 Task: Buy 1 Jackets of size 12 -15 months for Baby Girls from Clothing section under best seller category for shipping address: Garrett Sanchez, 1401 Camden Street, Reno, Nevada 89501, Cell Number 7752551231. Pay from credit card ending with 2005, CVV 3321
Action: Mouse moved to (361, 97)
Screenshot: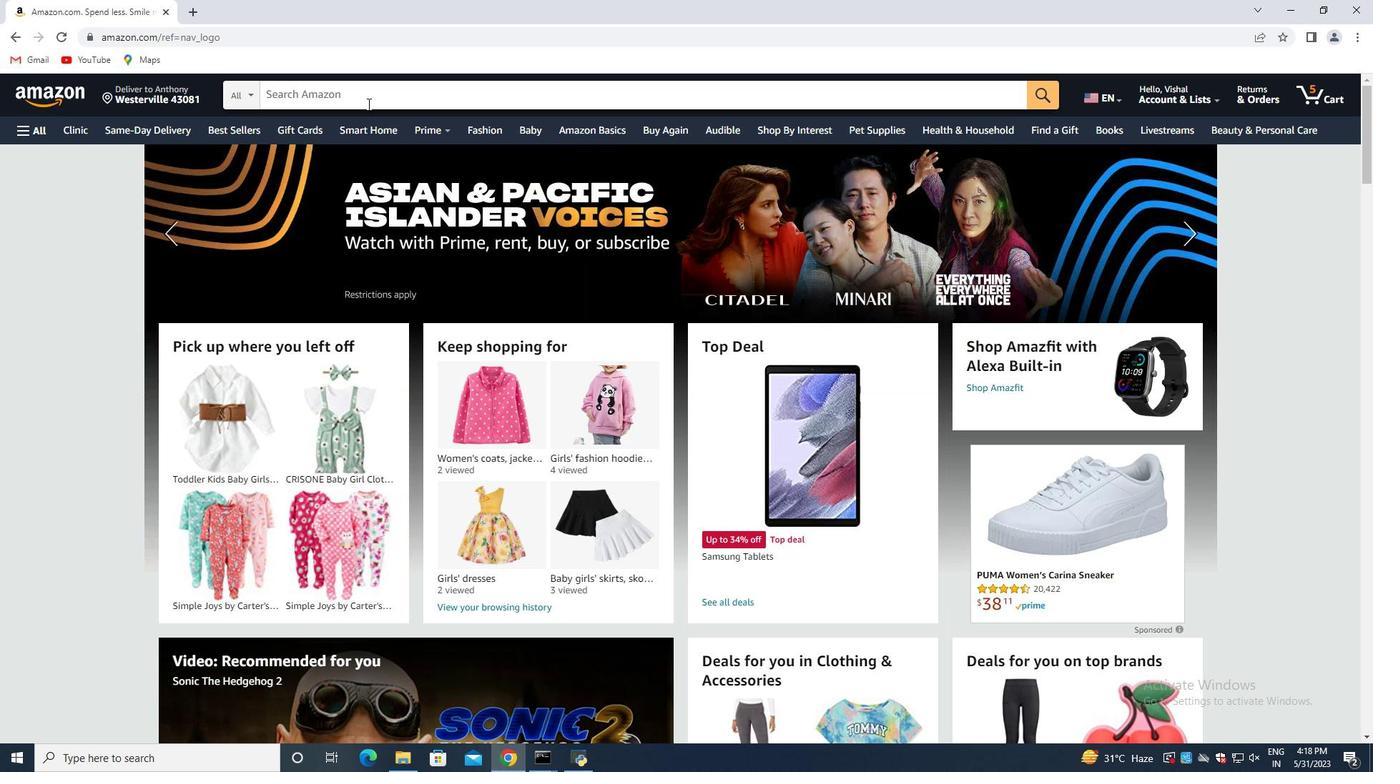 
Action: Mouse pressed left at (361, 97)
Screenshot: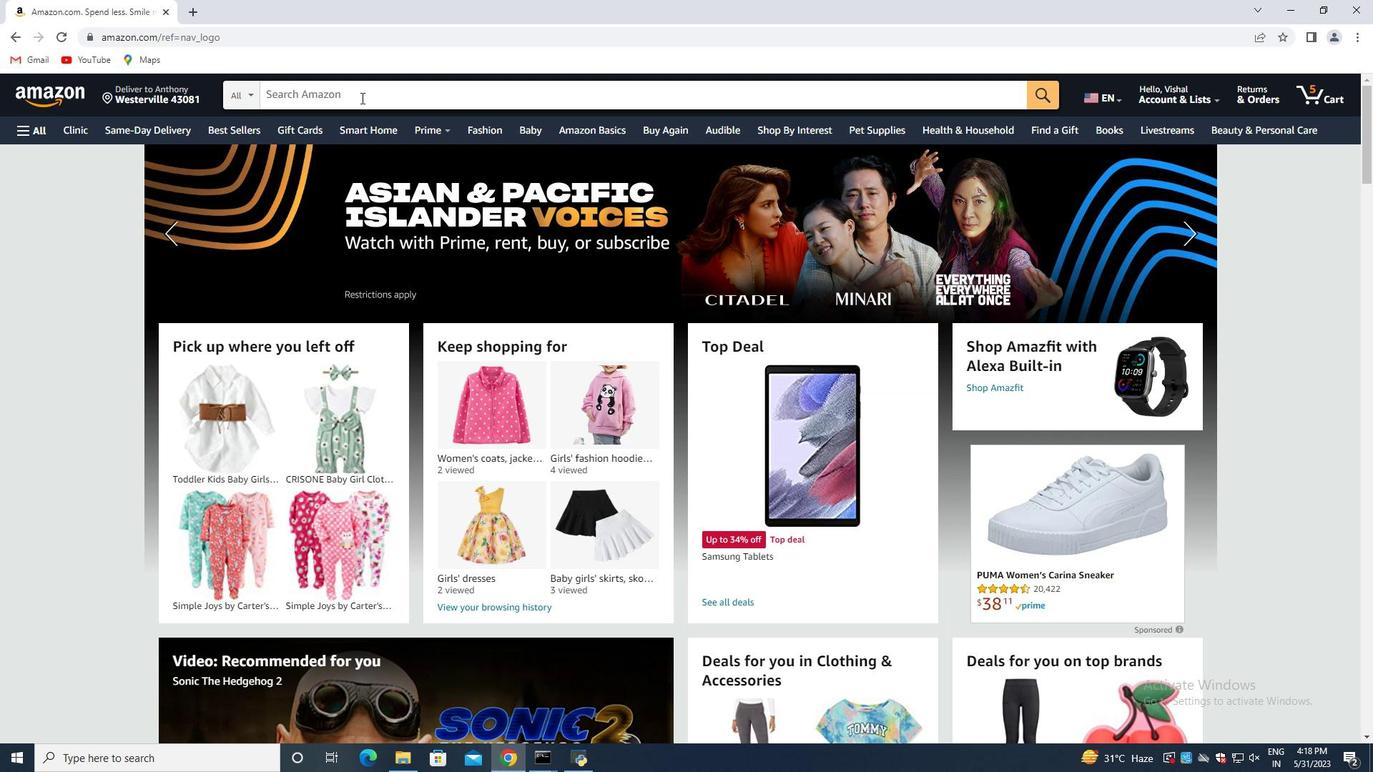 
Action: Mouse moved to (360, 97)
Screenshot: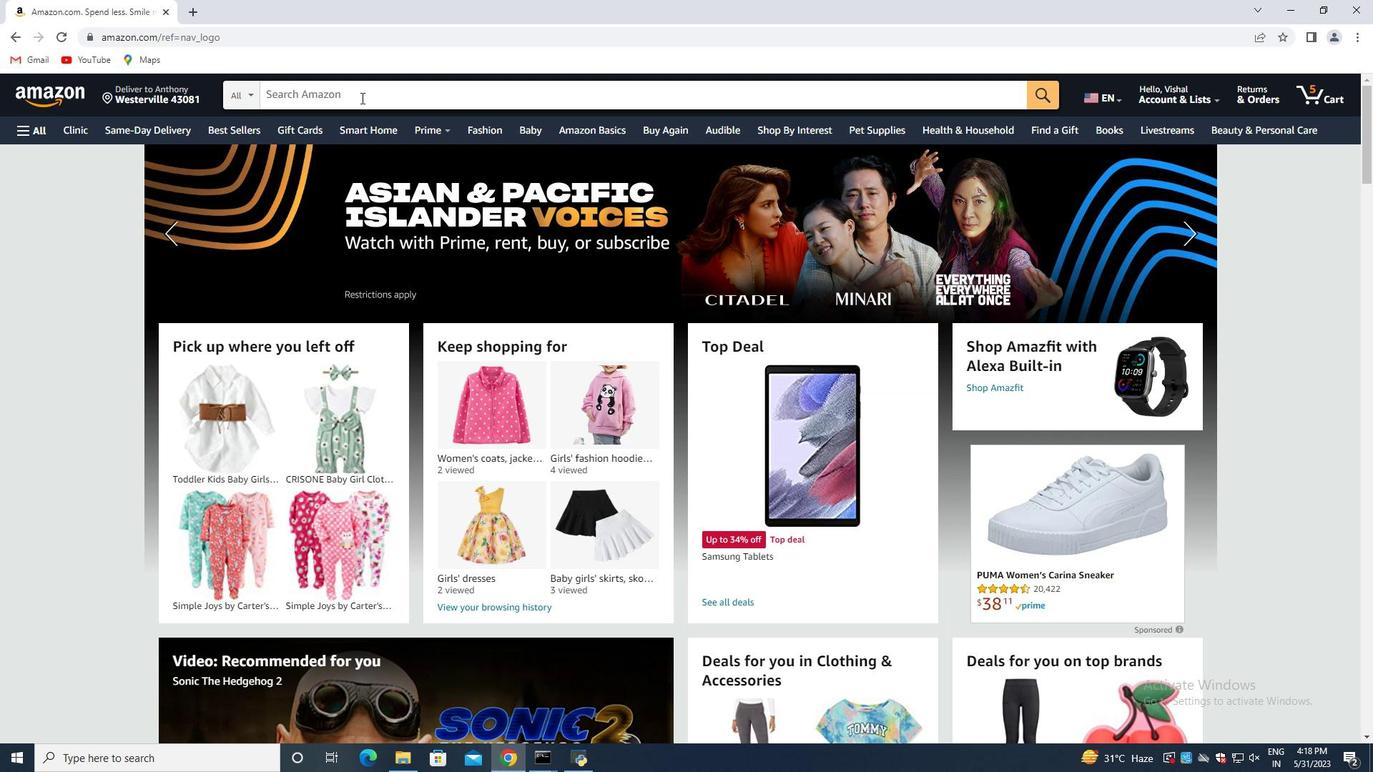 
Action: Key pressed <Key.shift>Jackets<Key.space>of<Key.space>size<Key.space>12-15<Key.space>,<Key.backspace>months<Key.space>for<Key.space><Key.shift>Baby<Key.space><Key.shift>Girls<Key.enter>
Screenshot: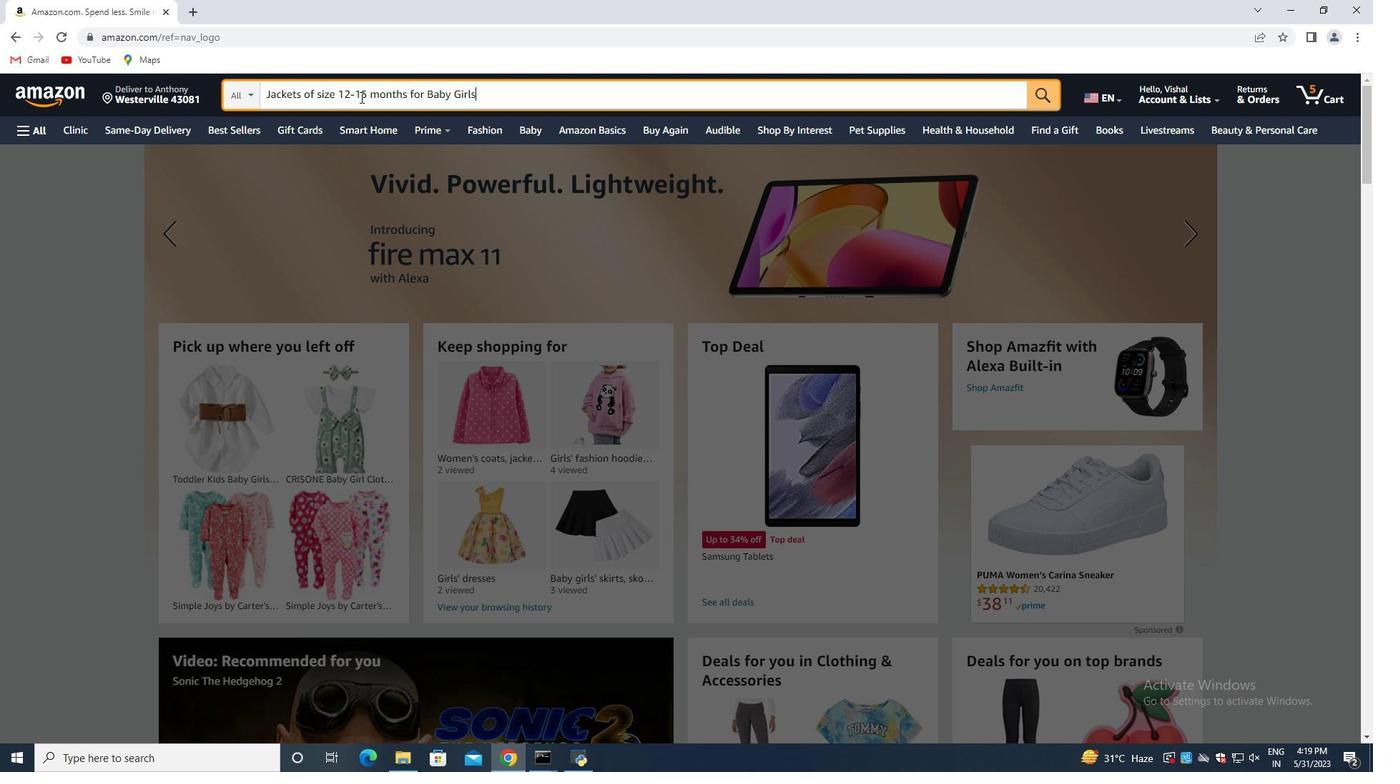 
Action: Mouse moved to (204, 307)
Screenshot: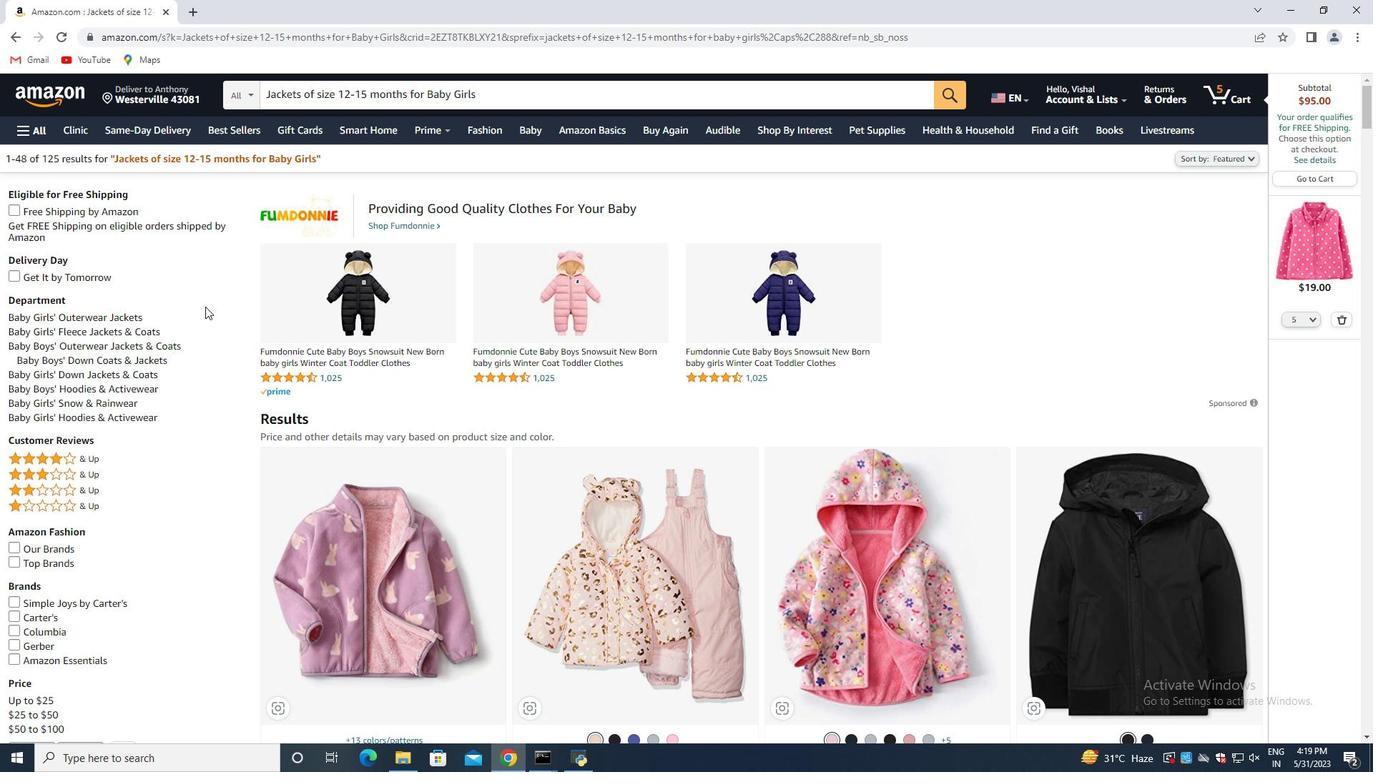 
Action: Mouse scrolled (204, 306) with delta (0, 0)
Screenshot: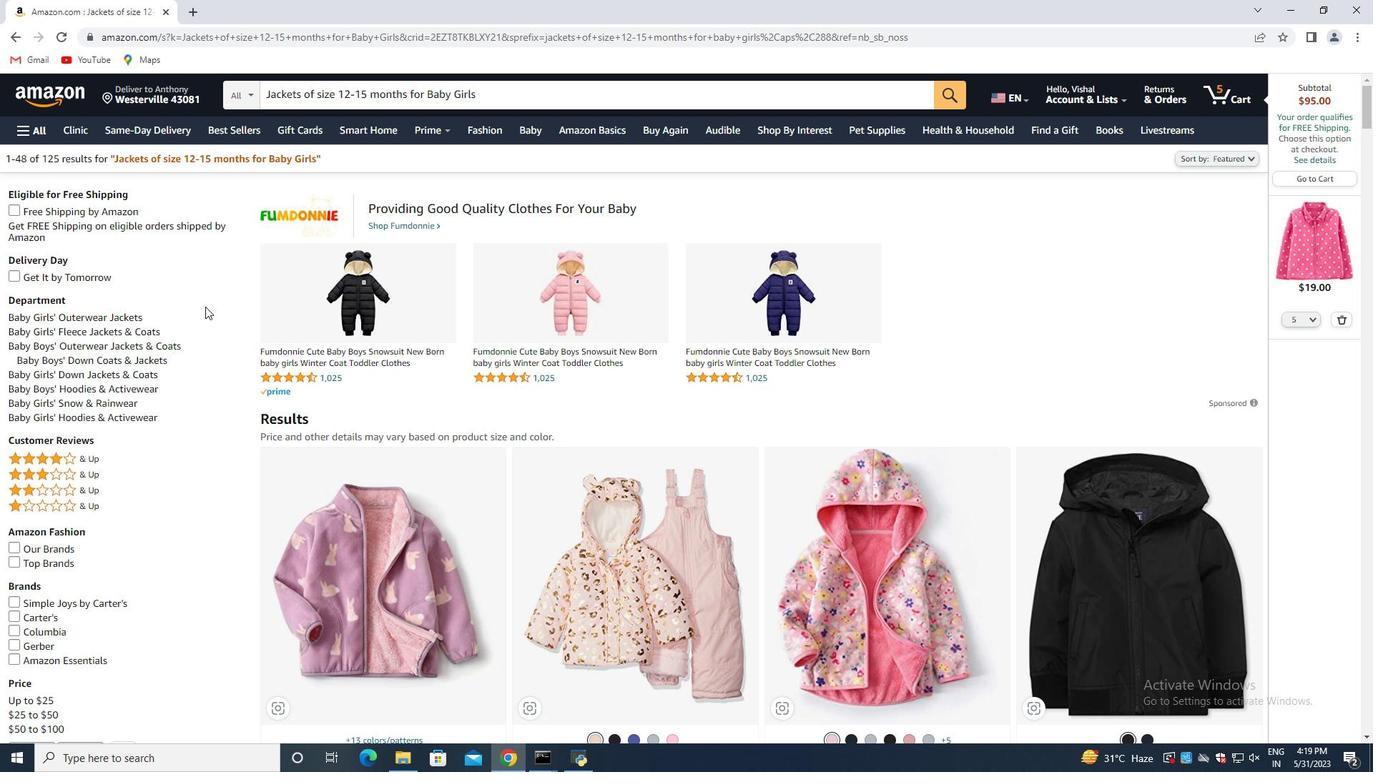
Action: Mouse scrolled (204, 306) with delta (0, 0)
Screenshot: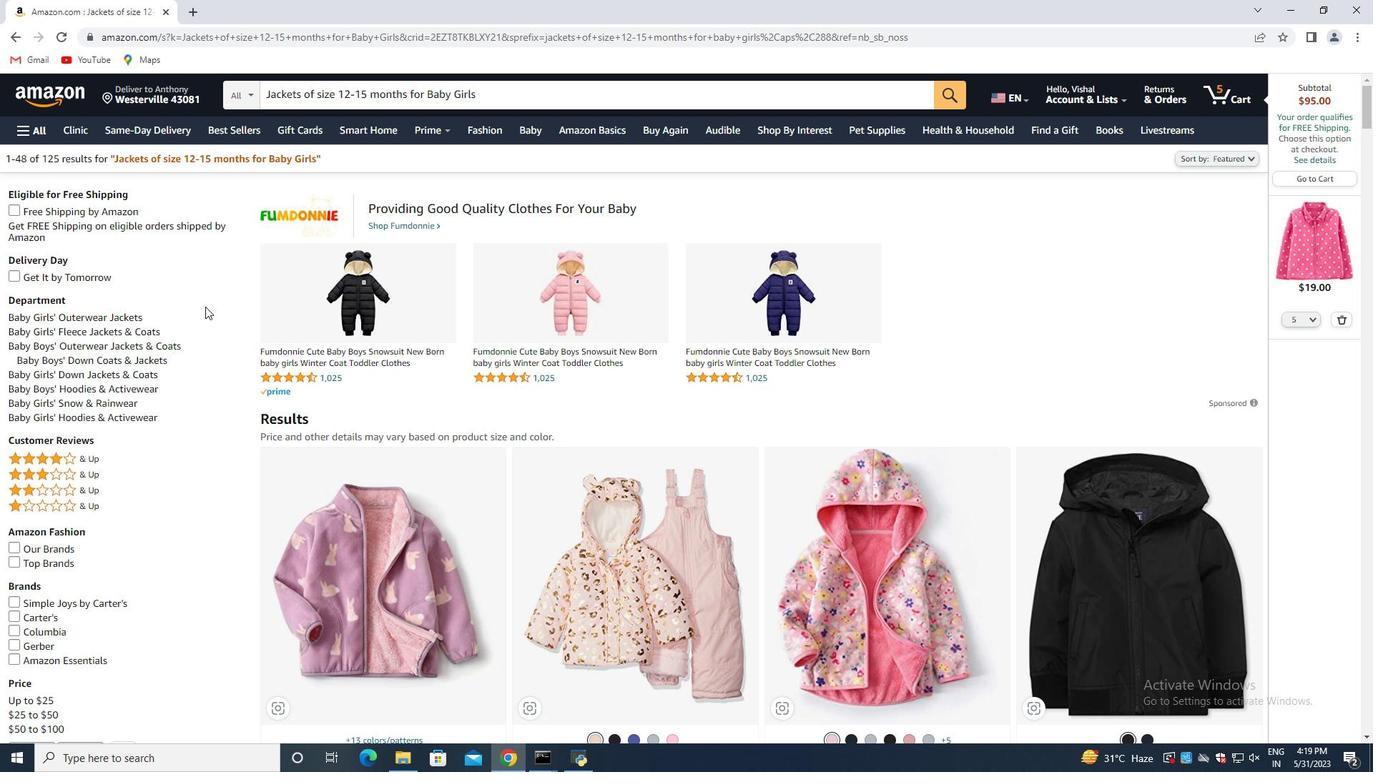 
Action: Mouse scrolled (204, 306) with delta (0, 0)
Screenshot: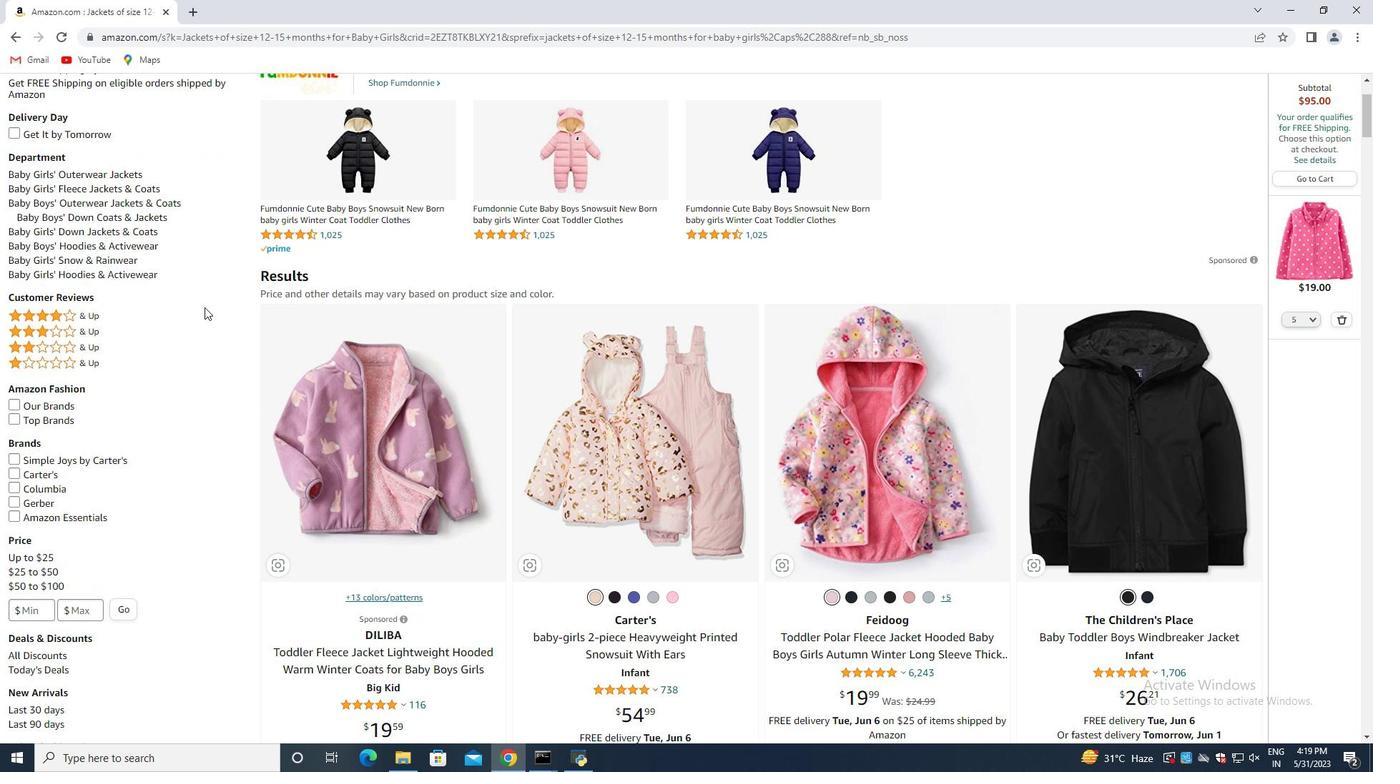 
Action: Mouse moved to (204, 308)
Screenshot: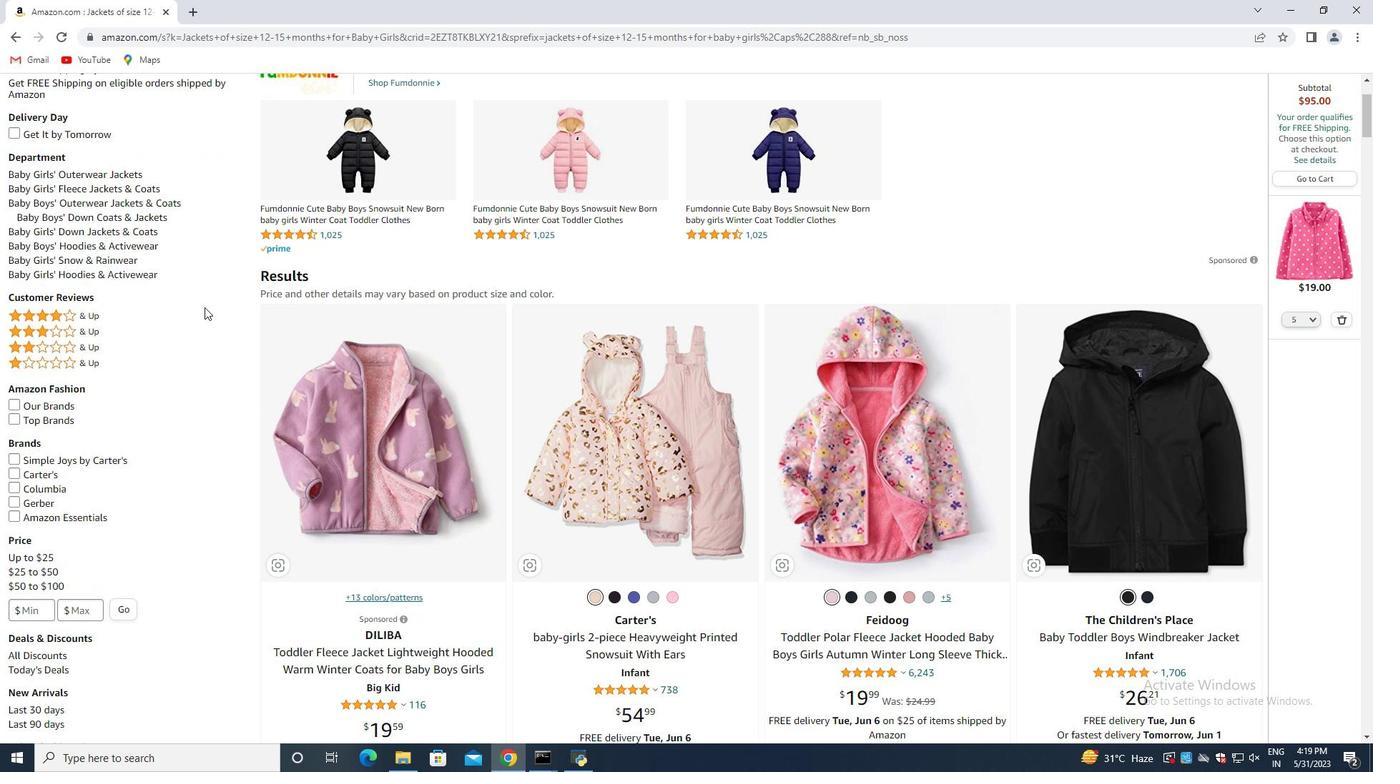 
Action: Mouse scrolled (204, 307) with delta (0, 0)
Screenshot: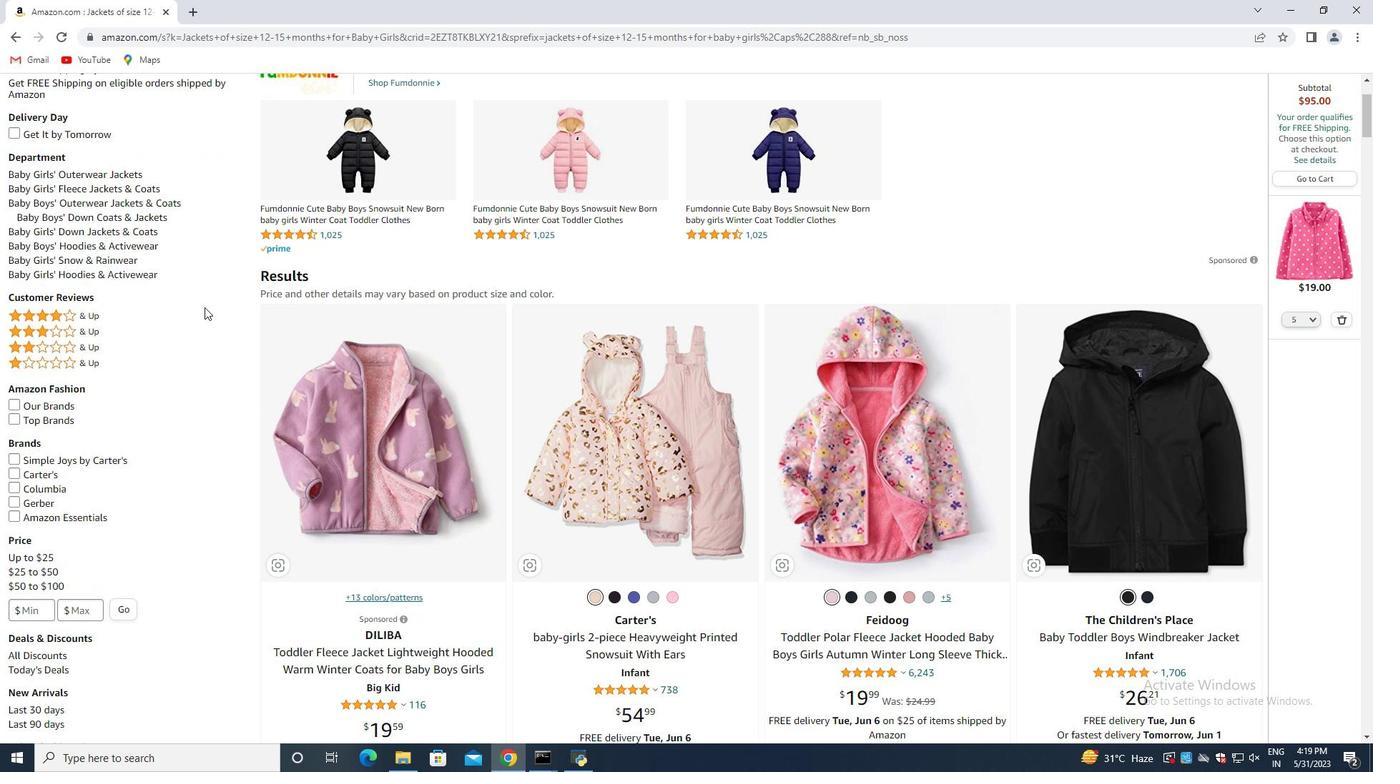 
Action: Mouse moved to (1340, 315)
Screenshot: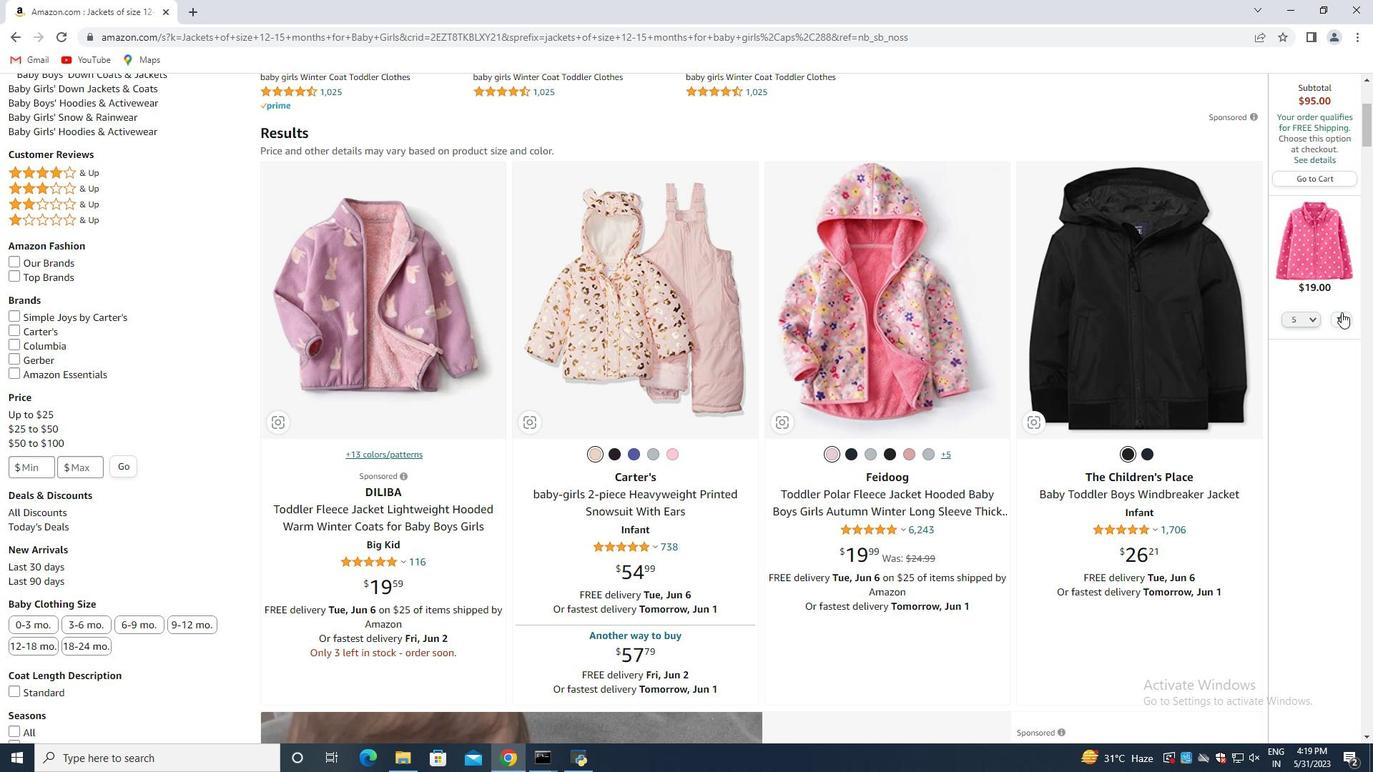 
Action: Mouse pressed left at (1340, 315)
Screenshot: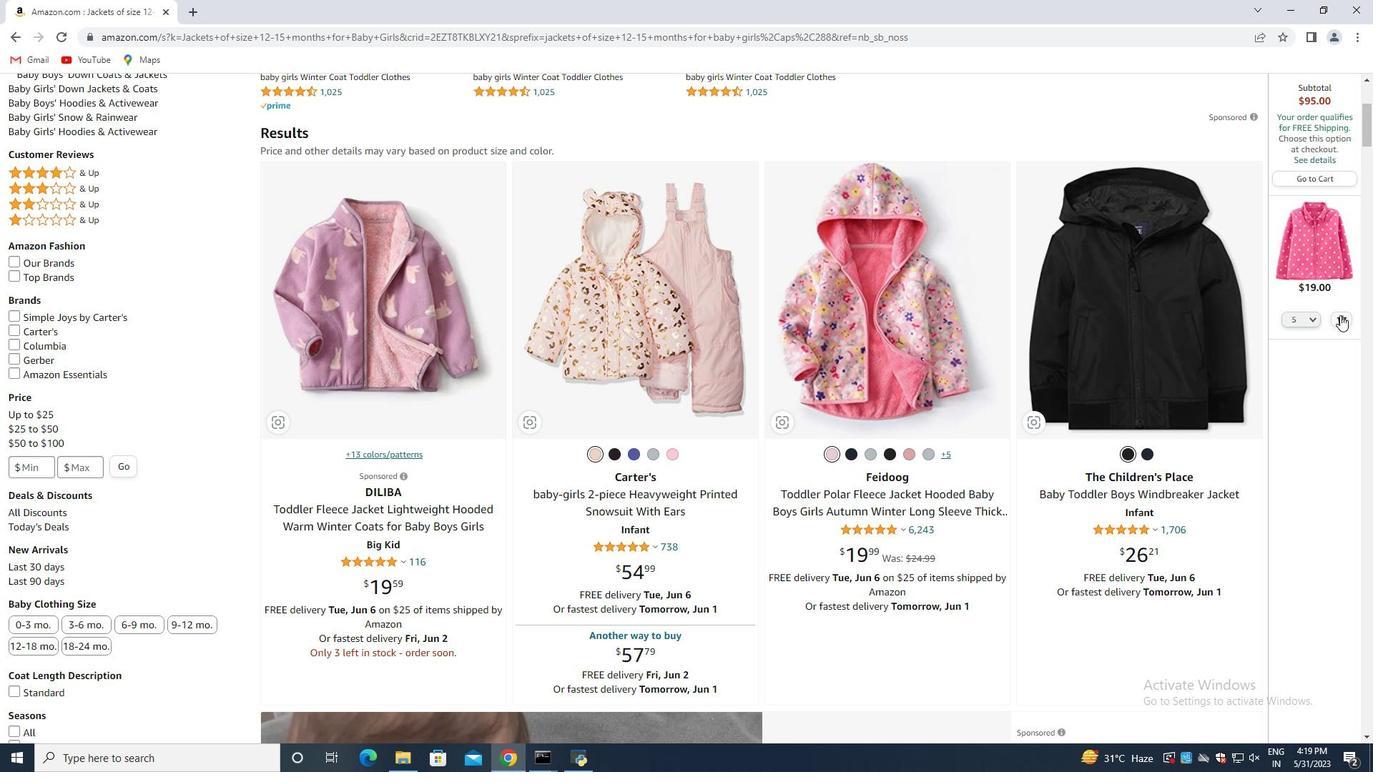 
Action: Mouse moved to (787, 524)
Screenshot: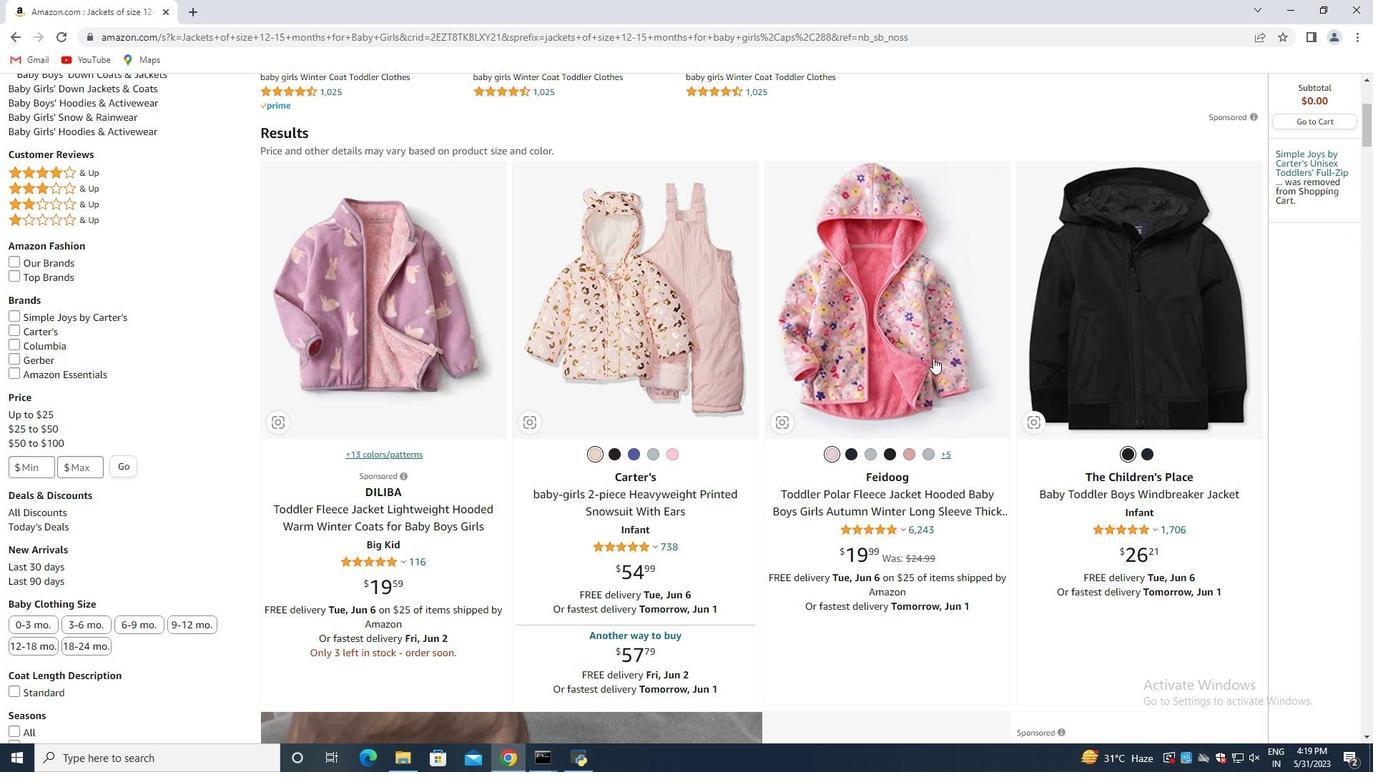 
Action: Mouse scrolled (787, 523) with delta (0, 0)
Screenshot: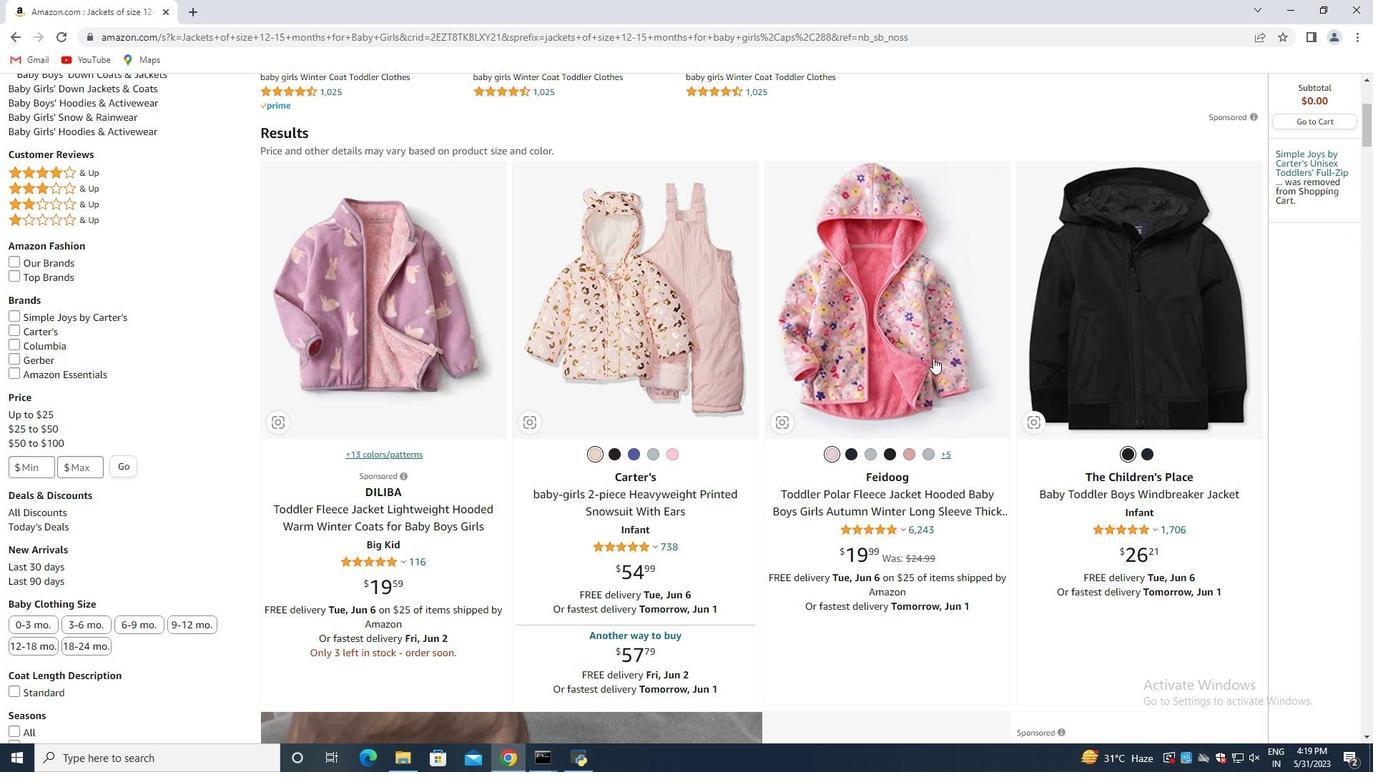 
Action: Mouse moved to (746, 542)
Screenshot: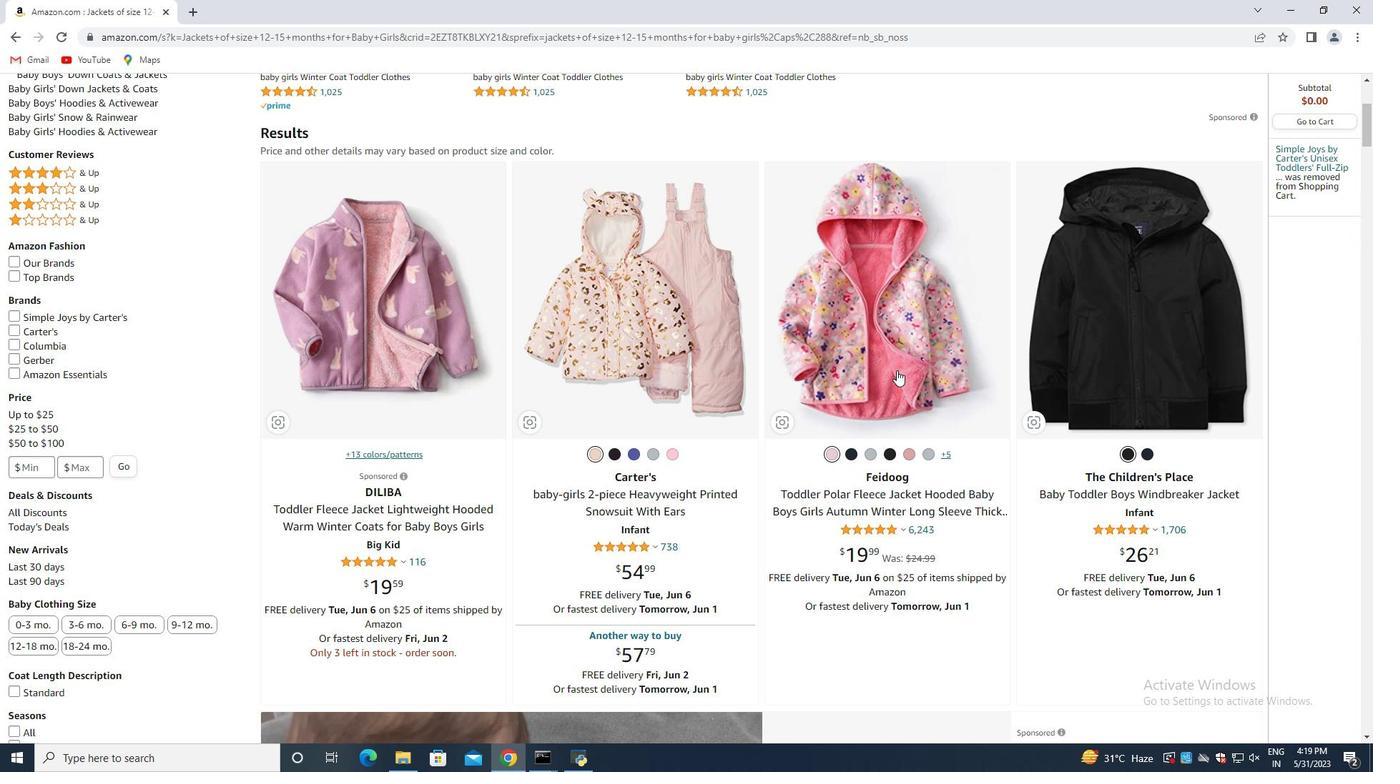 
Action: Mouse scrolled (746, 541) with delta (0, 0)
Screenshot: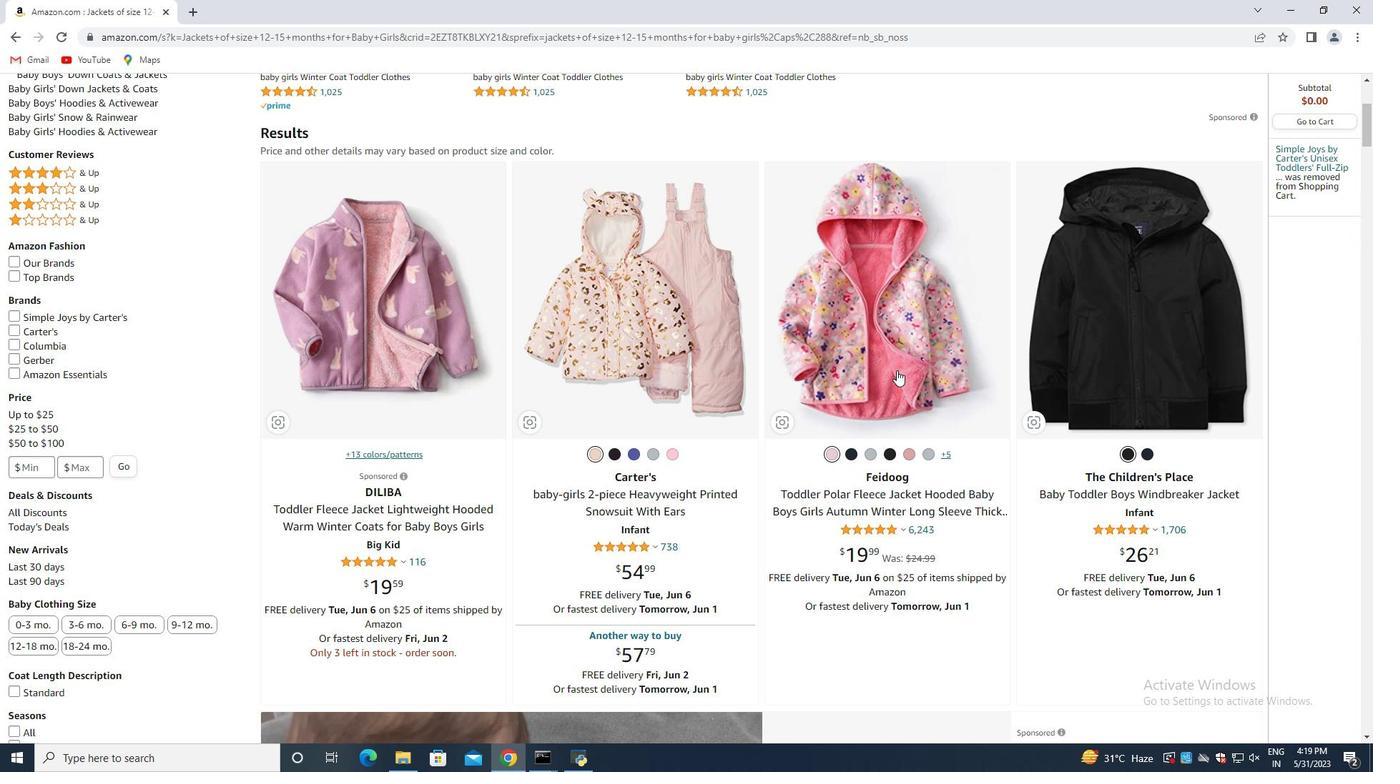 
Action: Mouse moved to (707, 550)
Screenshot: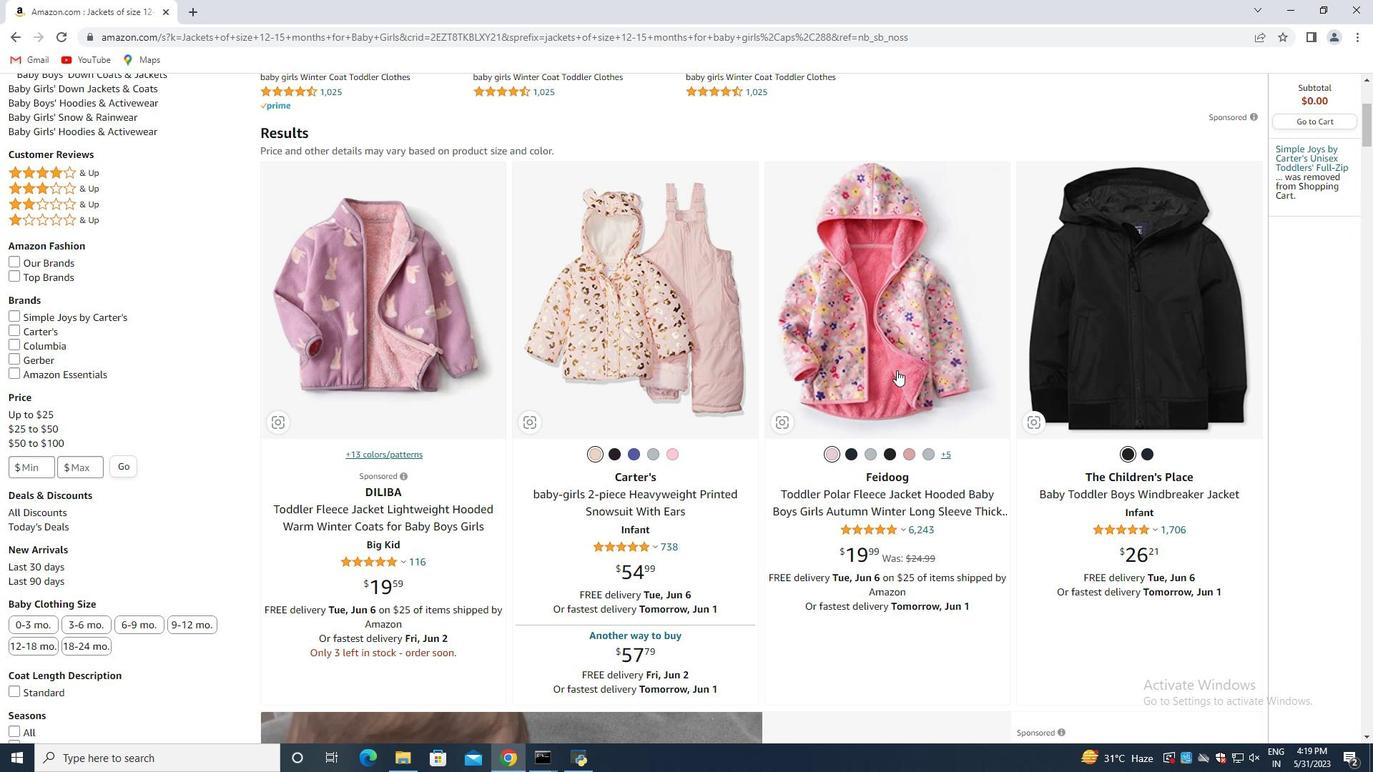 
Action: Mouse scrolled (707, 549) with delta (0, 0)
Screenshot: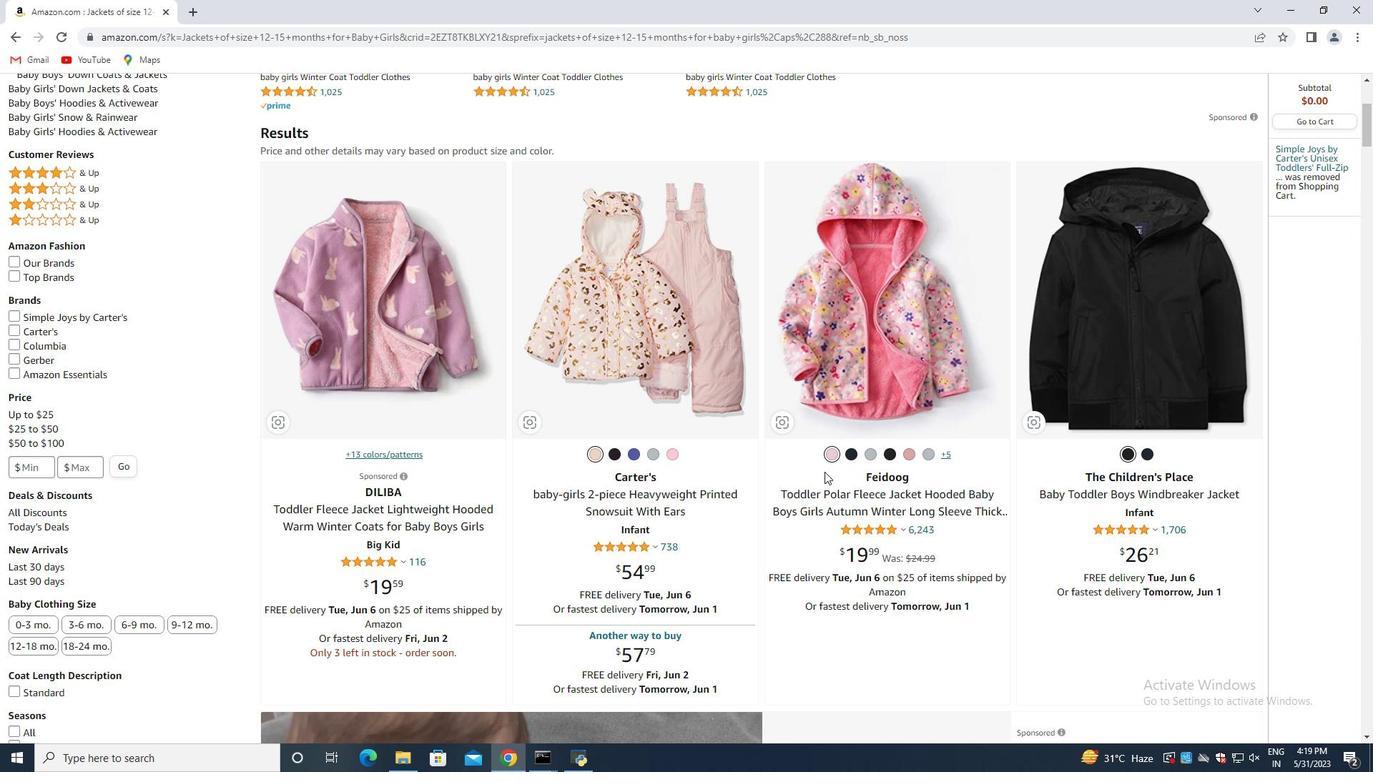 
Action: Mouse moved to (685, 555)
Screenshot: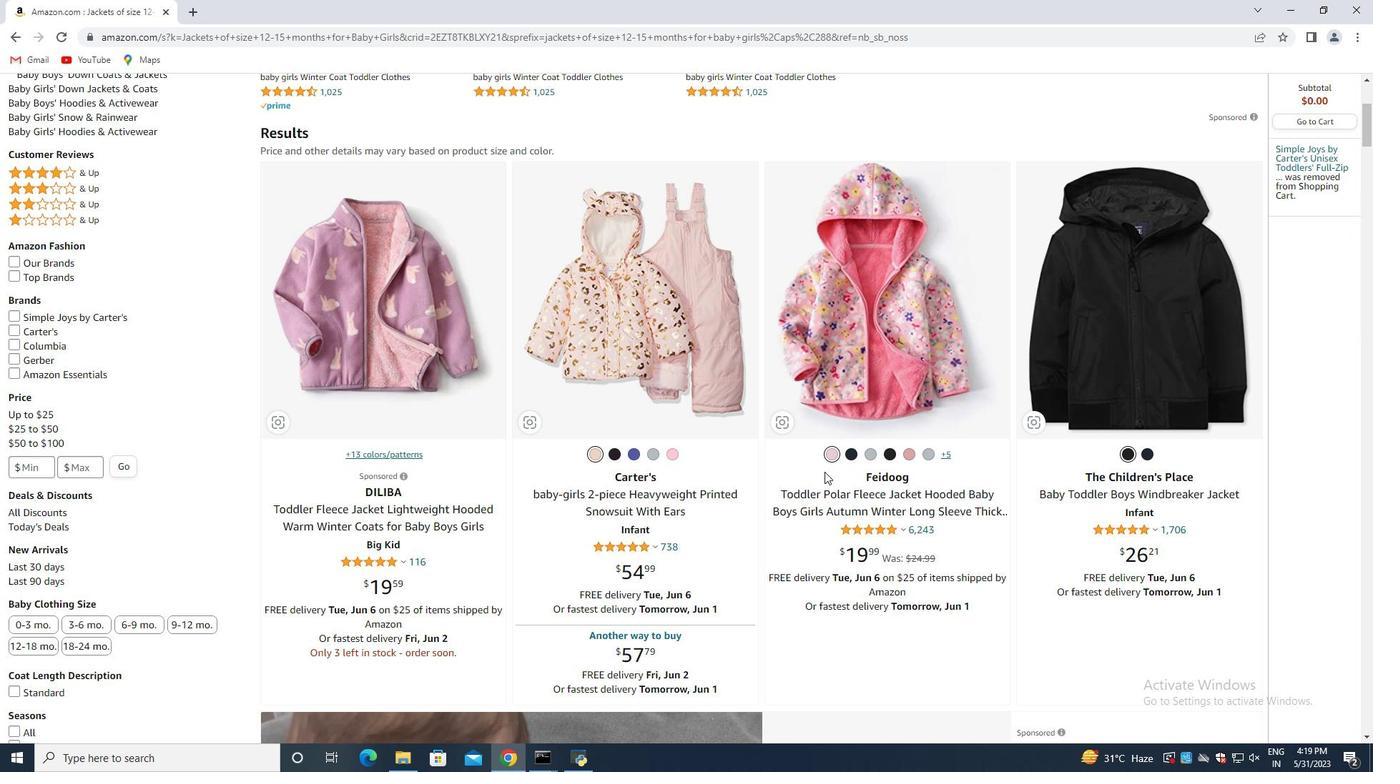 
Action: Mouse scrolled (685, 555) with delta (0, 0)
Screenshot: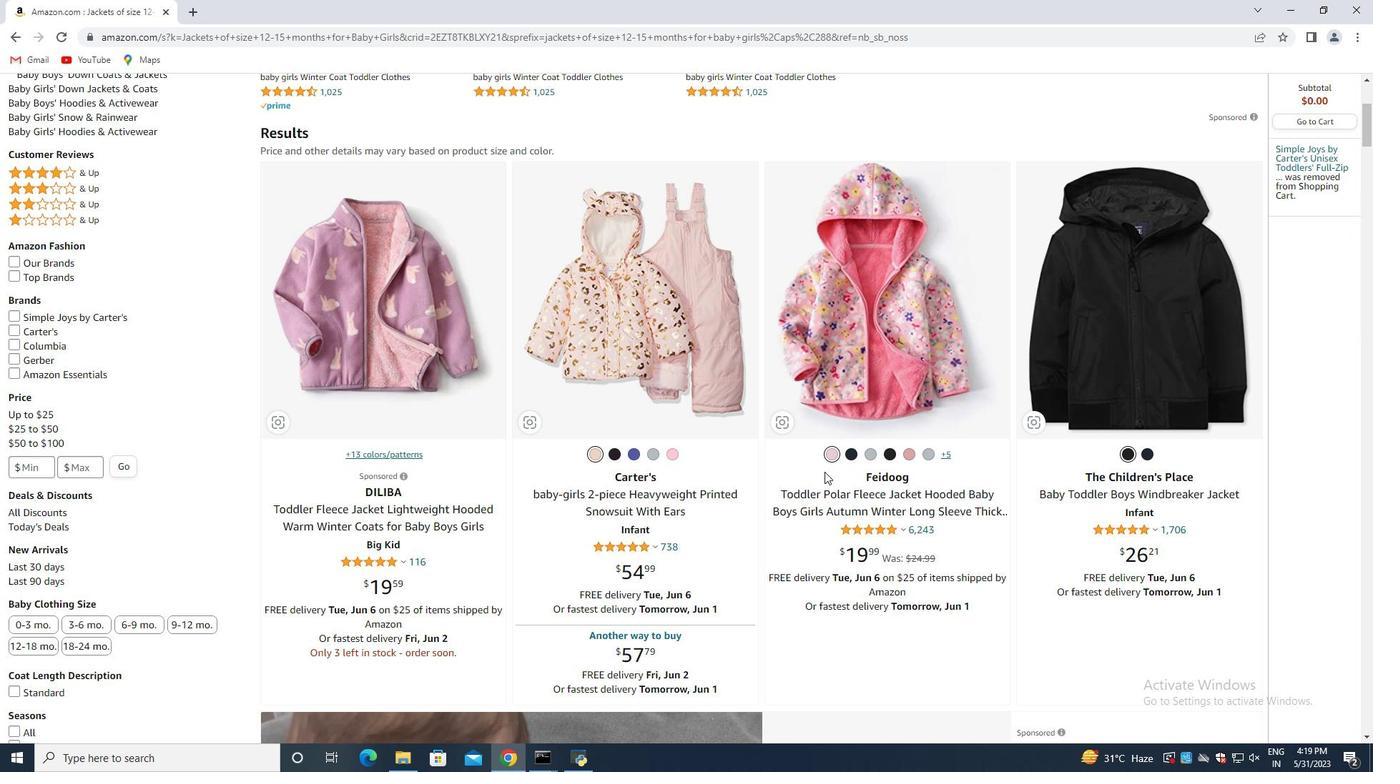
Action: Mouse moved to (522, 534)
Screenshot: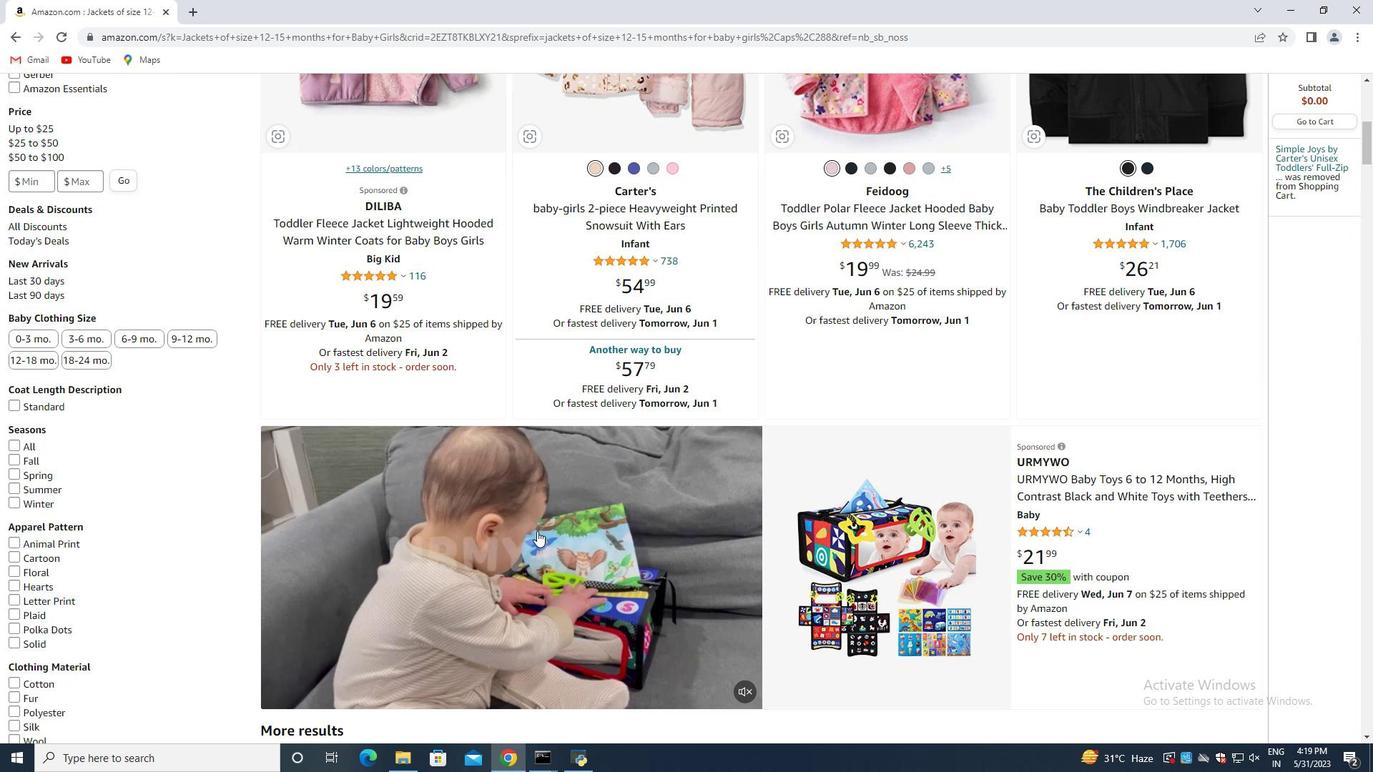 
Action: Mouse scrolled (530, 532) with delta (0, 0)
Screenshot: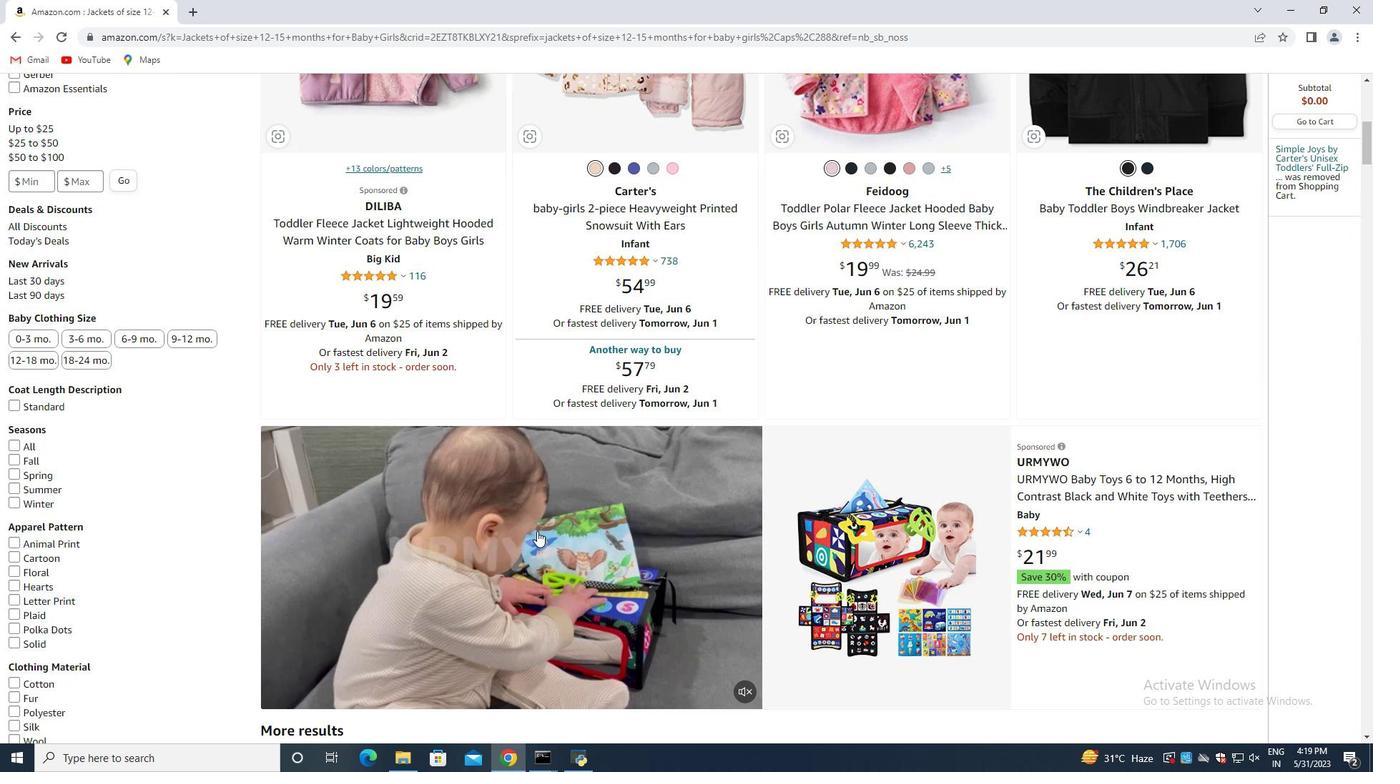 
Action: Mouse scrolled (528, 532) with delta (0, 0)
Screenshot: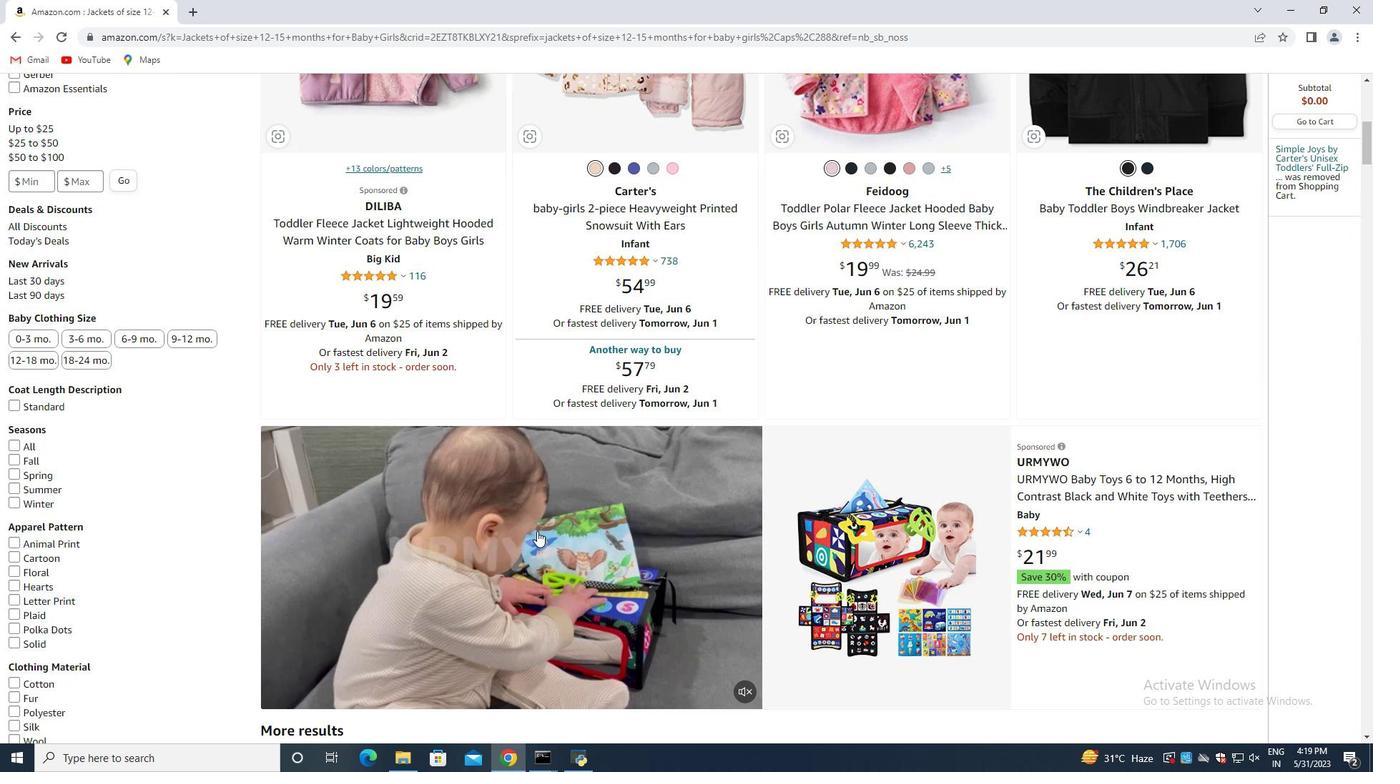 
Action: Mouse scrolled (526, 532) with delta (0, 0)
Screenshot: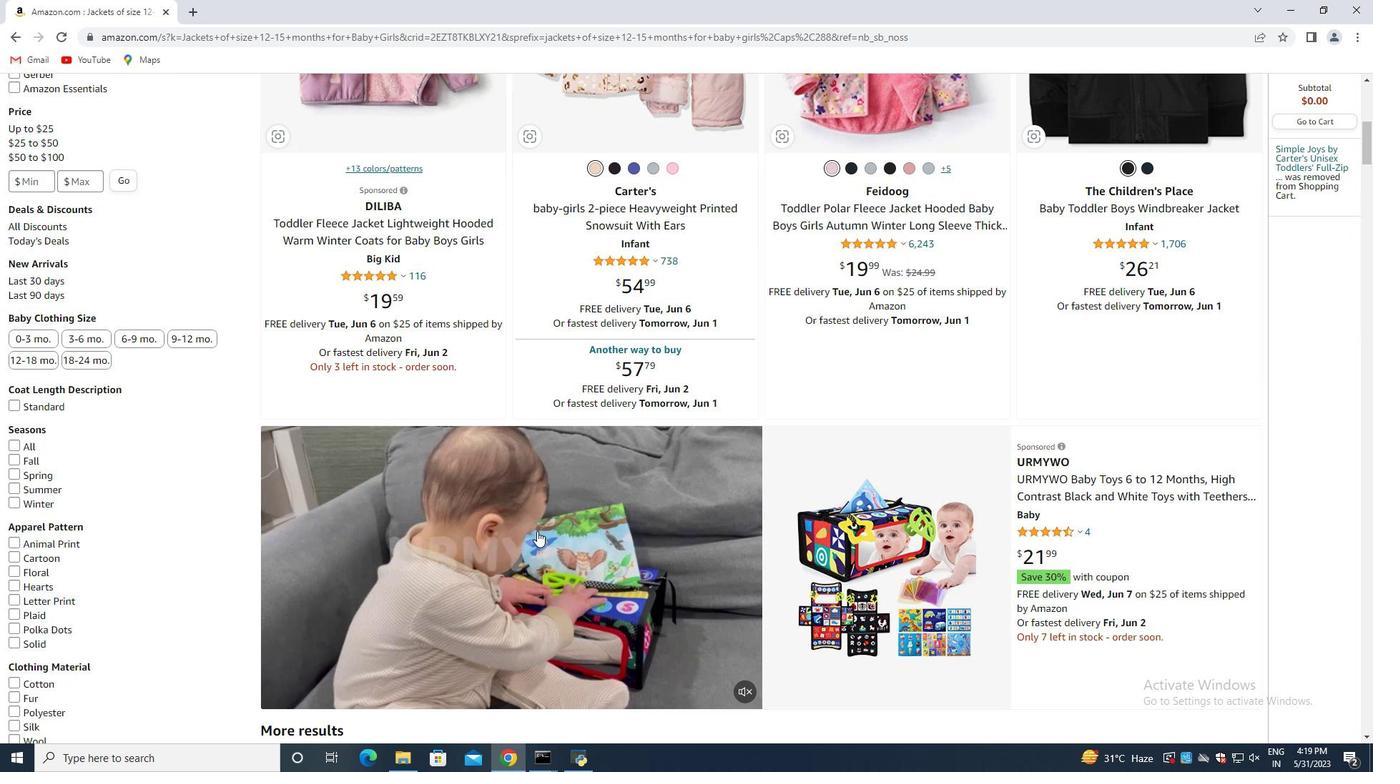
Action: Mouse scrolled (526, 533) with delta (0, 0)
Screenshot: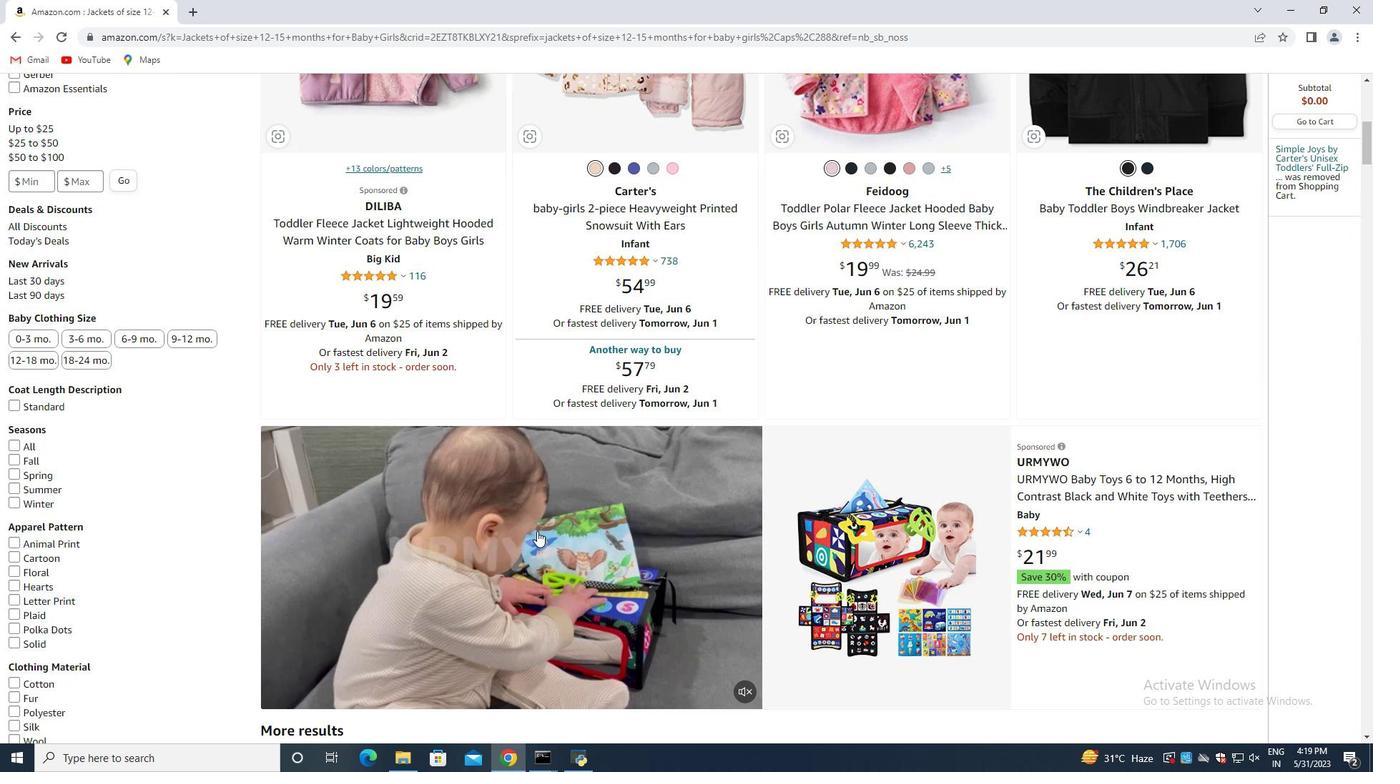 
Action: Mouse scrolled (526, 533) with delta (0, 0)
Screenshot: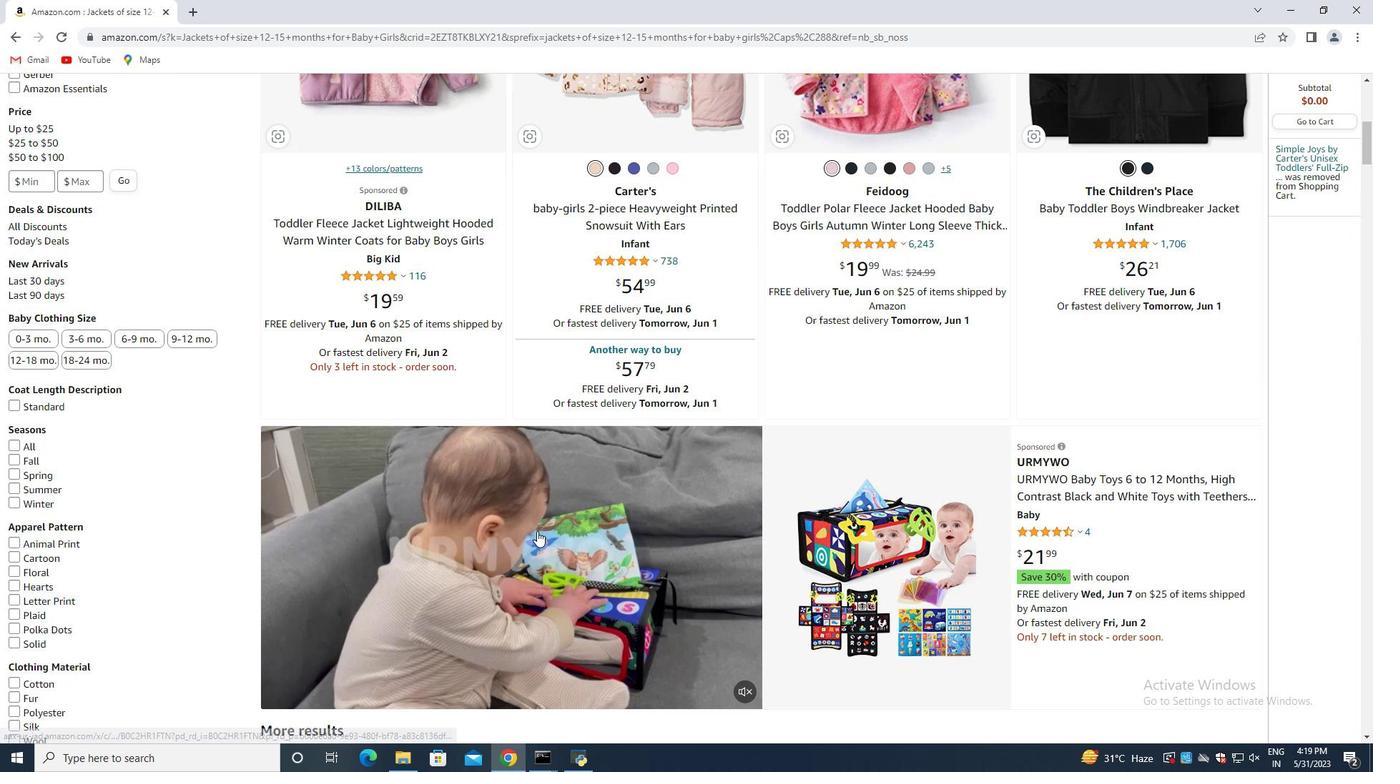 
Action: Mouse moved to (499, 533)
Screenshot: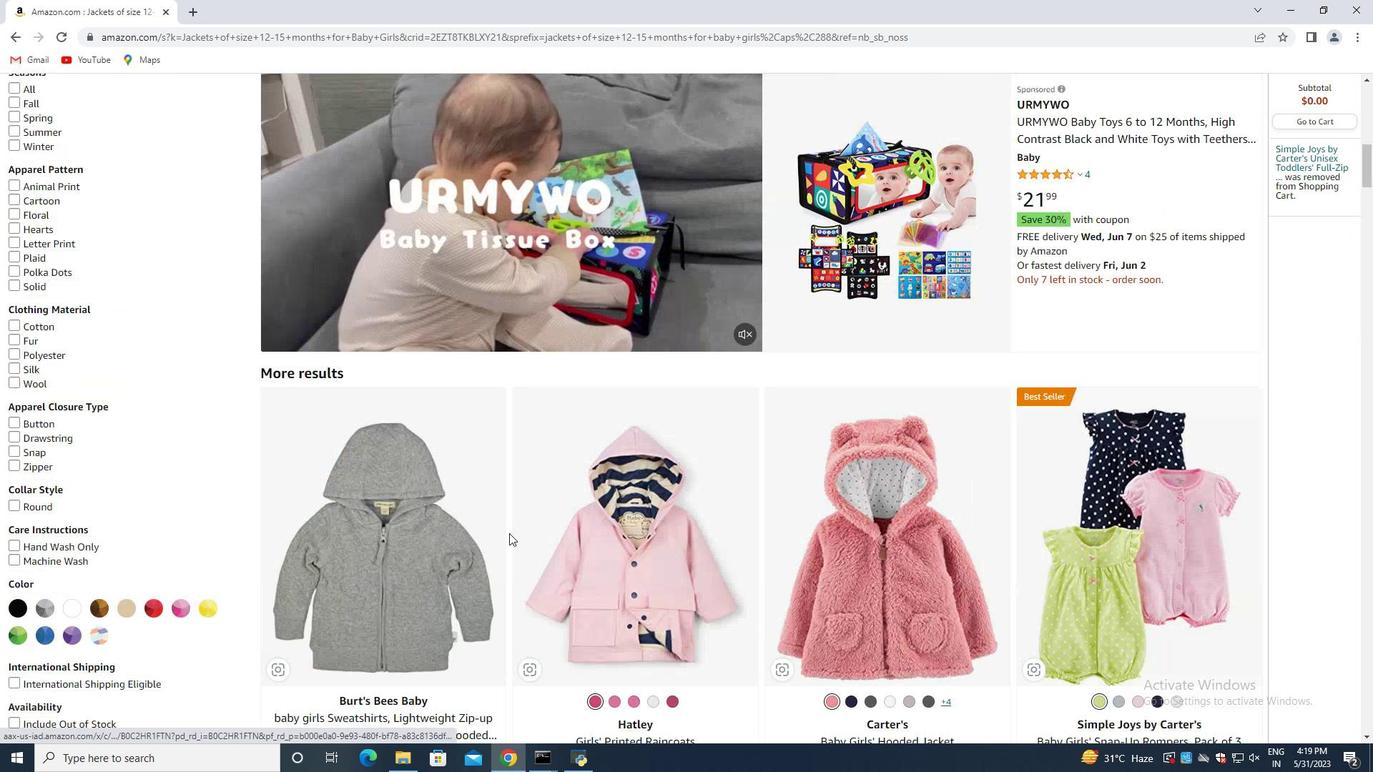 
Action: Mouse scrolled (499, 532) with delta (0, 0)
Screenshot: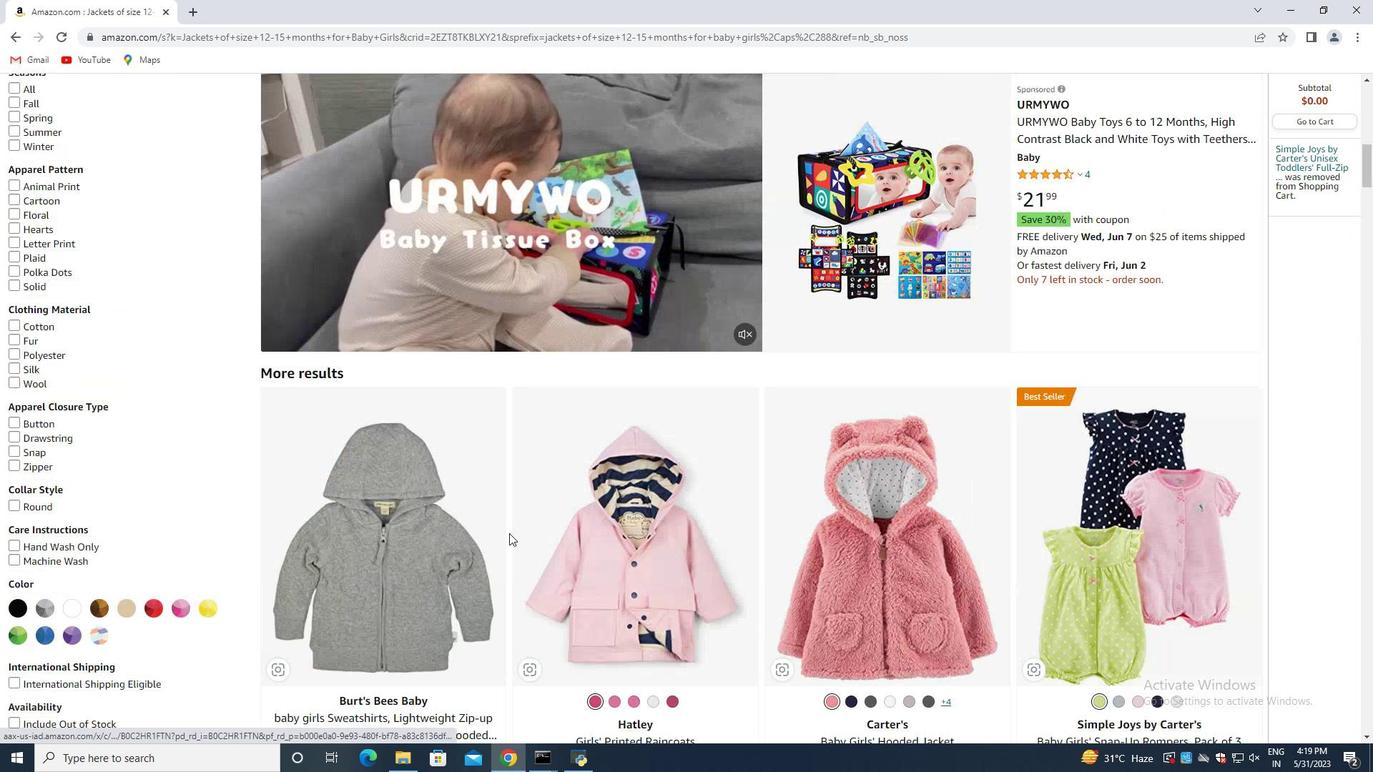 
Action: Mouse moved to (447, 495)
Screenshot: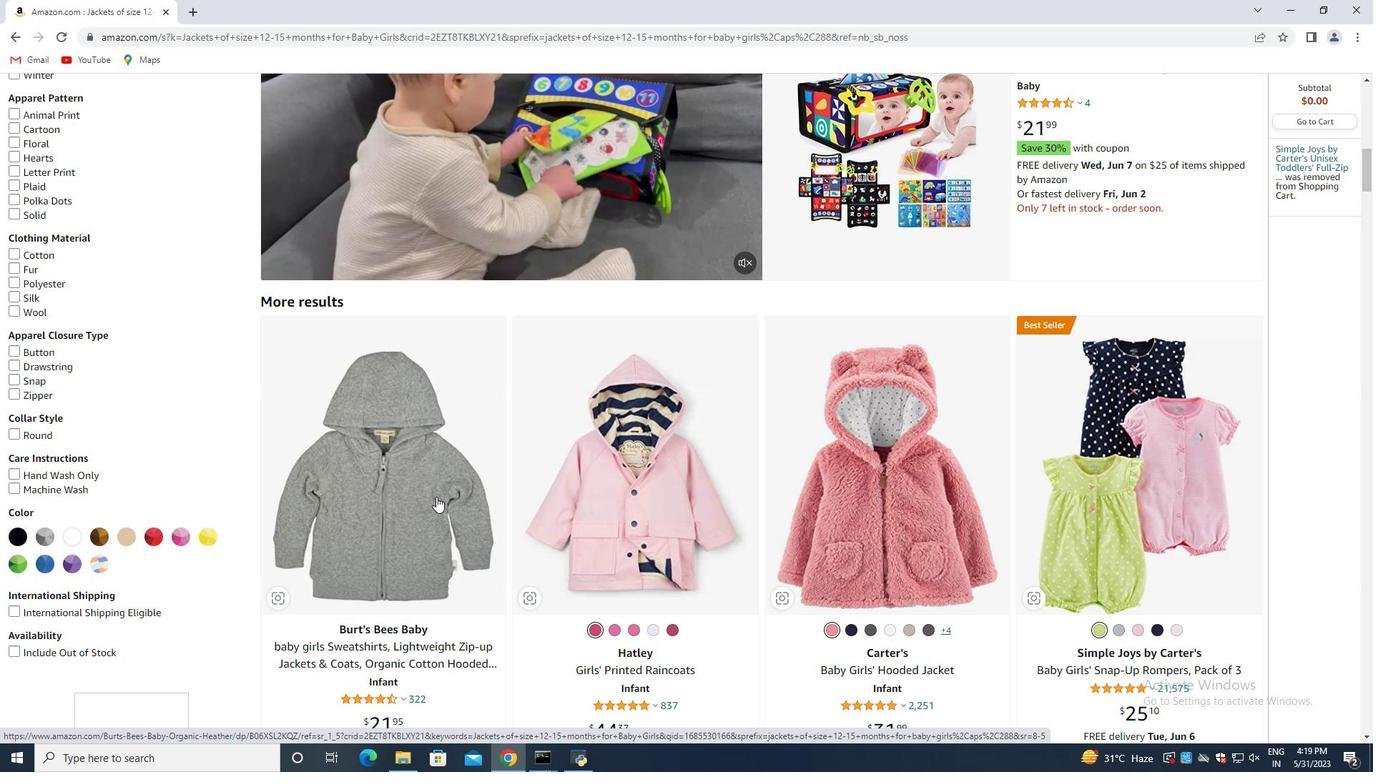 
Action: Mouse scrolled (447, 494) with delta (0, 0)
Screenshot: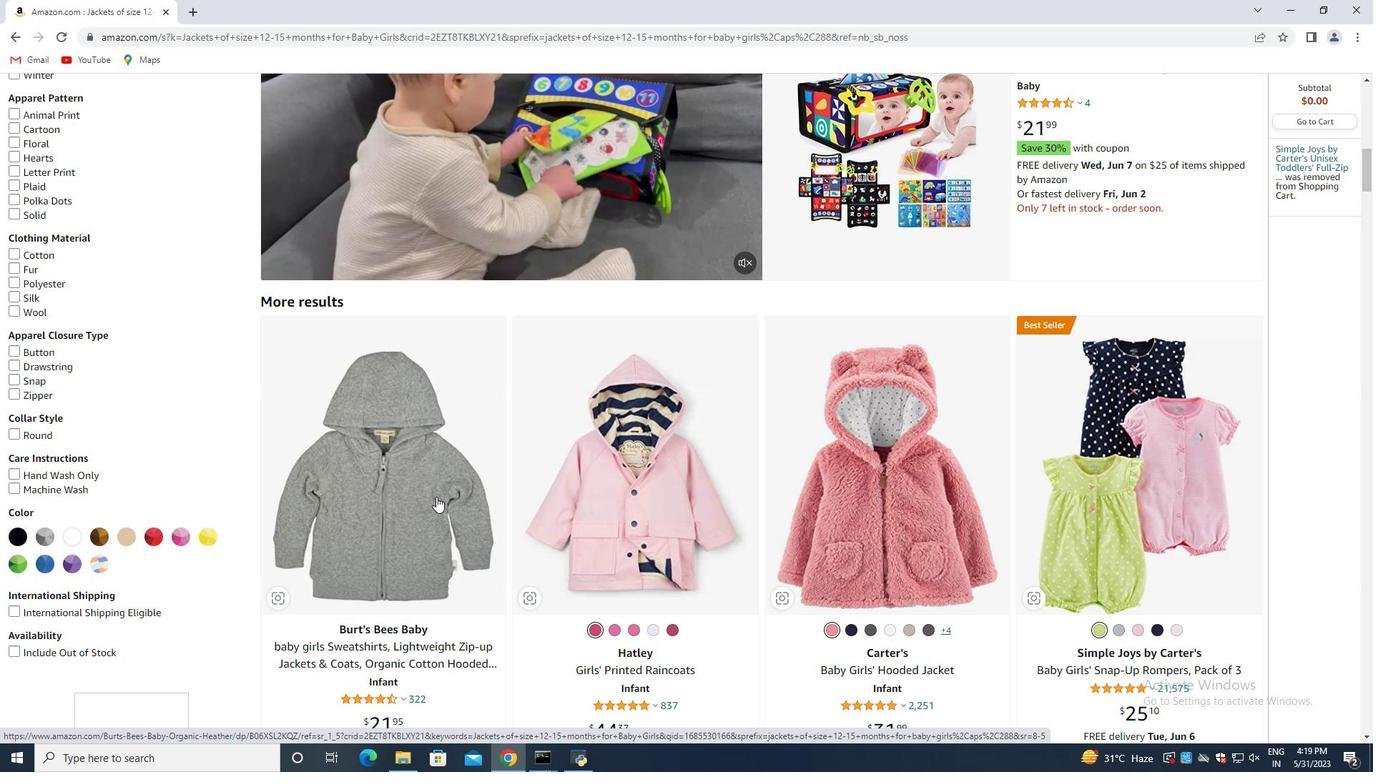 
Action: Mouse moved to (447, 495)
Screenshot: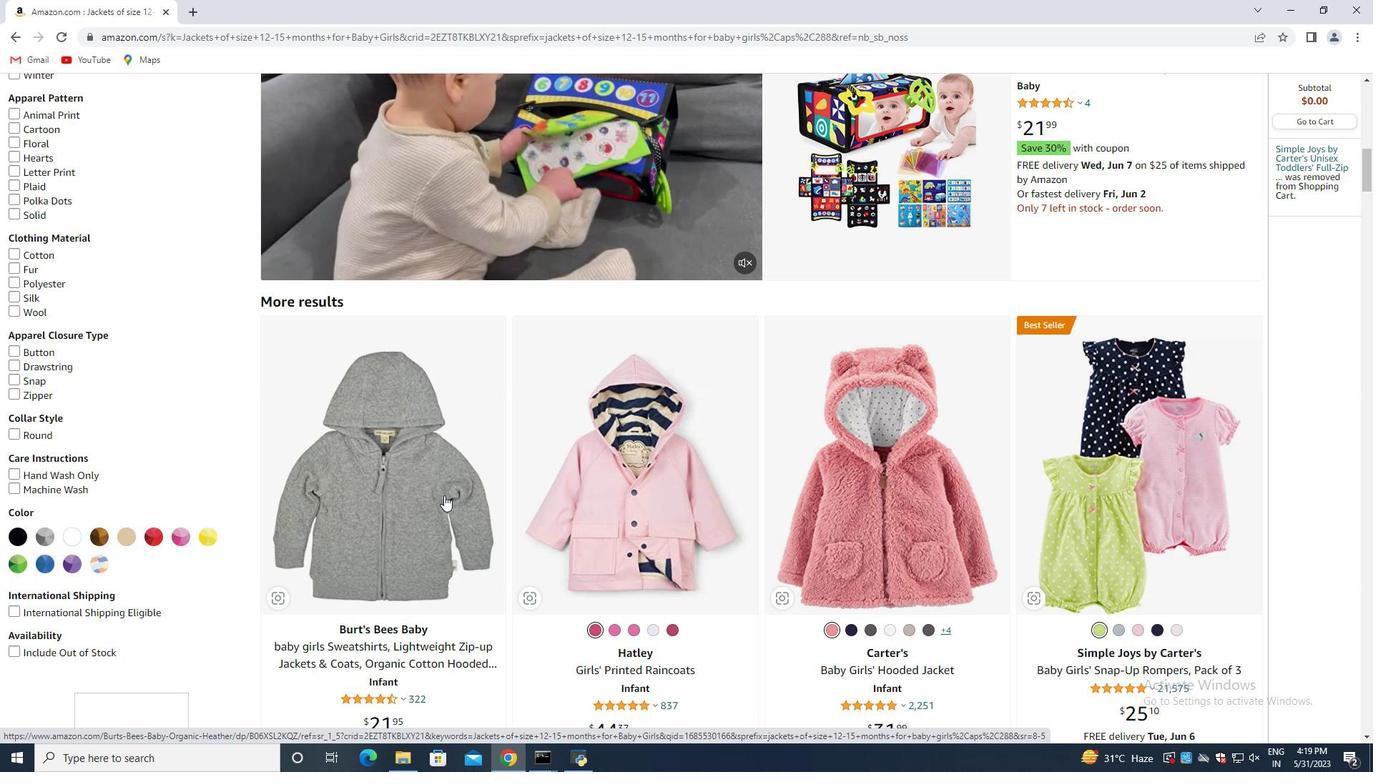 
Action: Mouse scrolled (447, 494) with delta (0, 0)
Screenshot: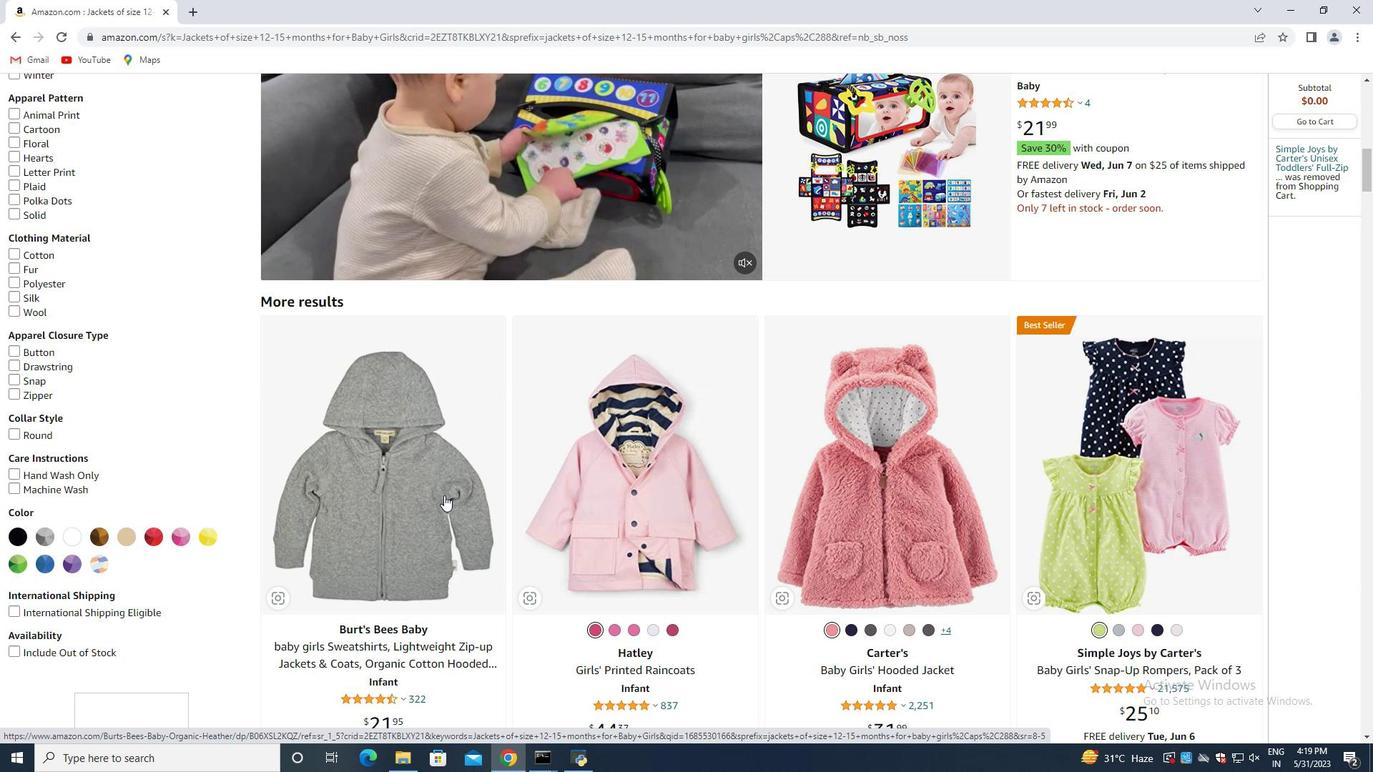 
Action: Mouse moved to (459, 487)
Screenshot: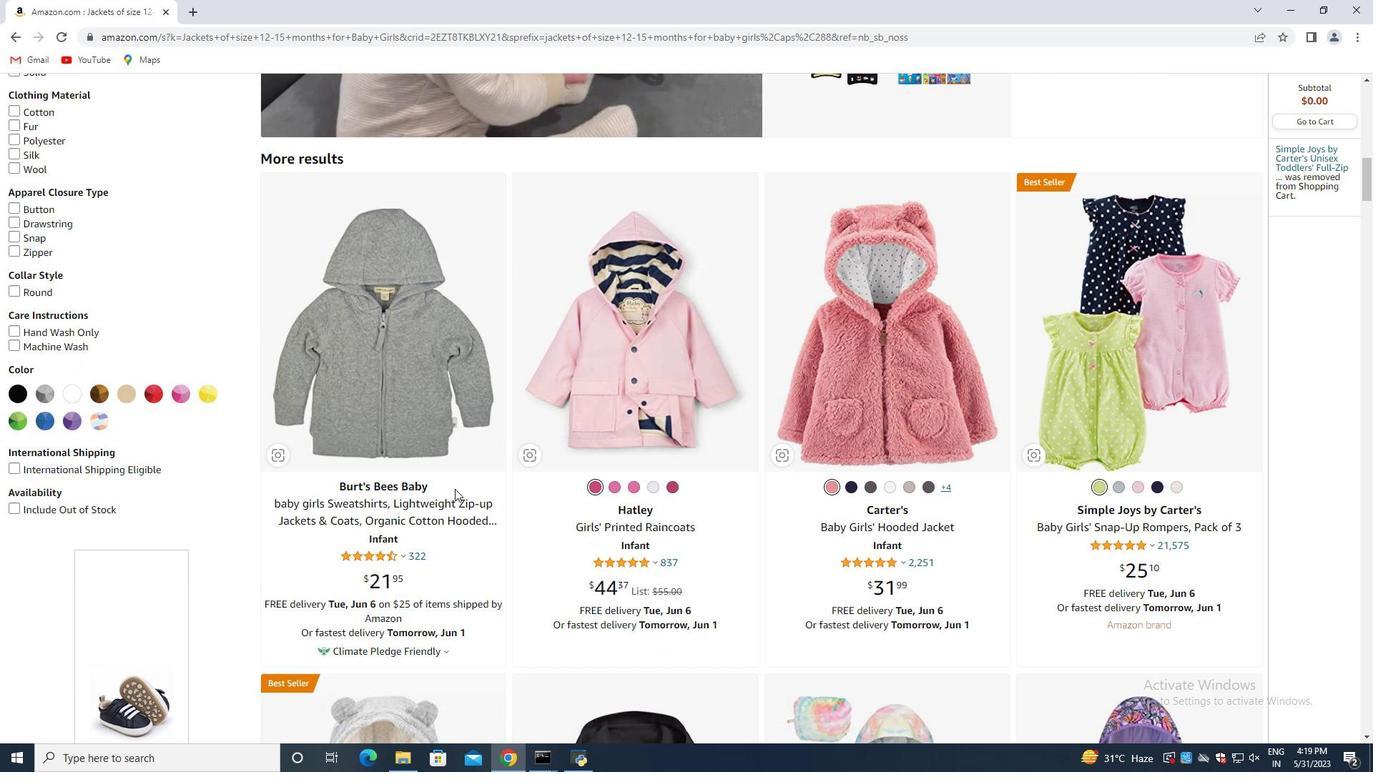 
Action: Mouse scrolled (459, 487) with delta (0, 0)
Screenshot: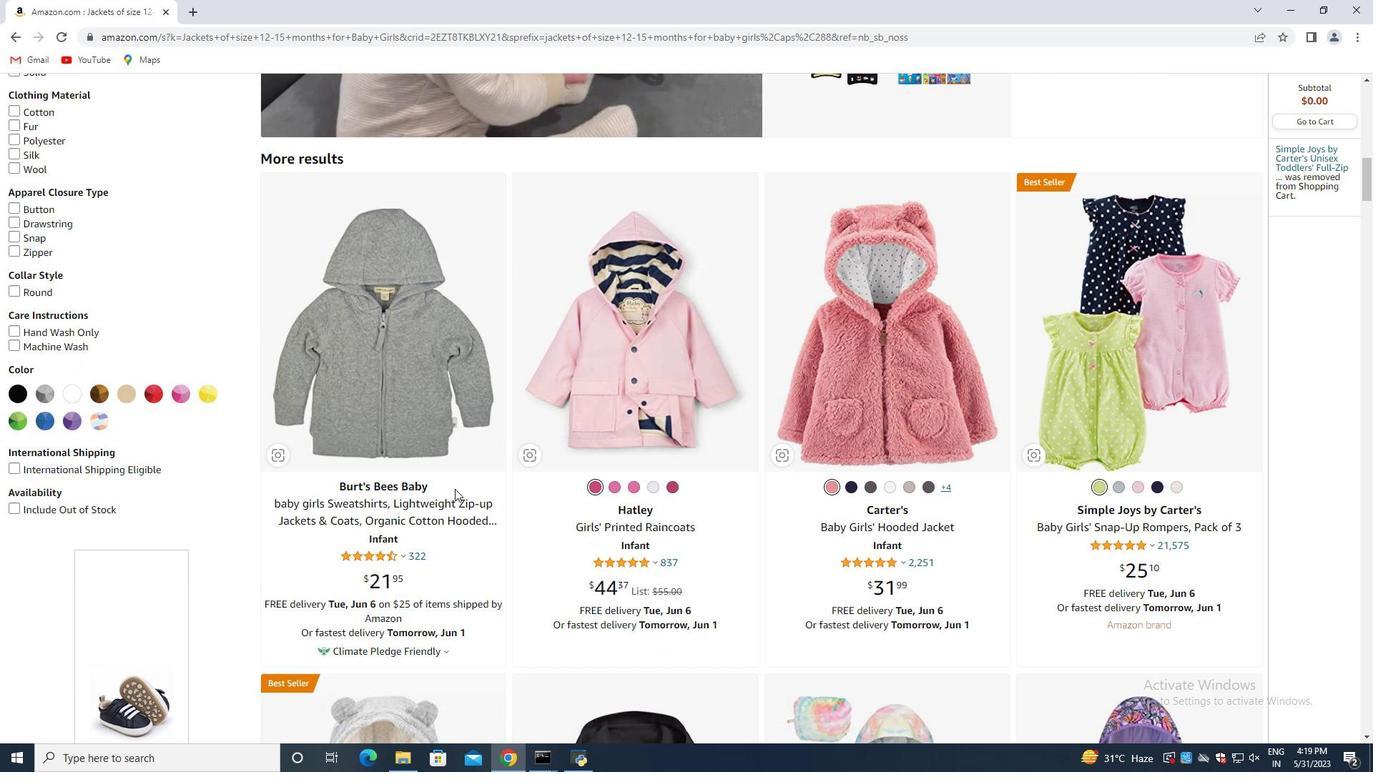 
Action: Mouse moved to (459, 487)
Screenshot: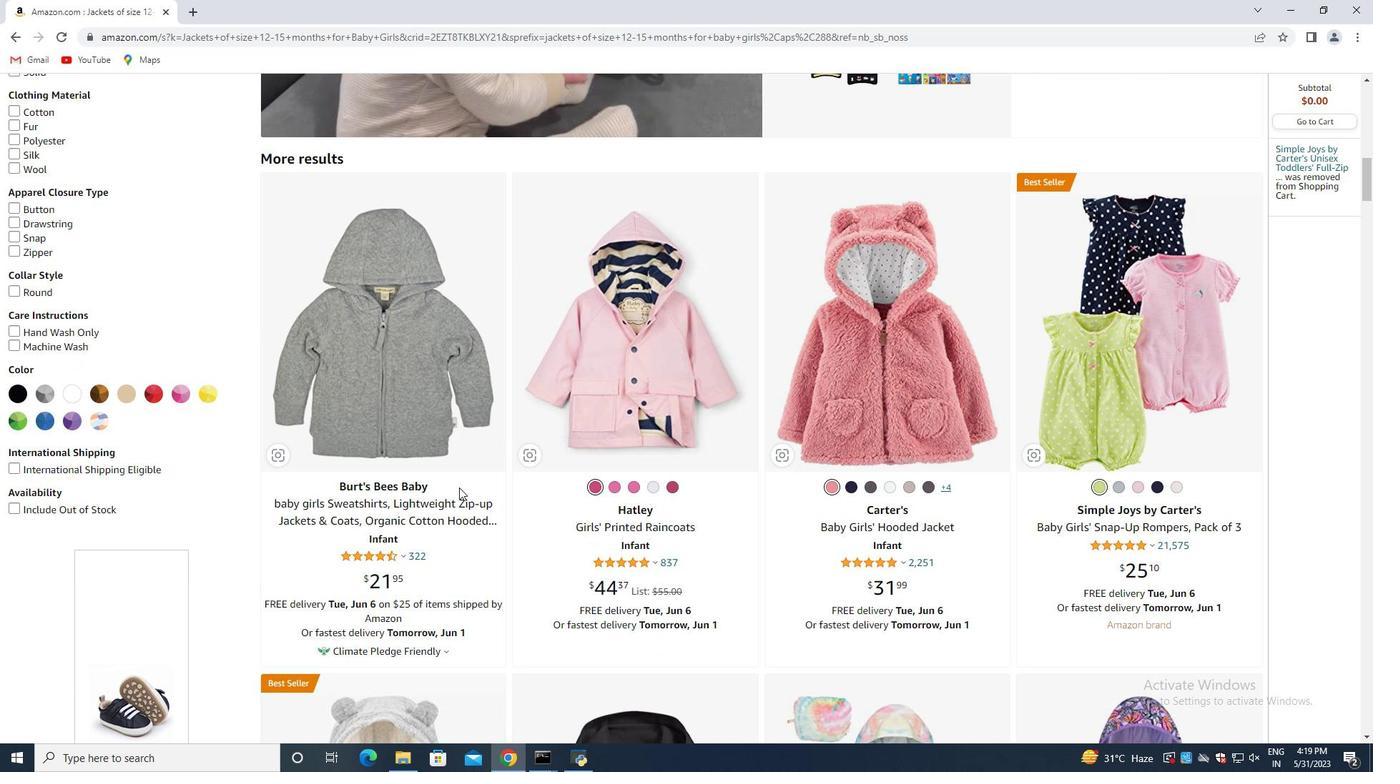 
Action: Mouse scrolled (459, 487) with delta (0, 0)
Screenshot: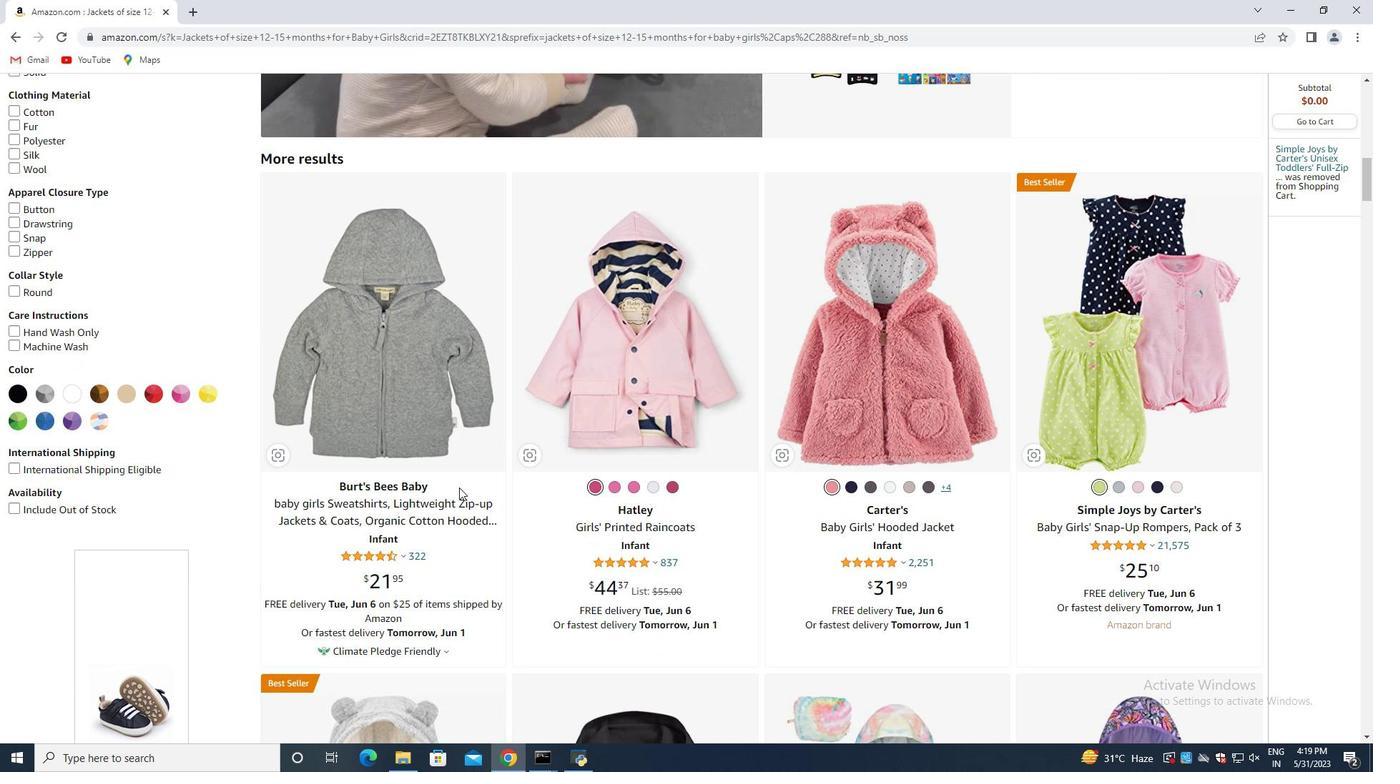 
Action: Mouse moved to (462, 487)
Screenshot: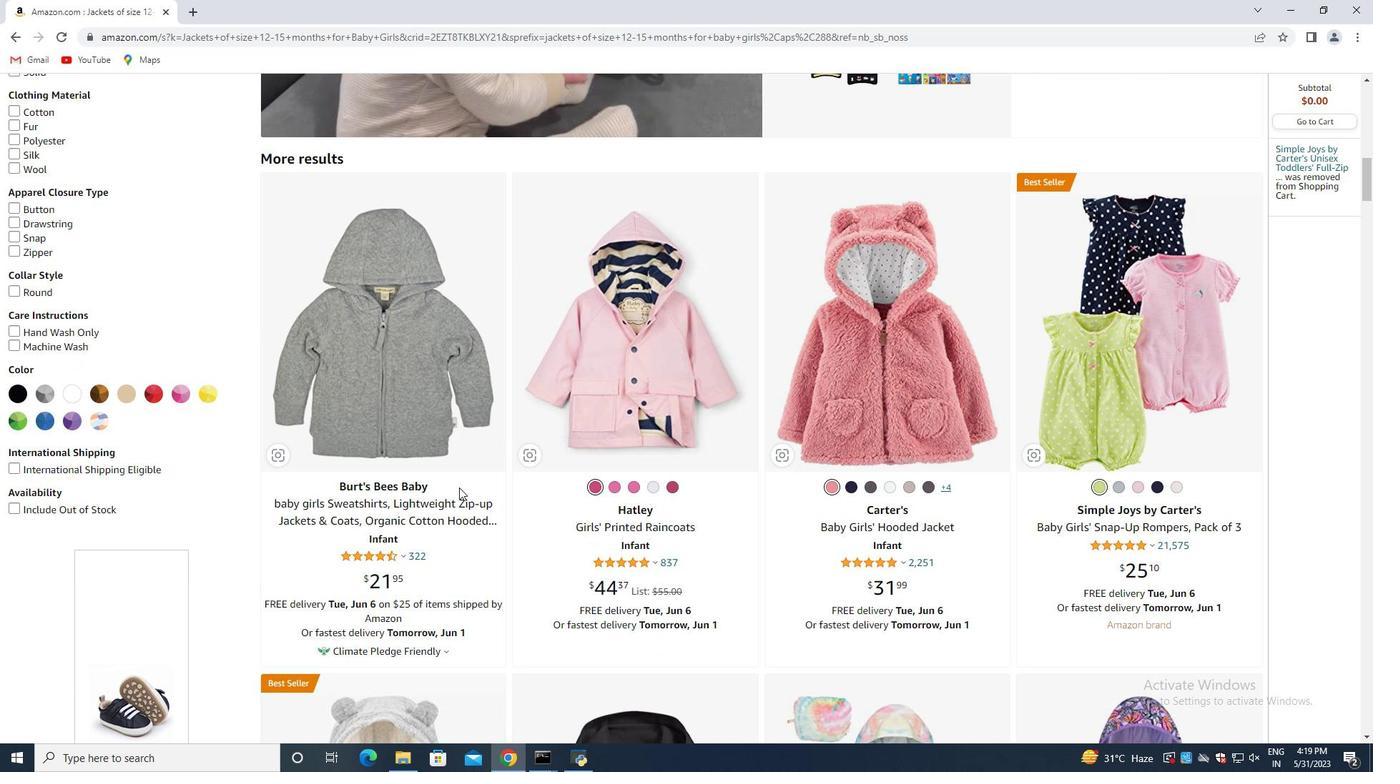 
Action: Mouse scrolled (459, 487) with delta (0, 0)
Screenshot: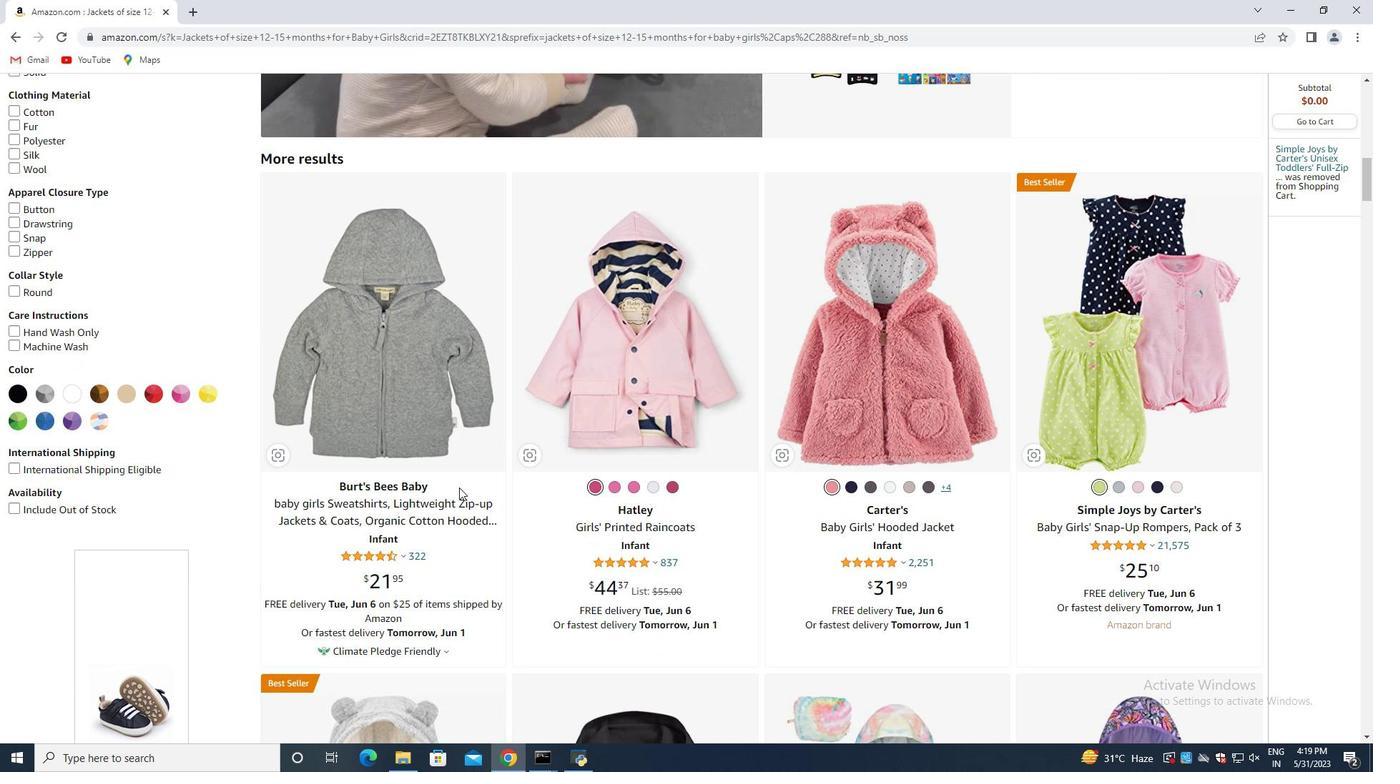 
Action: Mouse moved to (485, 487)
Screenshot: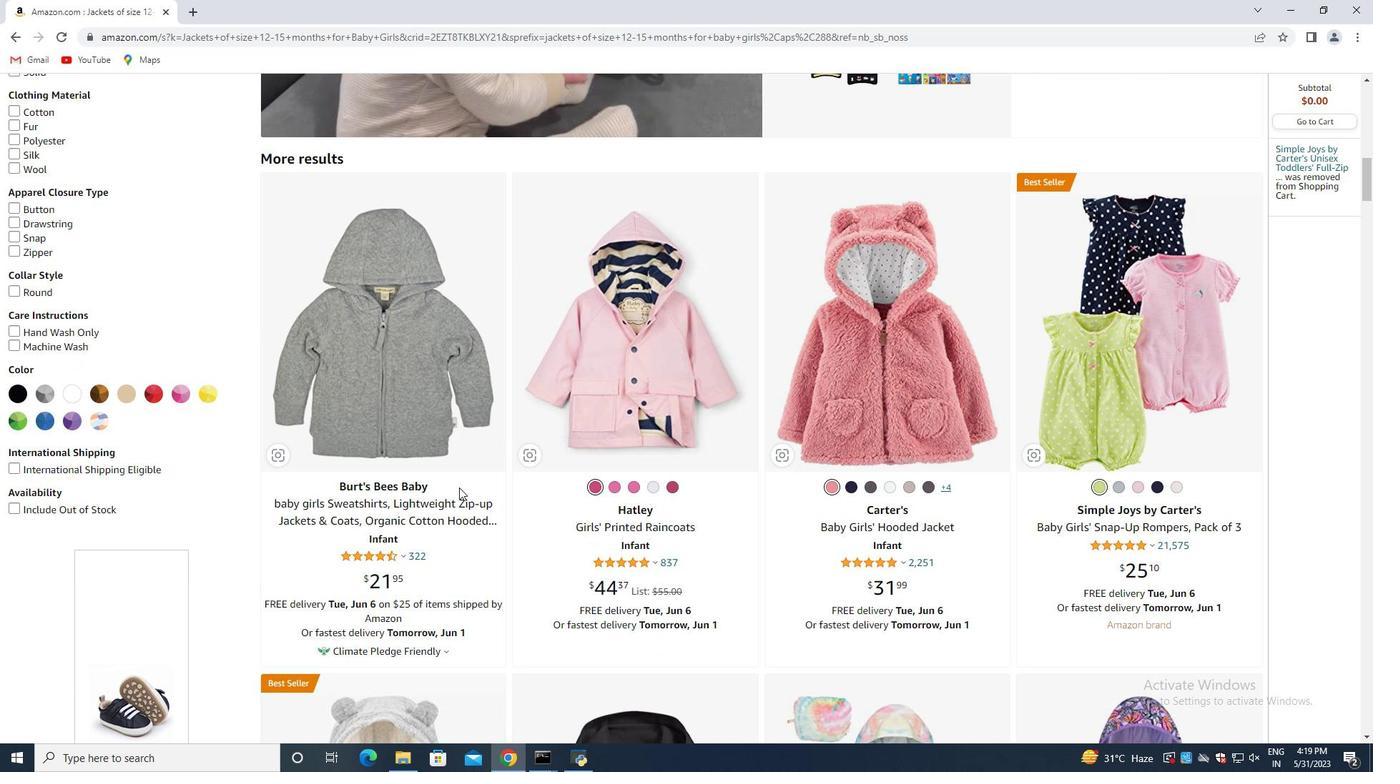 
Action: Mouse scrolled (464, 487) with delta (0, 0)
Screenshot: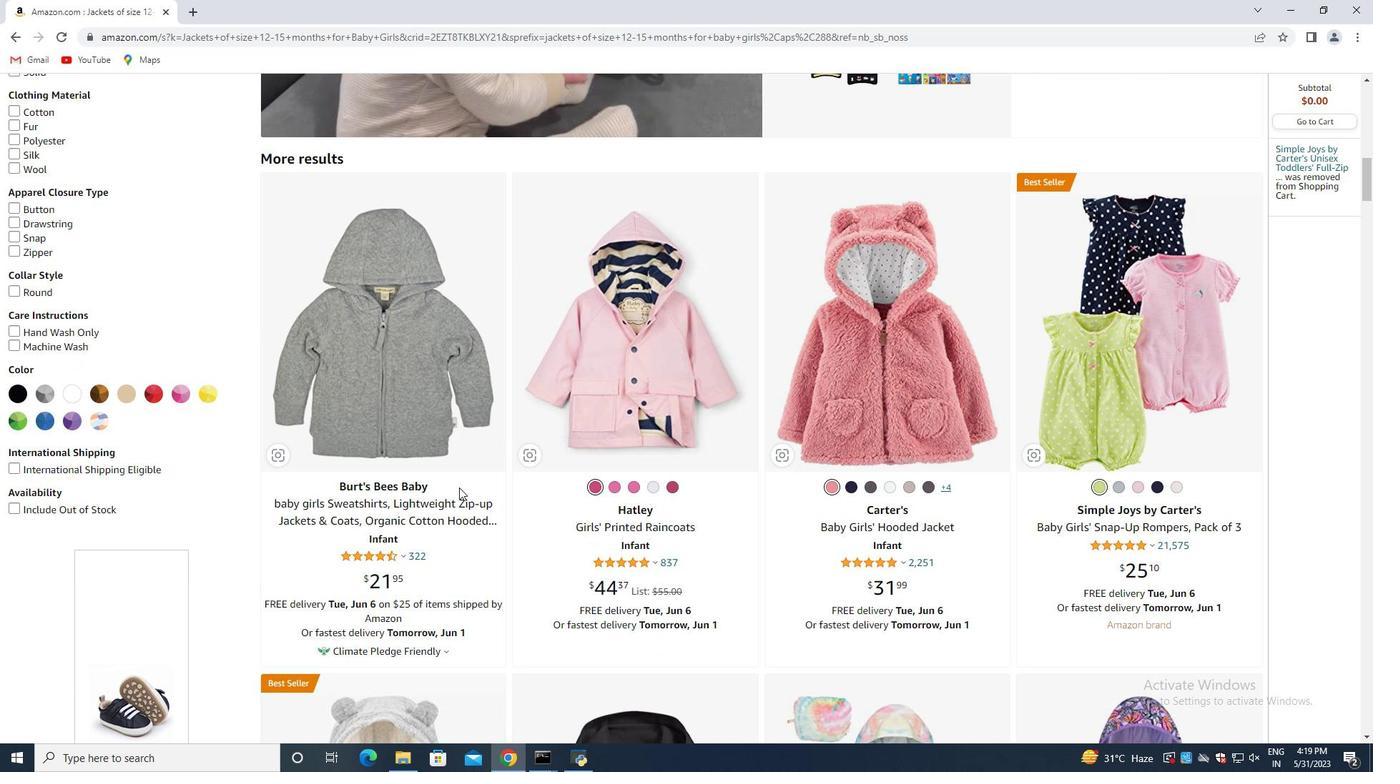 
Action: Mouse moved to (459, 491)
Screenshot: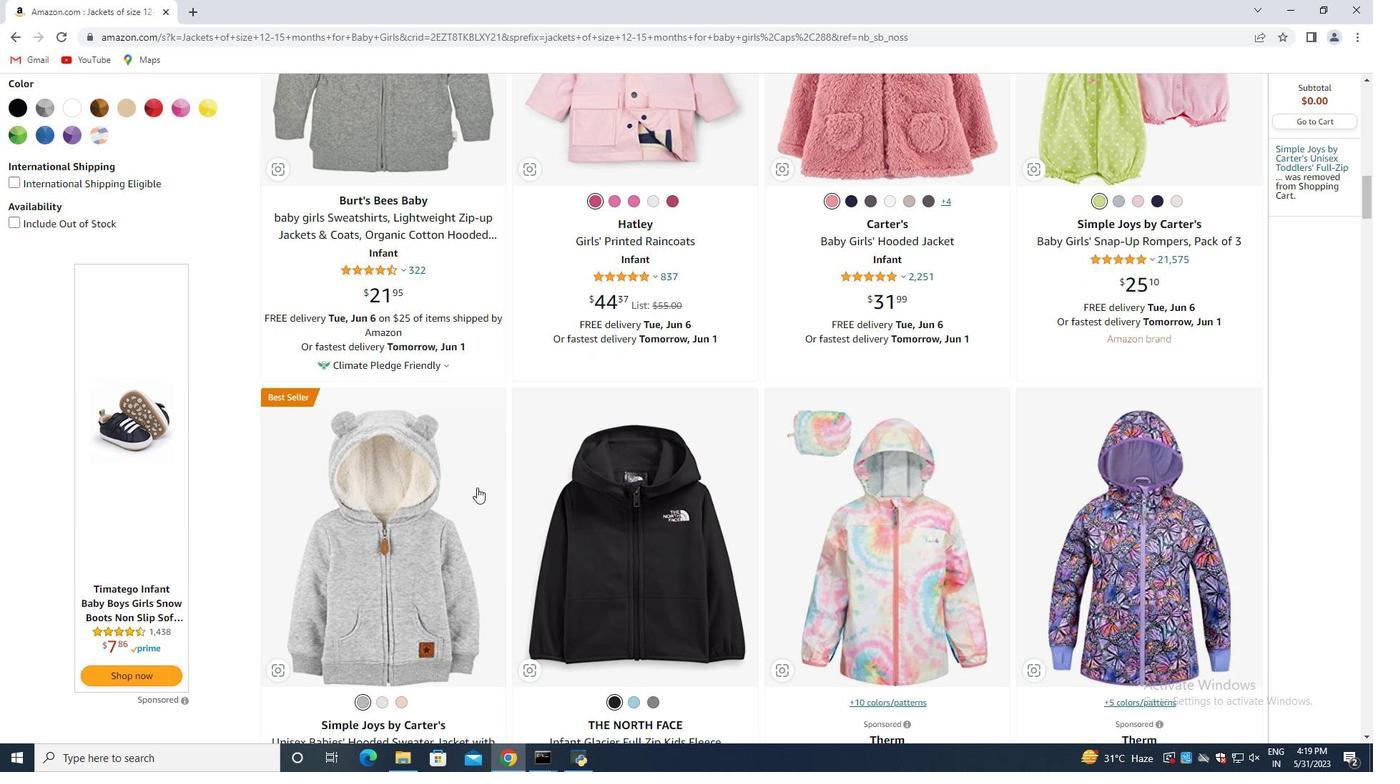 
Action: Mouse scrolled (459, 490) with delta (0, 0)
Screenshot: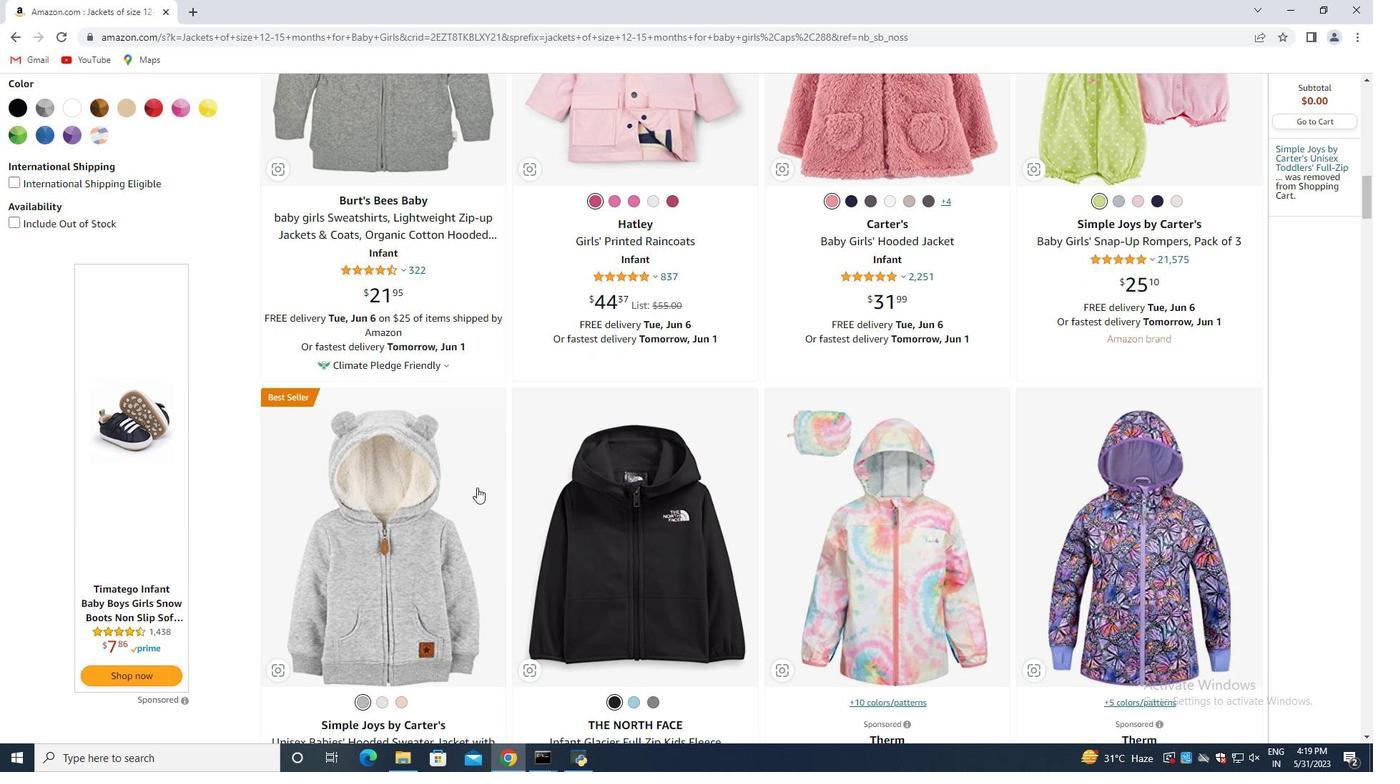 
Action: Mouse moved to (459, 492)
Screenshot: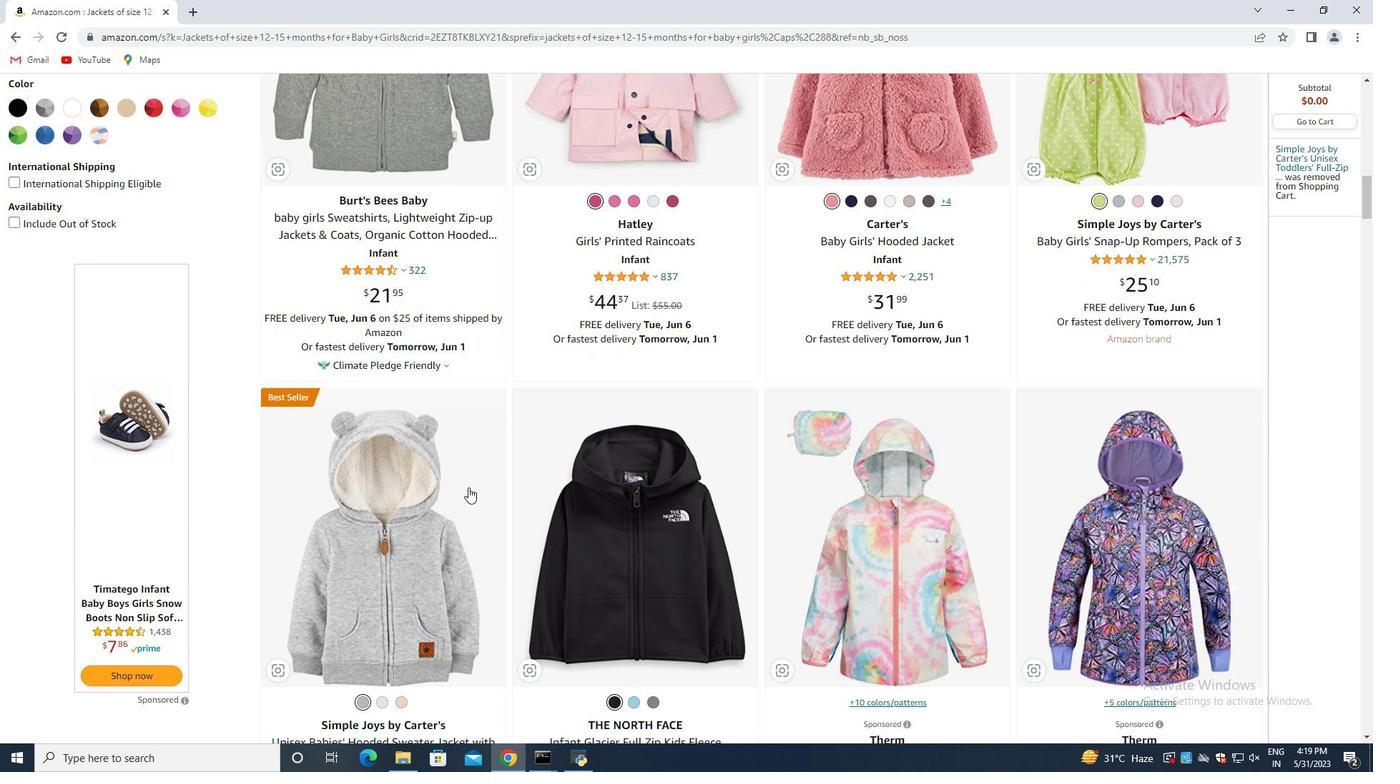 
Action: Mouse scrolled (459, 491) with delta (0, 0)
Screenshot: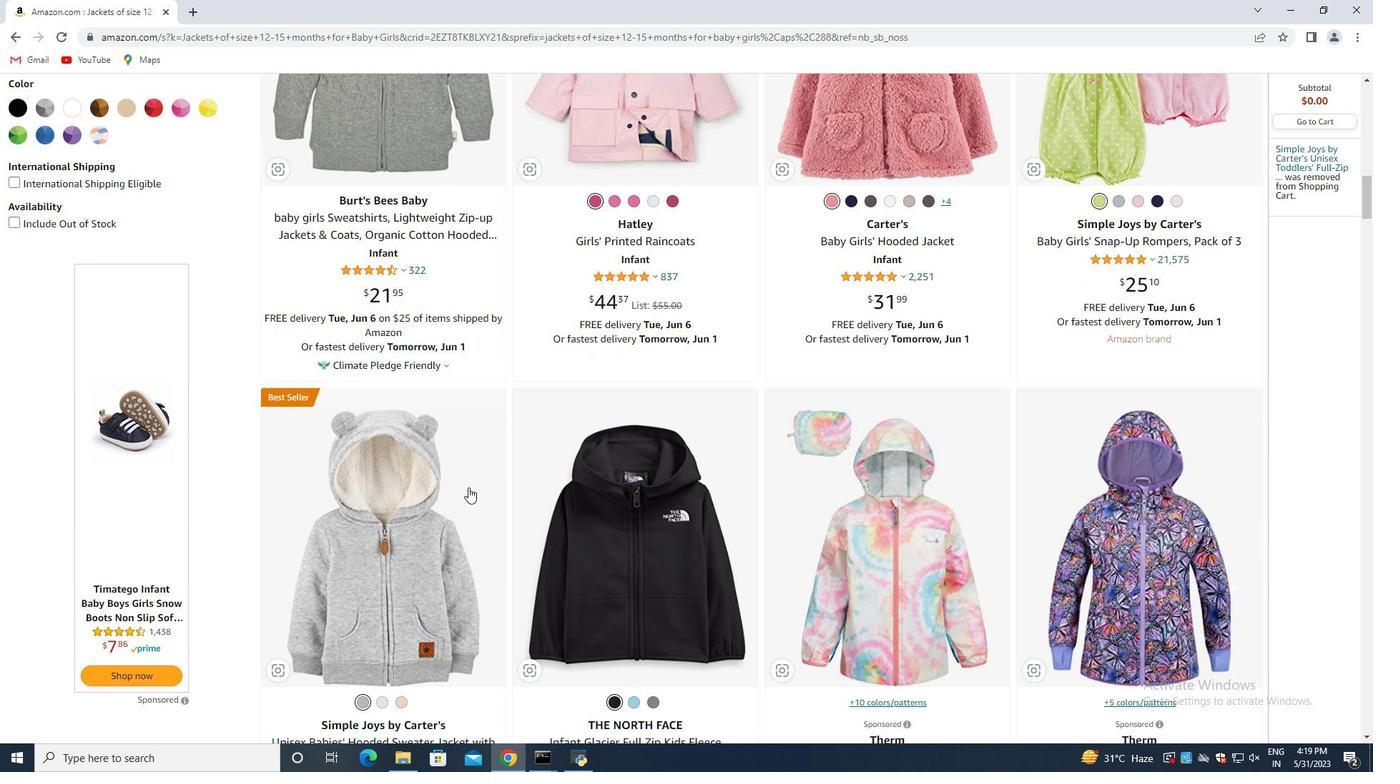 
Action: Mouse moved to (830, 479)
Screenshot: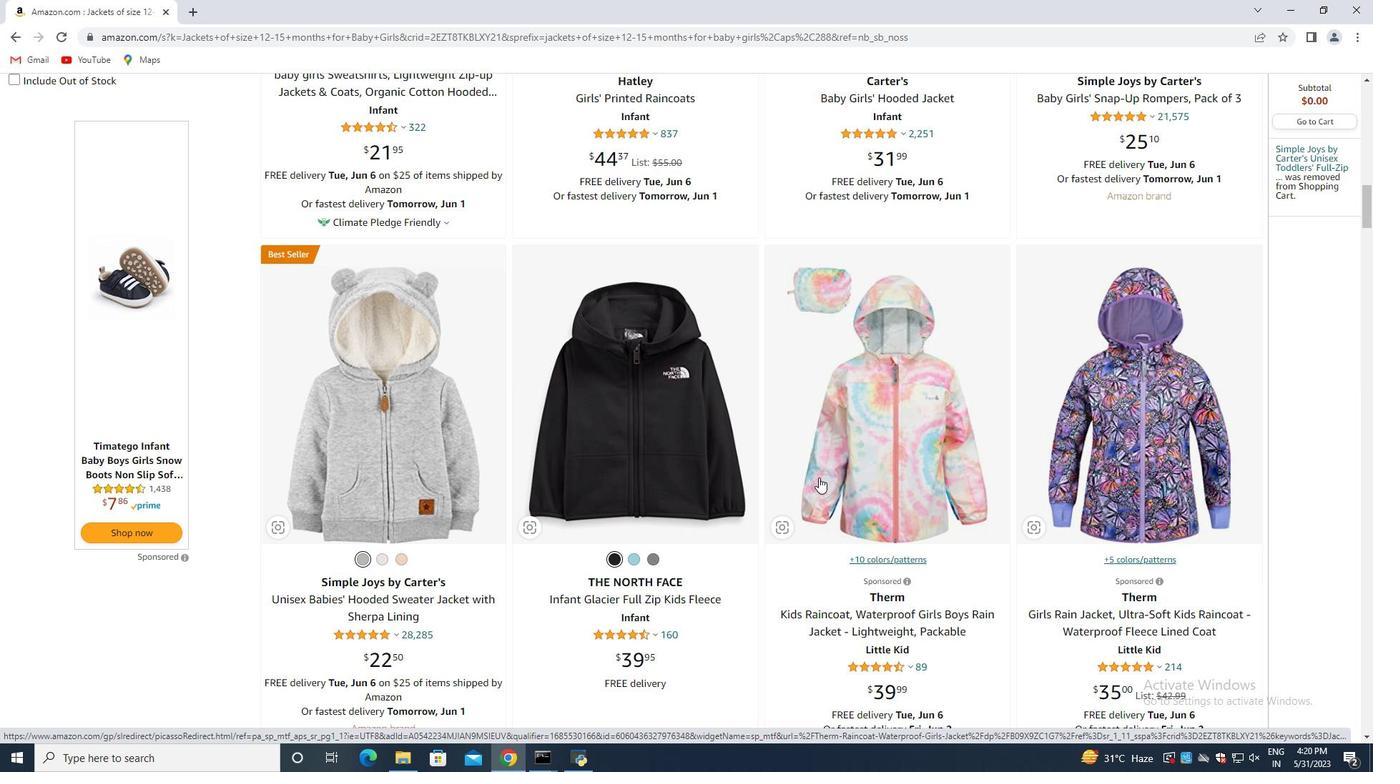 
Action: Mouse scrolled (830, 478) with delta (0, 0)
Screenshot: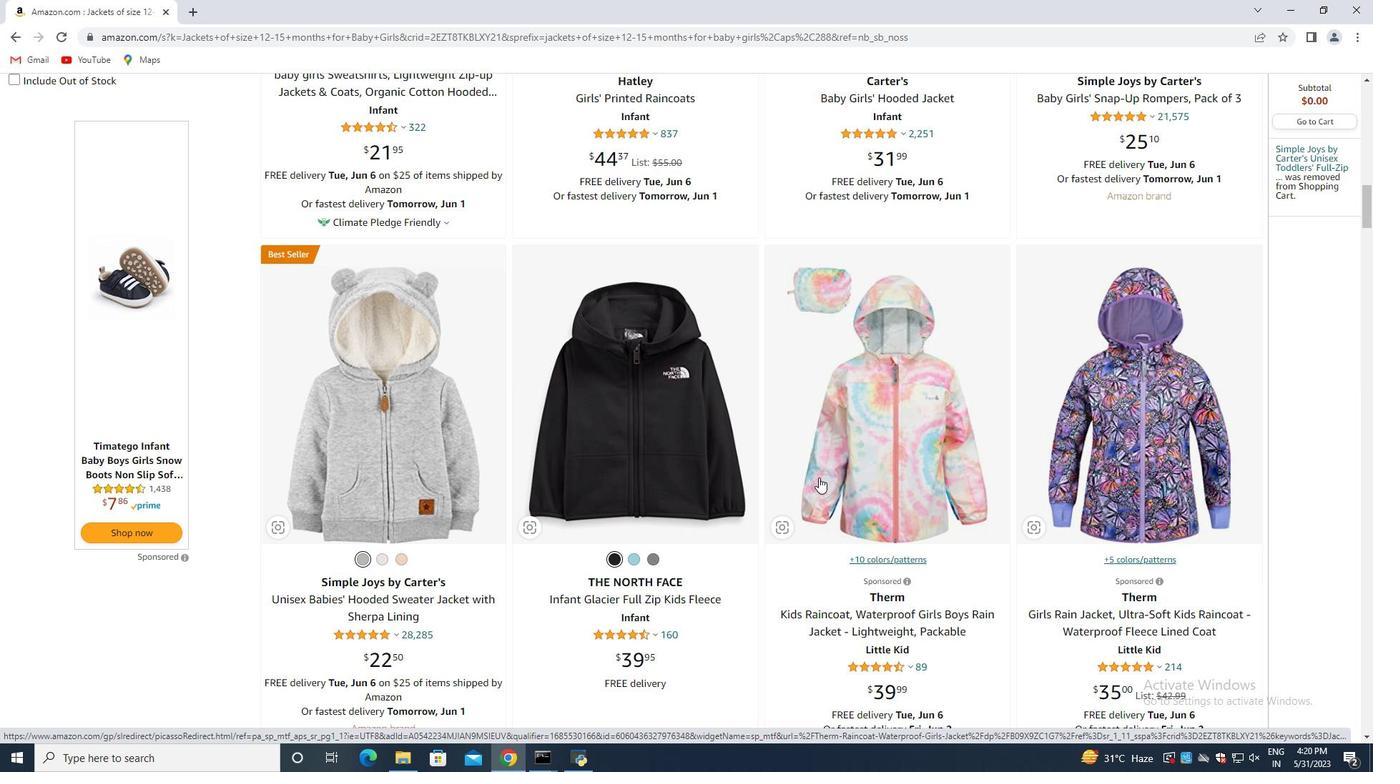 
Action: Mouse scrolled (830, 478) with delta (0, 0)
Screenshot: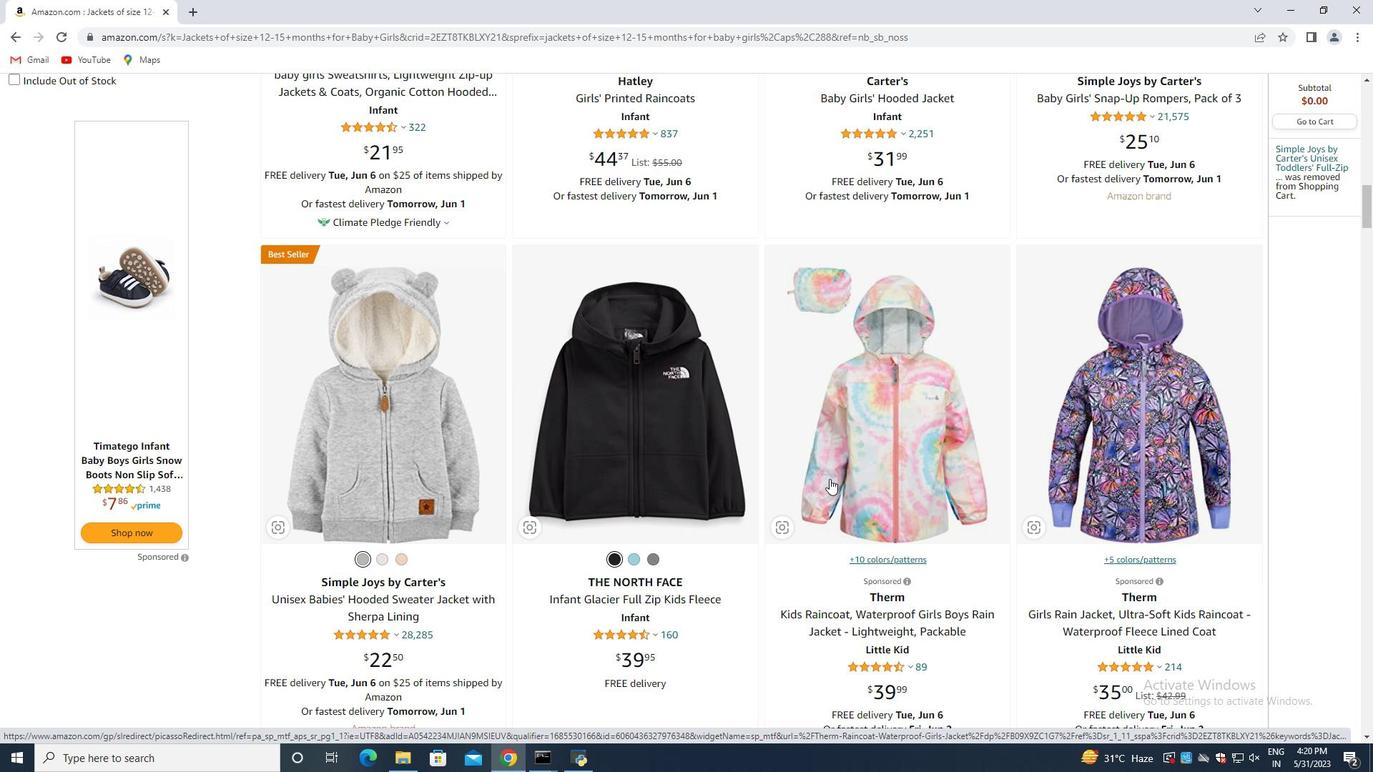 
Action: Mouse scrolled (830, 478) with delta (0, 0)
Screenshot: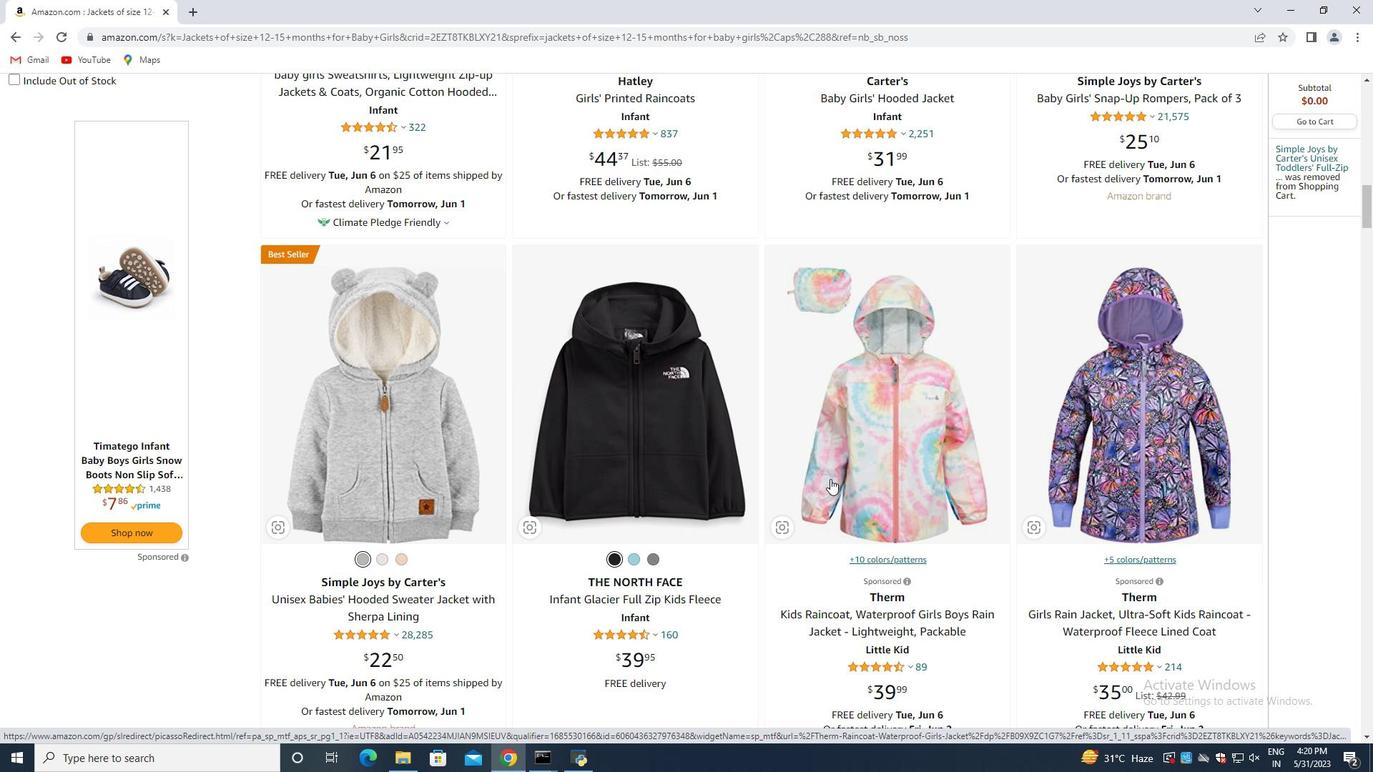 
Action: Mouse moved to (562, 514)
Screenshot: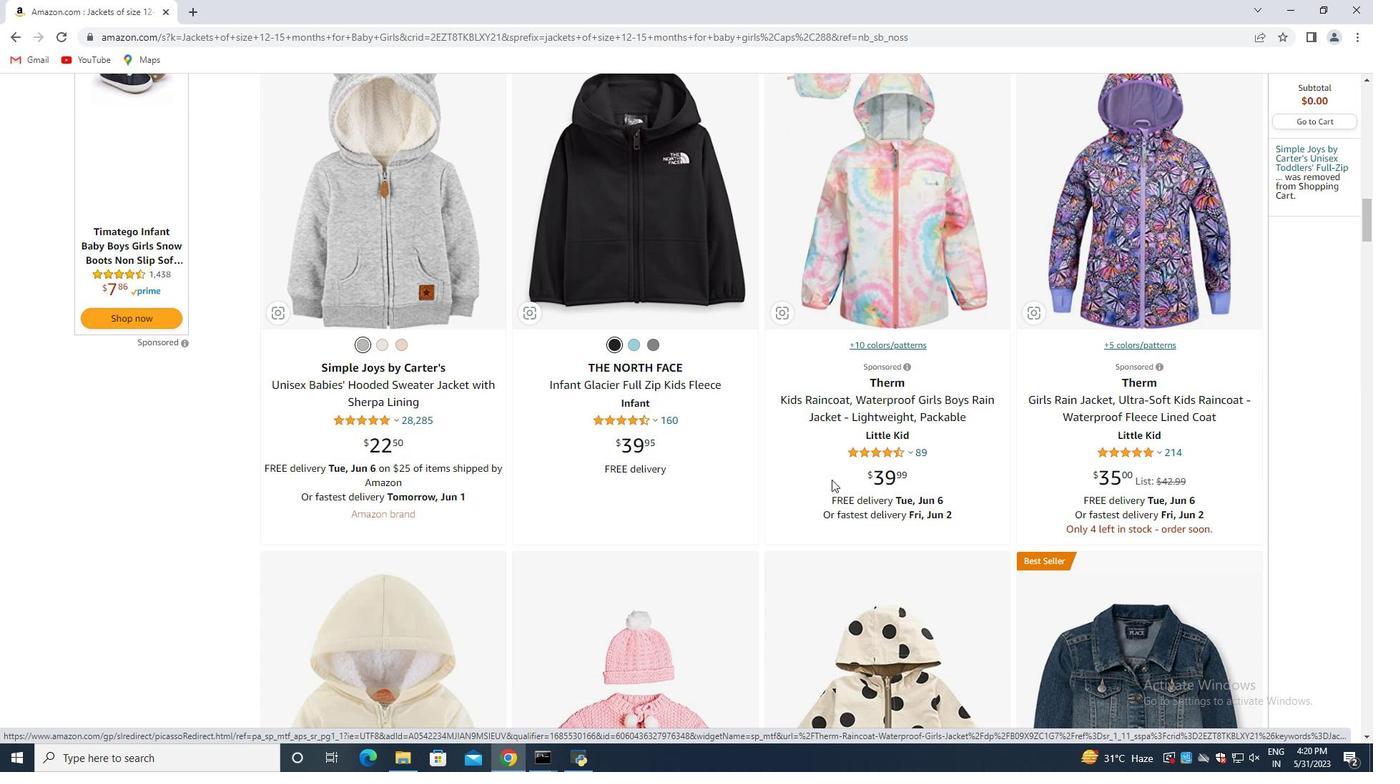 
Action: Mouse scrolled (562, 513) with delta (0, 0)
Screenshot: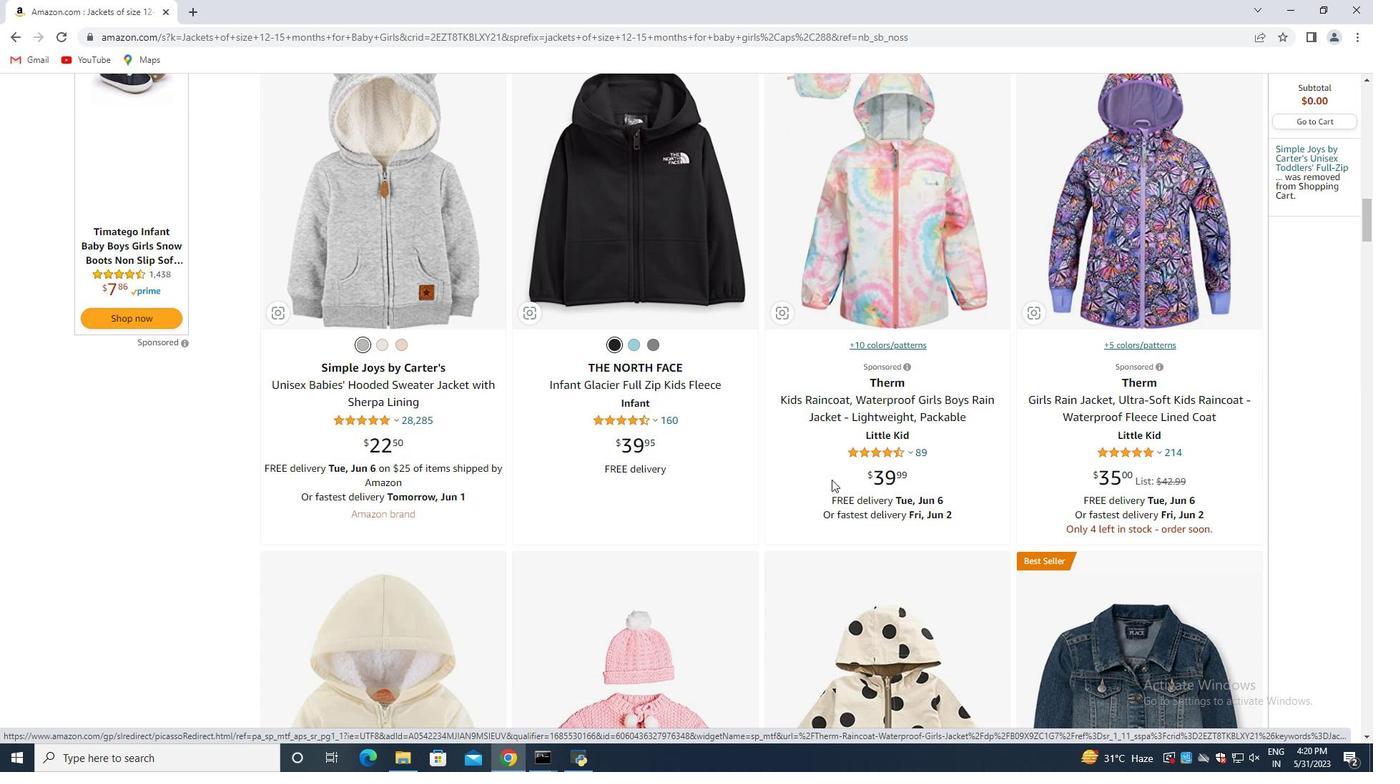 
Action: Mouse moved to (515, 519)
Screenshot: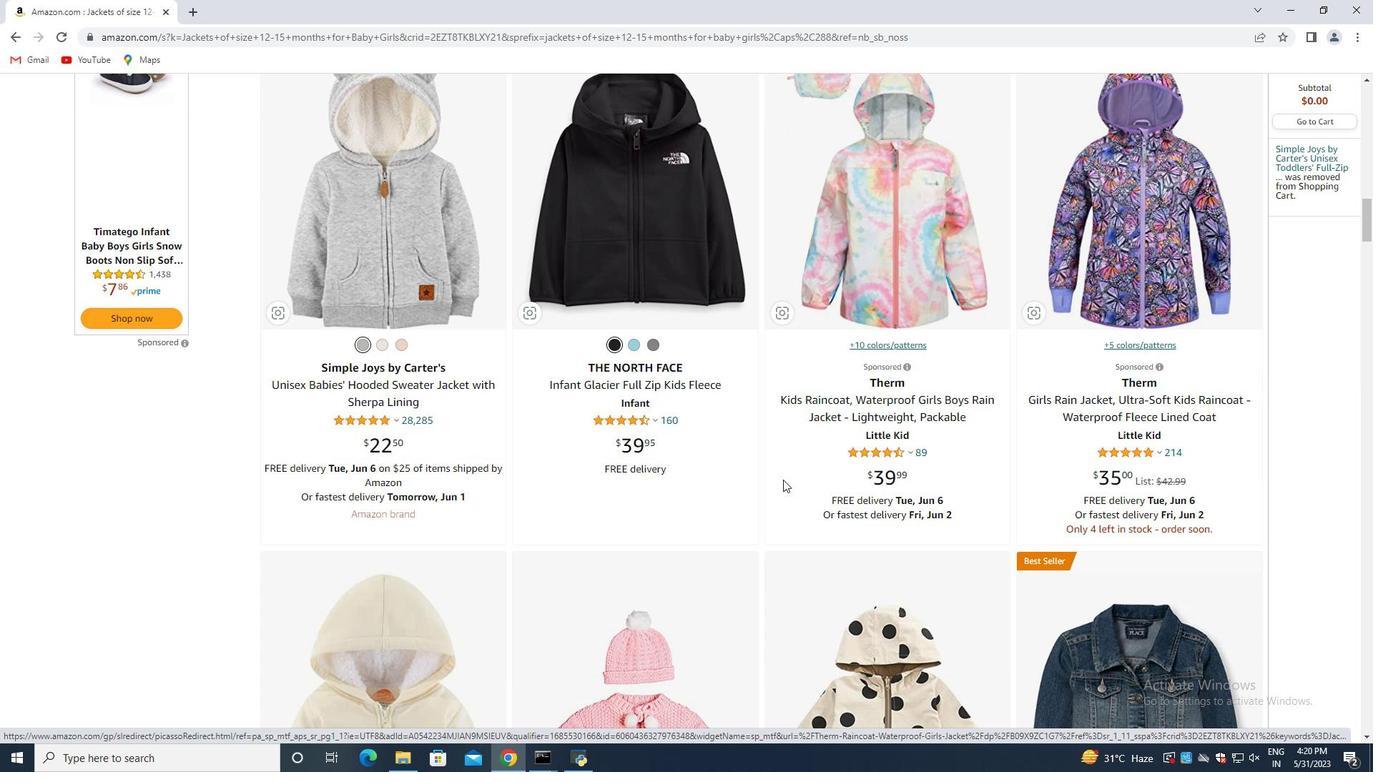 
Action: Mouse scrolled (515, 518) with delta (0, 0)
Screenshot: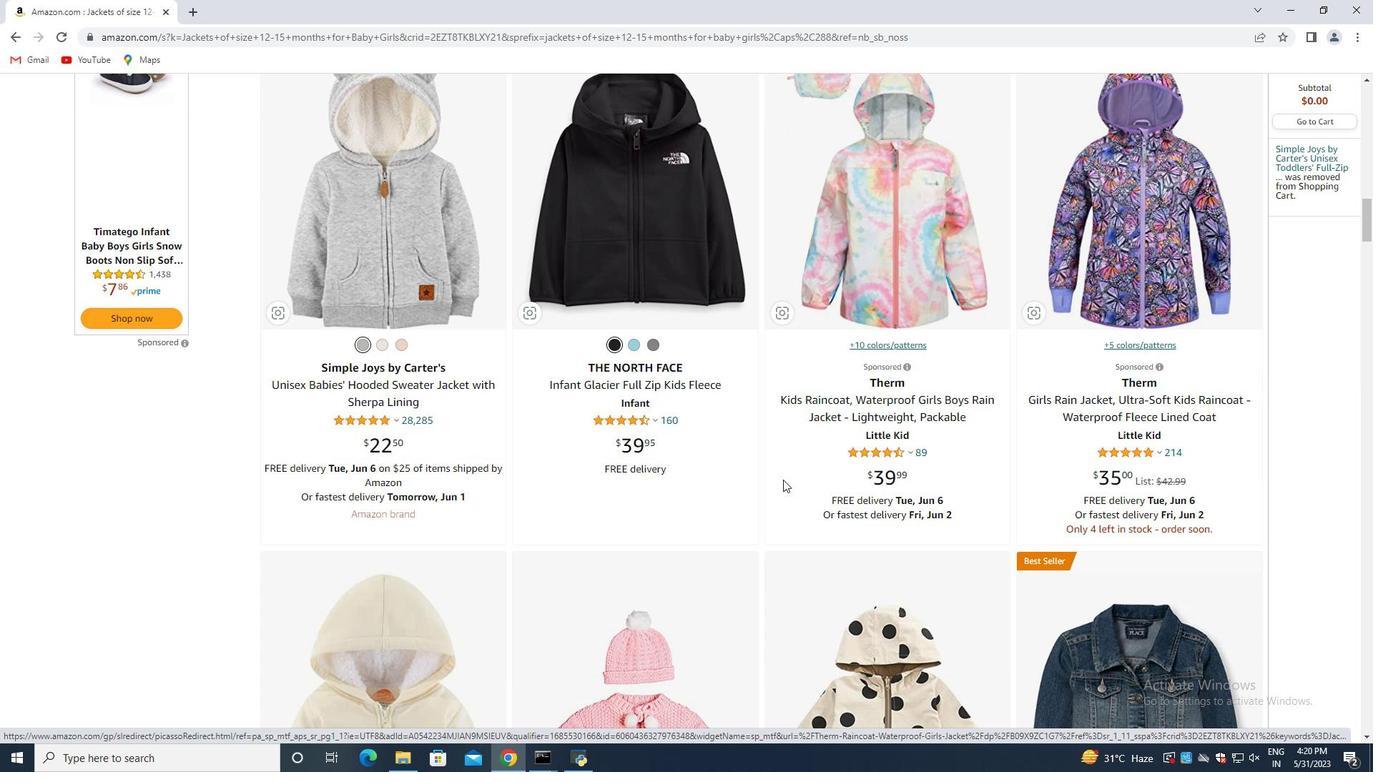 
Action: Mouse moved to (498, 519)
Screenshot: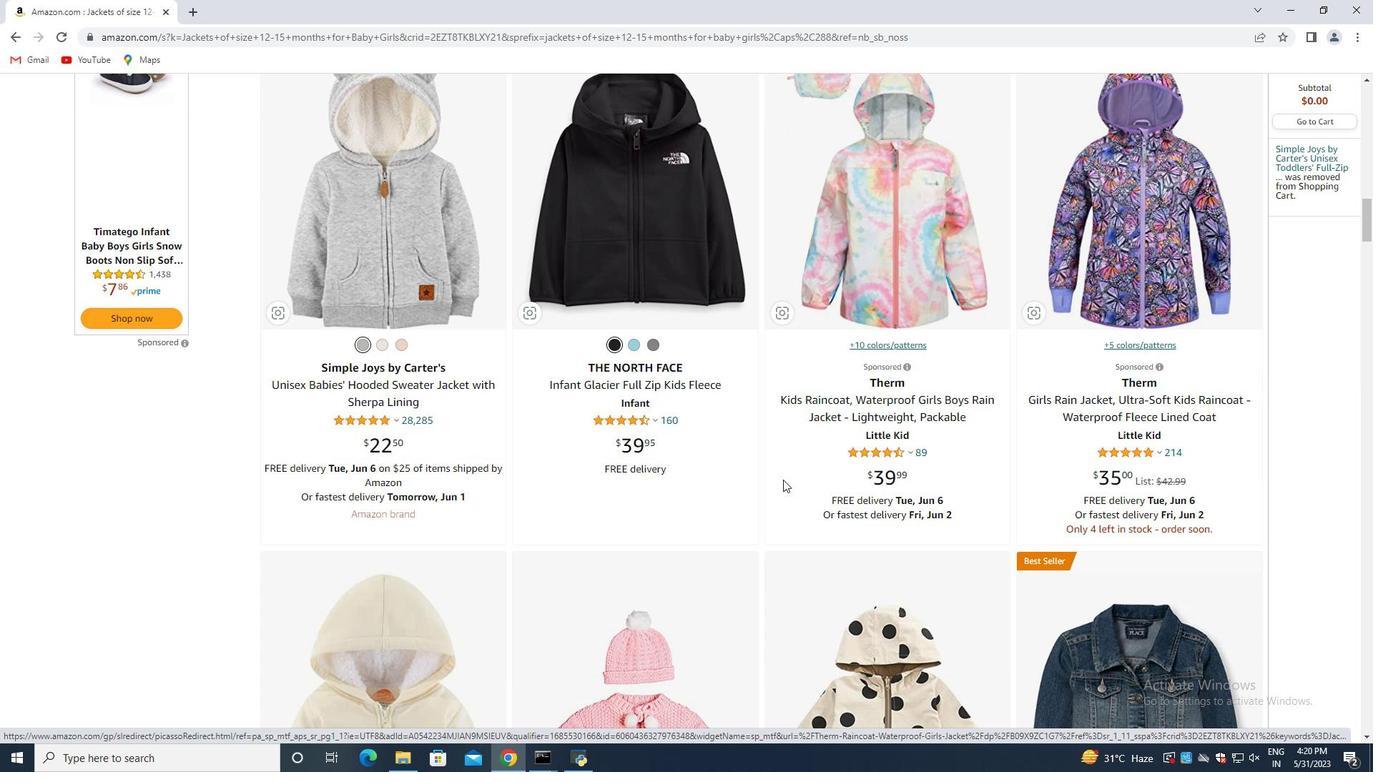 
Action: Mouse scrolled (504, 519) with delta (0, 0)
Screenshot: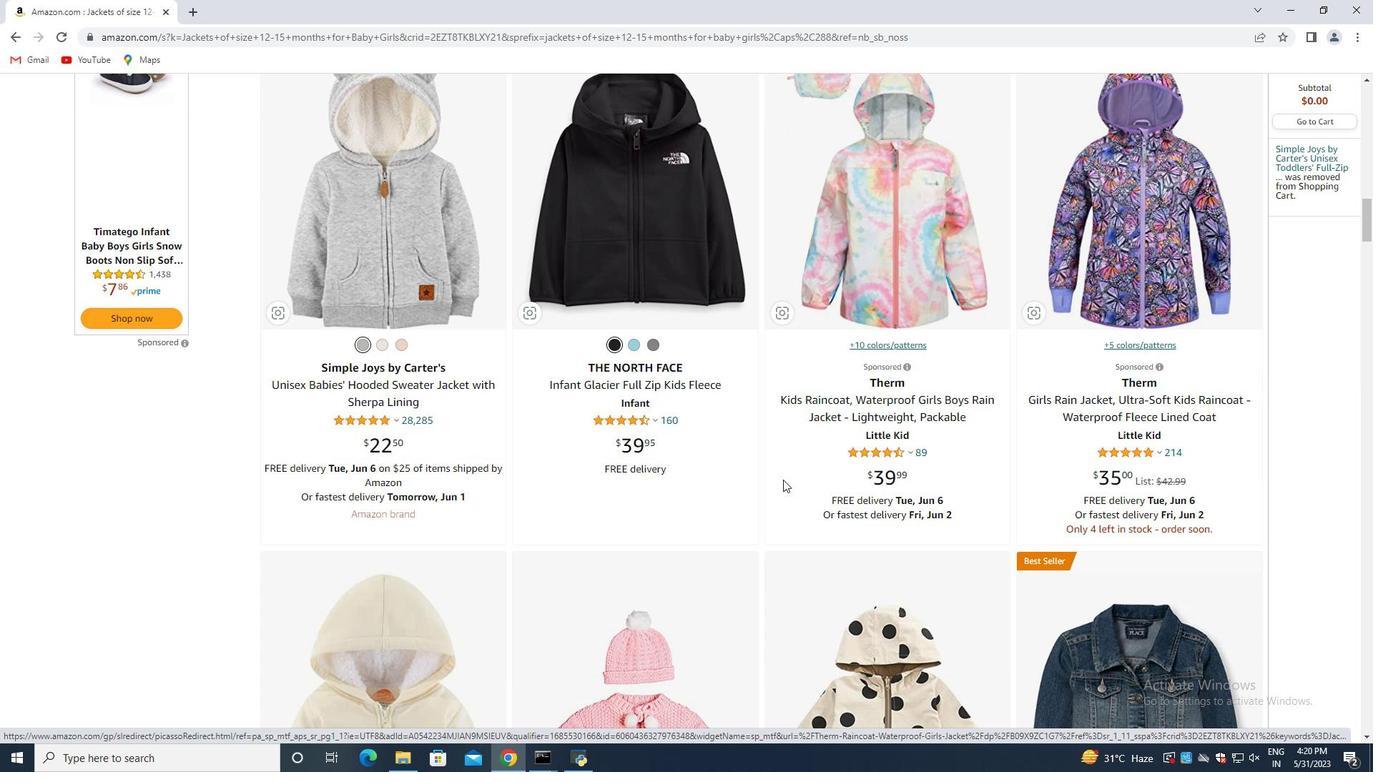 
Action: Mouse moved to (492, 519)
Screenshot: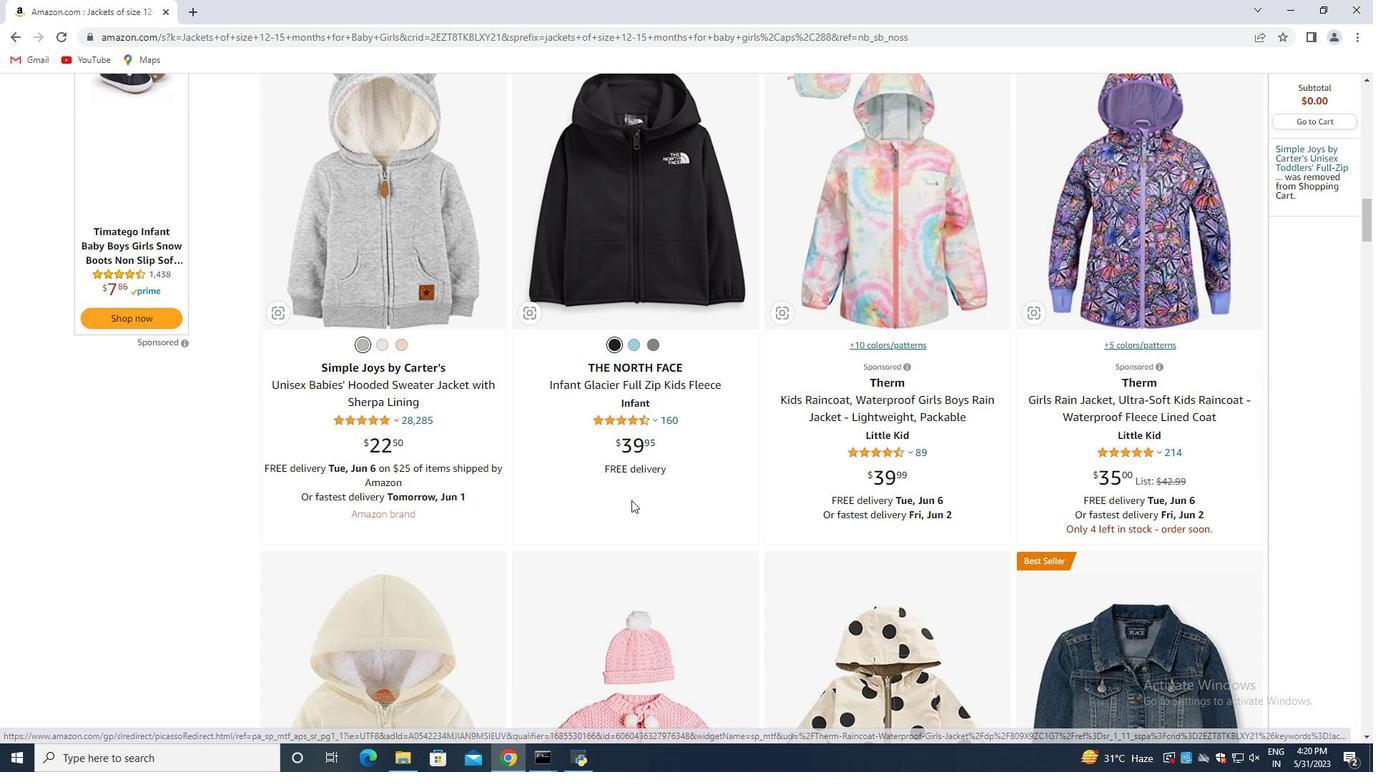
Action: Mouse scrolled (492, 519) with delta (0, 0)
Screenshot: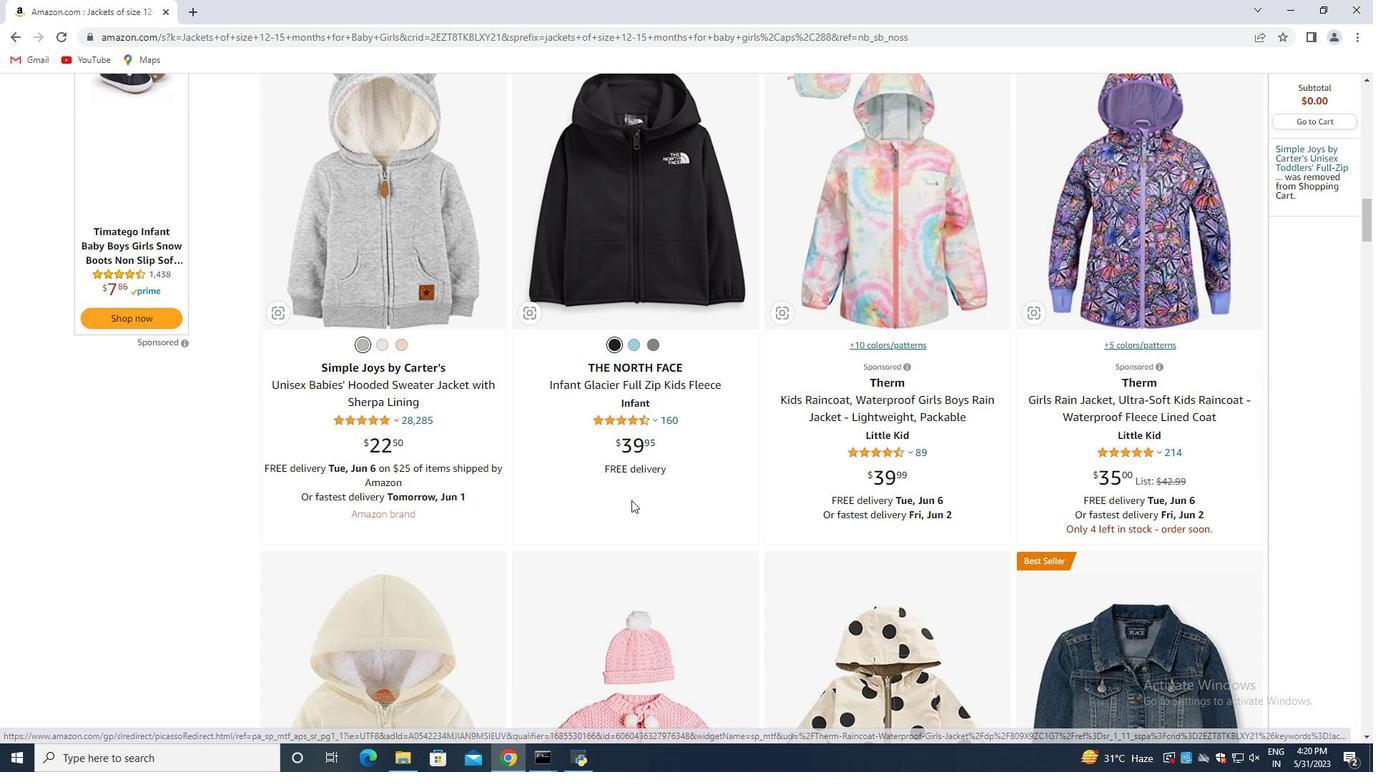 
Action: Mouse moved to (660, 504)
Screenshot: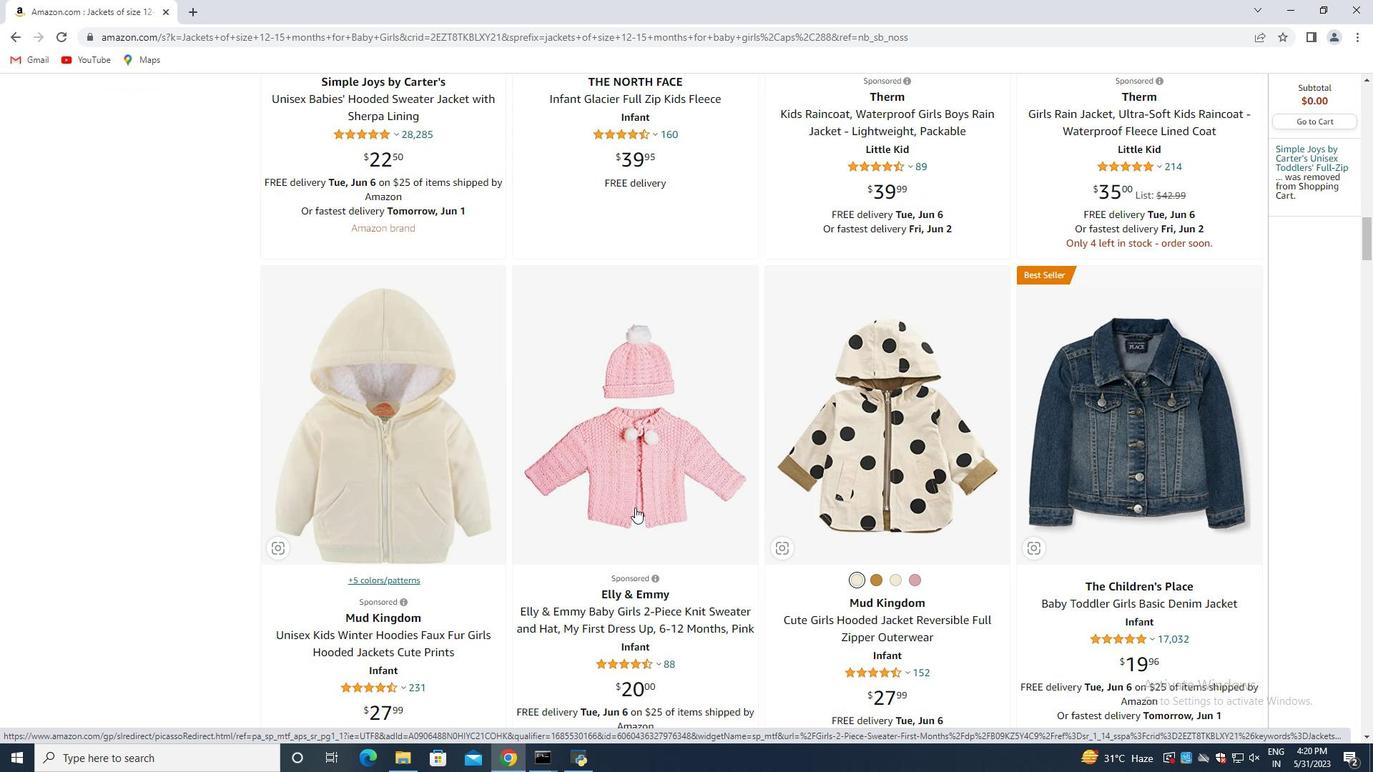 
Action: Mouse scrolled (660, 504) with delta (0, 0)
Screenshot: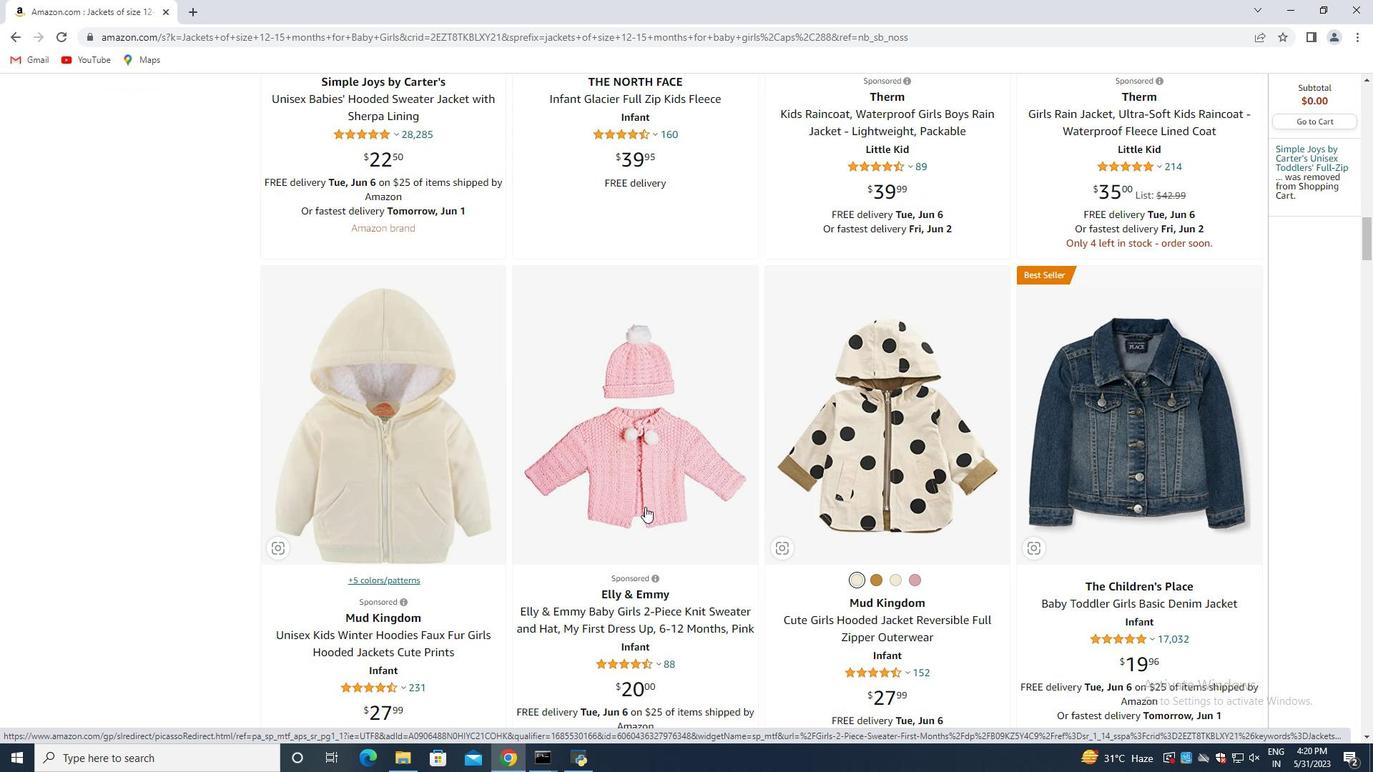 
Action: Mouse moved to (660, 504)
Screenshot: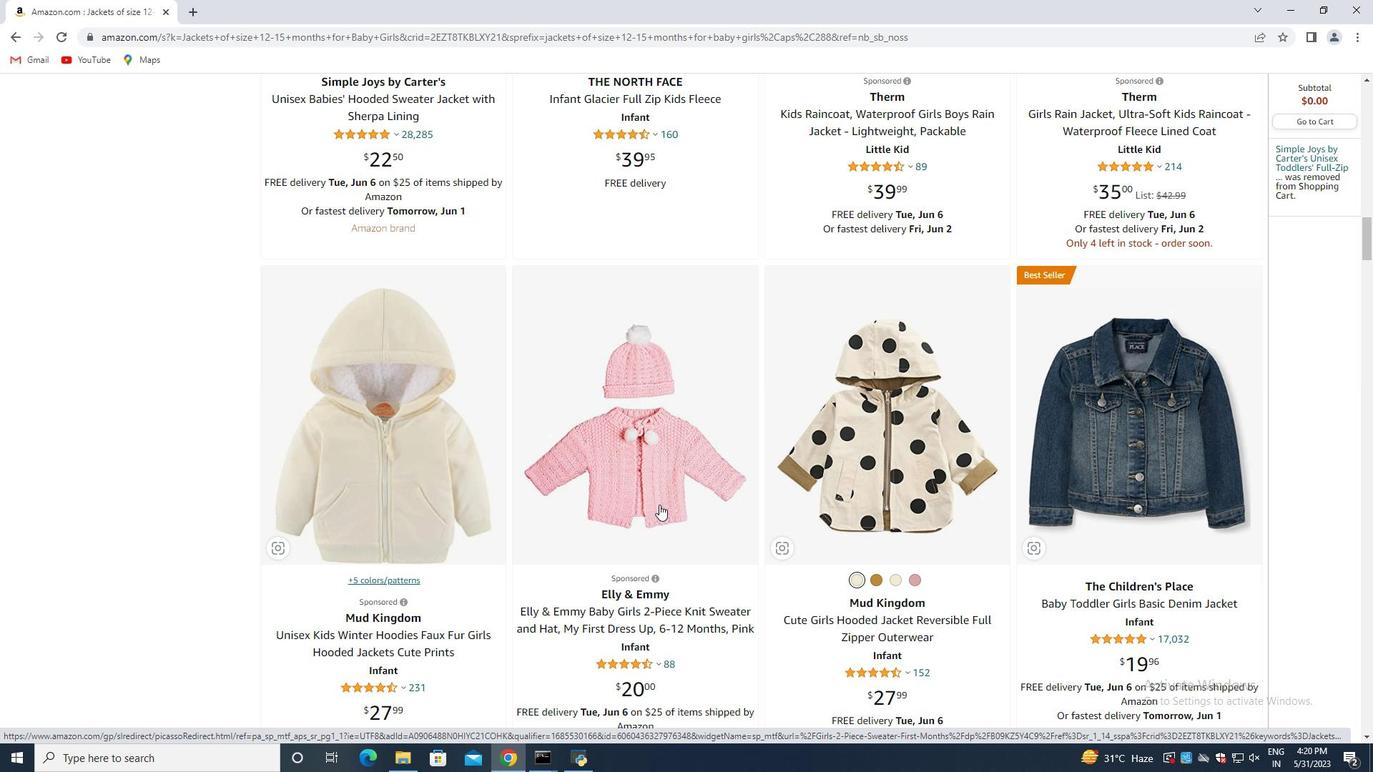 
Action: Mouse scrolled (660, 504) with delta (0, 0)
Screenshot: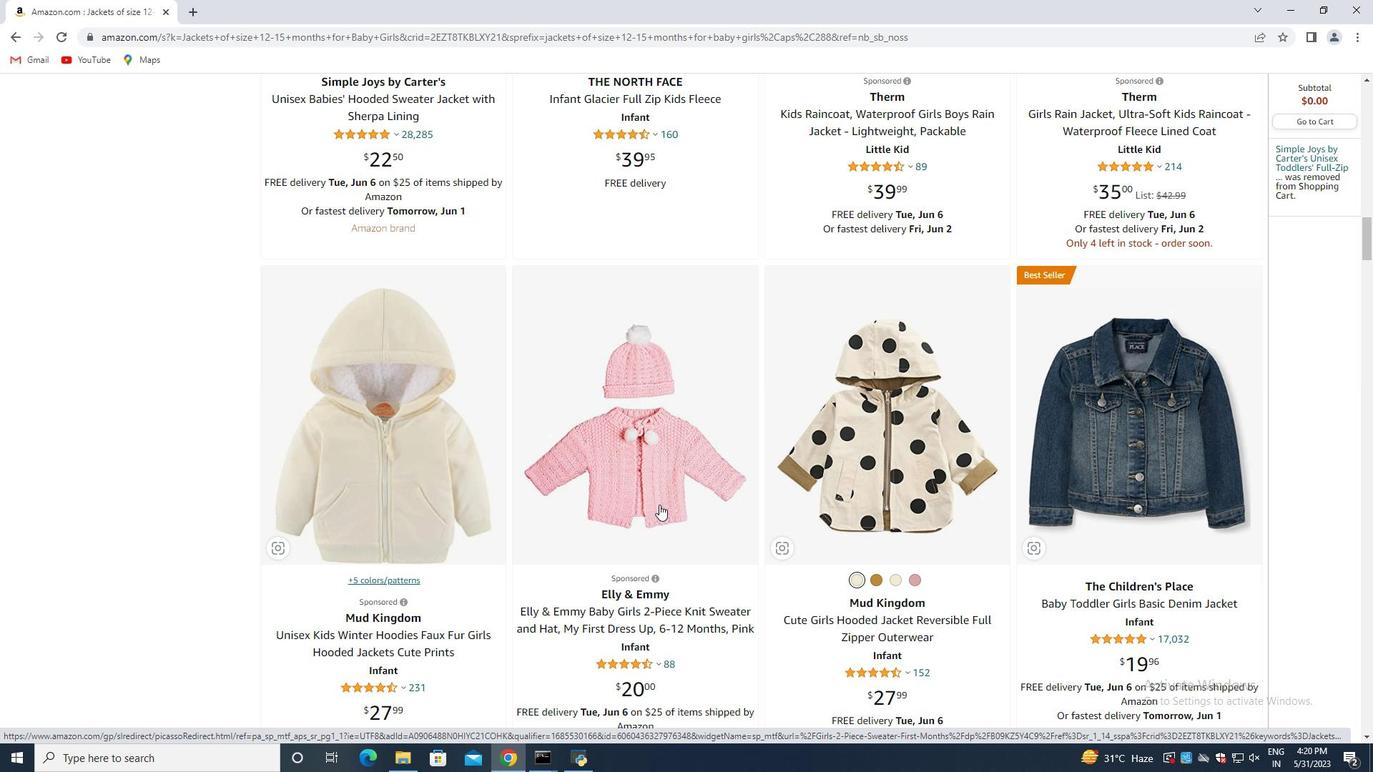 
Action: Mouse moved to (660, 504)
Screenshot: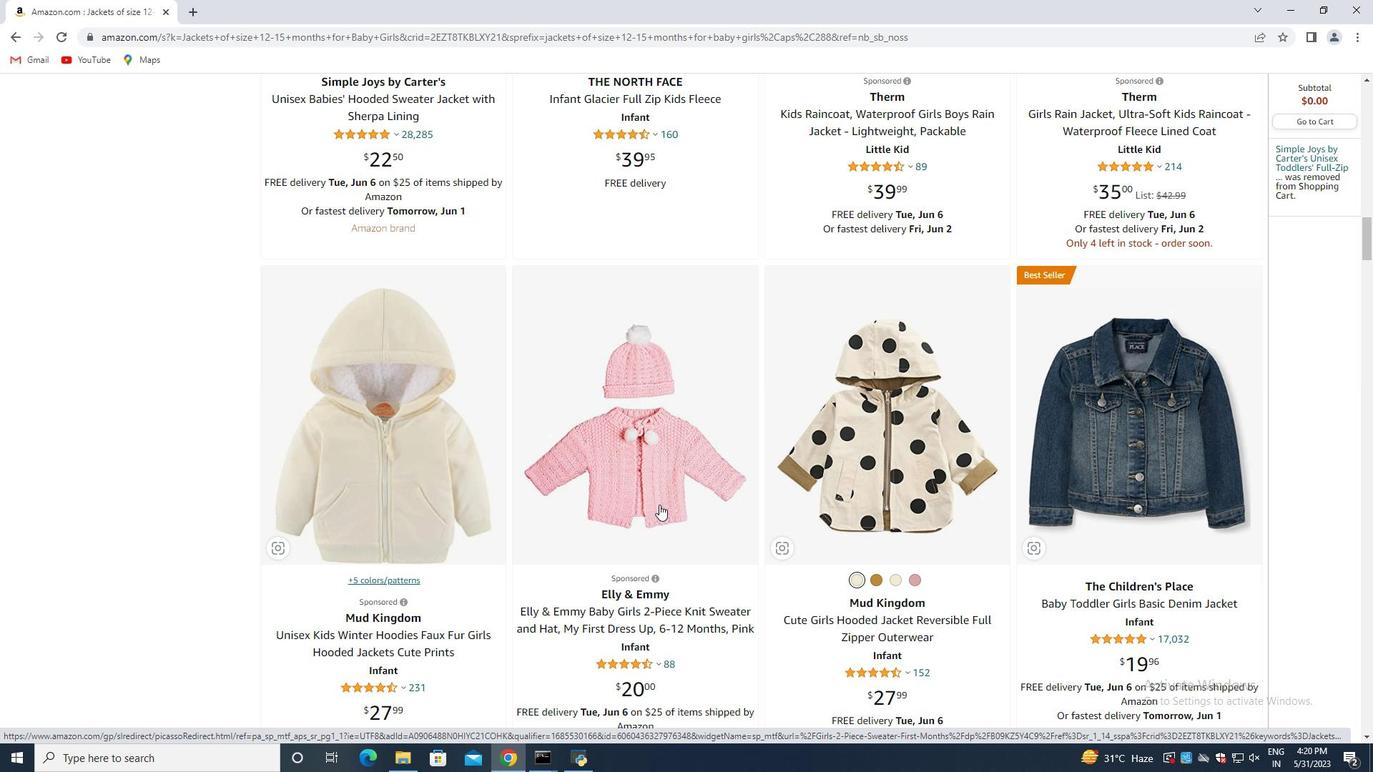 
Action: Mouse scrolled (660, 504) with delta (0, 0)
Screenshot: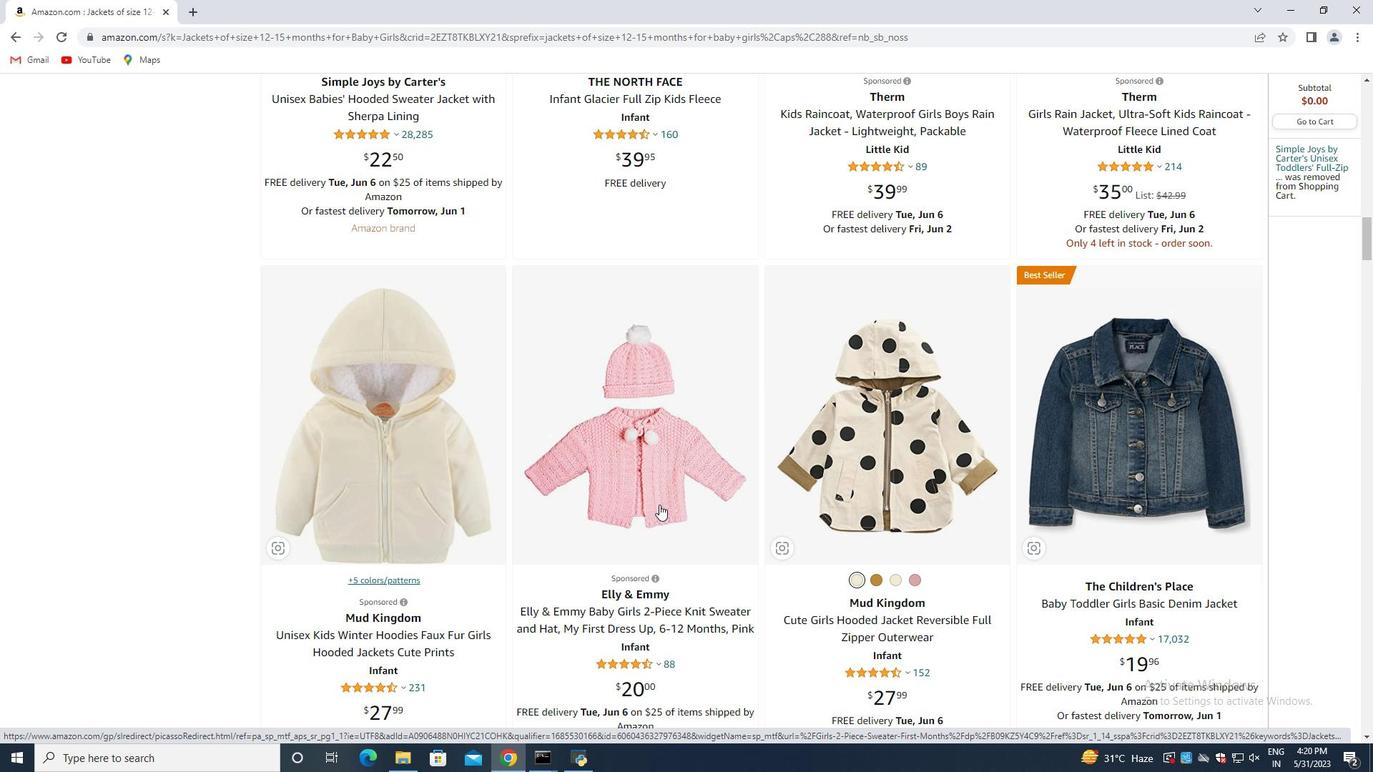 
Action: Mouse moved to (660, 505)
Screenshot: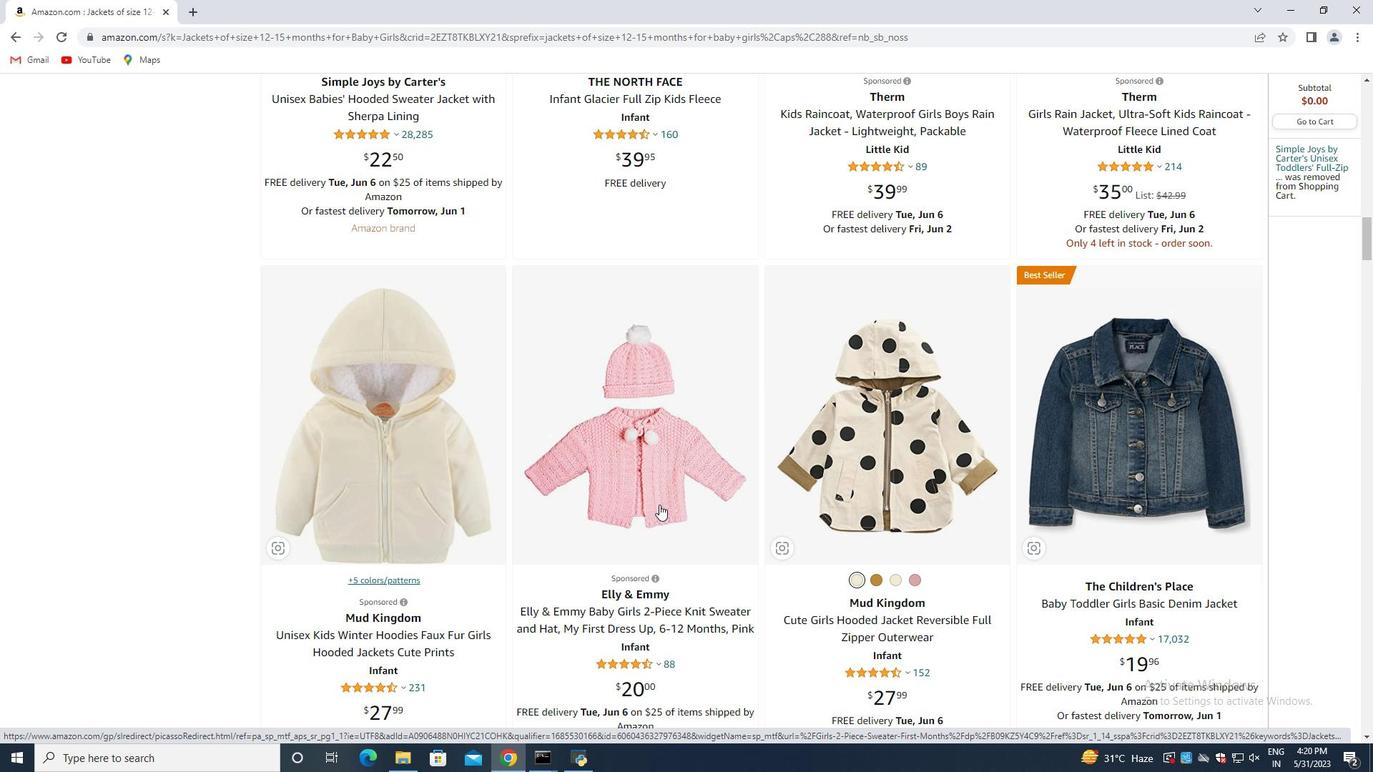 
Action: Mouse scrolled (660, 504) with delta (0, 0)
Screenshot: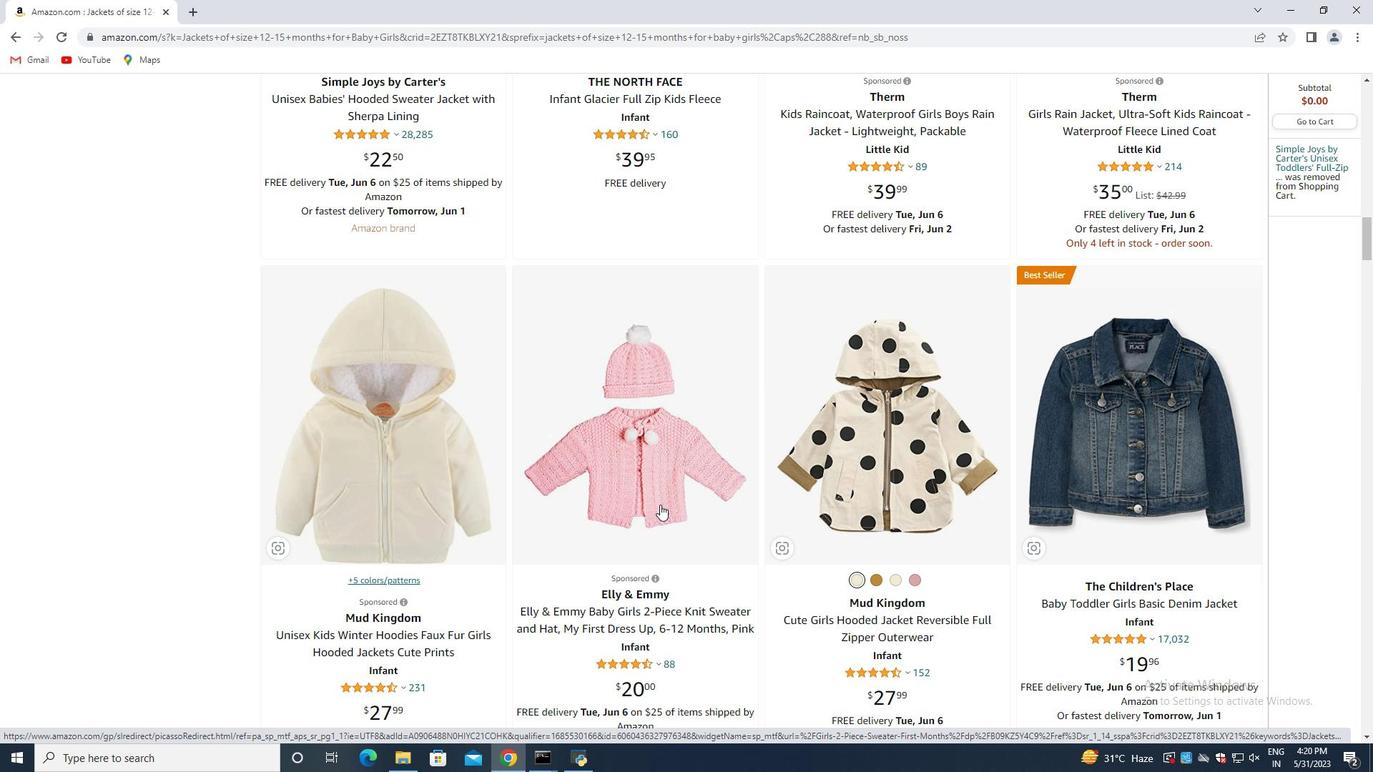 
Action: Mouse moved to (520, 516)
Screenshot: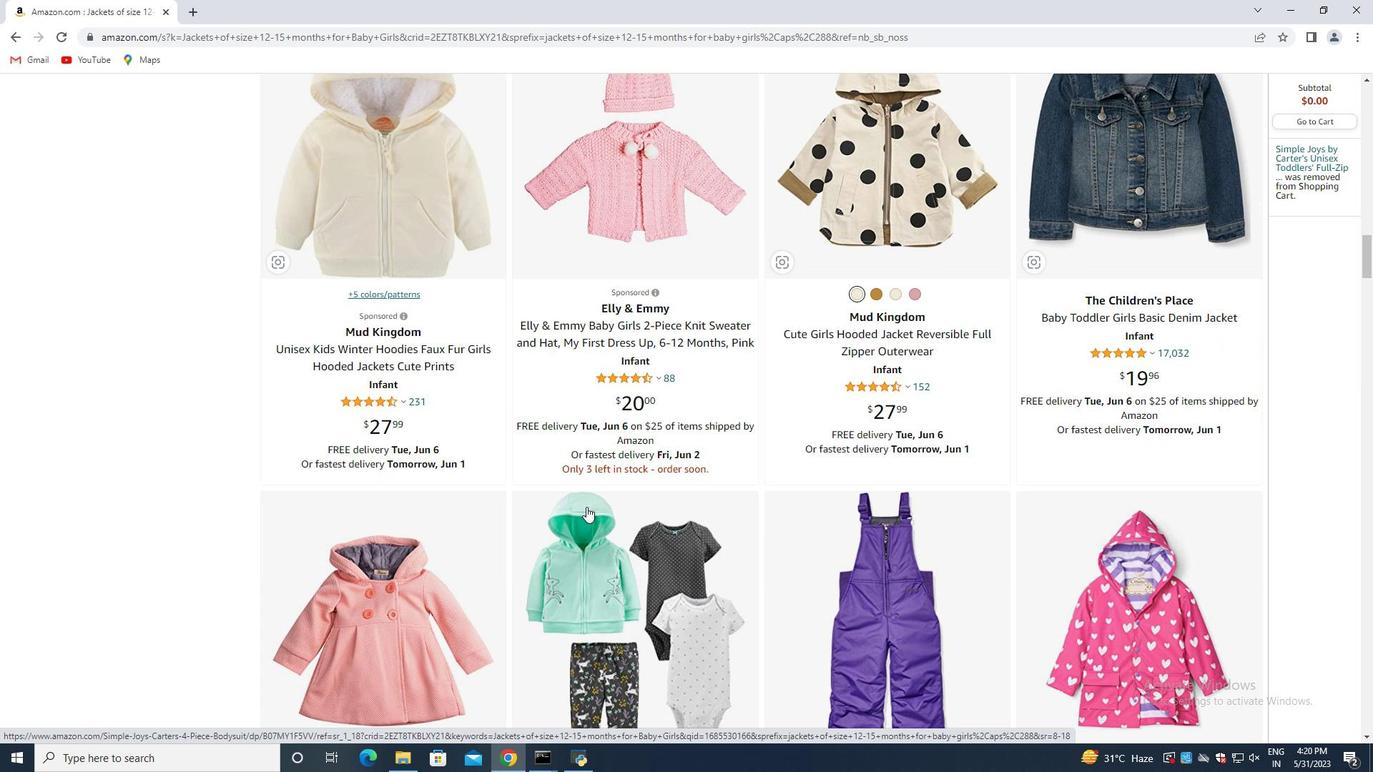 
Action: Mouse scrolled (520, 515) with delta (0, 0)
Screenshot: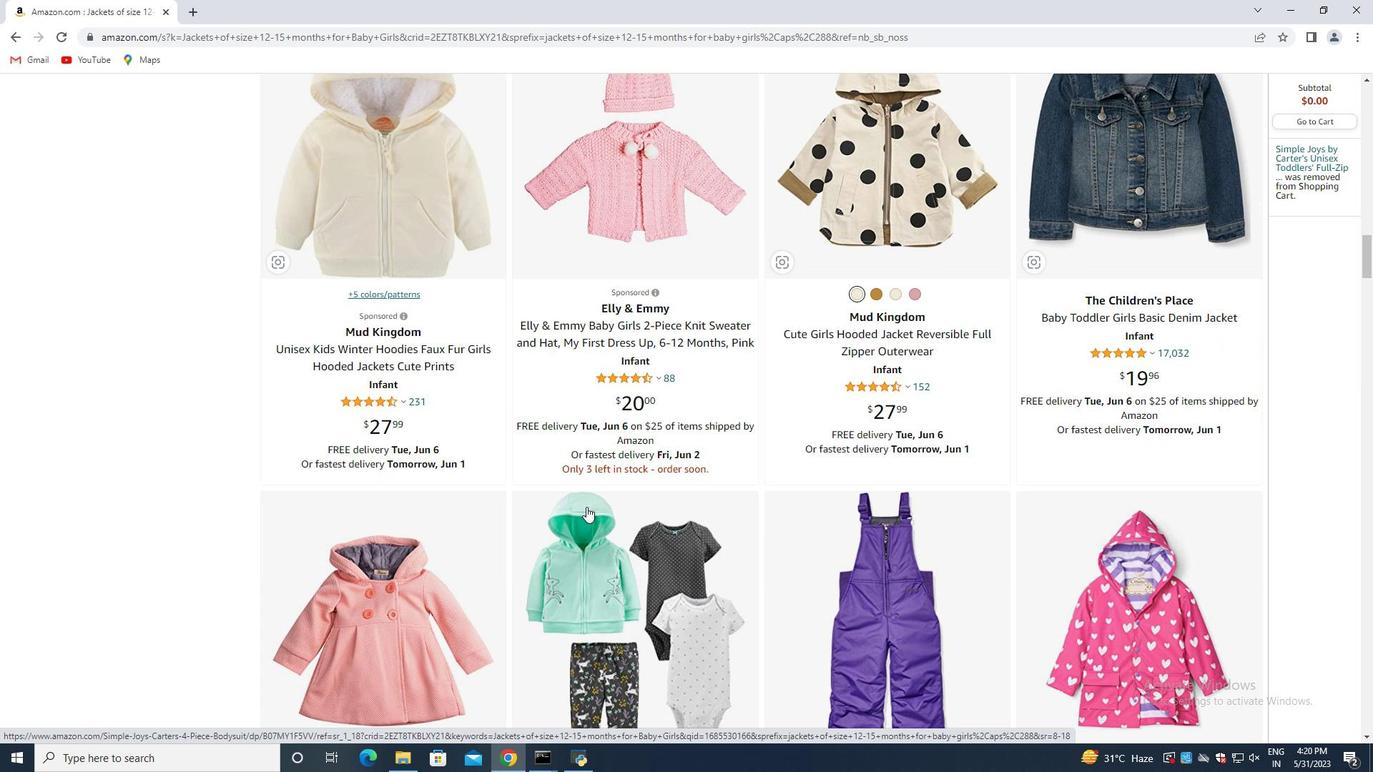 
Action: Mouse moved to (508, 522)
Screenshot: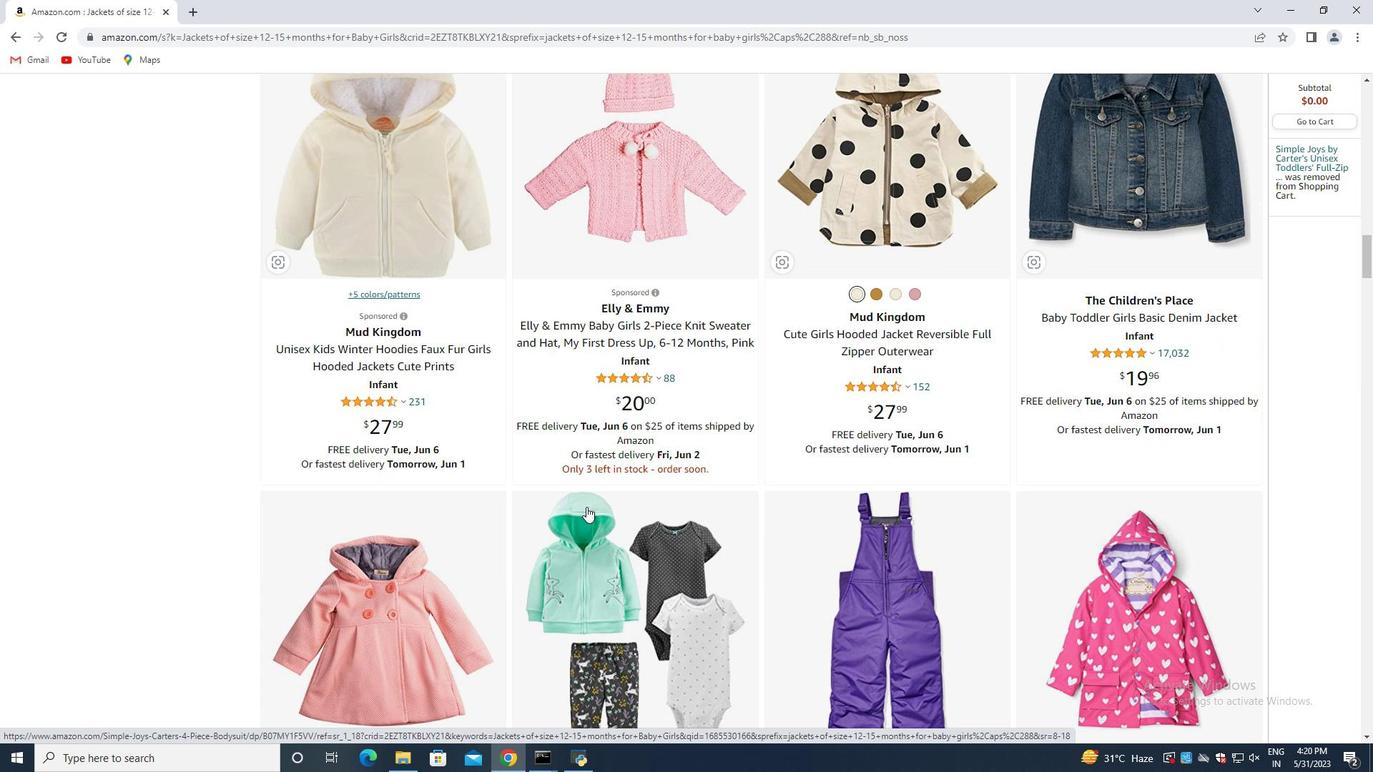 
Action: Mouse scrolled (508, 521) with delta (0, 0)
Screenshot: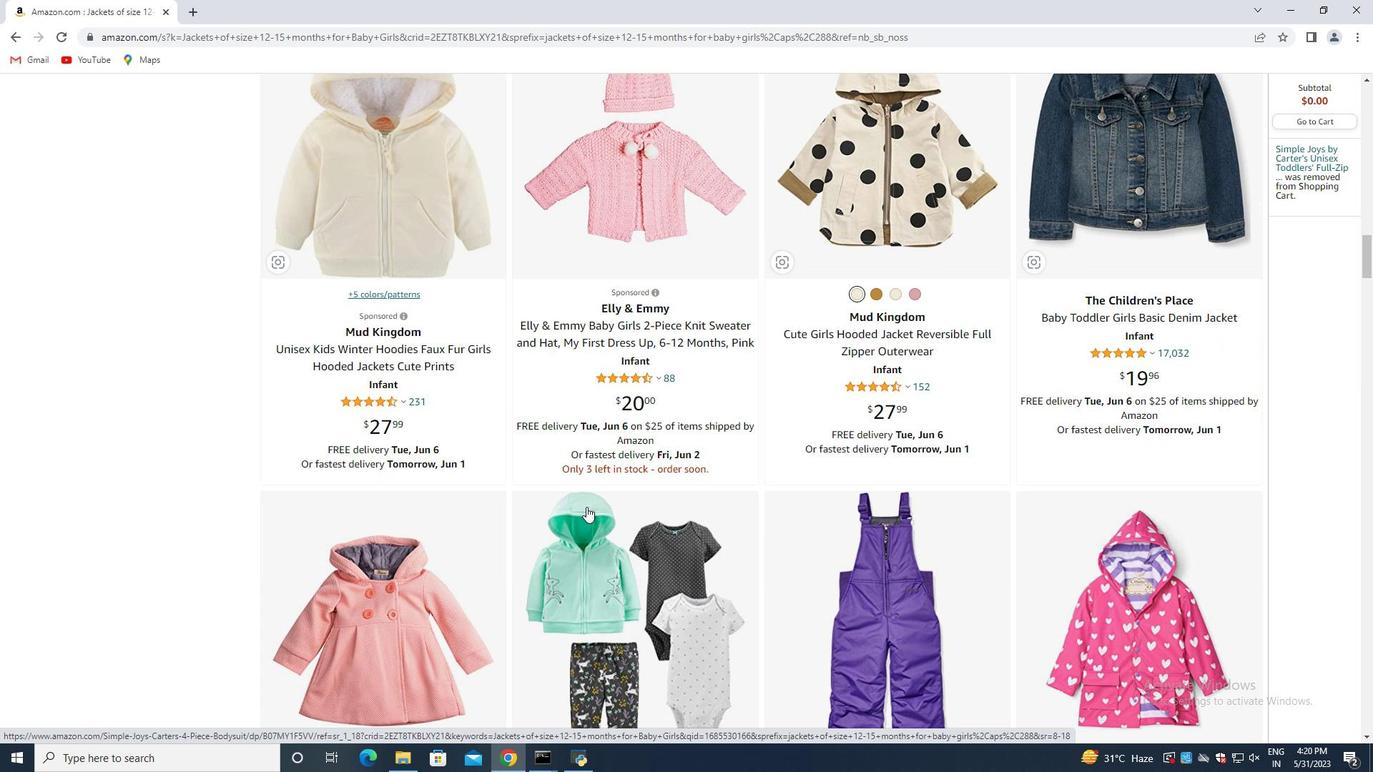 
Action: Mouse moved to (498, 527)
Screenshot: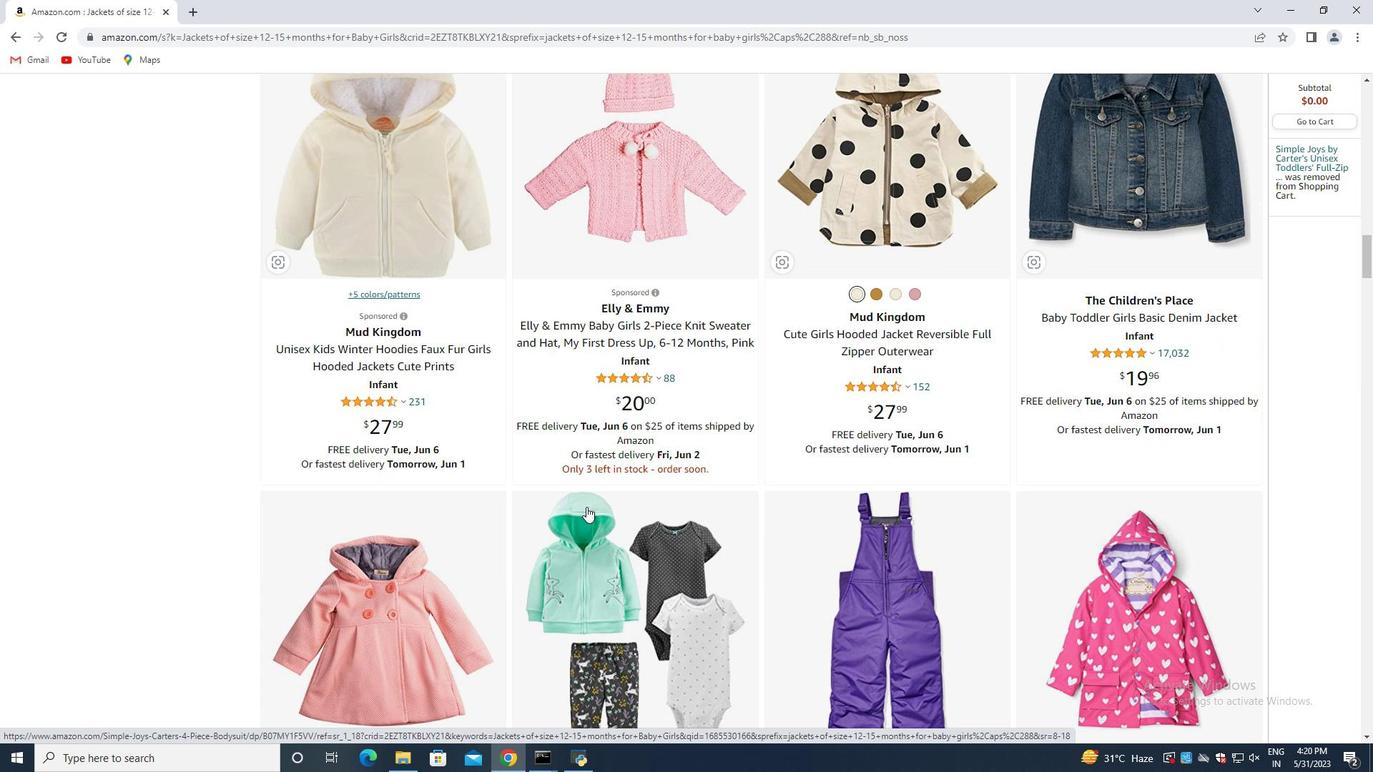
Action: Mouse scrolled (498, 527) with delta (0, 0)
Screenshot: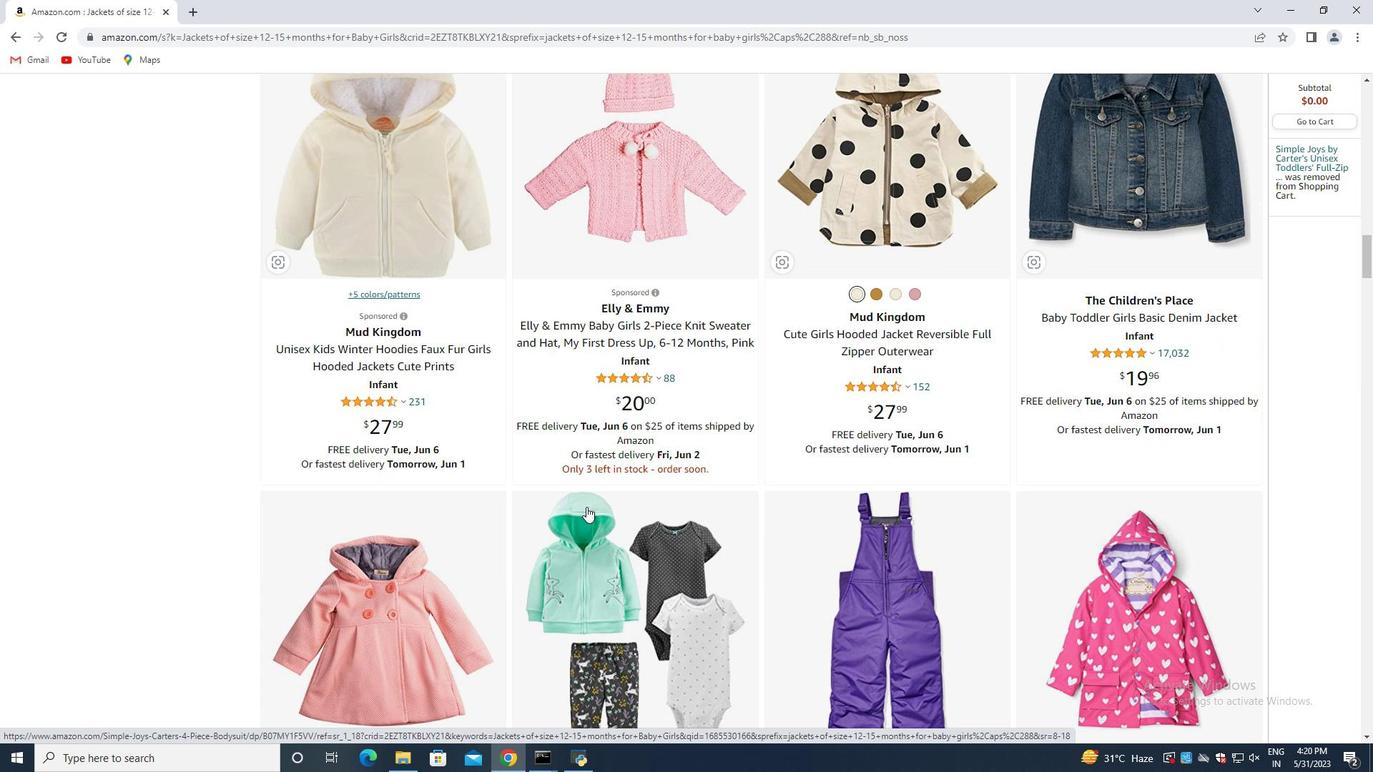 
Action: Mouse moved to (501, 512)
Screenshot: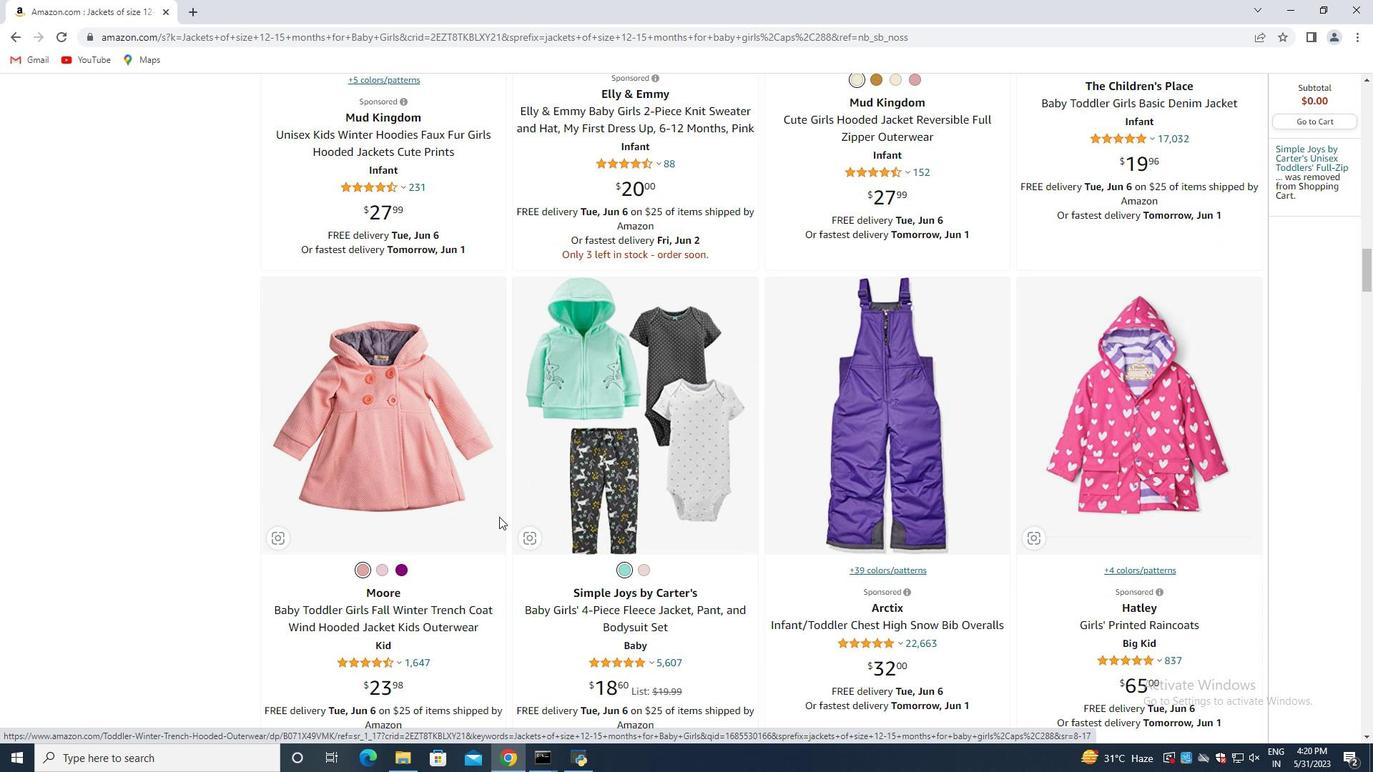 
Action: Mouse scrolled (501, 512) with delta (0, 0)
Screenshot: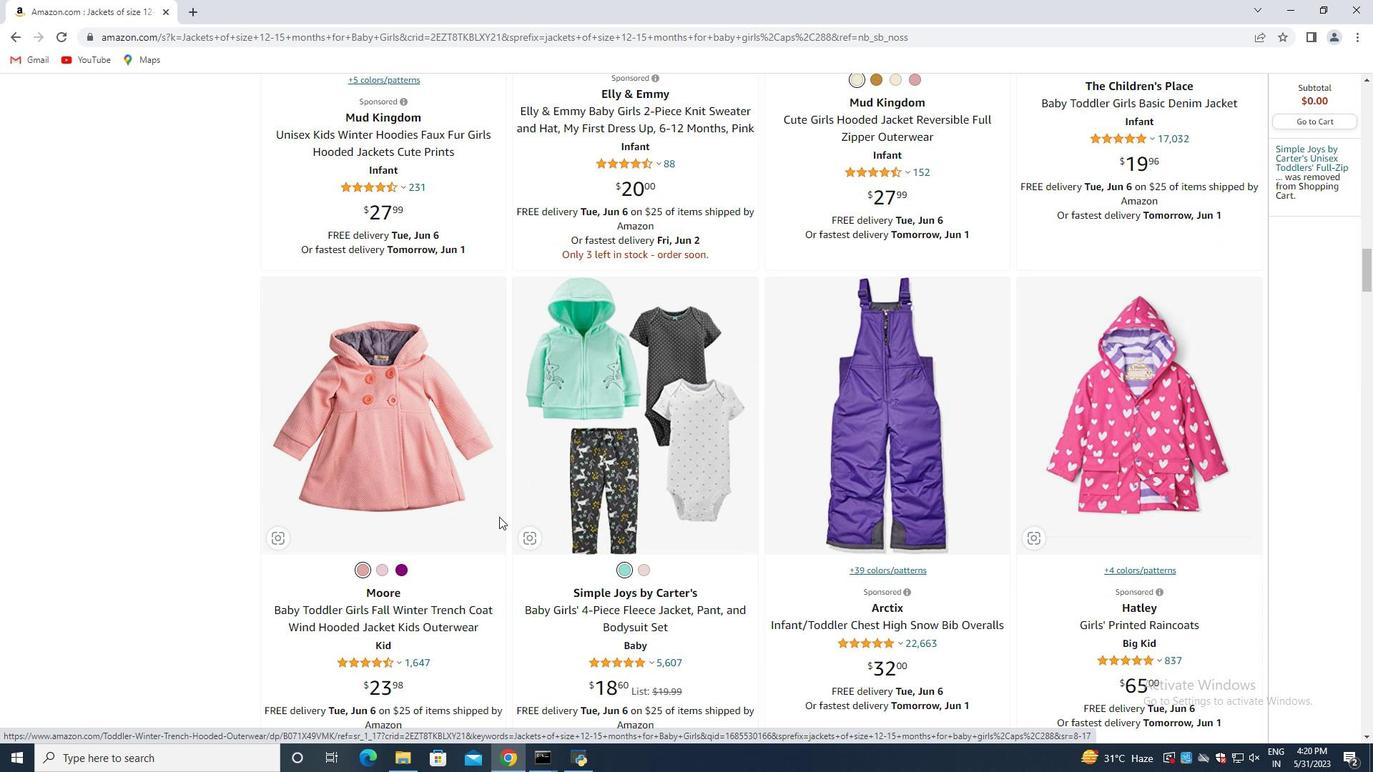 
Action: Mouse moved to (502, 512)
Screenshot: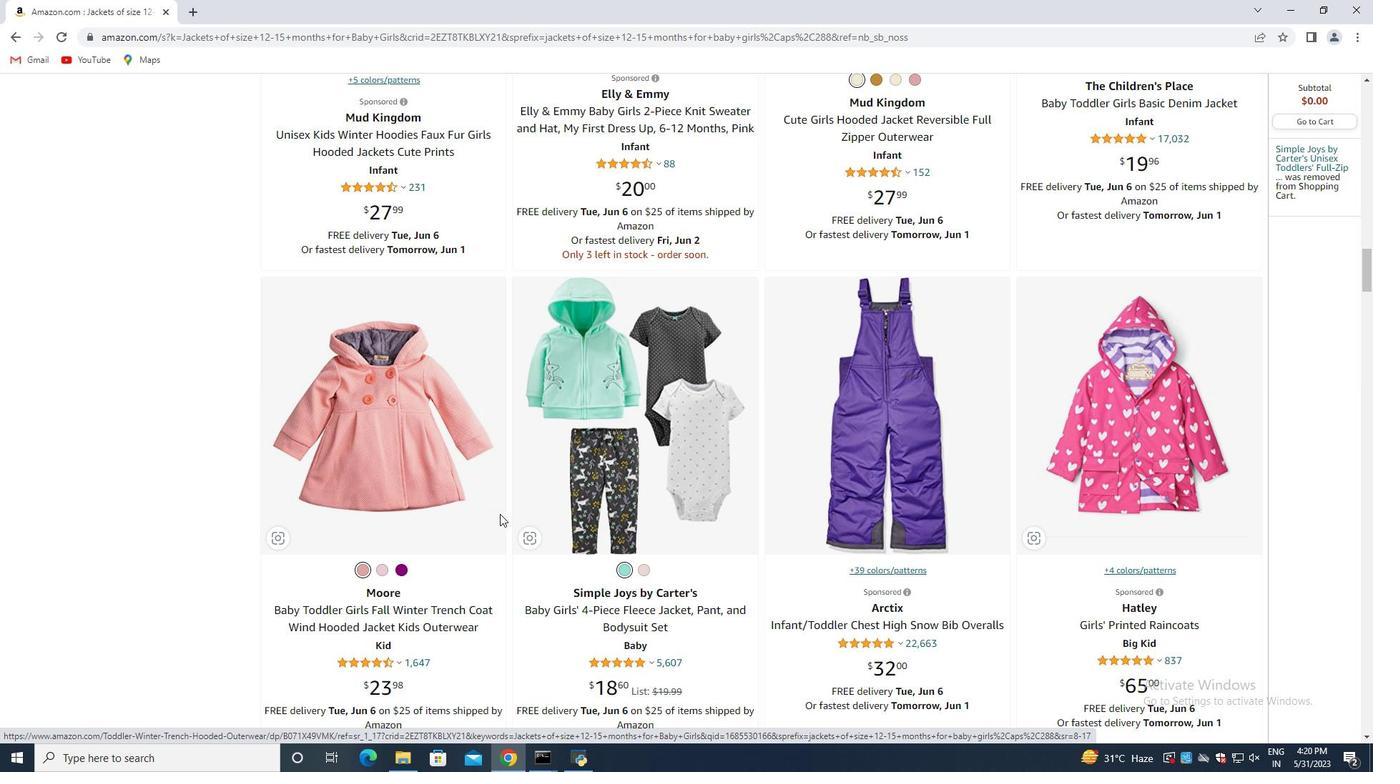 
Action: Mouse scrolled (502, 512) with delta (0, 0)
Screenshot: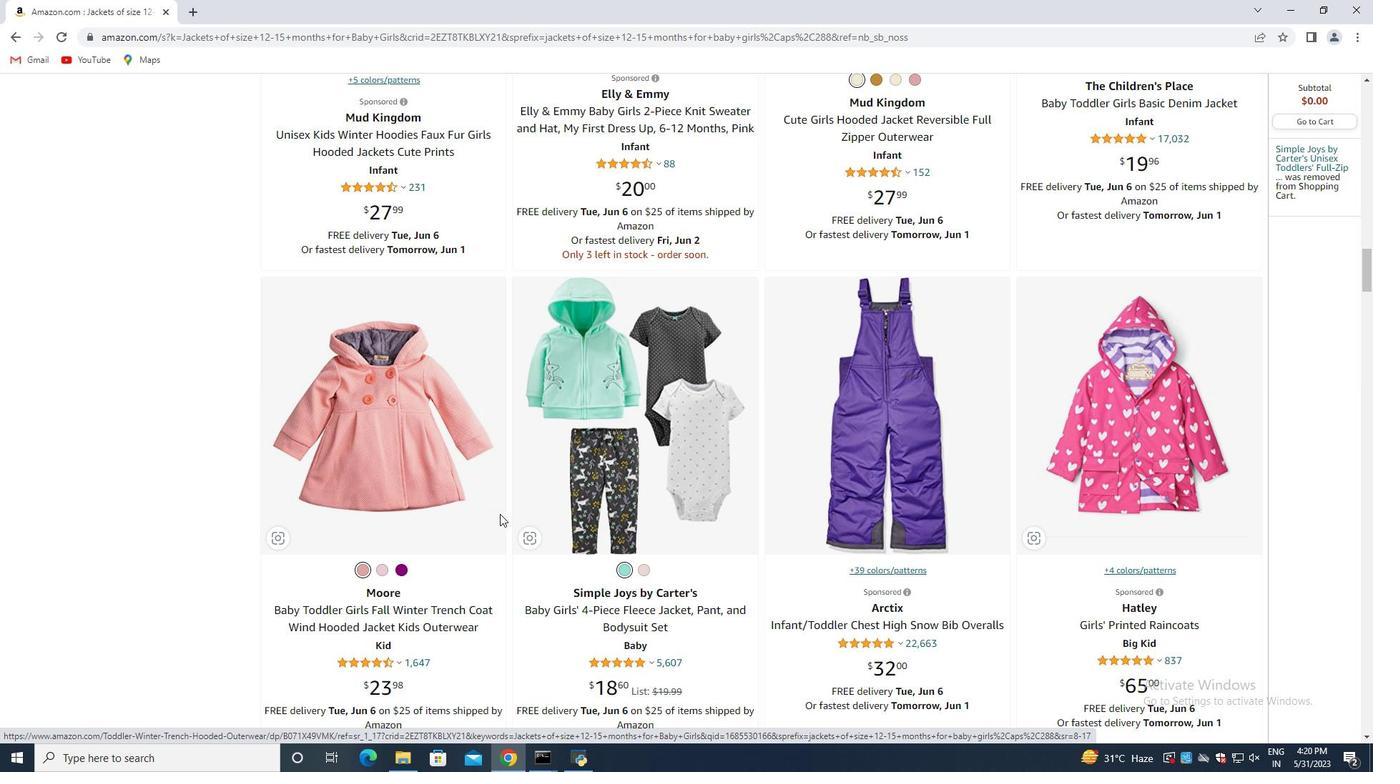 
Action: Mouse moved to (509, 515)
Screenshot: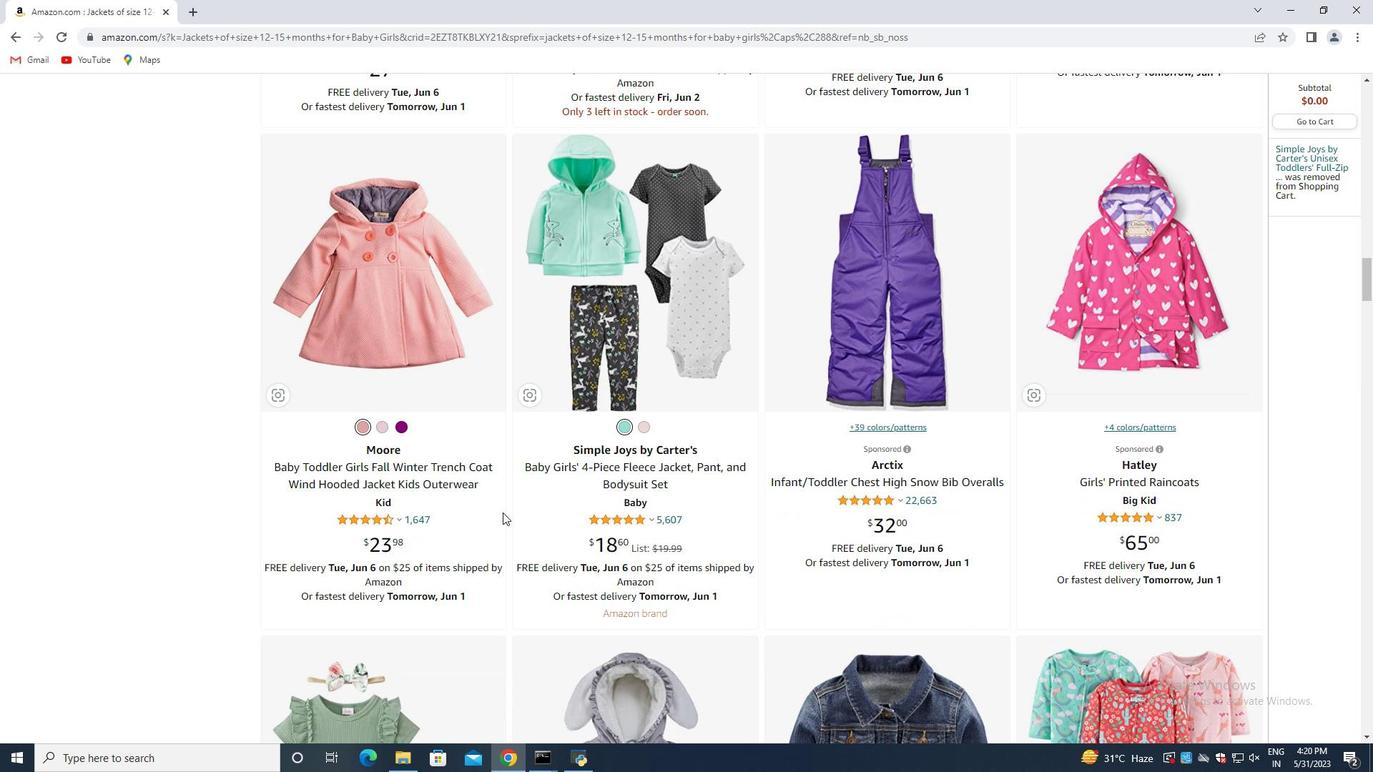 
Action: Mouse scrolled (509, 514) with delta (0, 0)
Screenshot: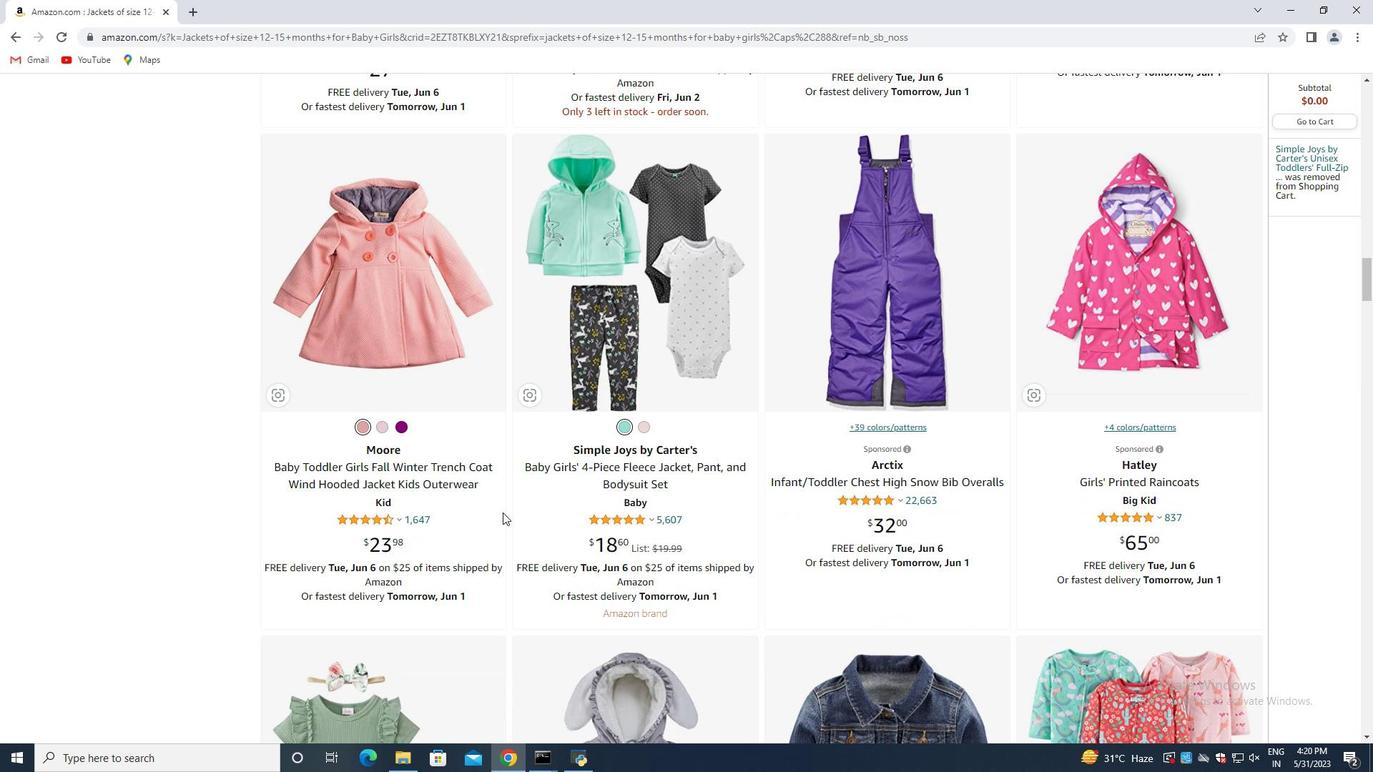 
Action: Mouse moved to (510, 515)
Screenshot: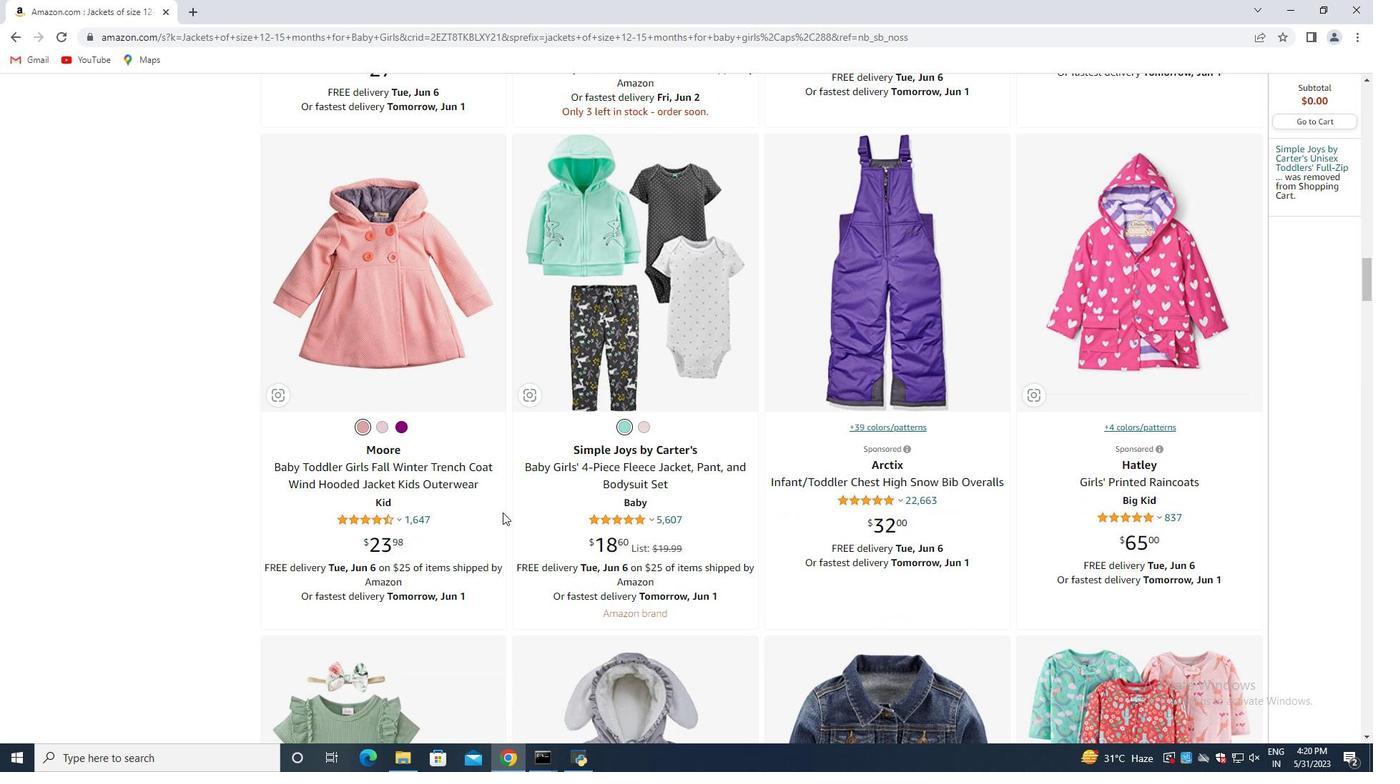 
Action: Mouse scrolled (510, 514) with delta (0, 0)
Screenshot: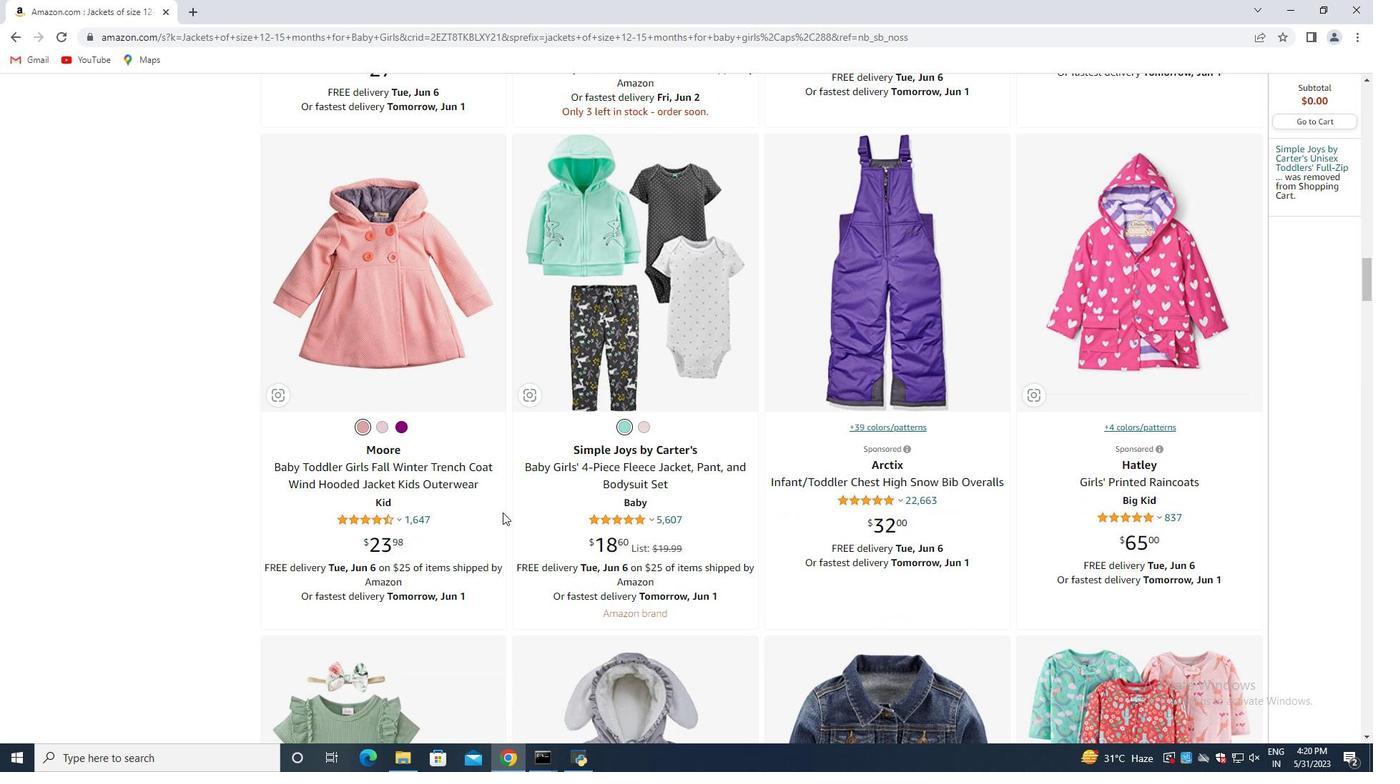 
Action: Mouse moved to (512, 514)
Screenshot: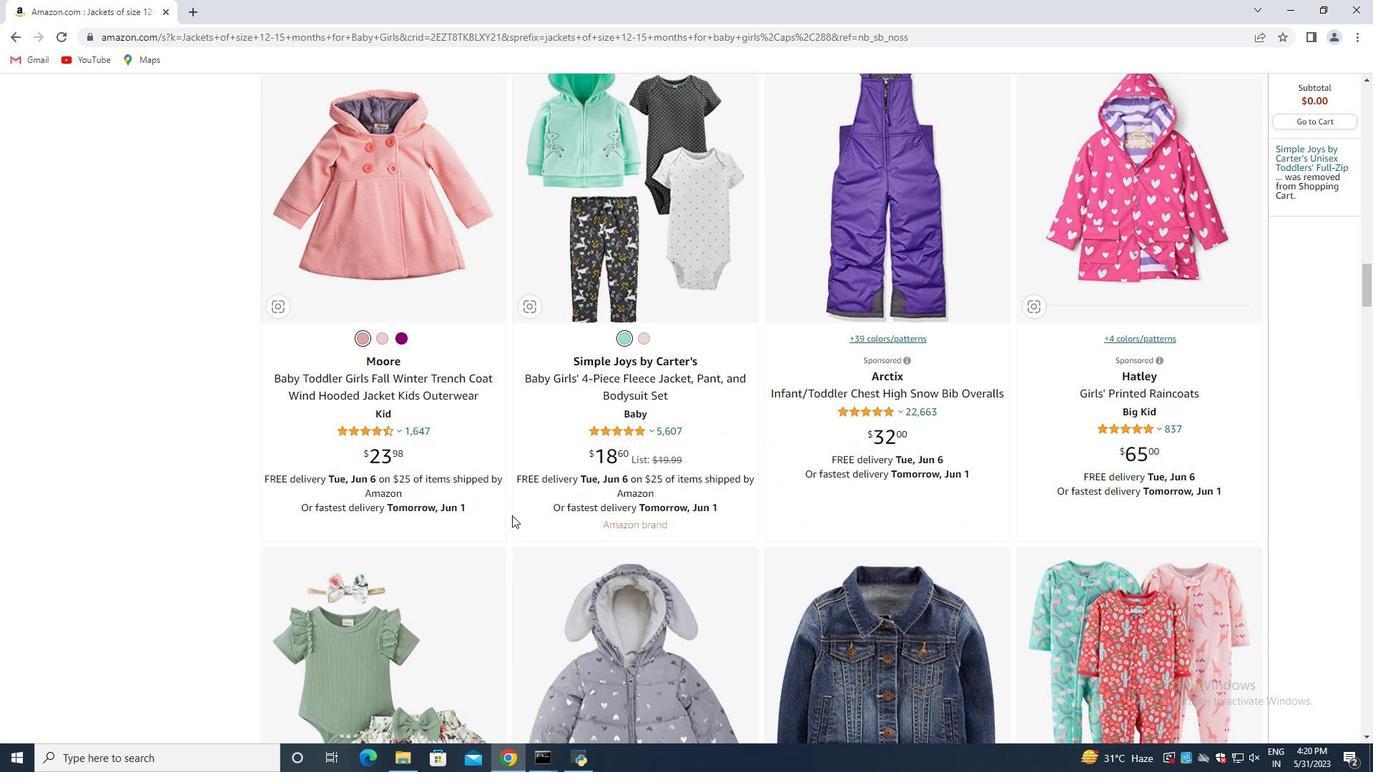
Action: Mouse scrolled (512, 513) with delta (0, 0)
Screenshot: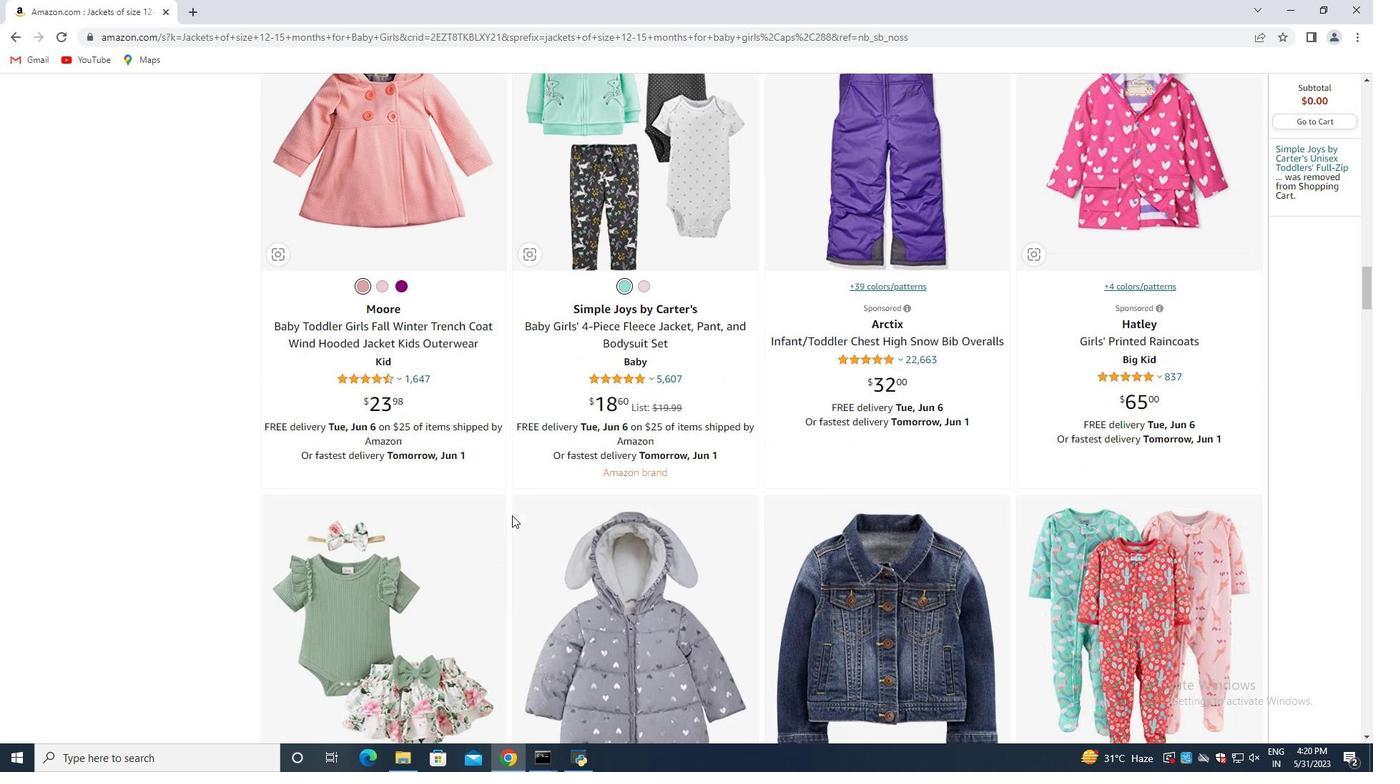 
Action: Mouse moved to (510, 514)
Screenshot: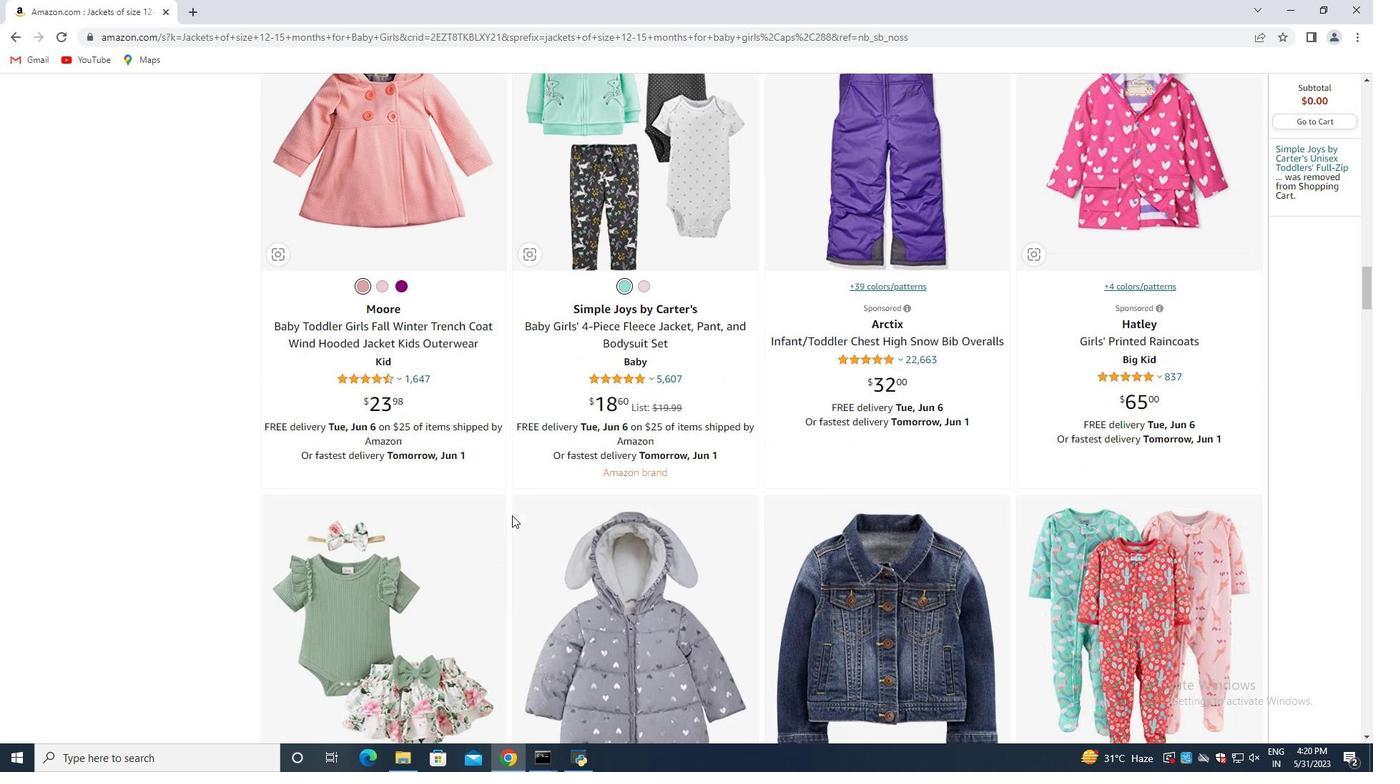 
Action: Mouse scrolled (510, 514) with delta (0, 0)
Screenshot: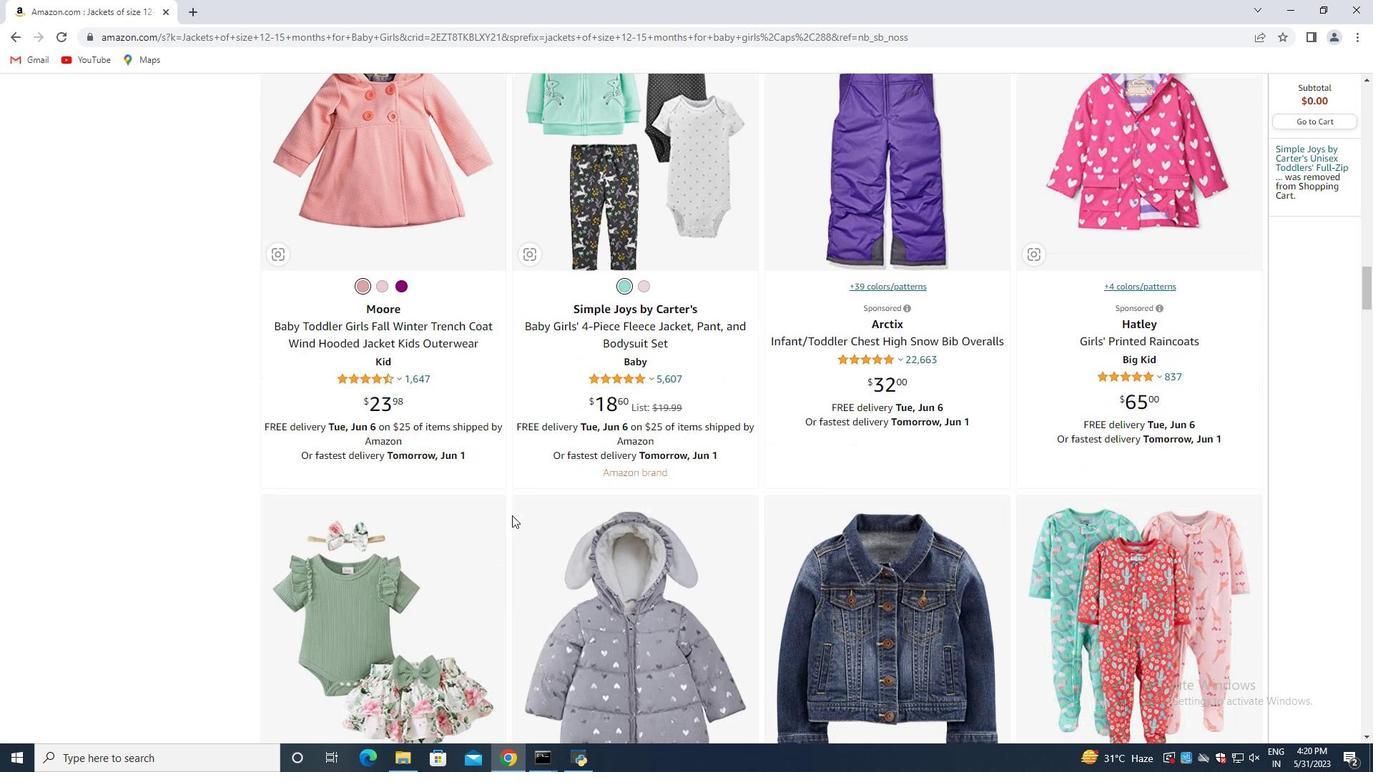 
Action: Mouse moved to (510, 517)
Screenshot: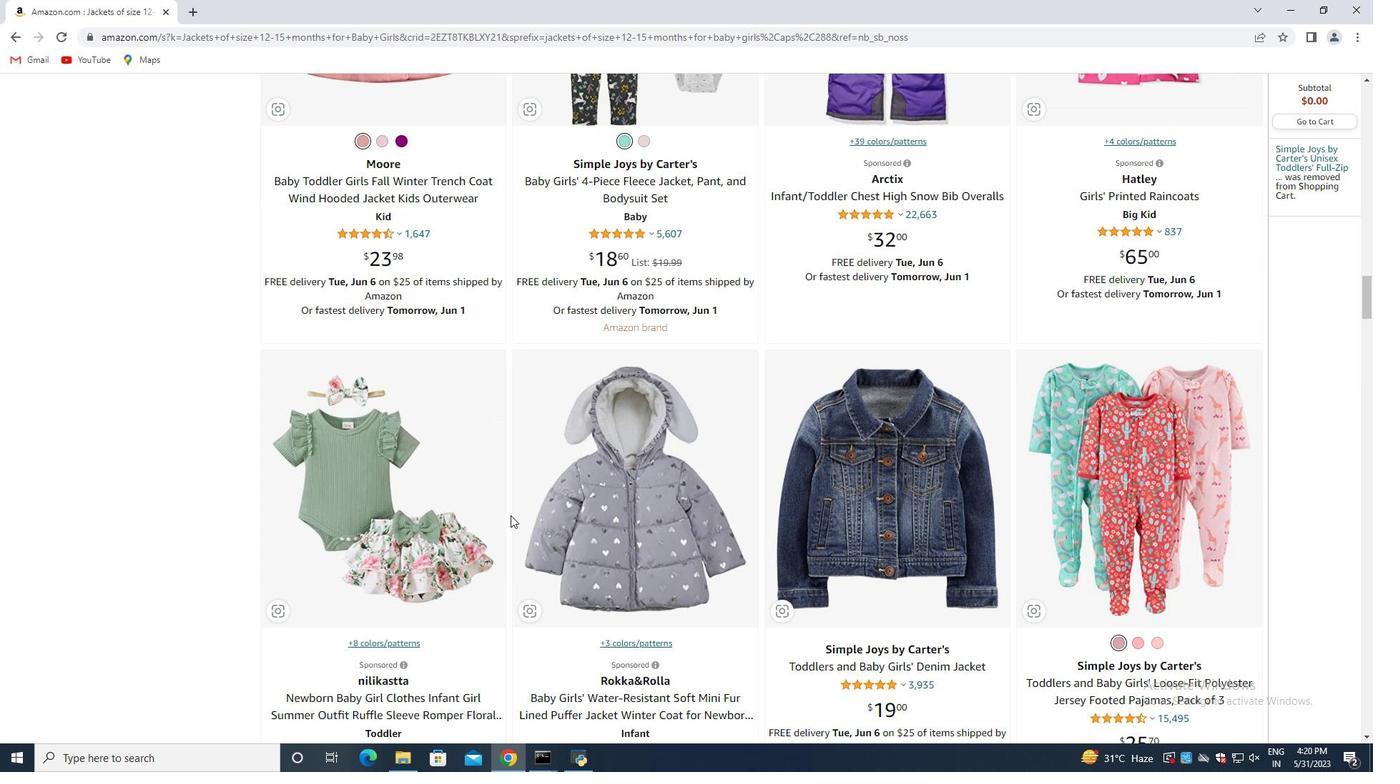
Action: Mouse scrolled (510, 516) with delta (0, 0)
Screenshot: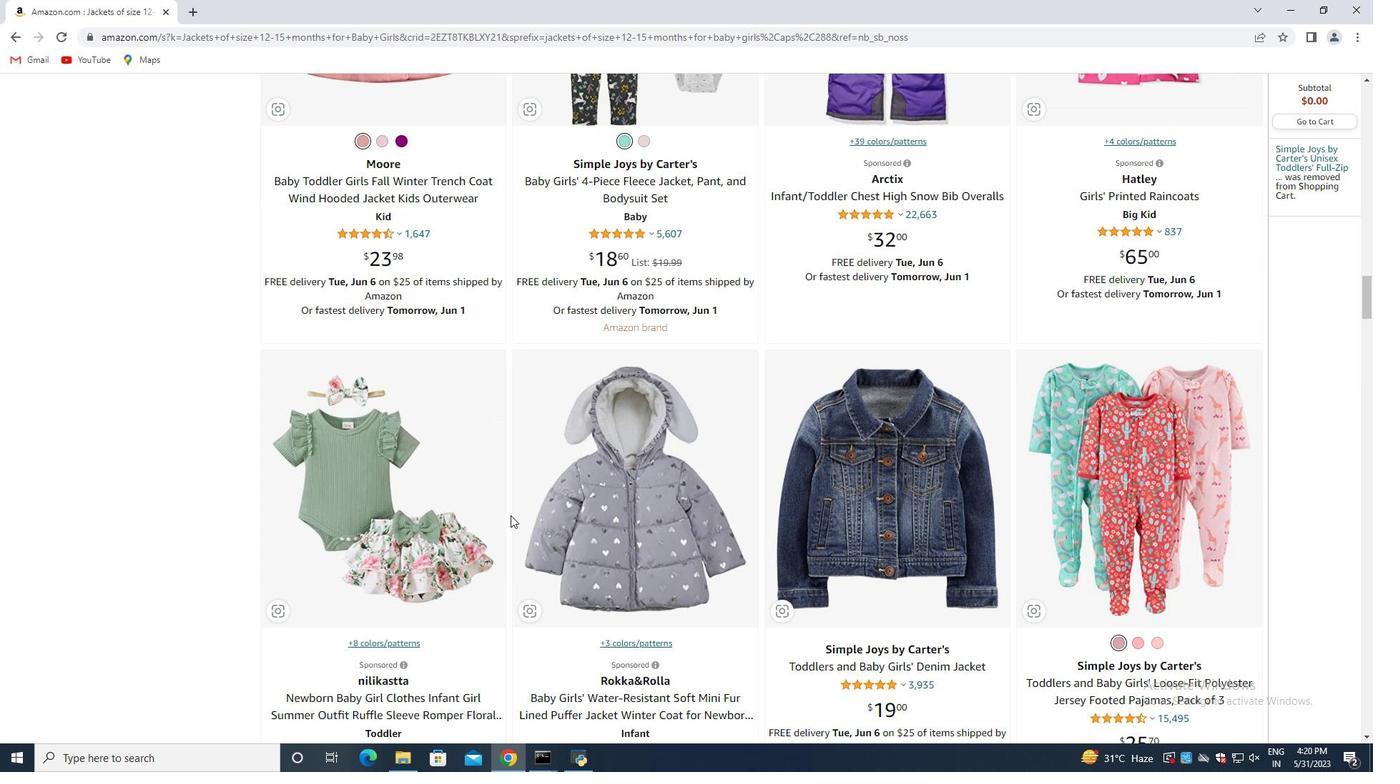 
Action: Mouse moved to (510, 517)
Screenshot: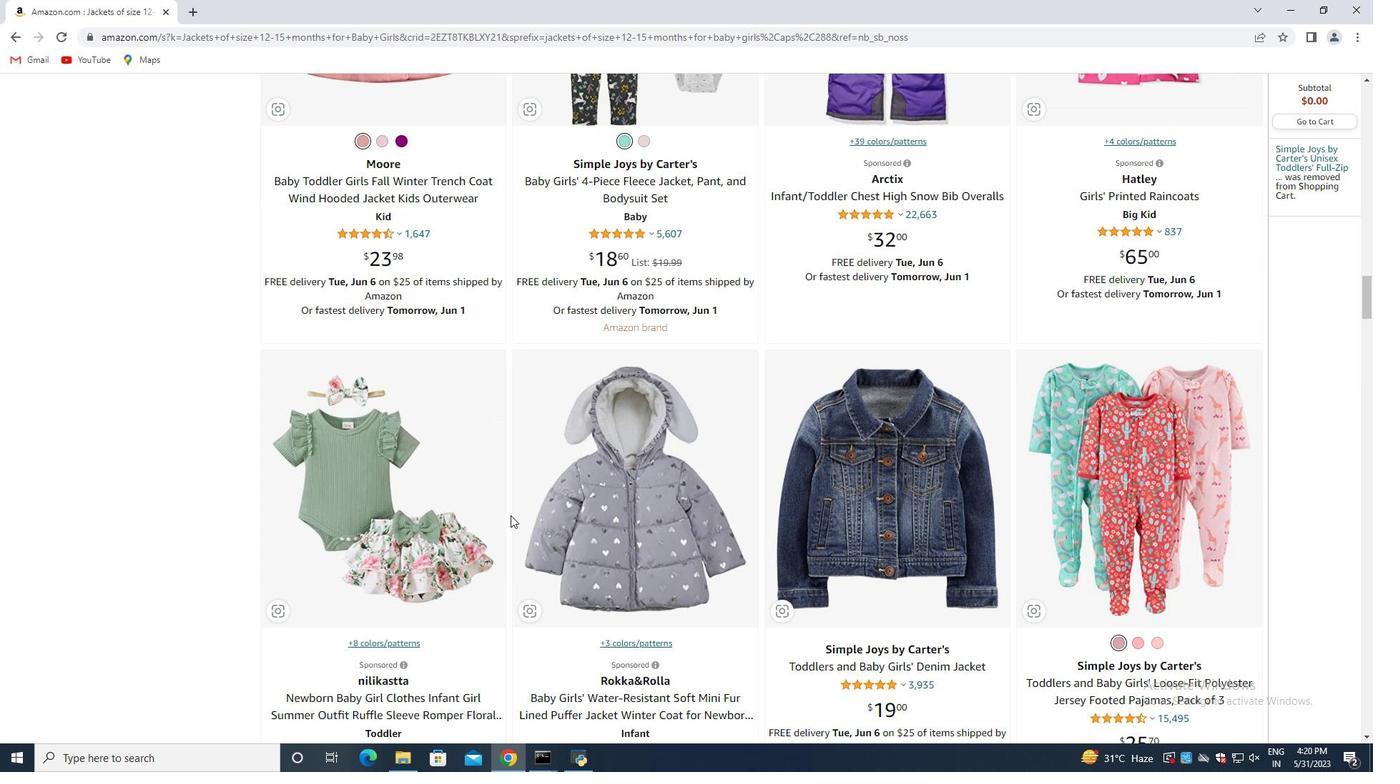 
Action: Mouse scrolled (510, 517) with delta (0, 0)
Screenshot: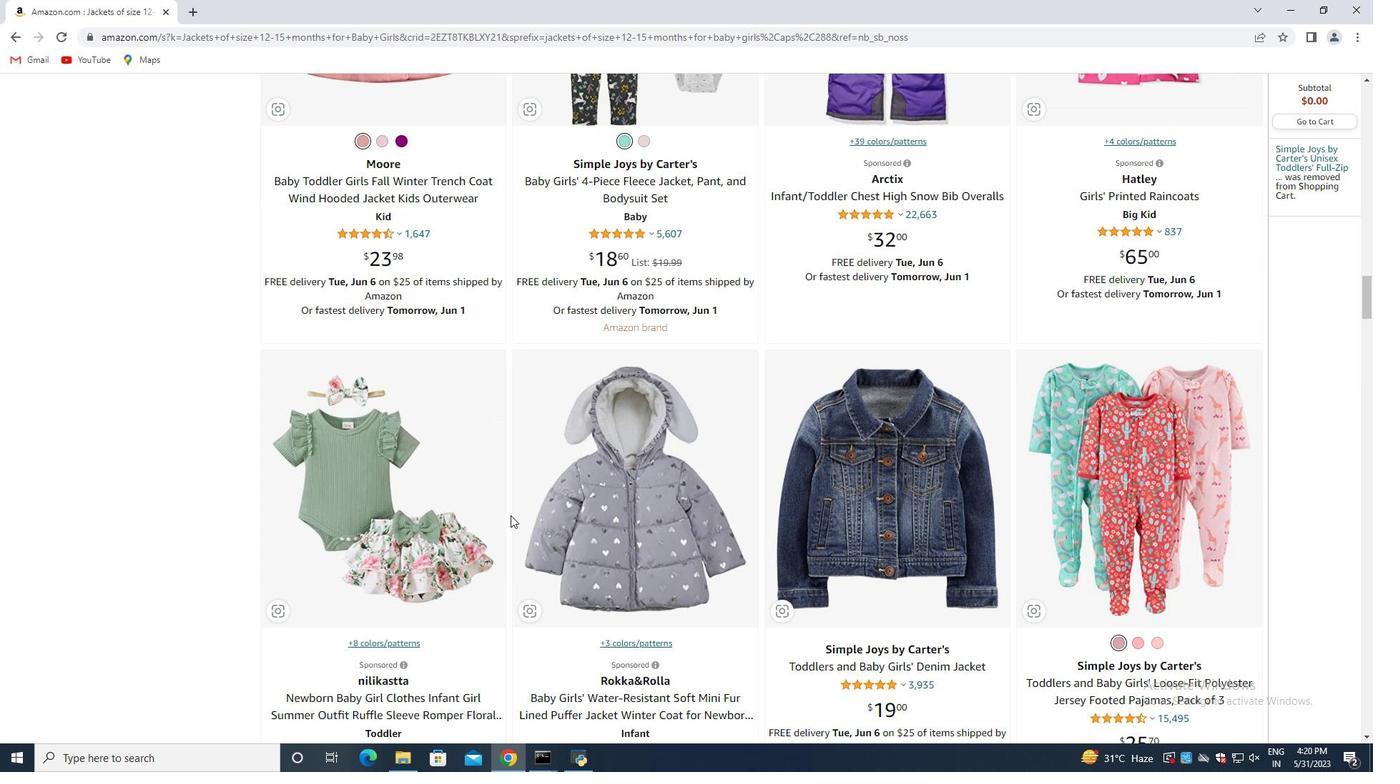 
Action: Mouse moved to (469, 515)
Screenshot: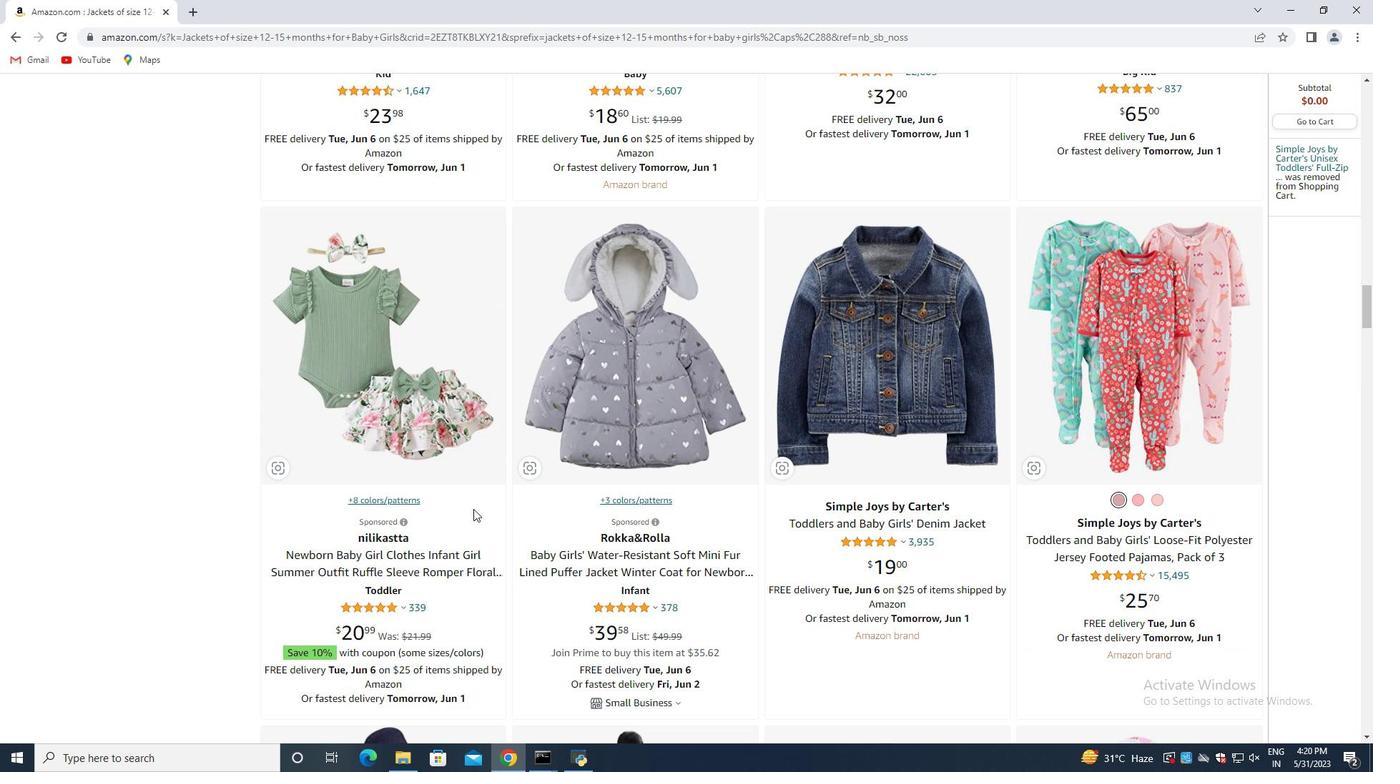 
Action: Mouse scrolled (471, 508) with delta (0, 0)
Screenshot: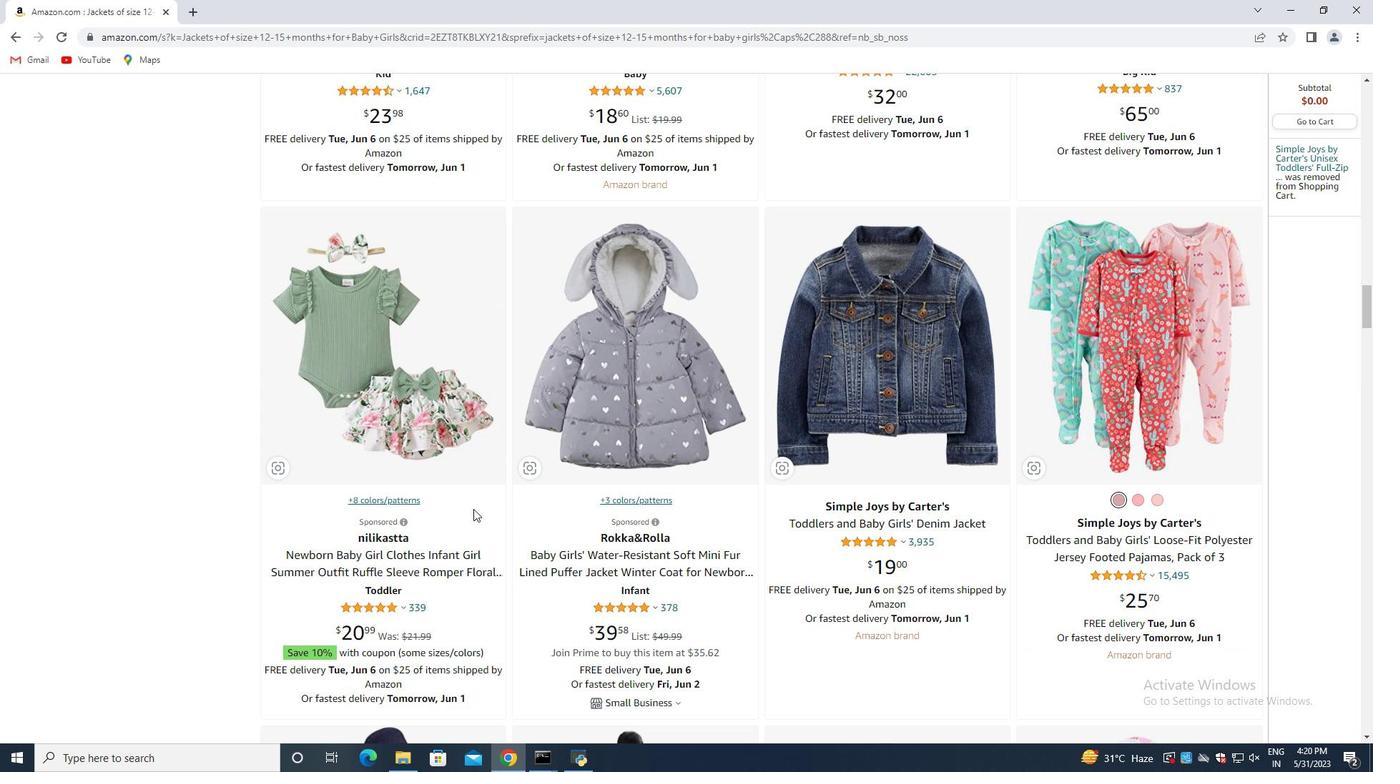 
Action: Mouse scrolled (470, 511) with delta (0, 0)
Screenshot: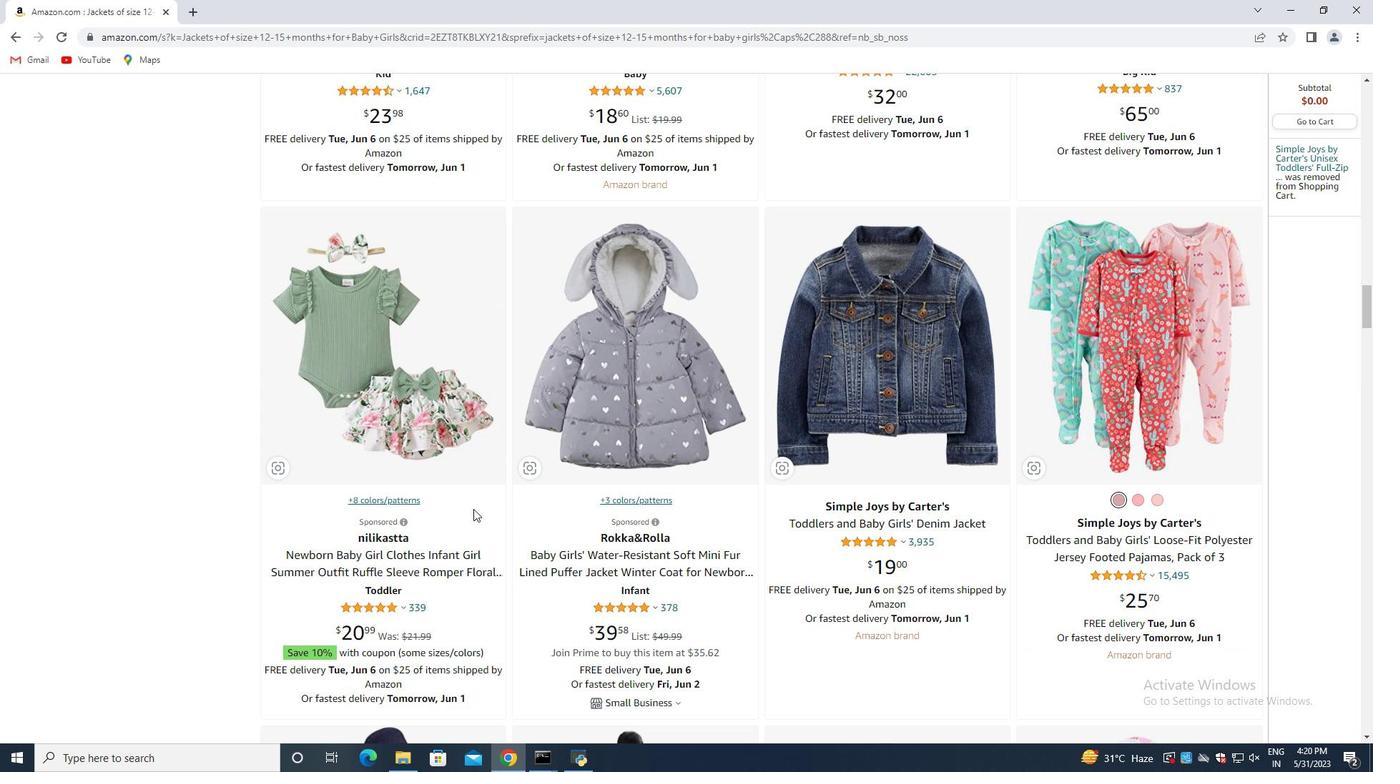 
Action: Mouse scrolled (469, 513) with delta (0, 0)
Screenshot: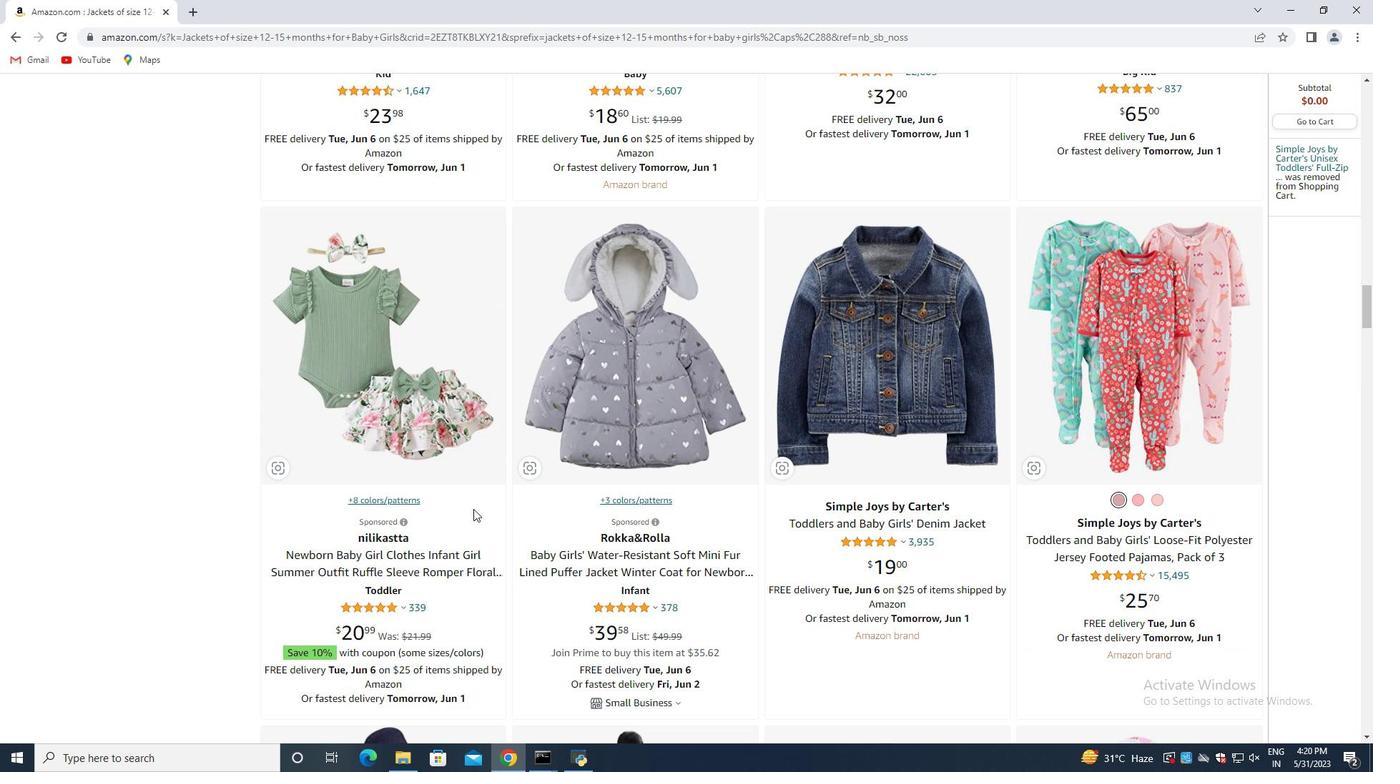 
Action: Mouse scrolled (469, 514) with delta (0, 0)
Screenshot: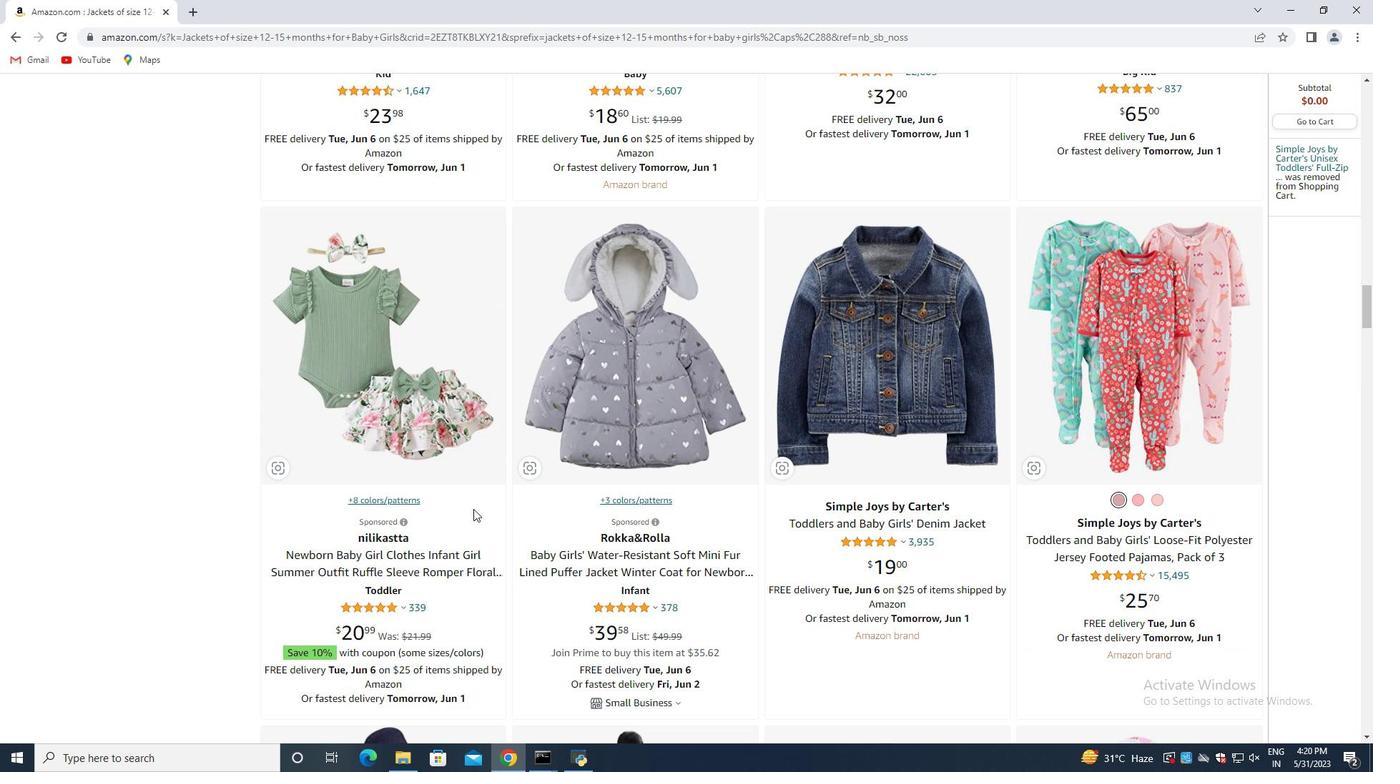 
Action: Mouse moved to (469, 516)
Screenshot: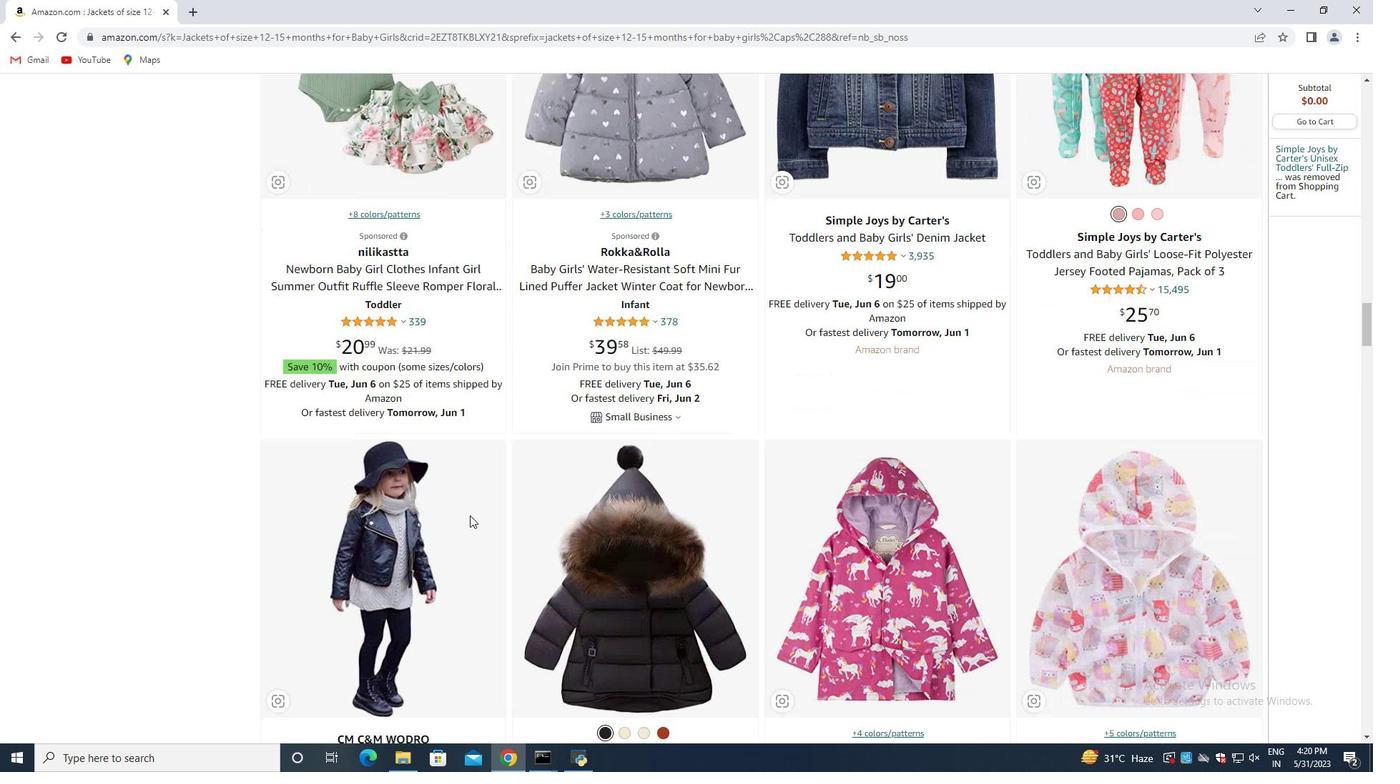 
Action: Mouse scrolled (469, 515) with delta (0, 0)
Screenshot: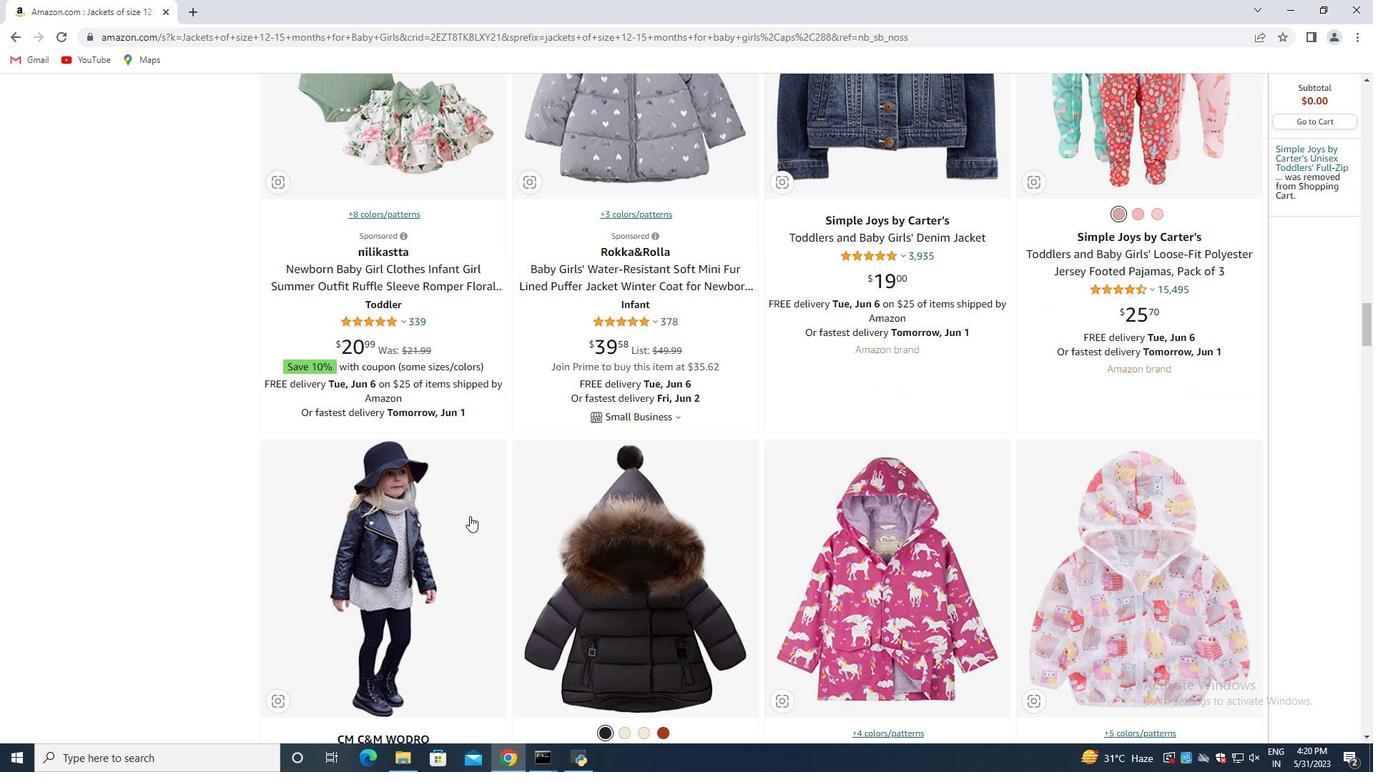 
Action: Mouse scrolled (469, 515) with delta (0, 0)
Screenshot: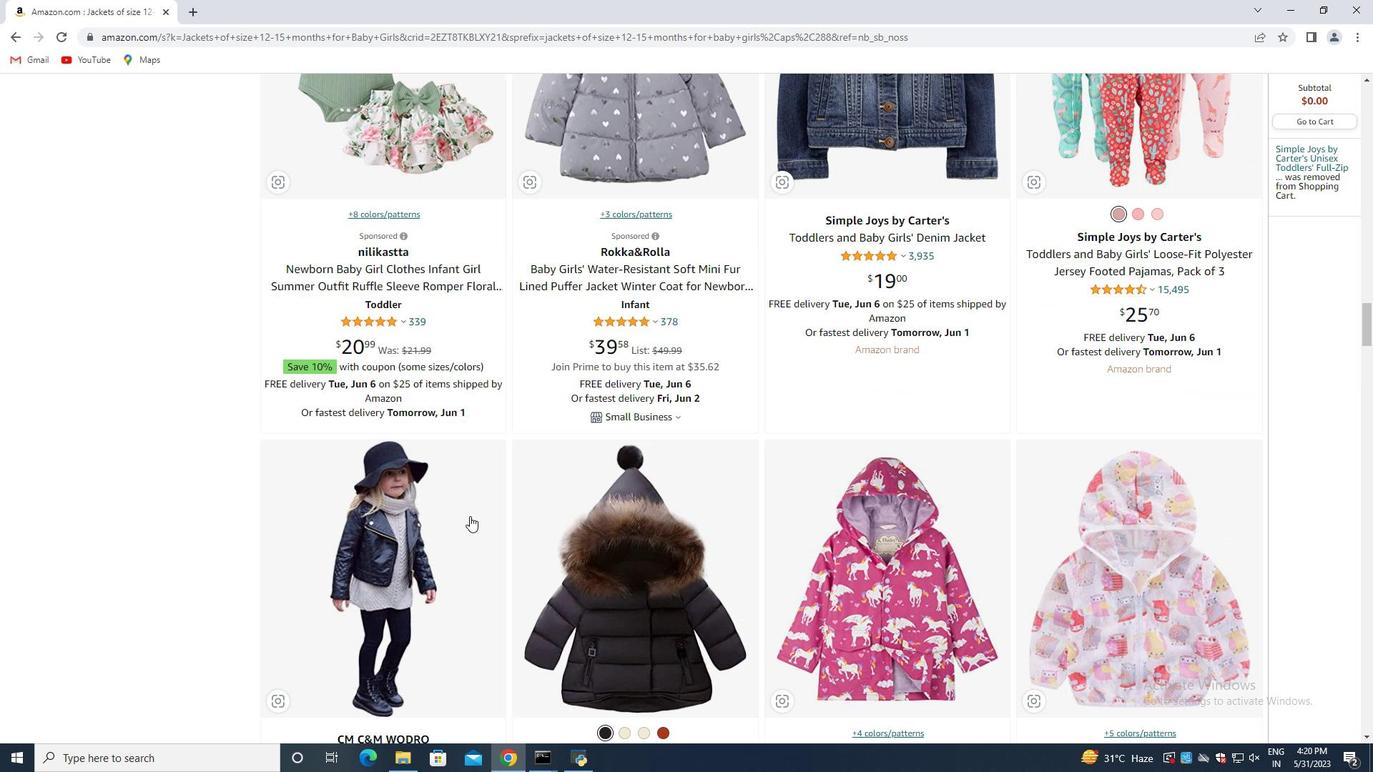 
Action: Mouse scrolled (469, 515) with delta (0, 0)
Screenshot: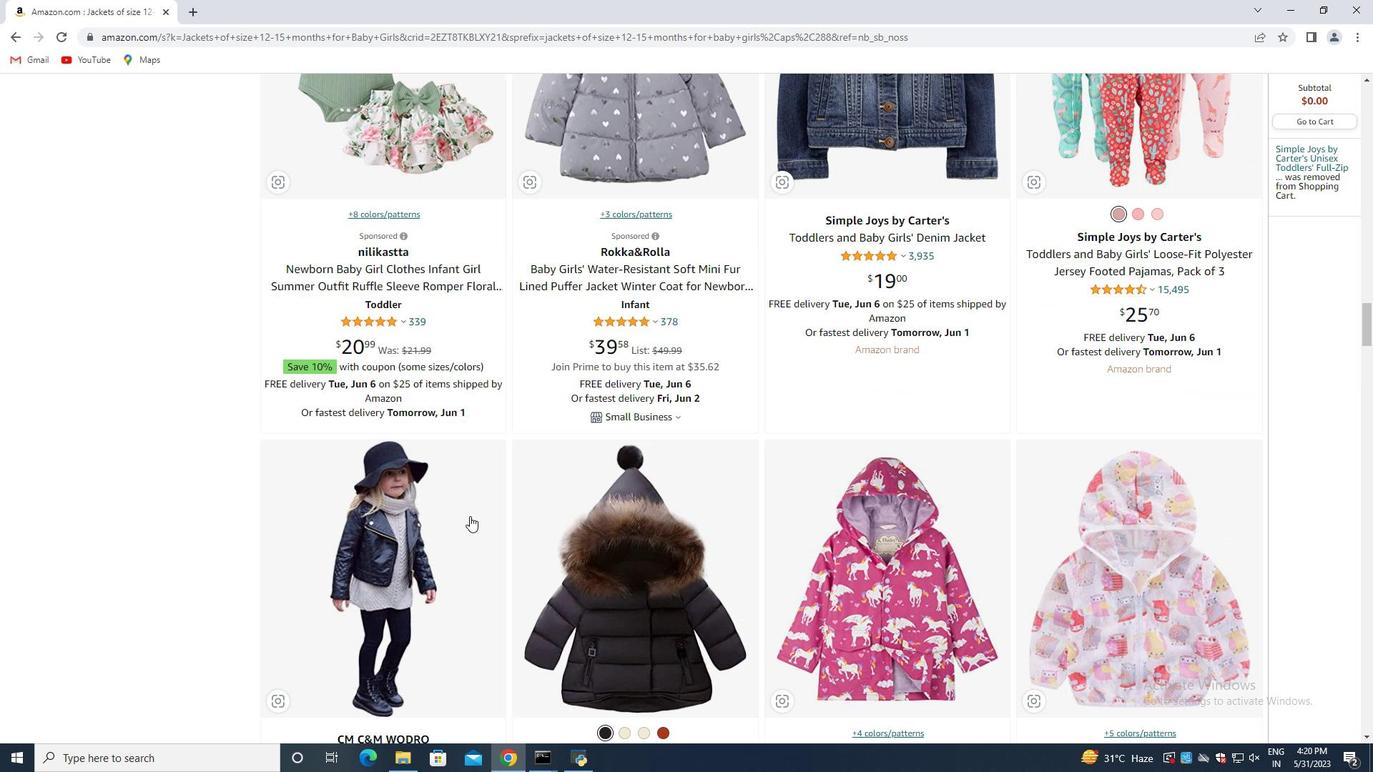 
Action: Mouse scrolled (469, 515) with delta (0, 0)
Screenshot: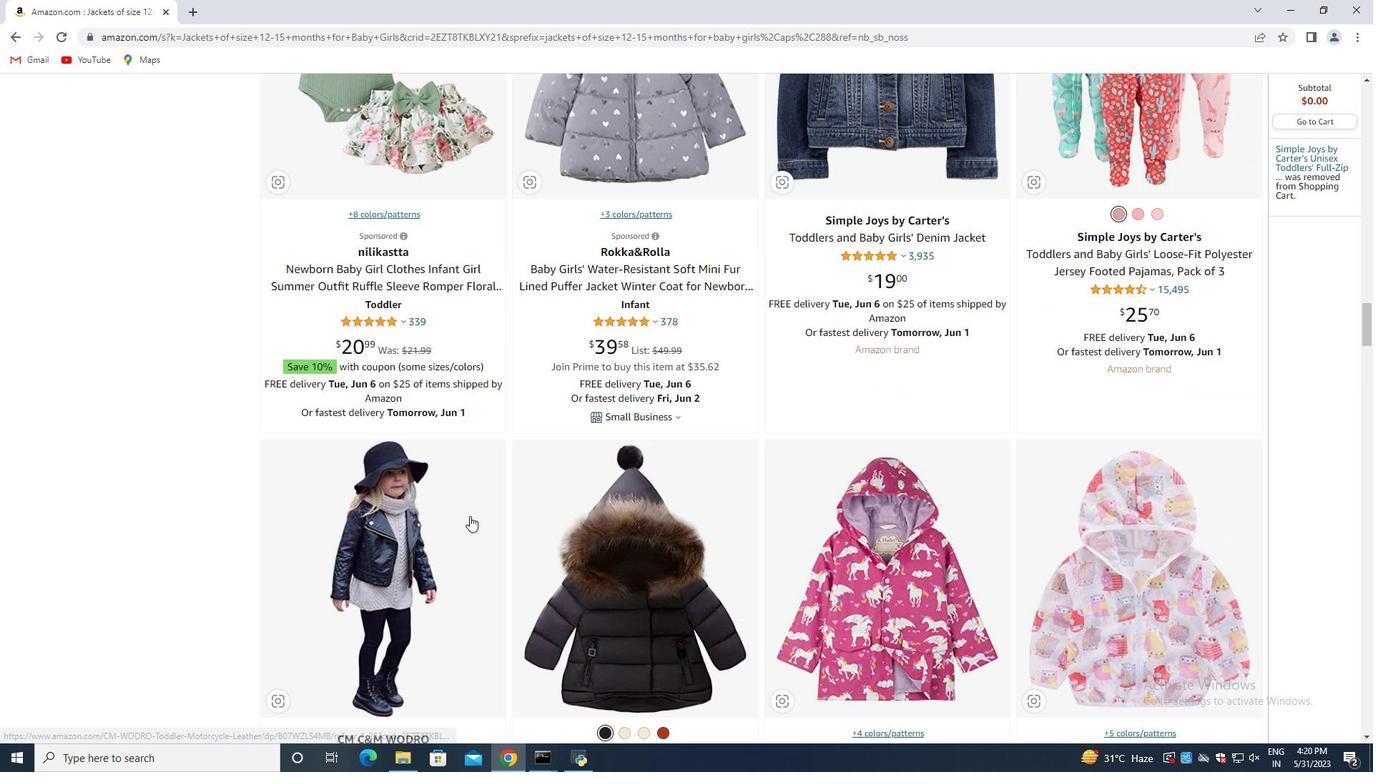 
Action: Mouse moved to (471, 512)
Screenshot: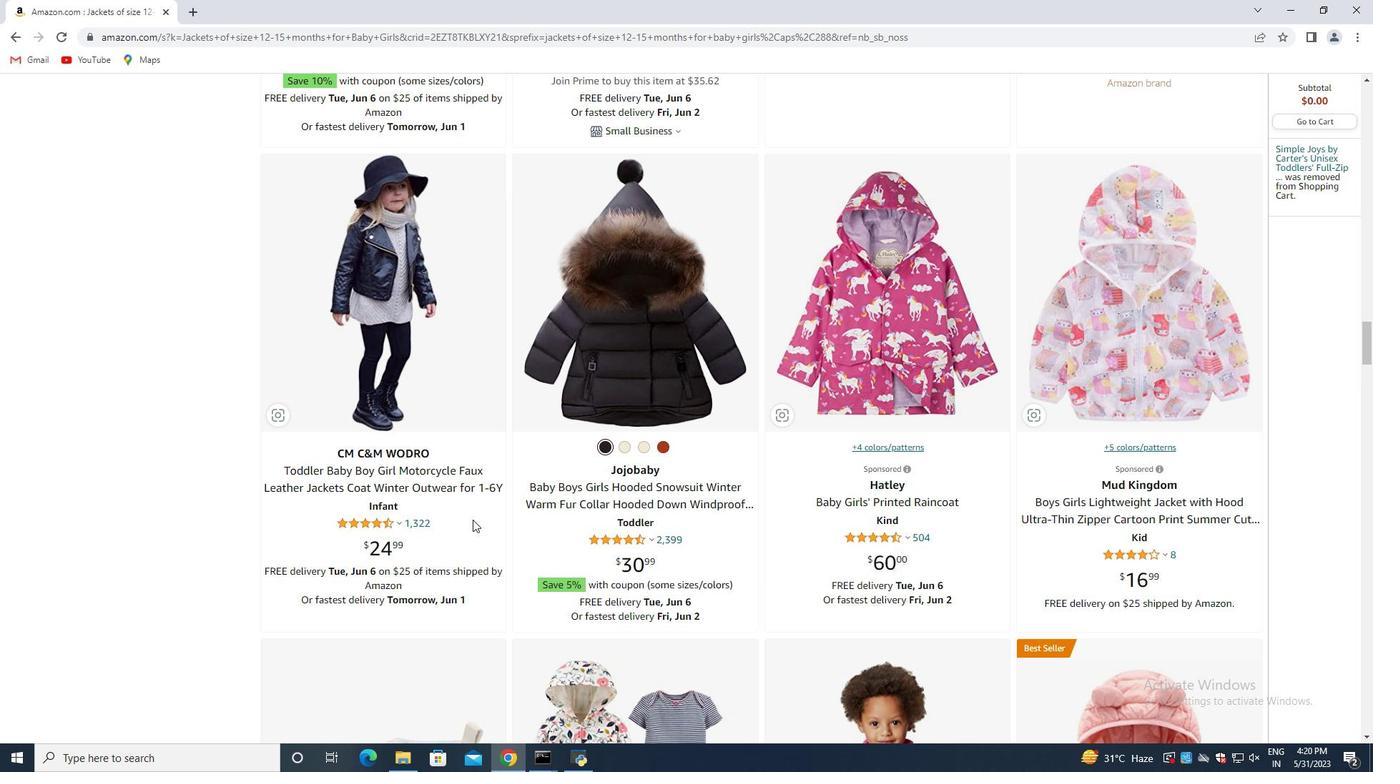 
Action: Mouse scrolled (471, 513) with delta (0, 0)
Screenshot: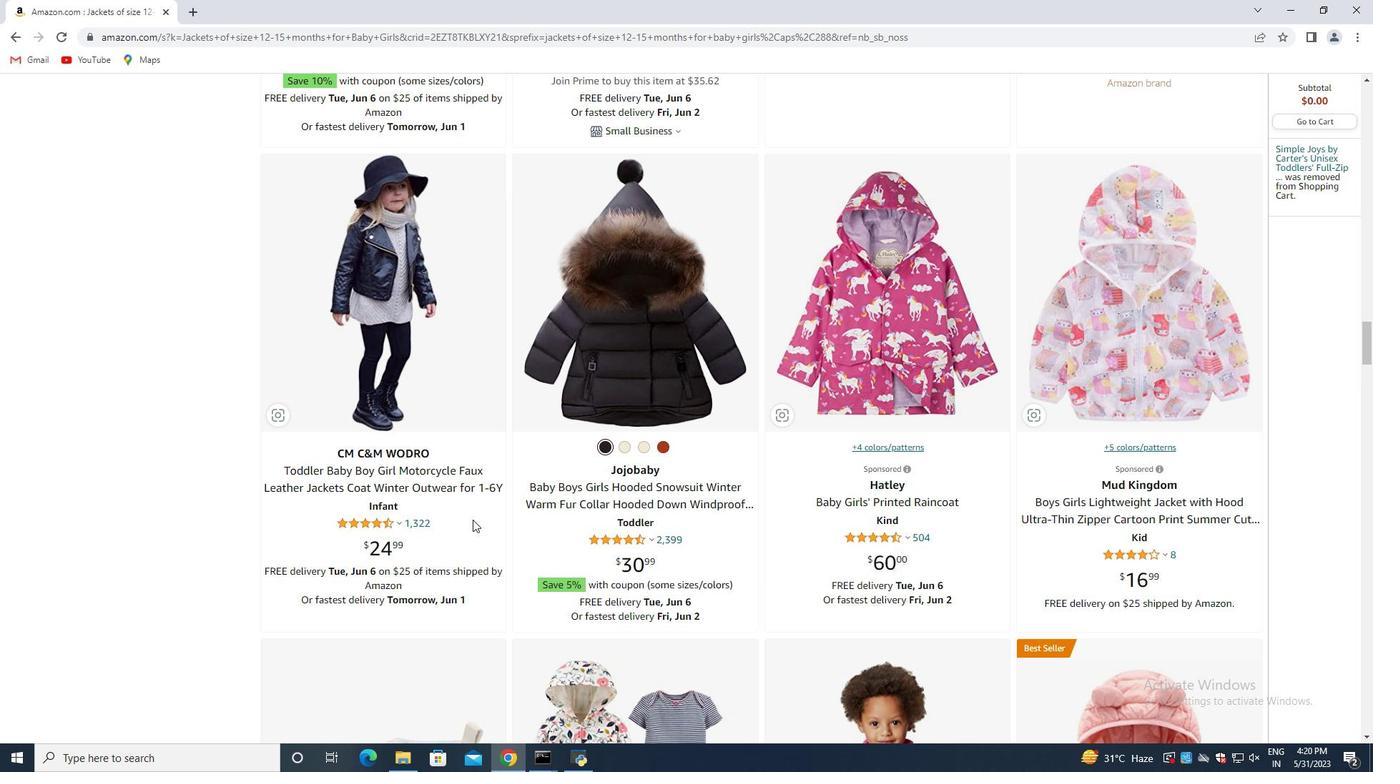 
Action: Mouse moved to (471, 511)
Screenshot: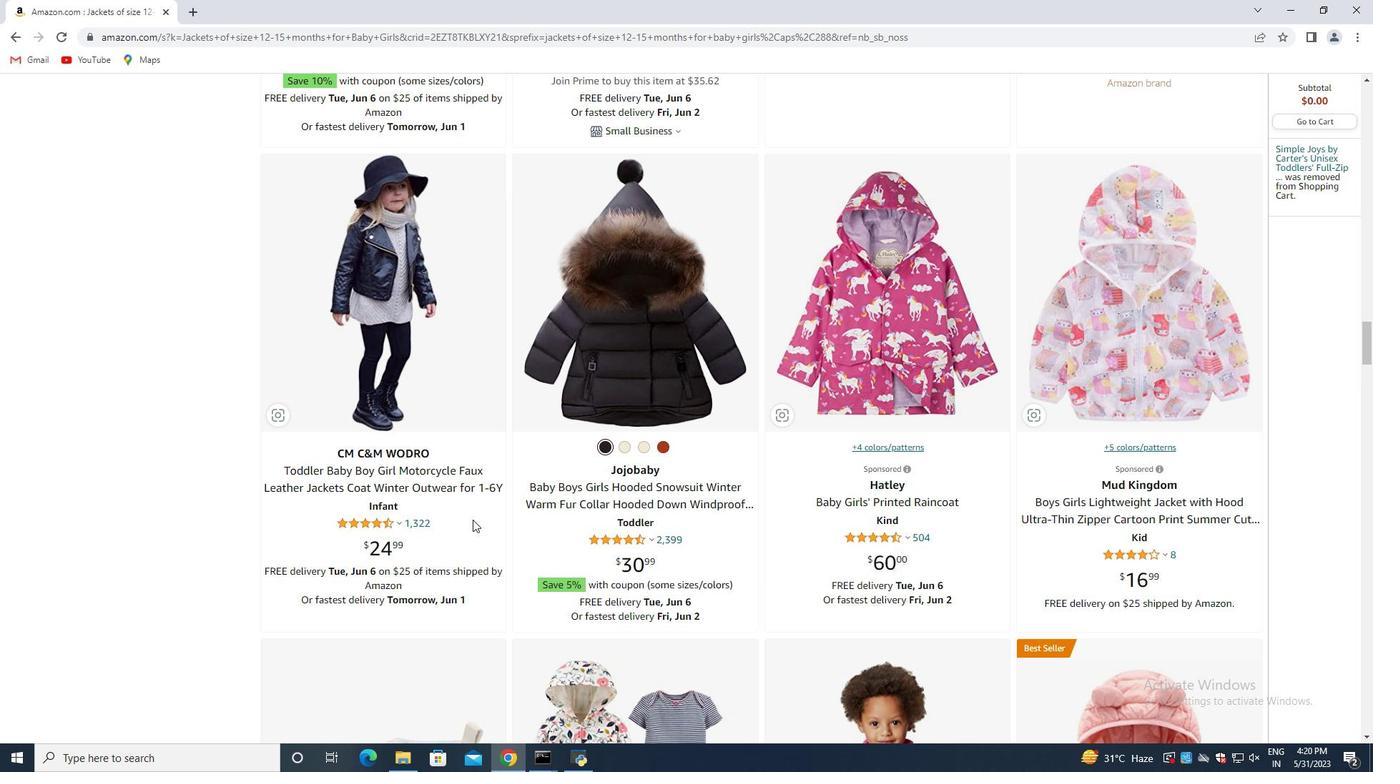 
Action: Mouse scrolled (471, 512) with delta (0, 0)
Screenshot: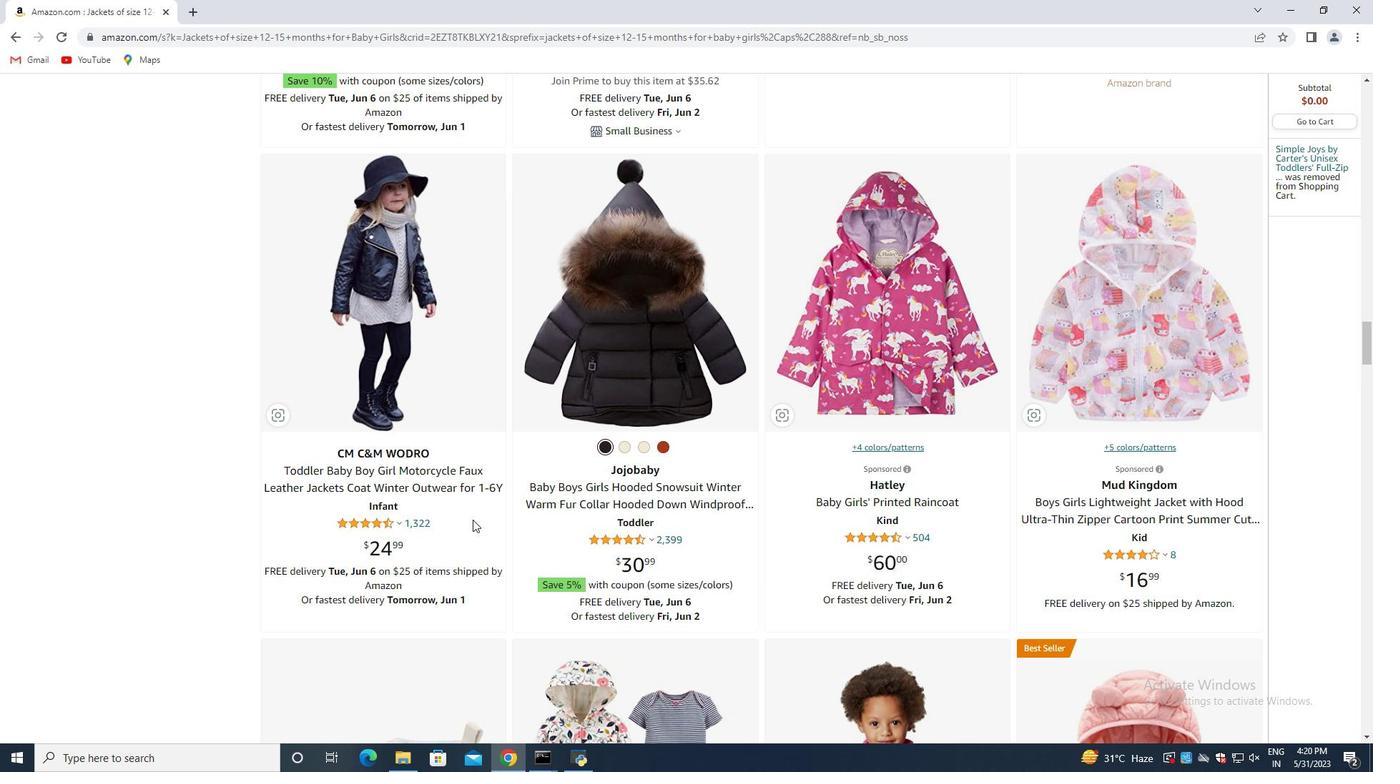 
Action: Mouse scrolled (471, 512) with delta (0, 0)
Screenshot: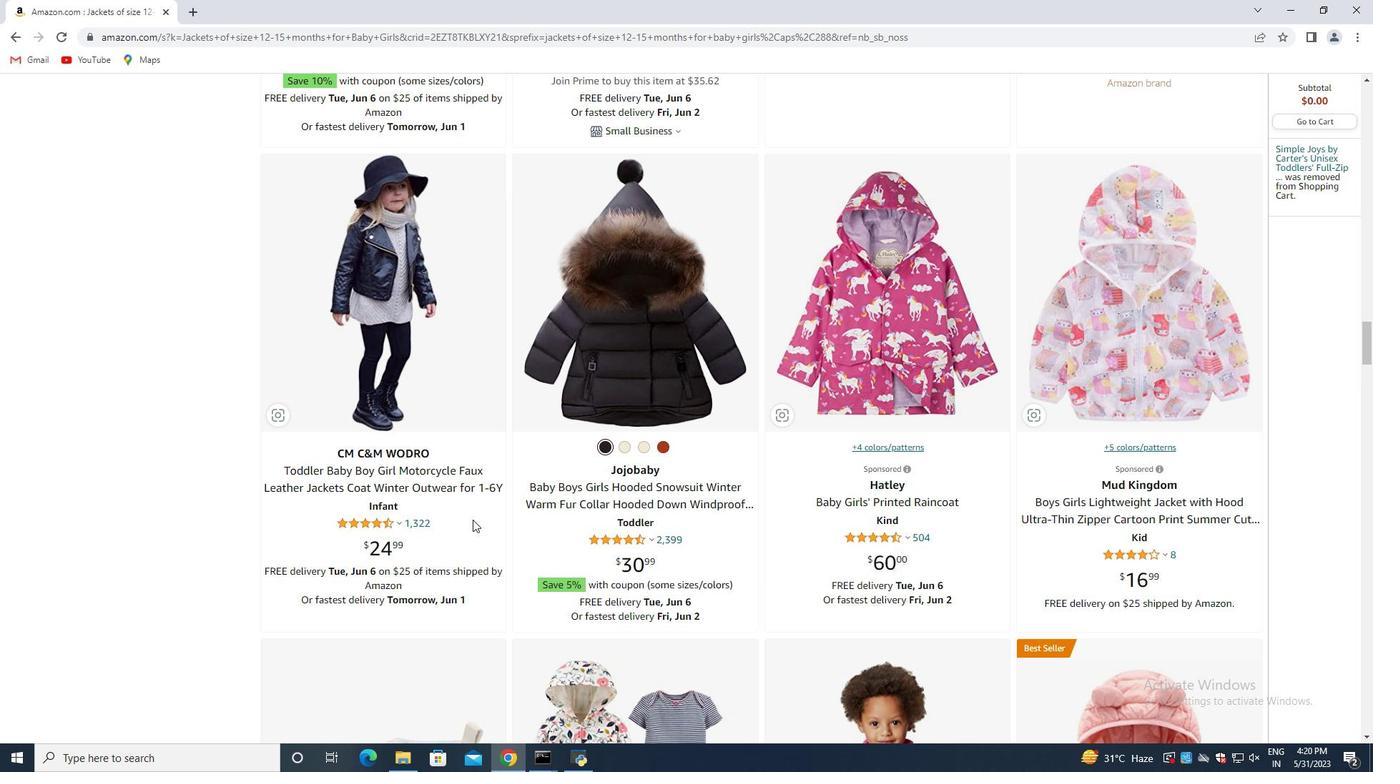 
Action: Mouse scrolled (471, 512) with delta (0, 0)
Screenshot: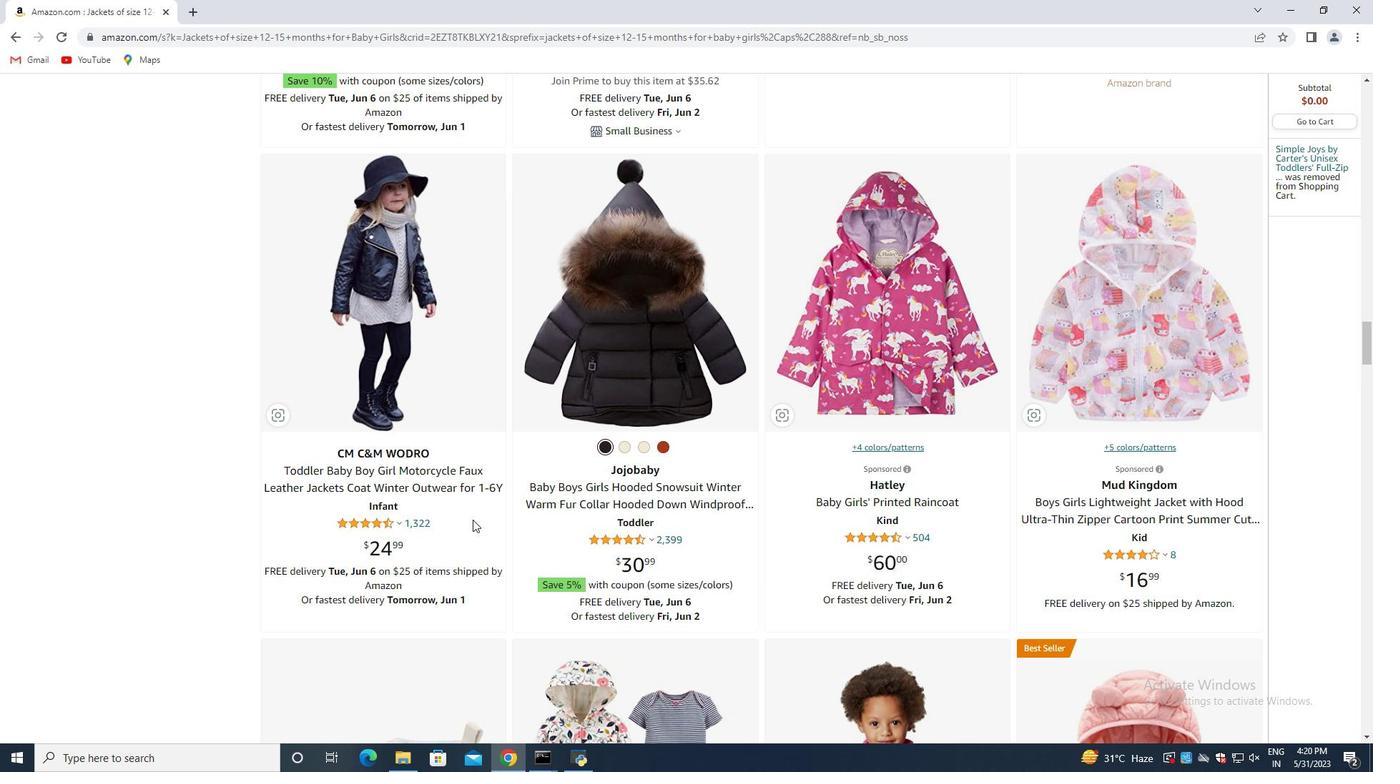 
Action: Mouse scrolled (471, 512) with delta (0, 0)
Screenshot: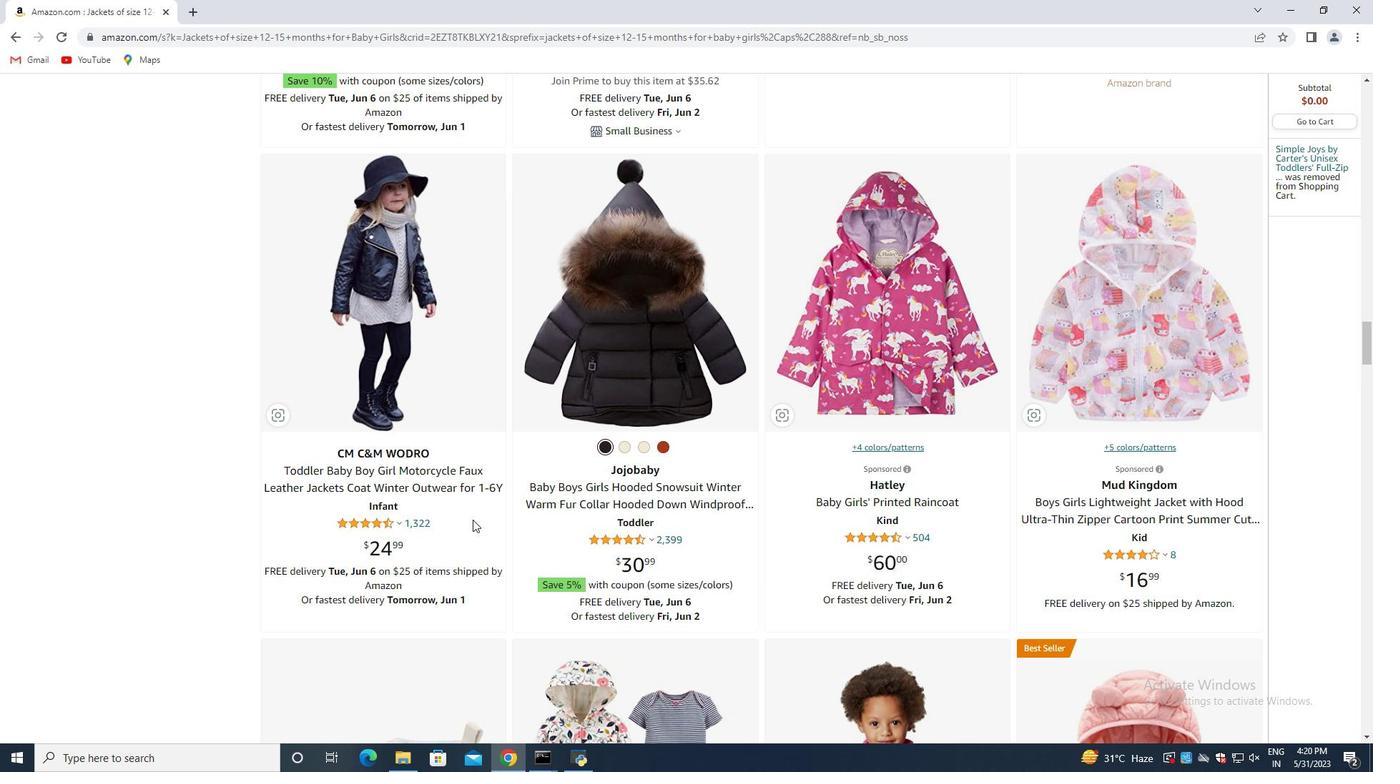 
Action: Mouse scrolled (471, 512) with delta (0, 0)
Screenshot: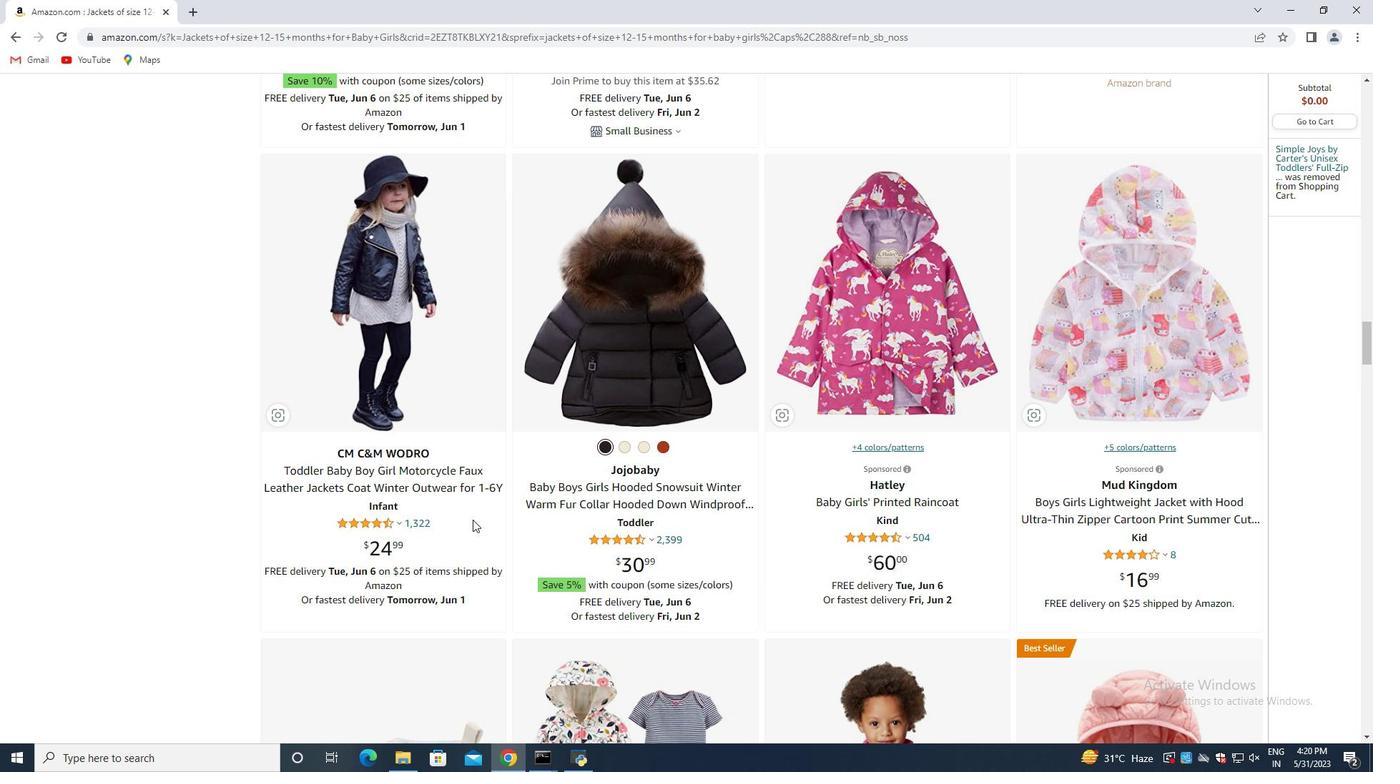 
Action: Mouse scrolled (471, 512) with delta (0, 0)
Screenshot: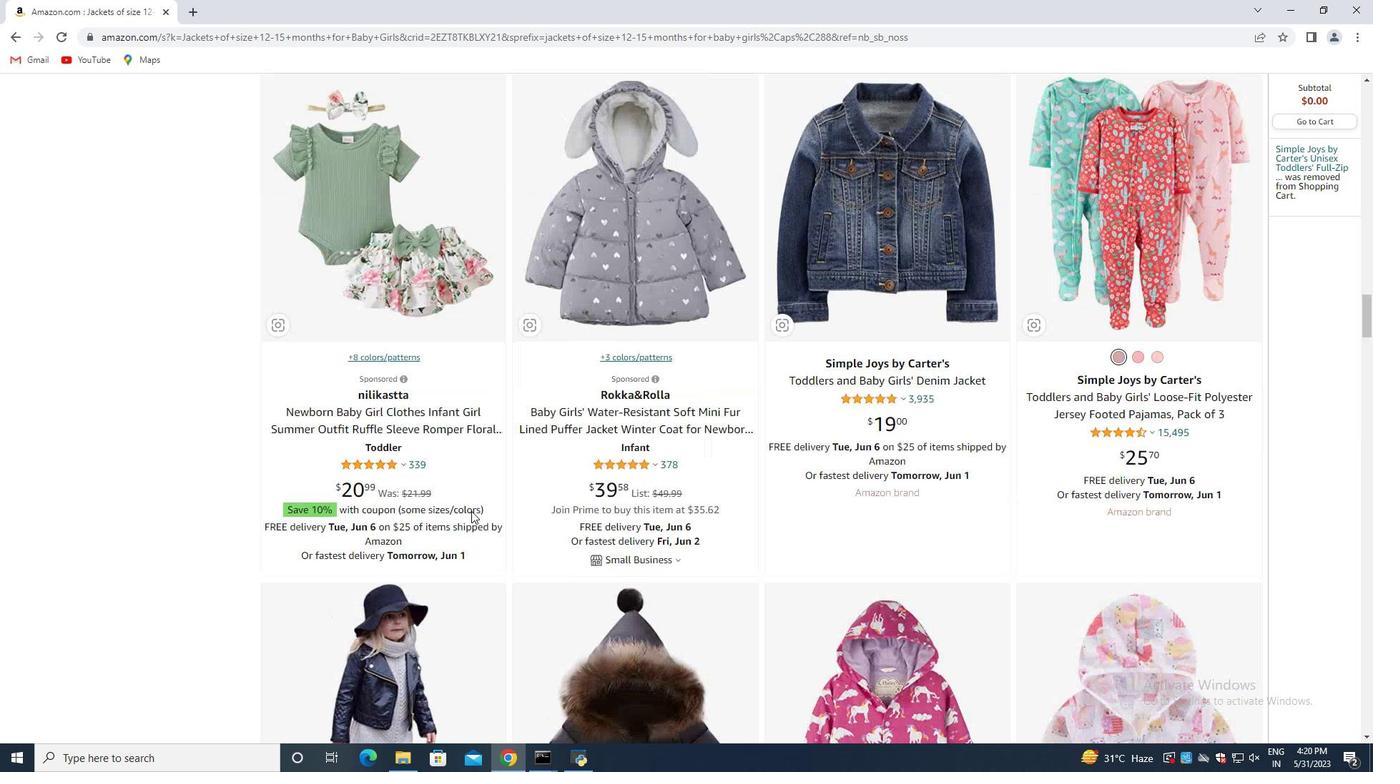 
Action: Mouse scrolled (471, 512) with delta (0, 0)
Screenshot: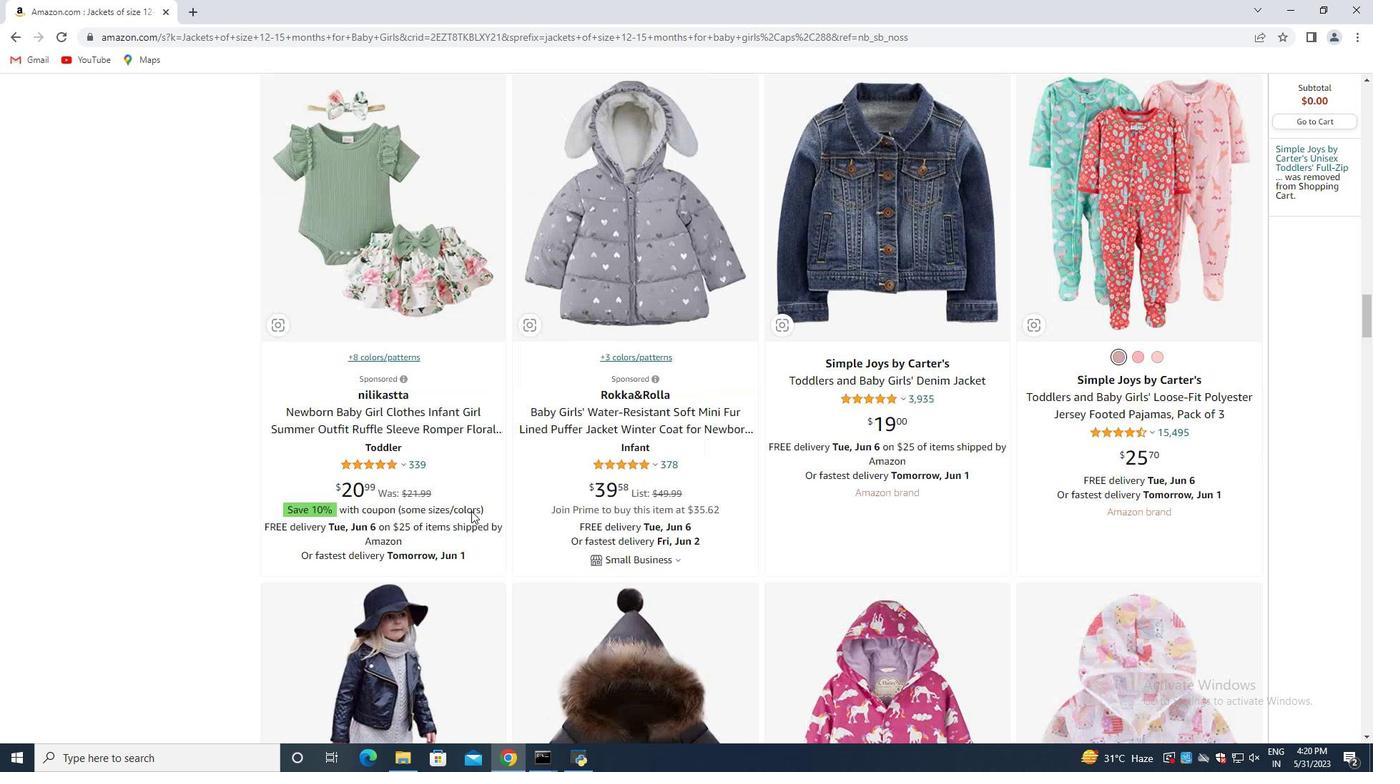 
Action: Mouse scrolled (471, 512) with delta (0, 0)
Screenshot: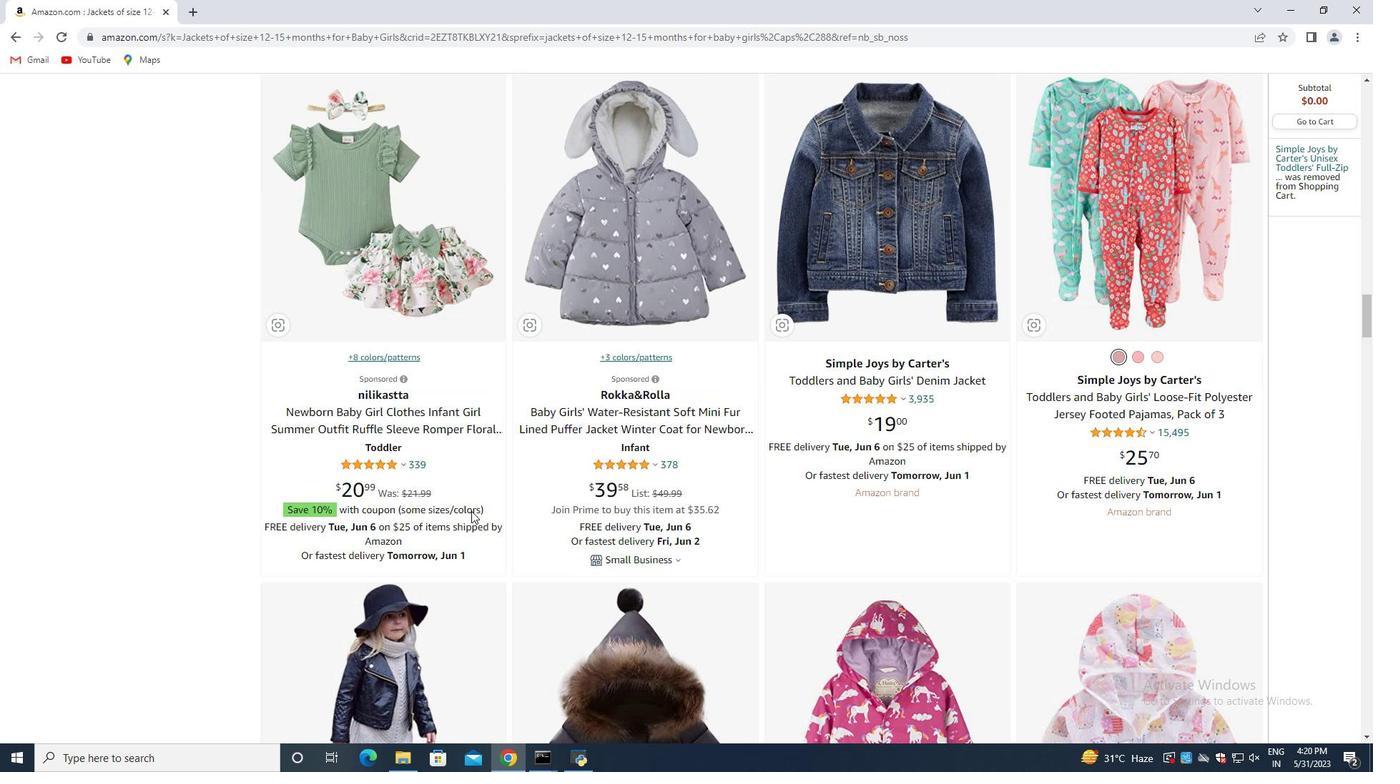 
Action: Mouse scrolled (471, 512) with delta (0, 0)
Screenshot: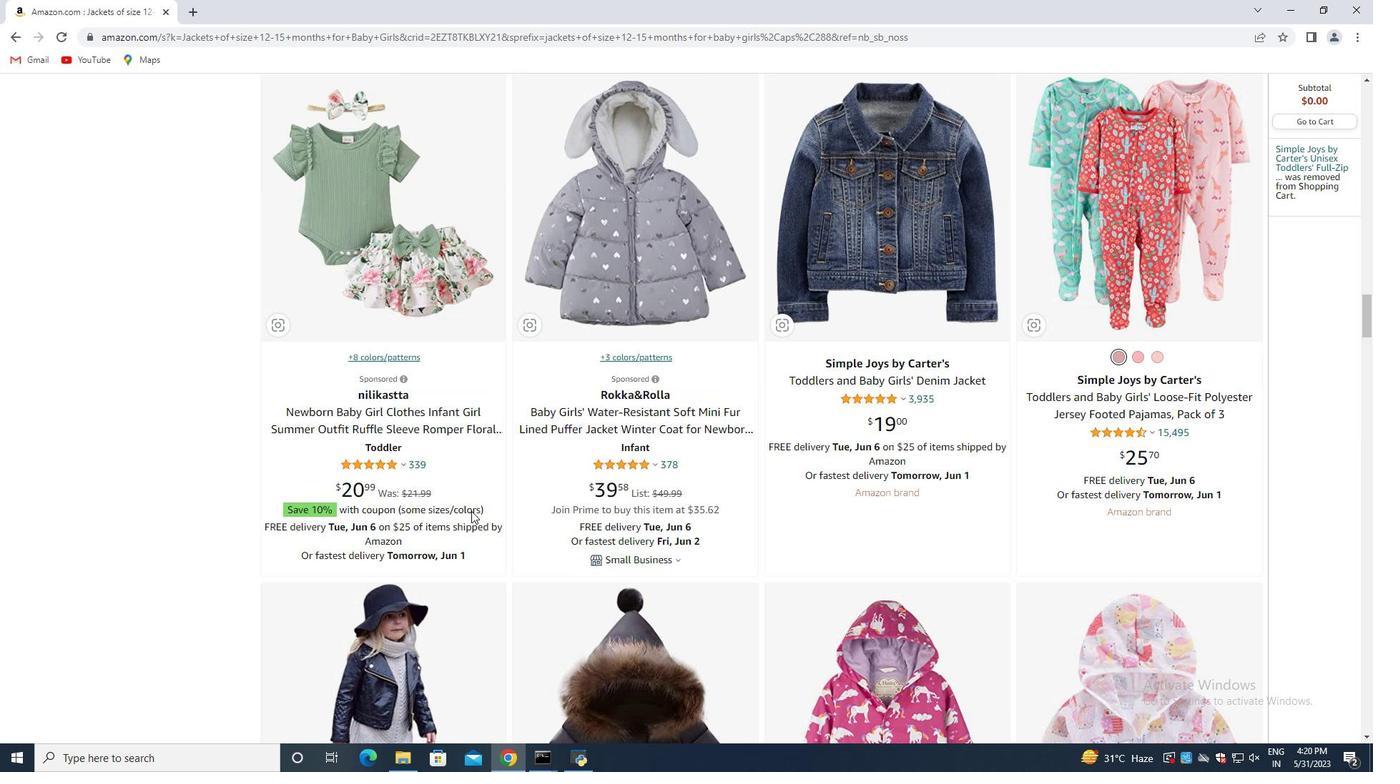 
Action: Mouse scrolled (471, 512) with delta (0, 0)
Screenshot: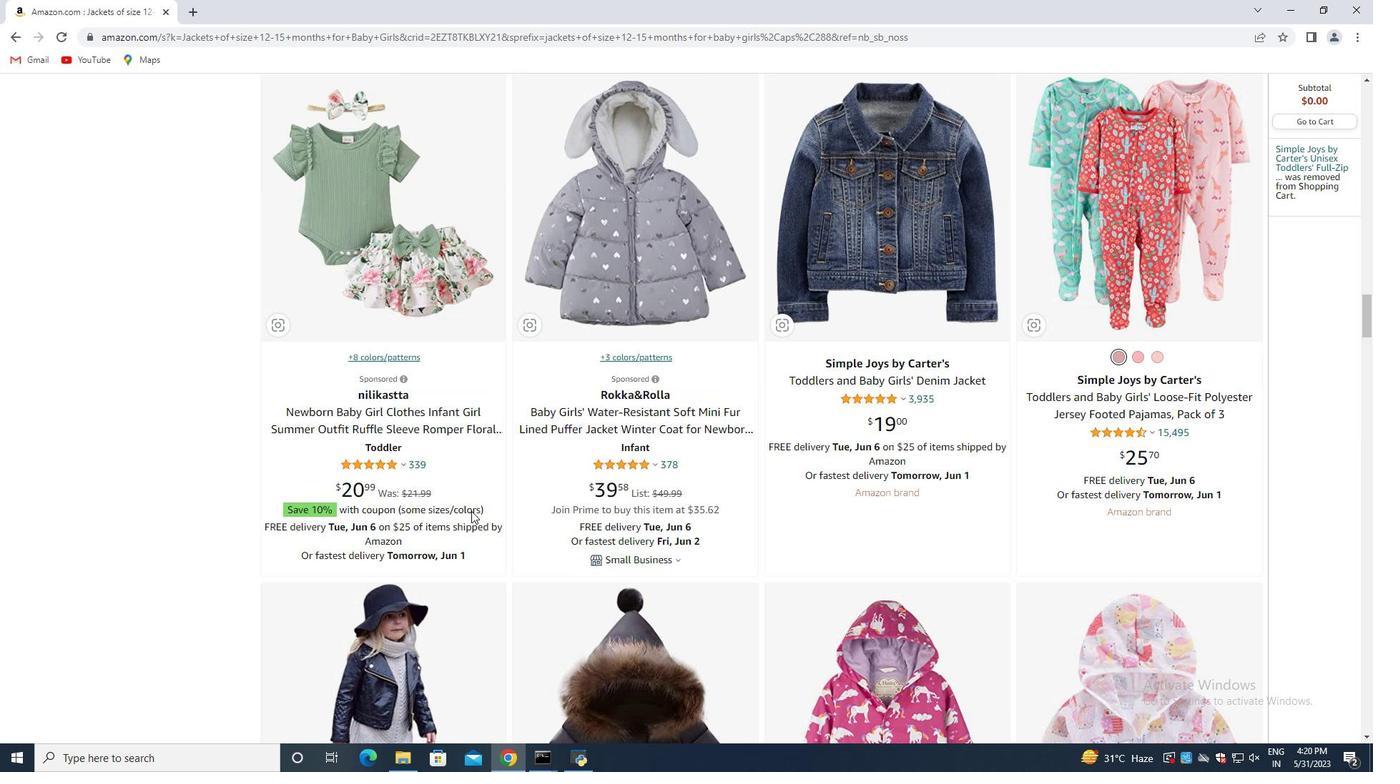 
Action: Mouse scrolled (471, 512) with delta (0, 0)
Screenshot: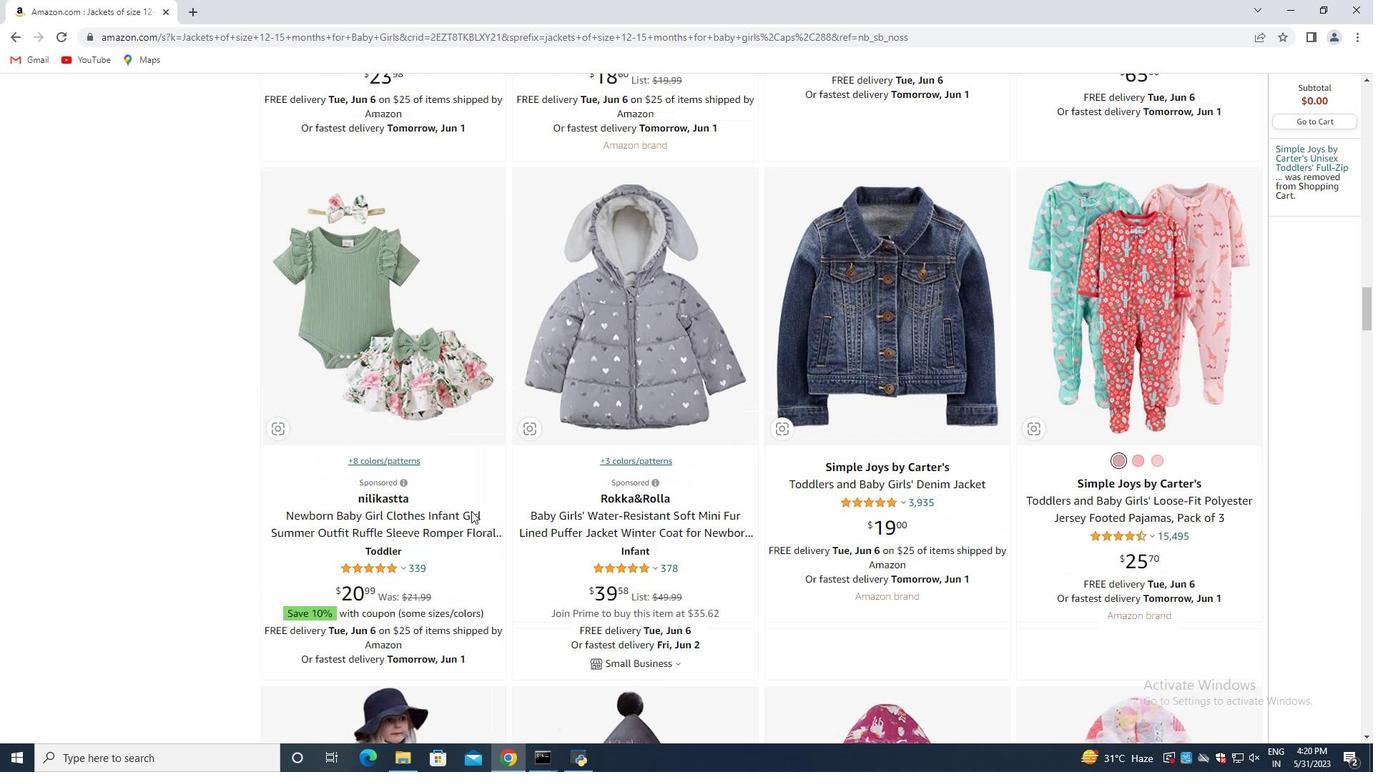 
Action: Mouse scrolled (471, 512) with delta (0, 0)
Screenshot: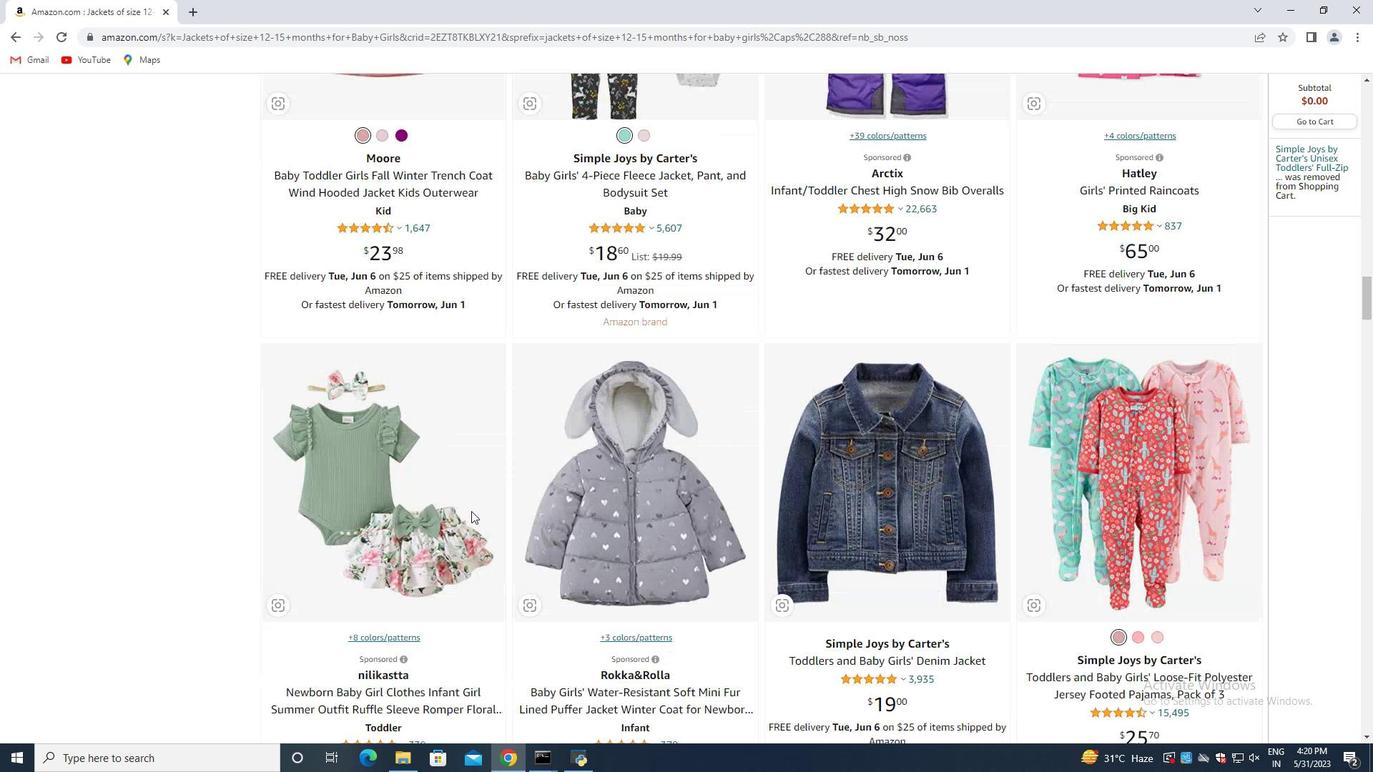 
Action: Mouse scrolled (471, 512) with delta (0, 0)
Screenshot: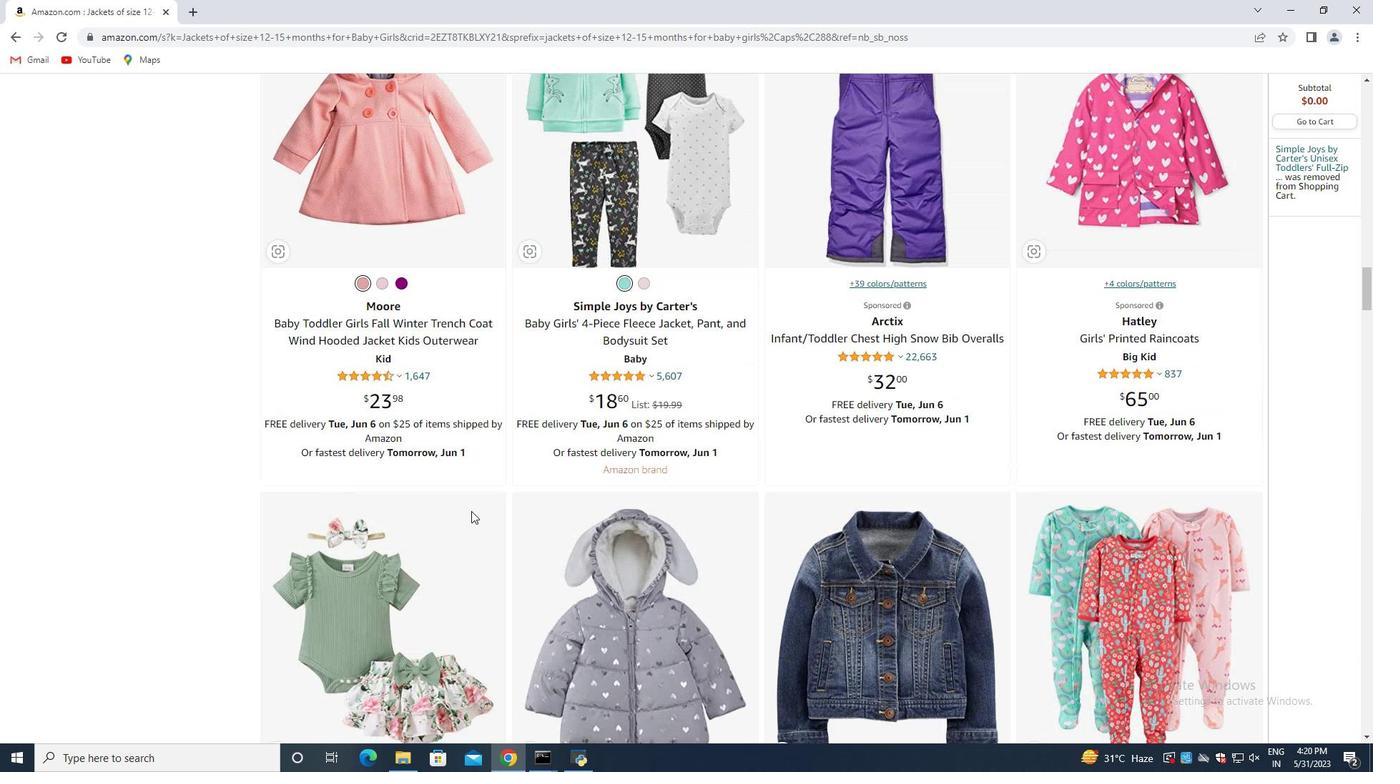 
Action: Mouse scrolled (471, 512) with delta (0, 0)
Screenshot: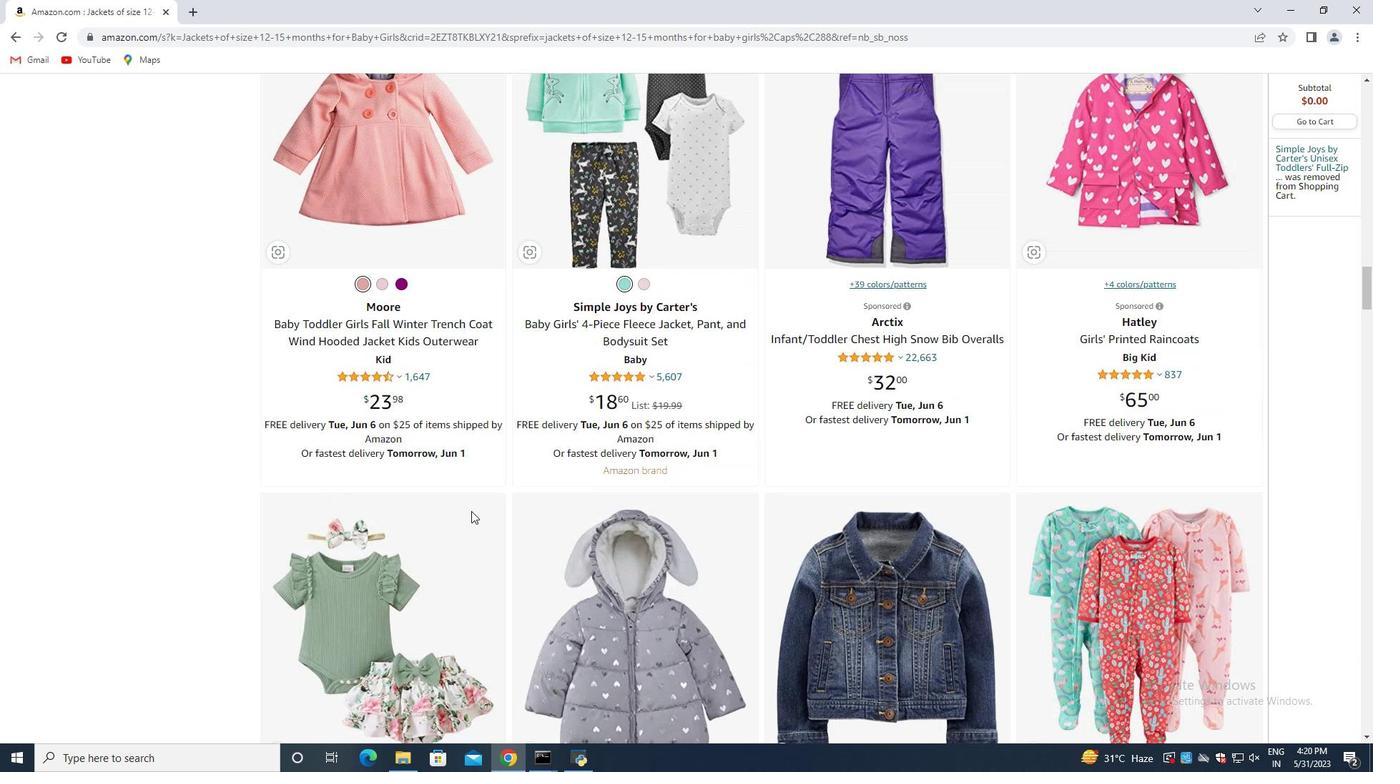 
Action: Mouse scrolled (471, 512) with delta (0, 0)
Screenshot: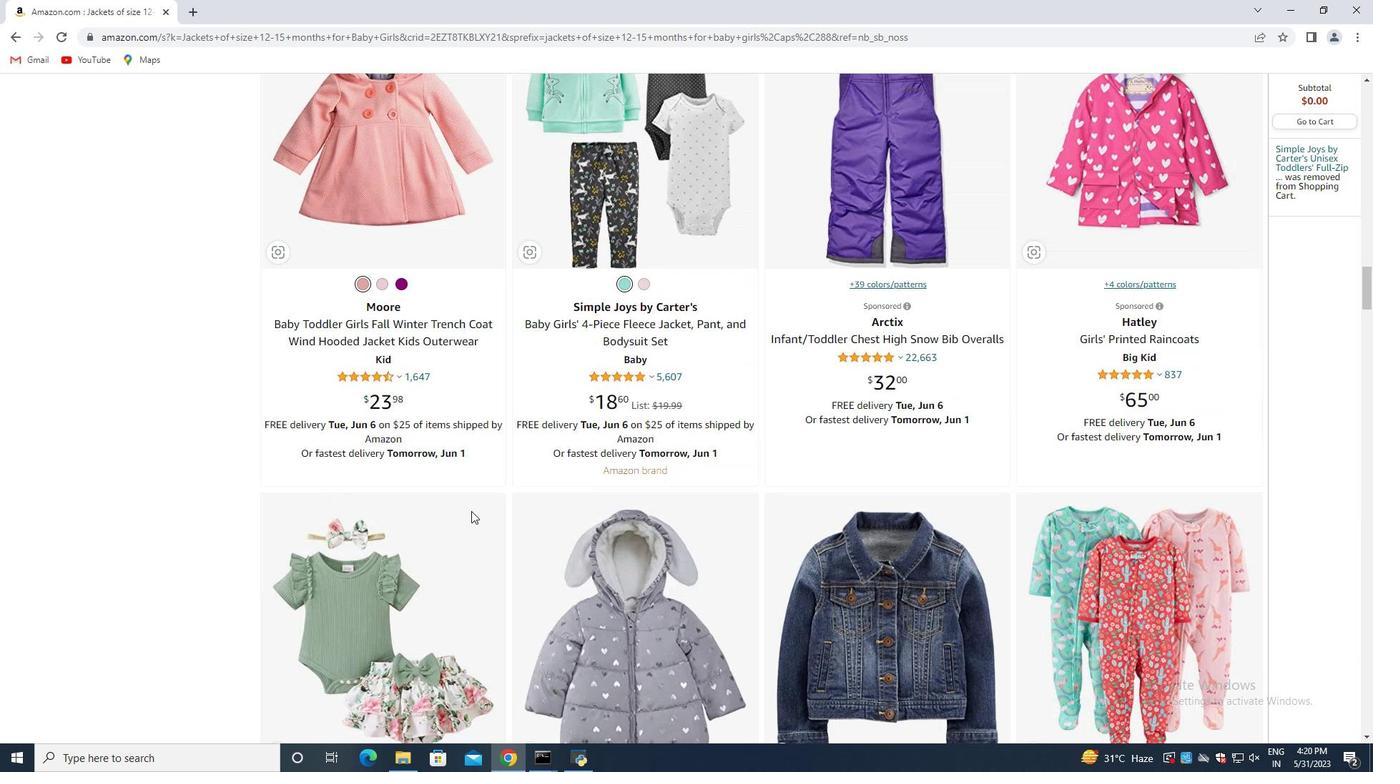 
Action: Mouse scrolled (471, 512) with delta (0, 0)
Screenshot: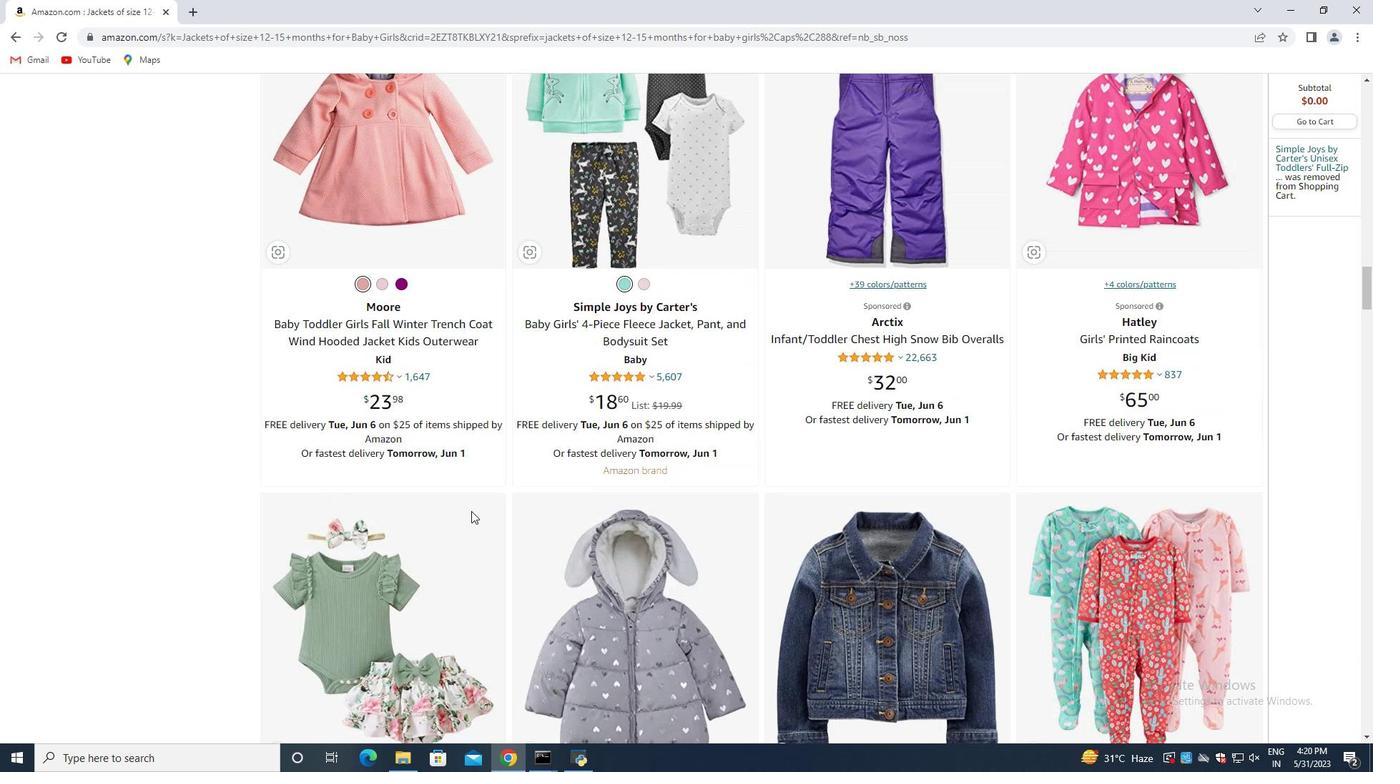 
Action: Mouse scrolled (471, 512) with delta (0, 0)
Screenshot: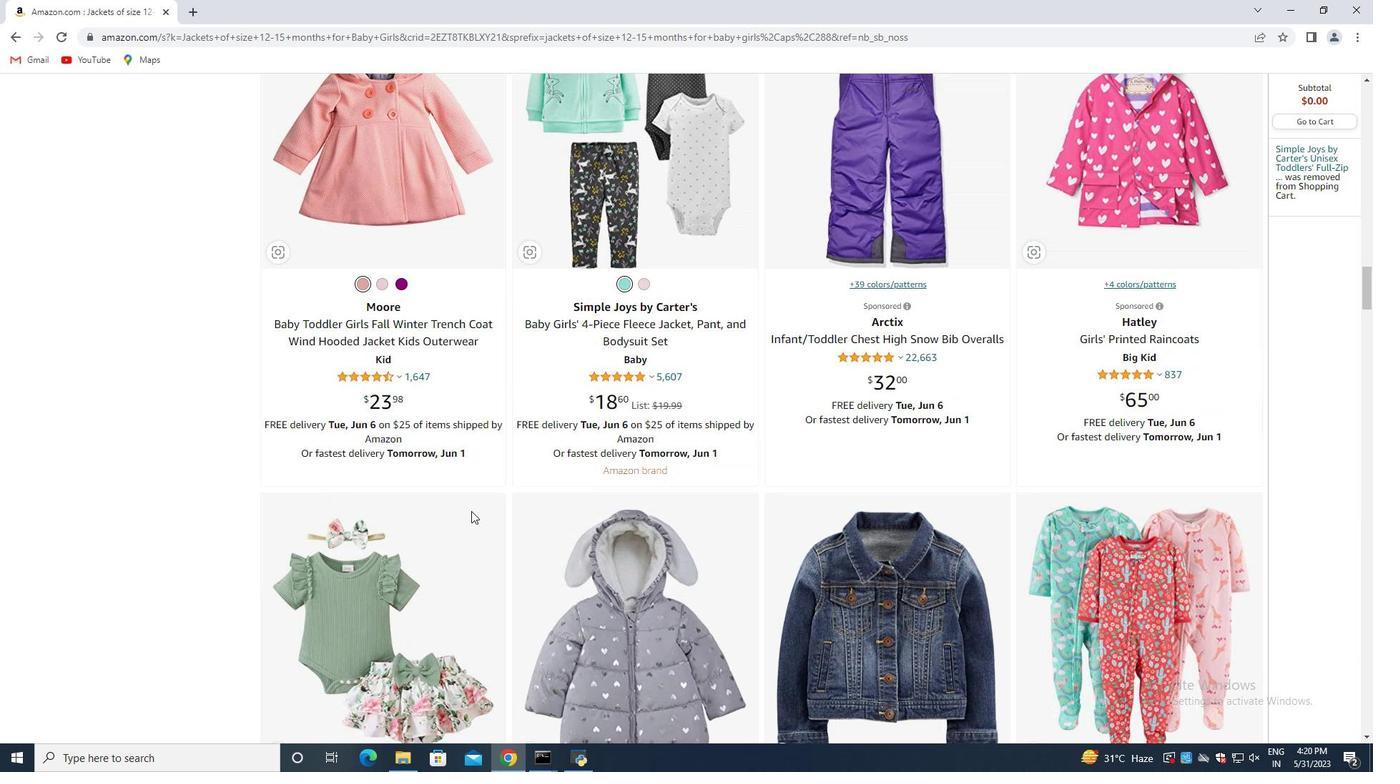 
Action: Mouse scrolled (471, 512) with delta (0, 0)
Screenshot: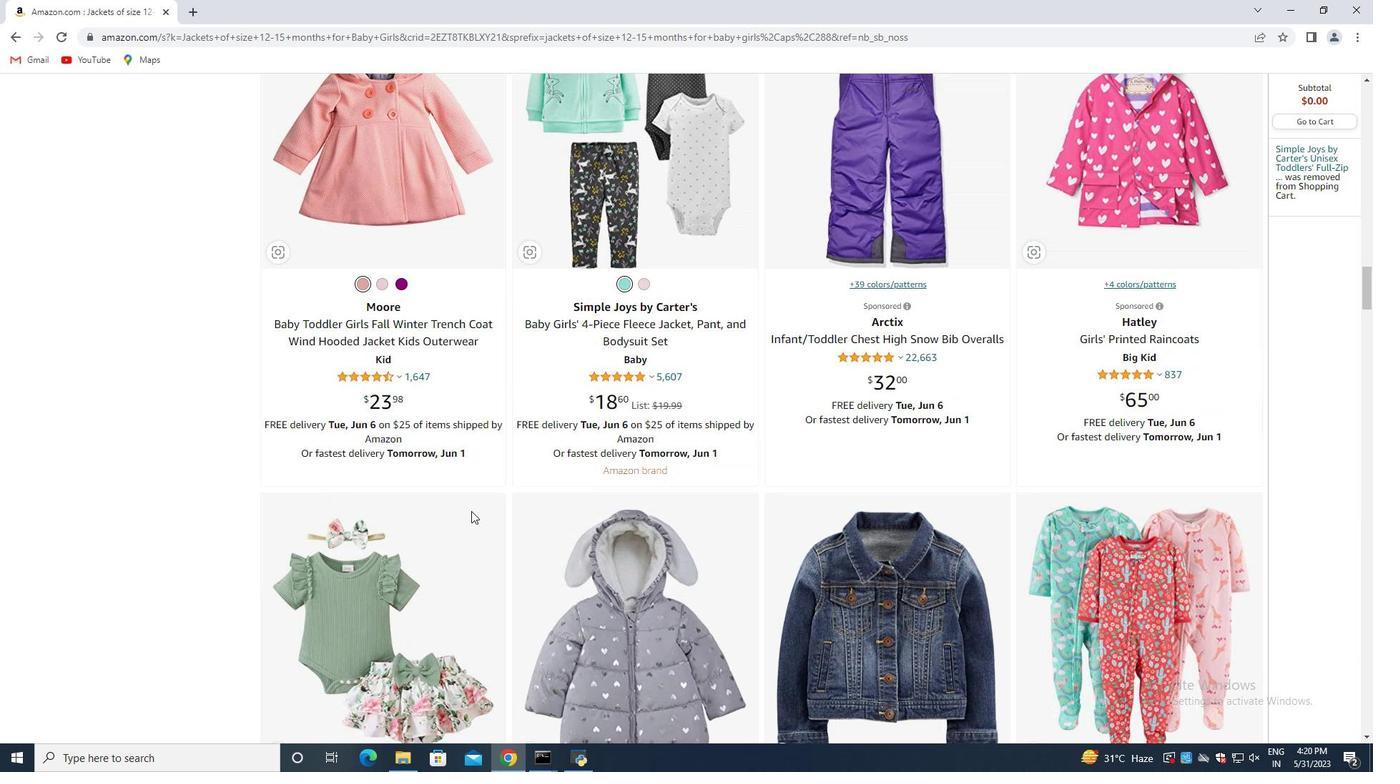 
Action: Mouse scrolled (471, 512) with delta (0, 0)
Screenshot: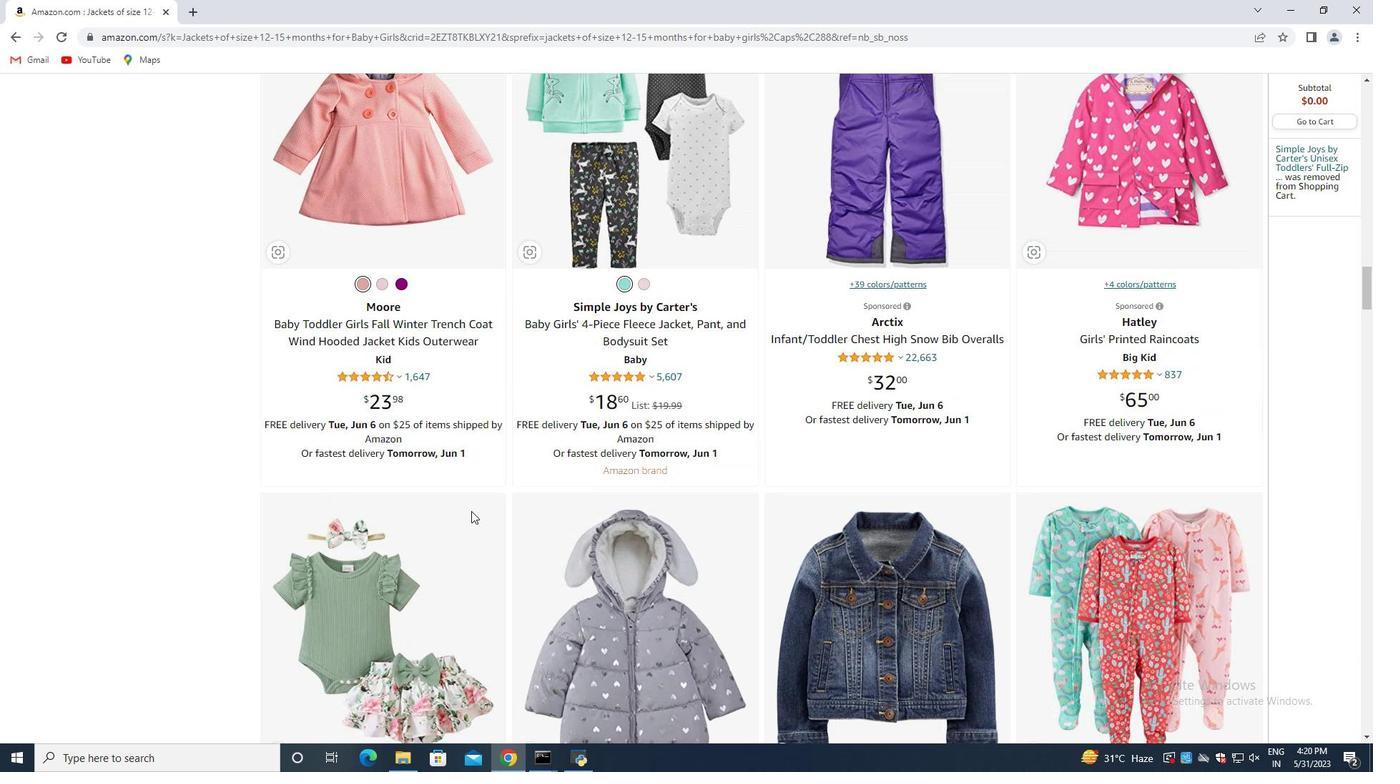 
Action: Mouse scrolled (471, 512) with delta (0, 0)
Screenshot: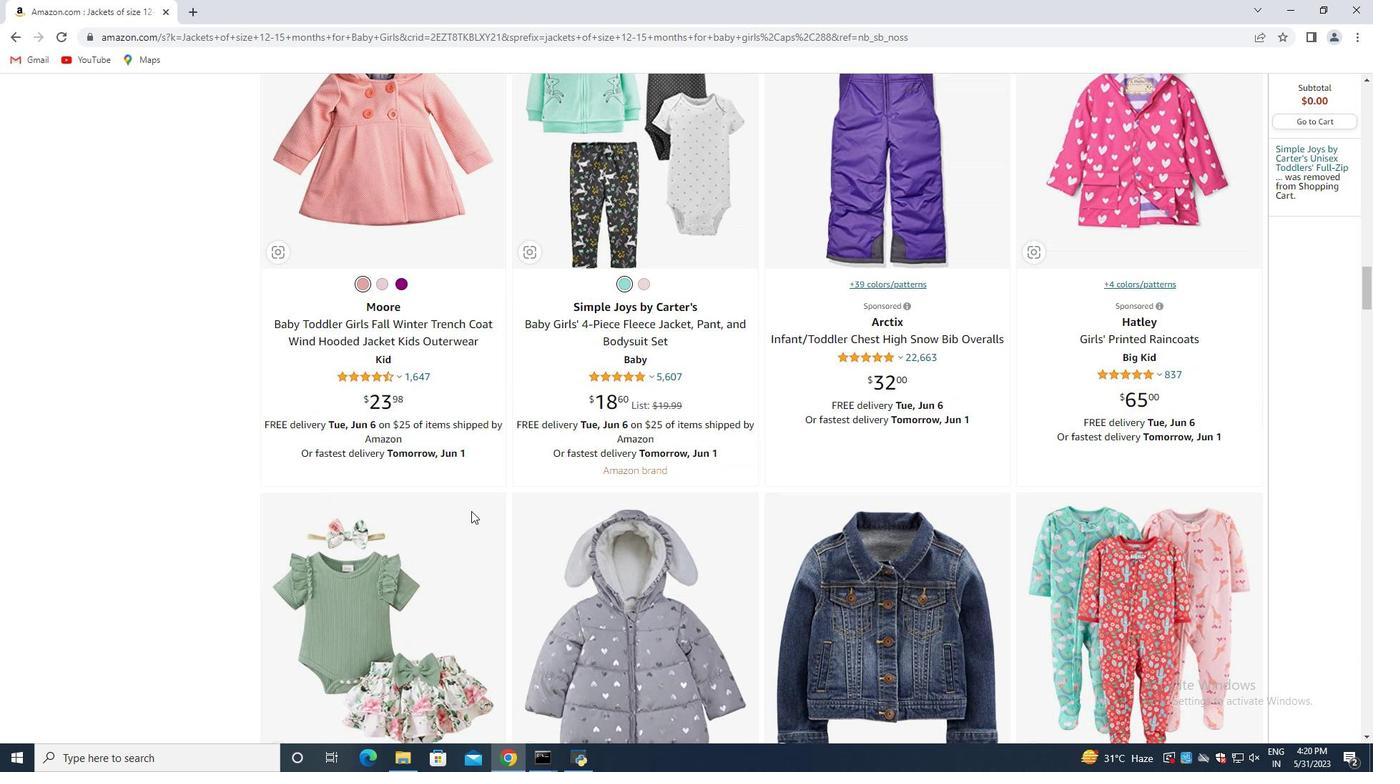 
Action: Mouse scrolled (471, 512) with delta (0, 0)
Screenshot: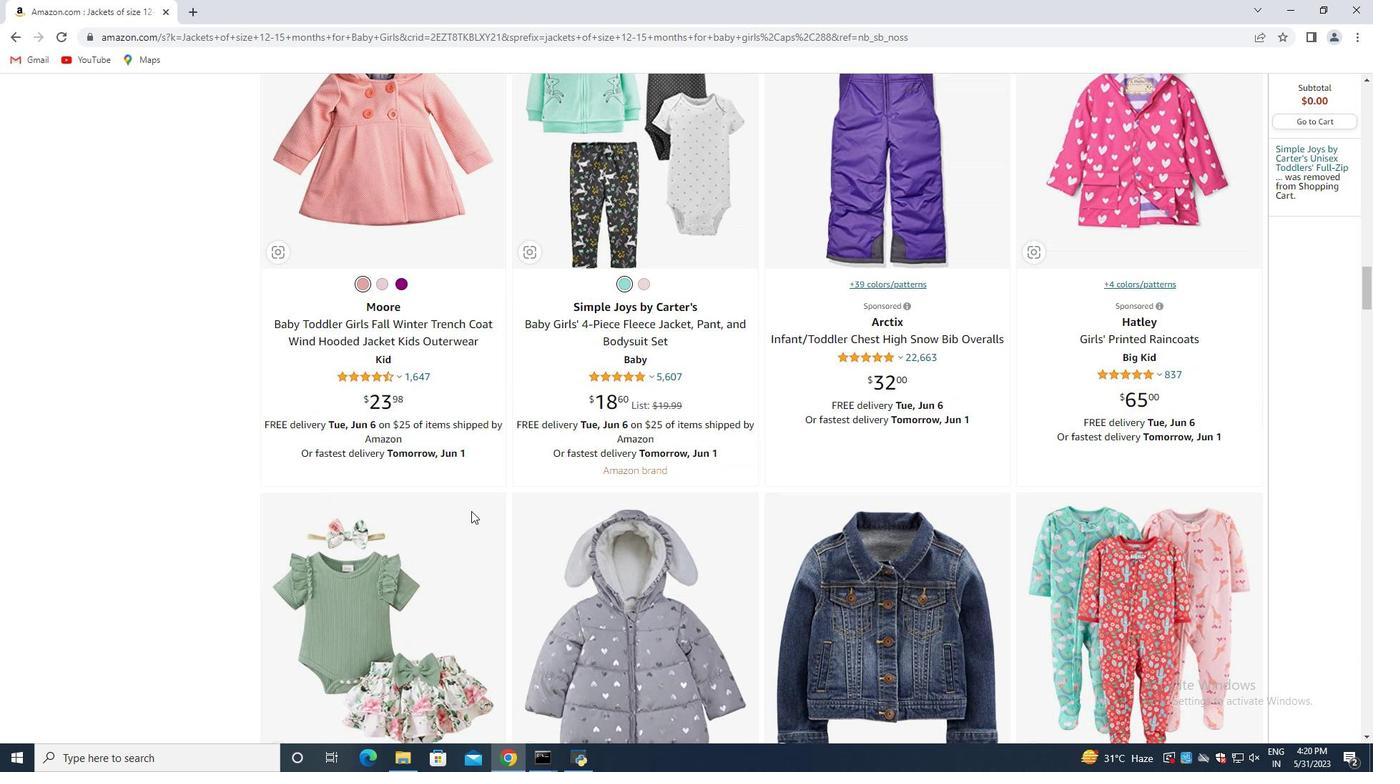 
Action: Mouse scrolled (471, 512) with delta (0, 0)
Screenshot: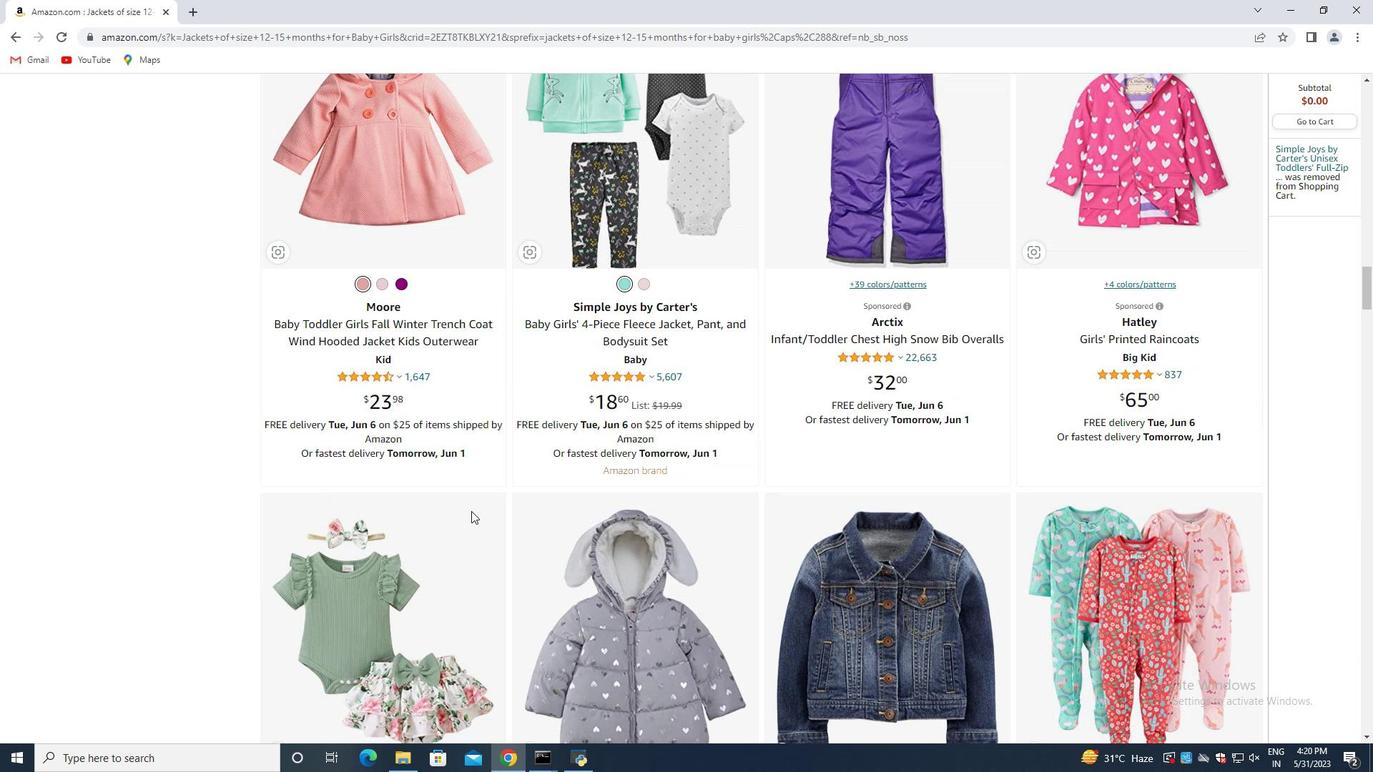 
Action: Mouse scrolled (471, 512) with delta (0, 0)
Screenshot: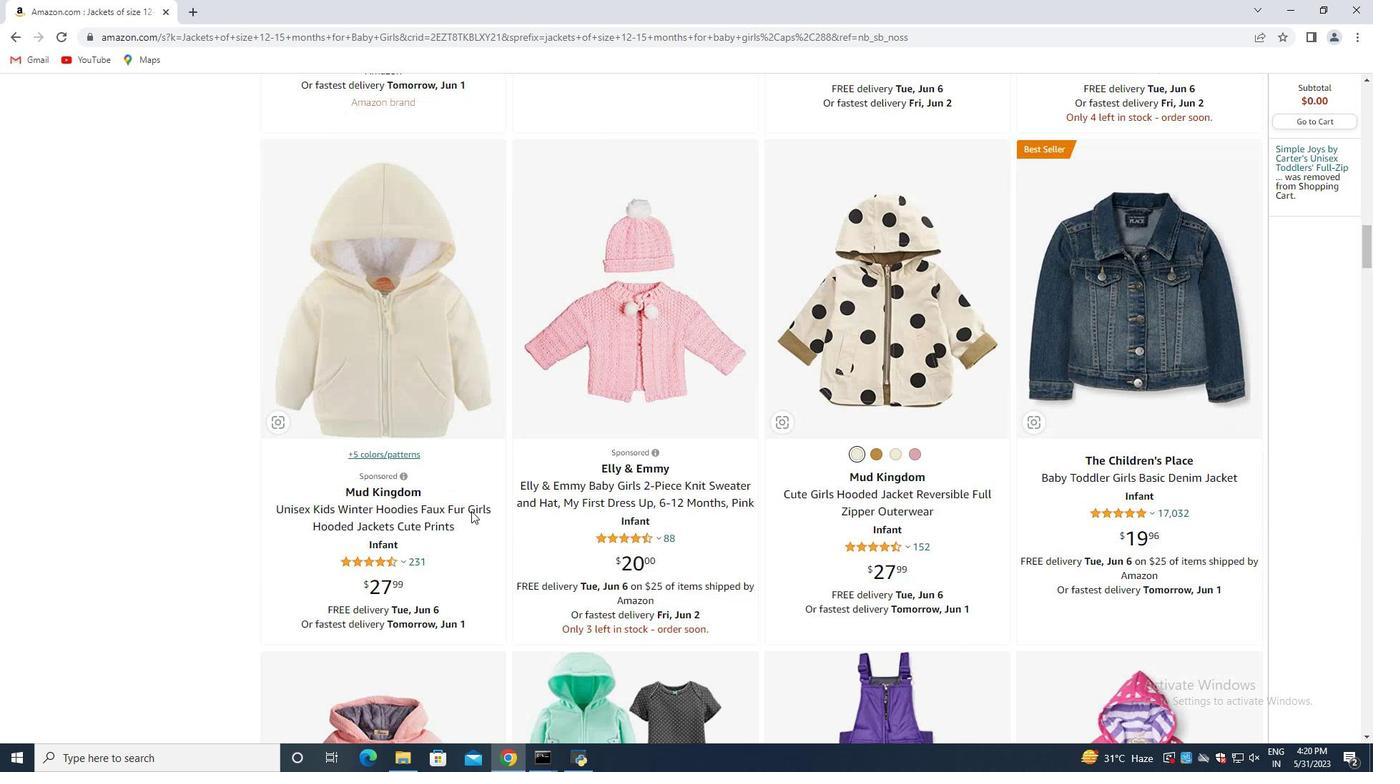 
Action: Mouse scrolled (471, 512) with delta (0, 0)
Screenshot: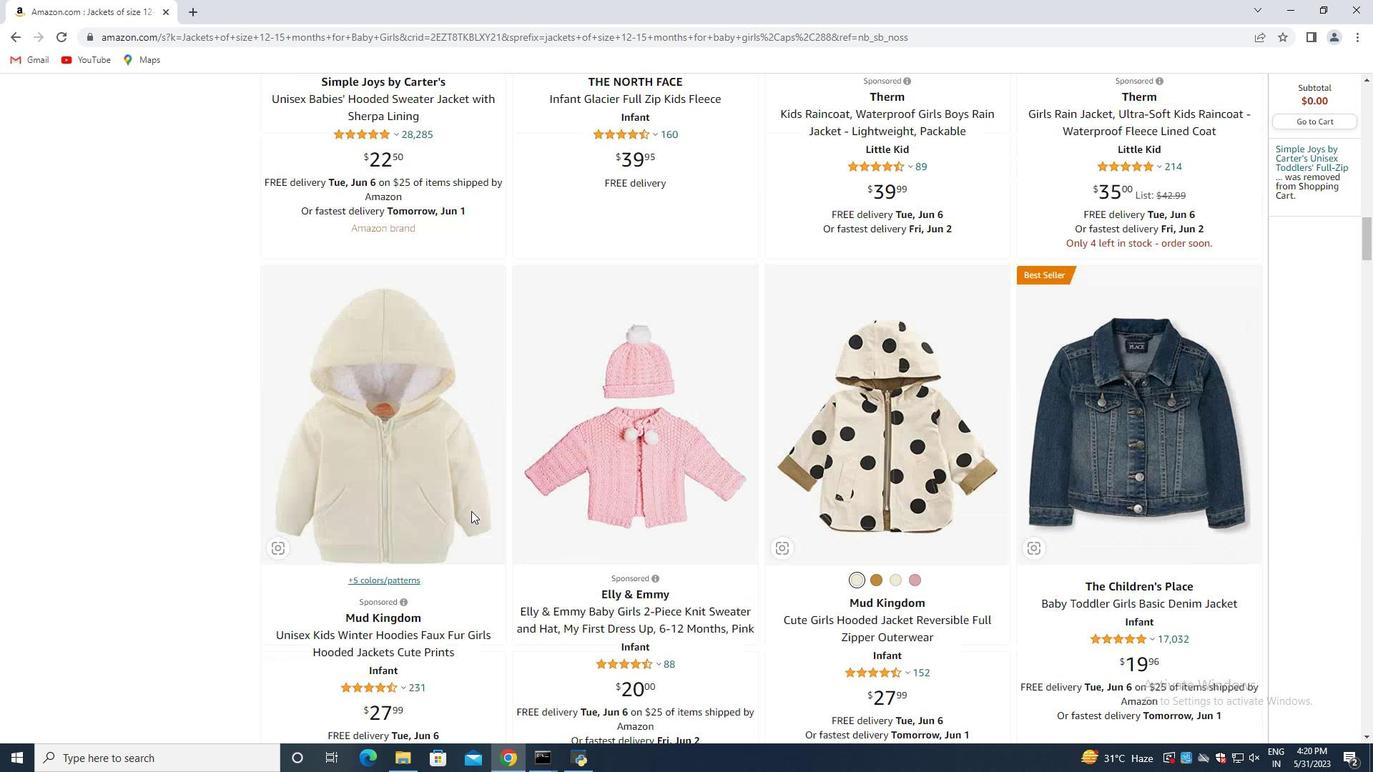 
Action: Mouse scrolled (471, 512) with delta (0, 0)
Screenshot: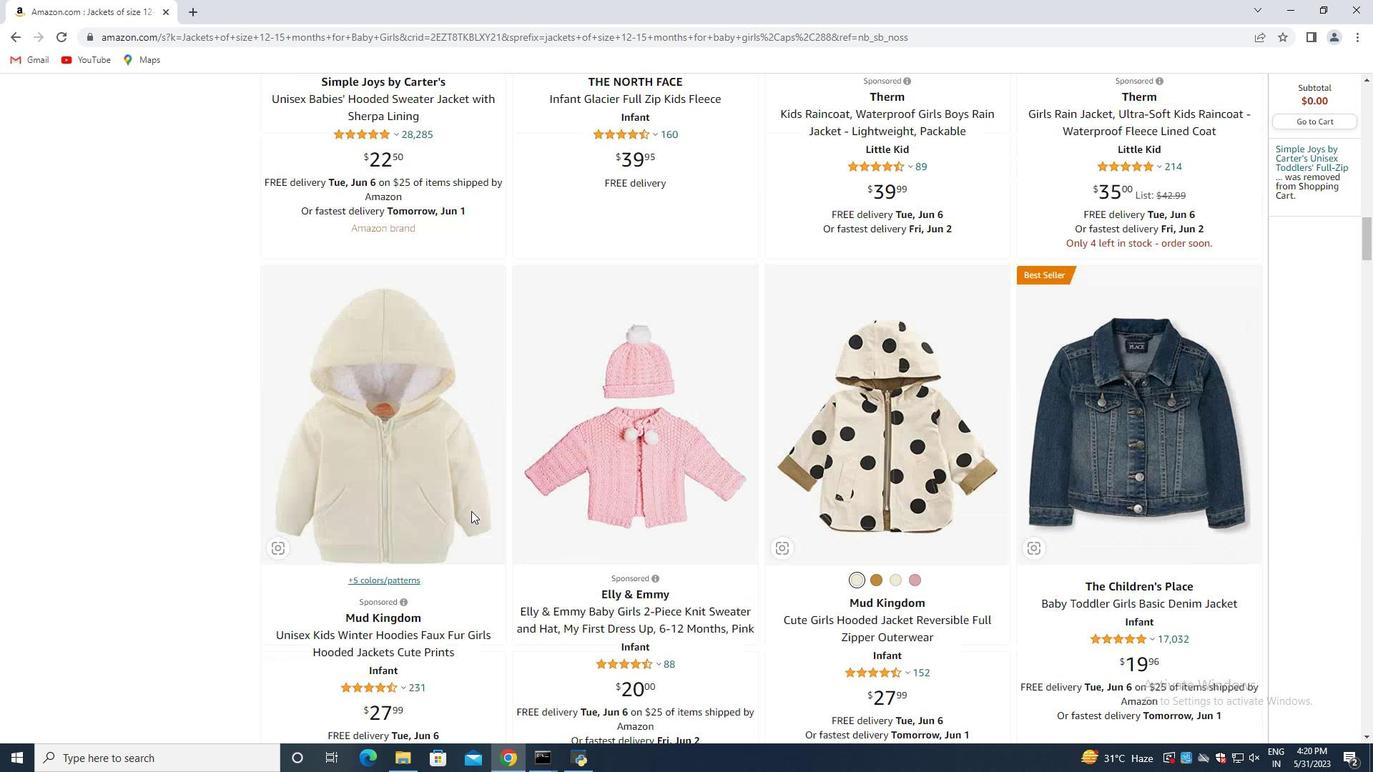 
Action: Mouse scrolled (471, 512) with delta (0, 0)
Screenshot: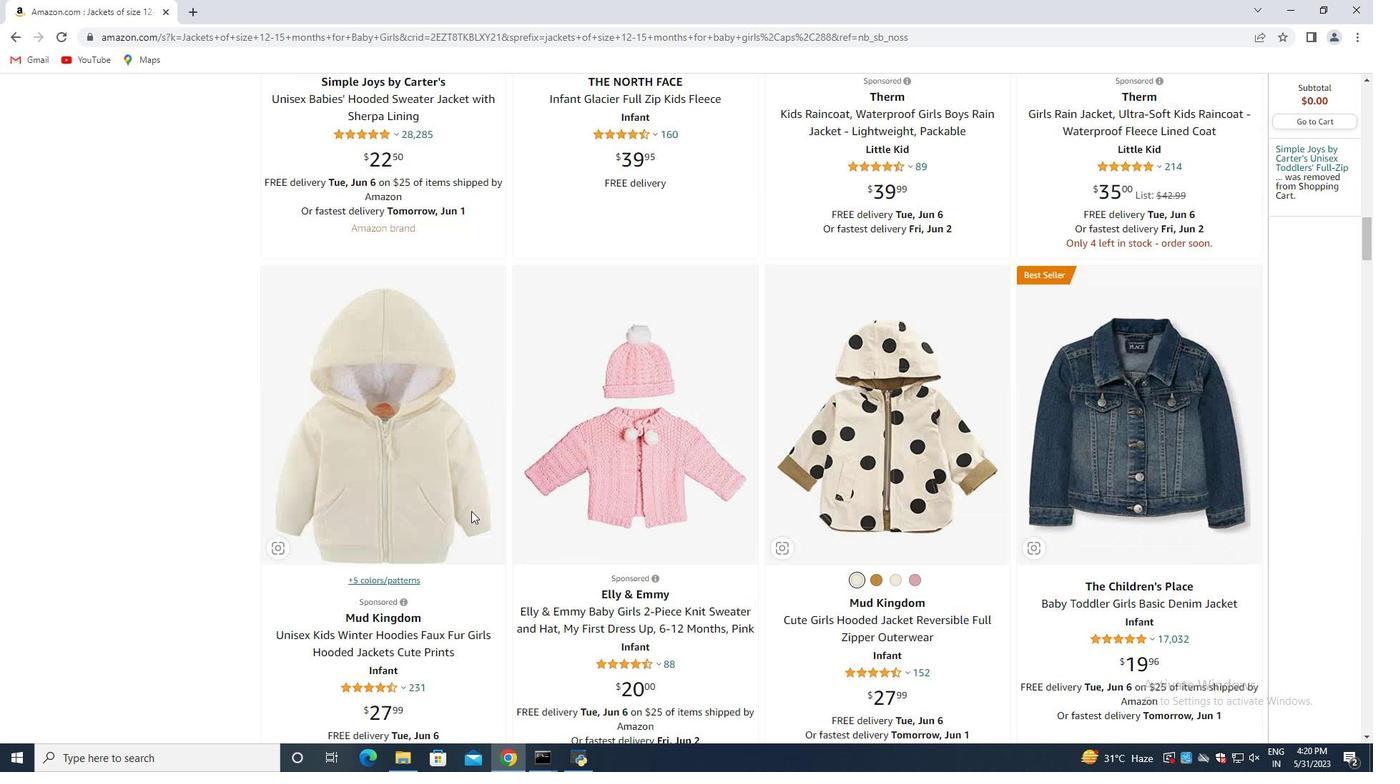 
Action: Mouse scrolled (471, 512) with delta (0, 0)
Screenshot: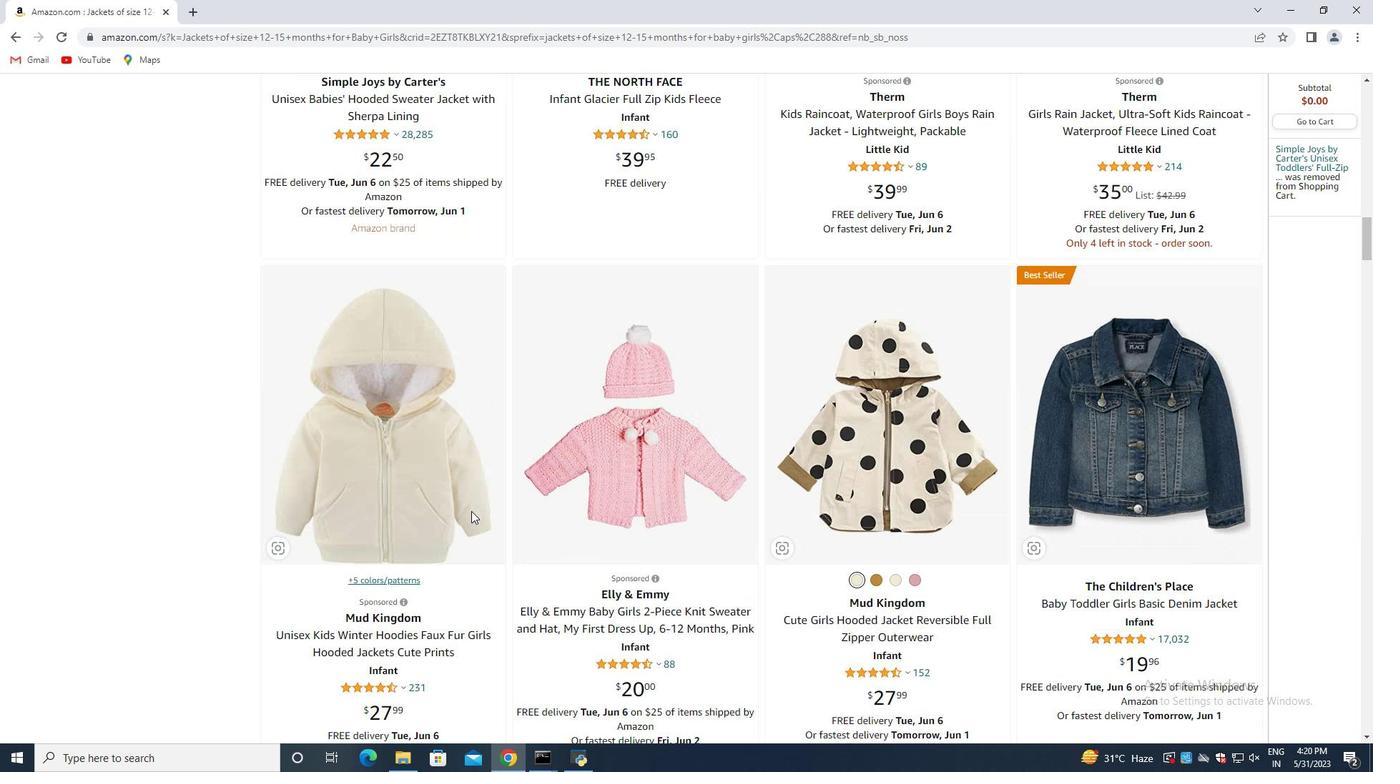 
Action: Mouse scrolled (471, 512) with delta (0, 0)
Screenshot: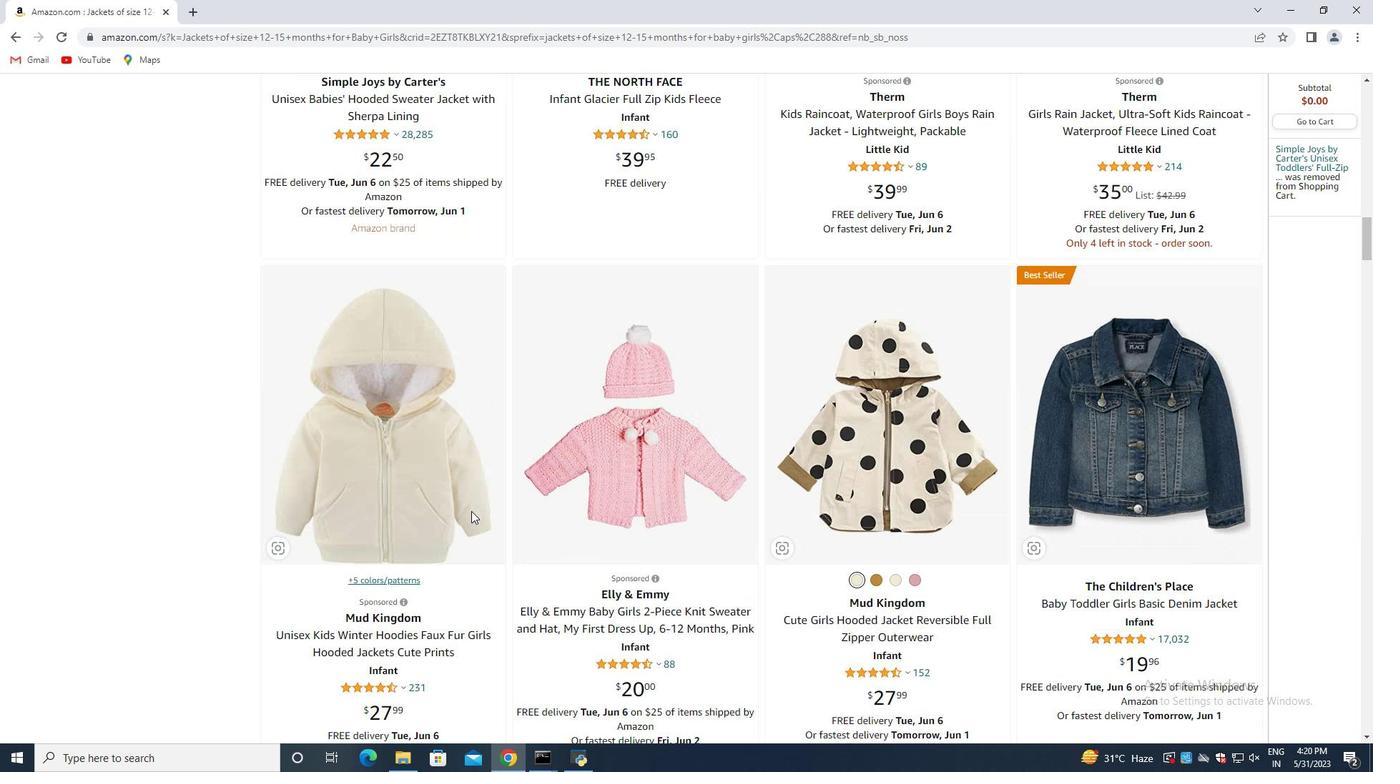 
Action: Mouse moved to (472, 508)
Screenshot: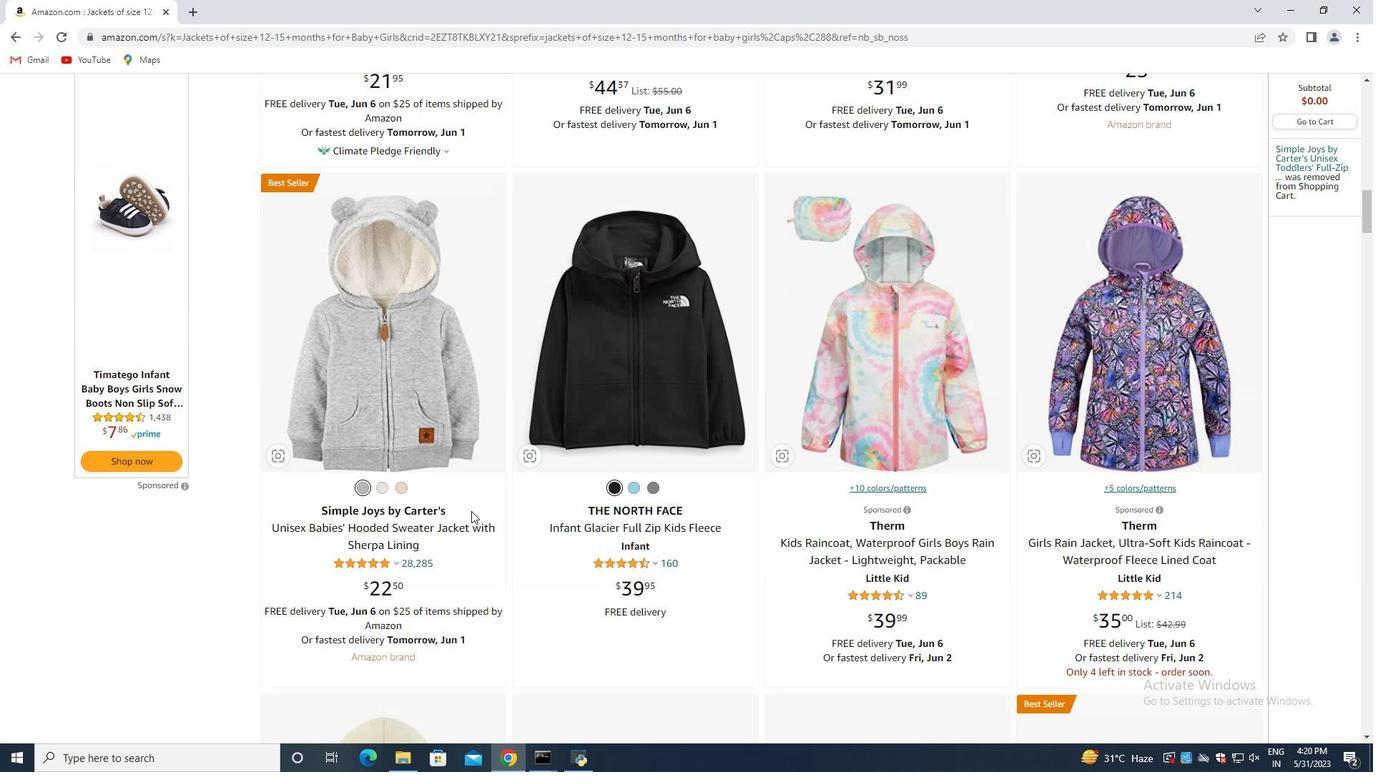 
Action: Mouse scrolled (471, 509) with delta (0, 0)
Screenshot: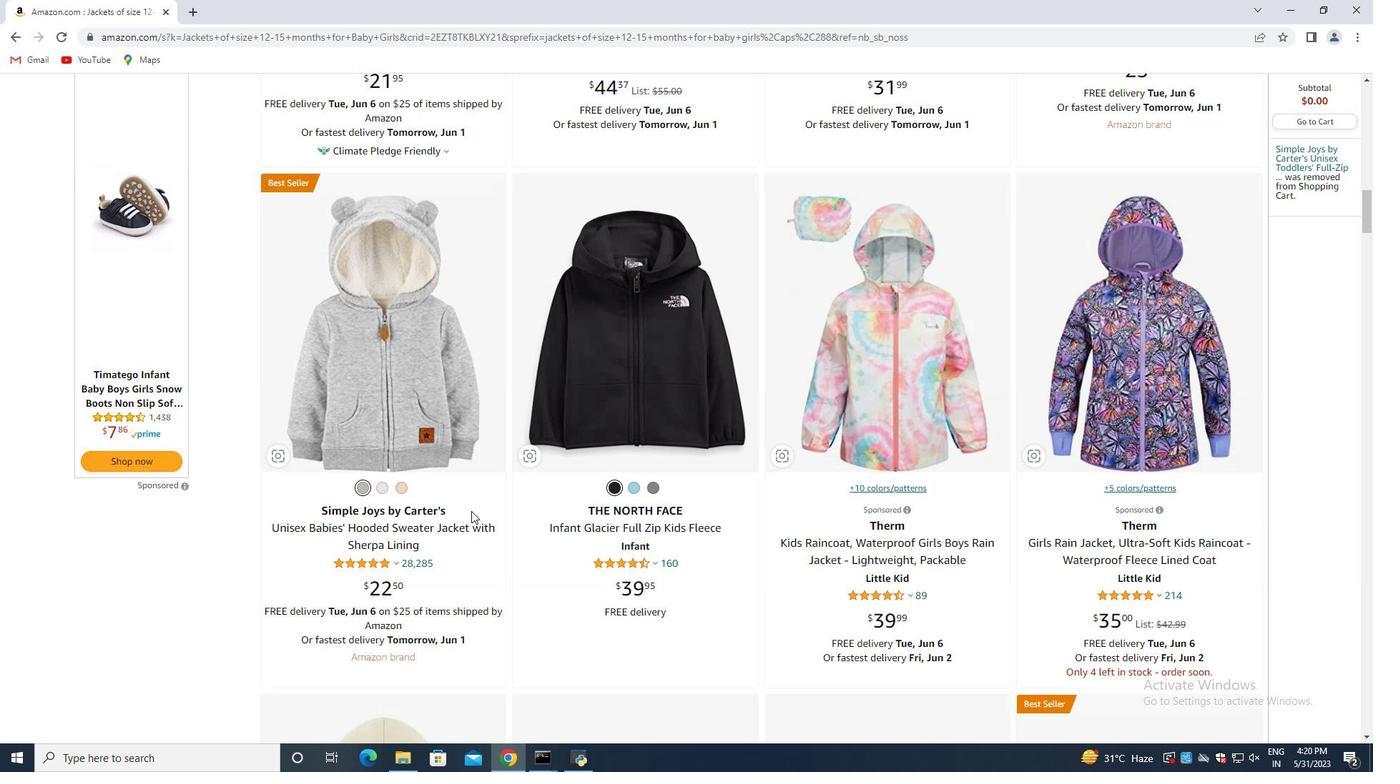 
Action: Mouse scrolled (472, 509) with delta (0, 0)
Screenshot: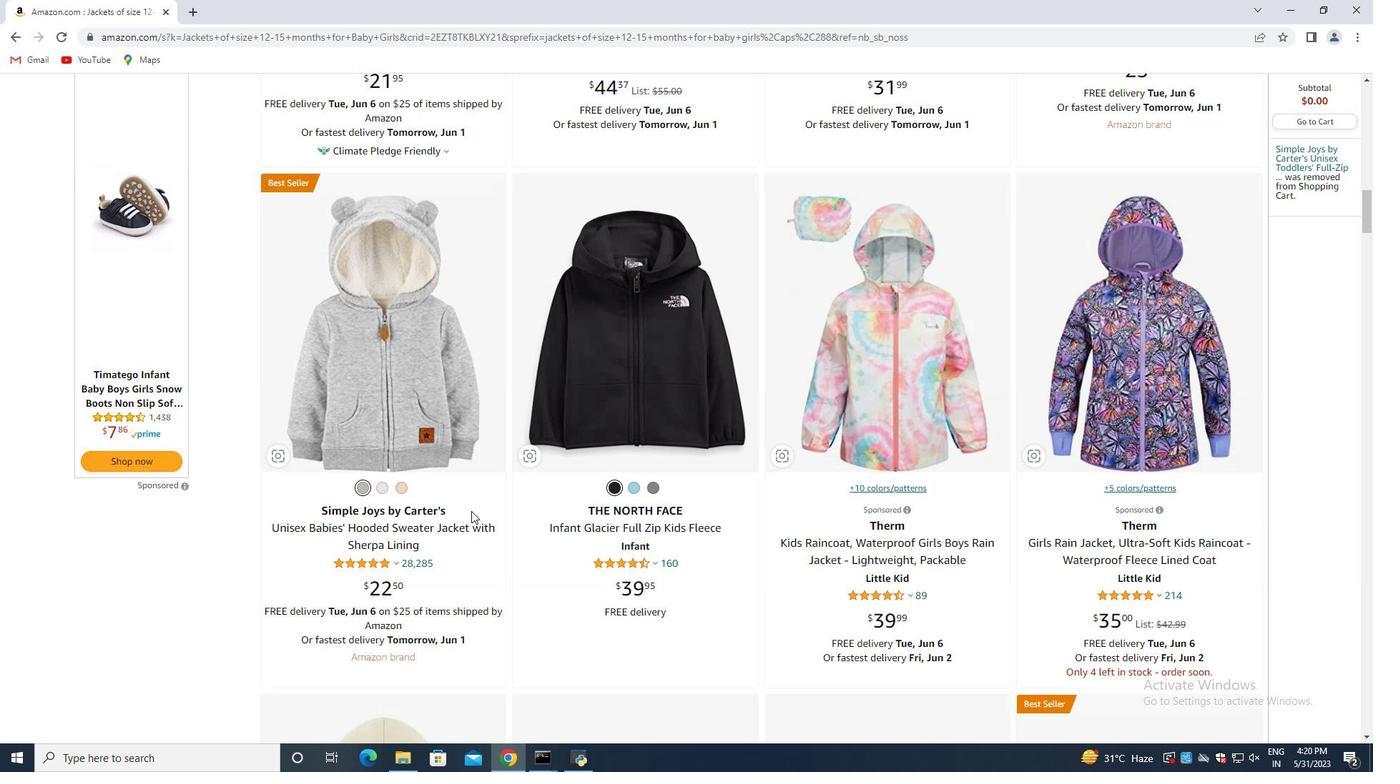 
Action: Mouse scrolled (472, 509) with delta (0, 0)
Screenshot: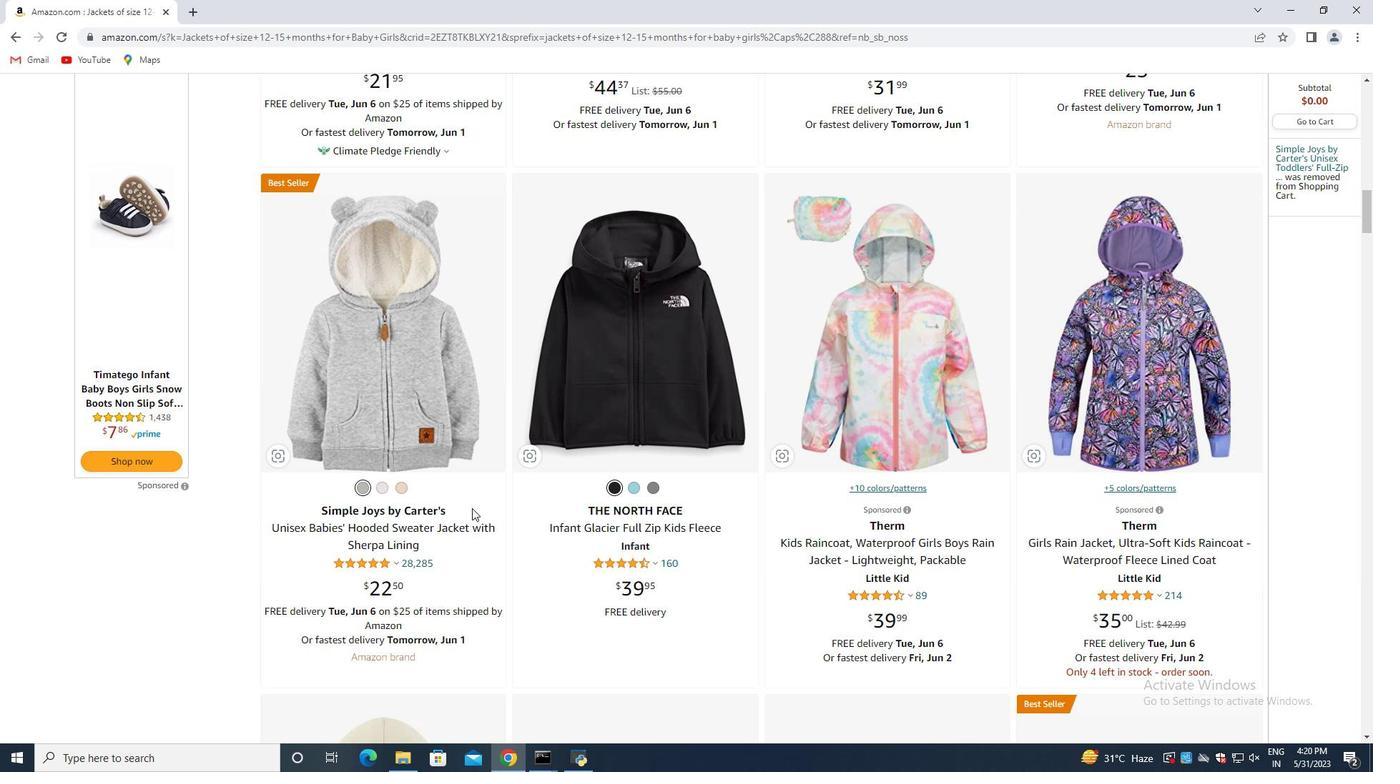 
Action: Mouse scrolled (472, 509) with delta (0, 0)
Screenshot: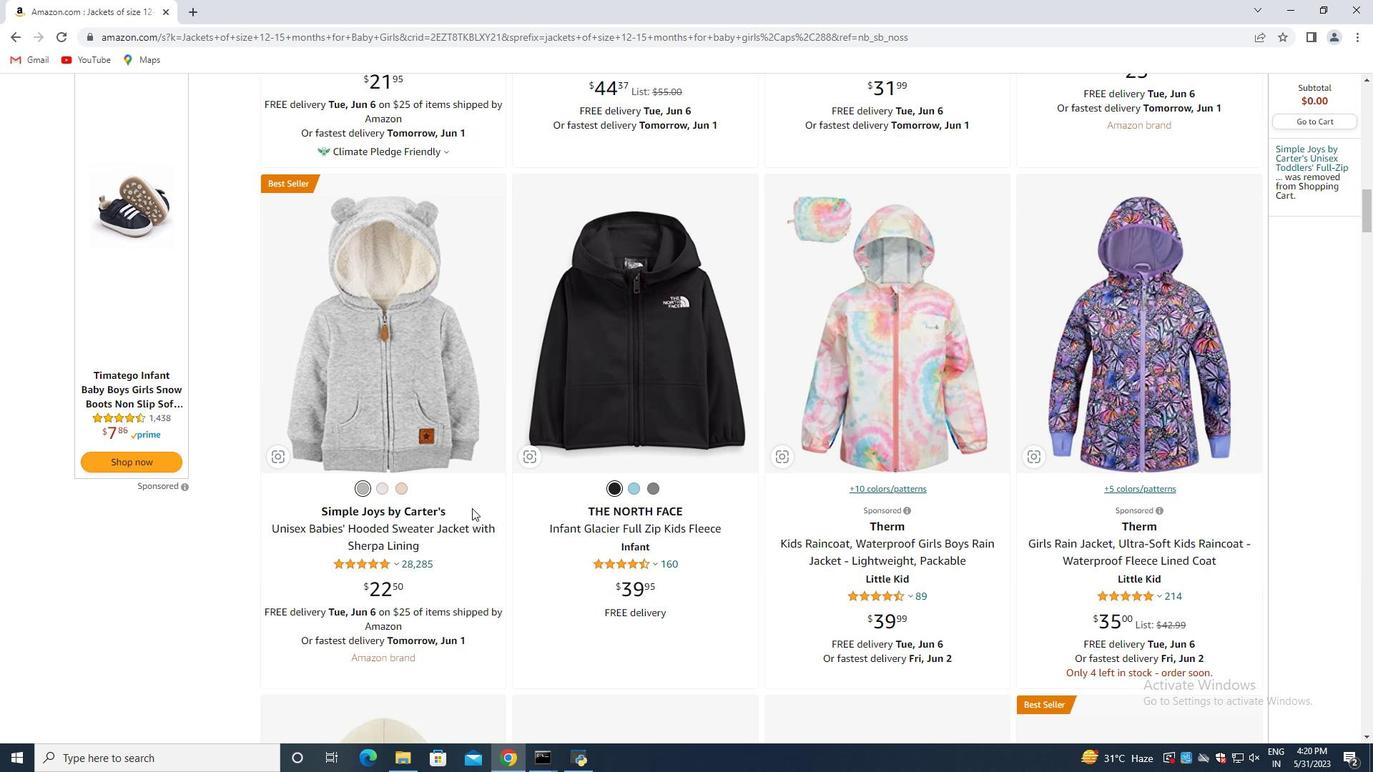 
Action: Mouse scrolled (472, 509) with delta (0, 0)
Screenshot: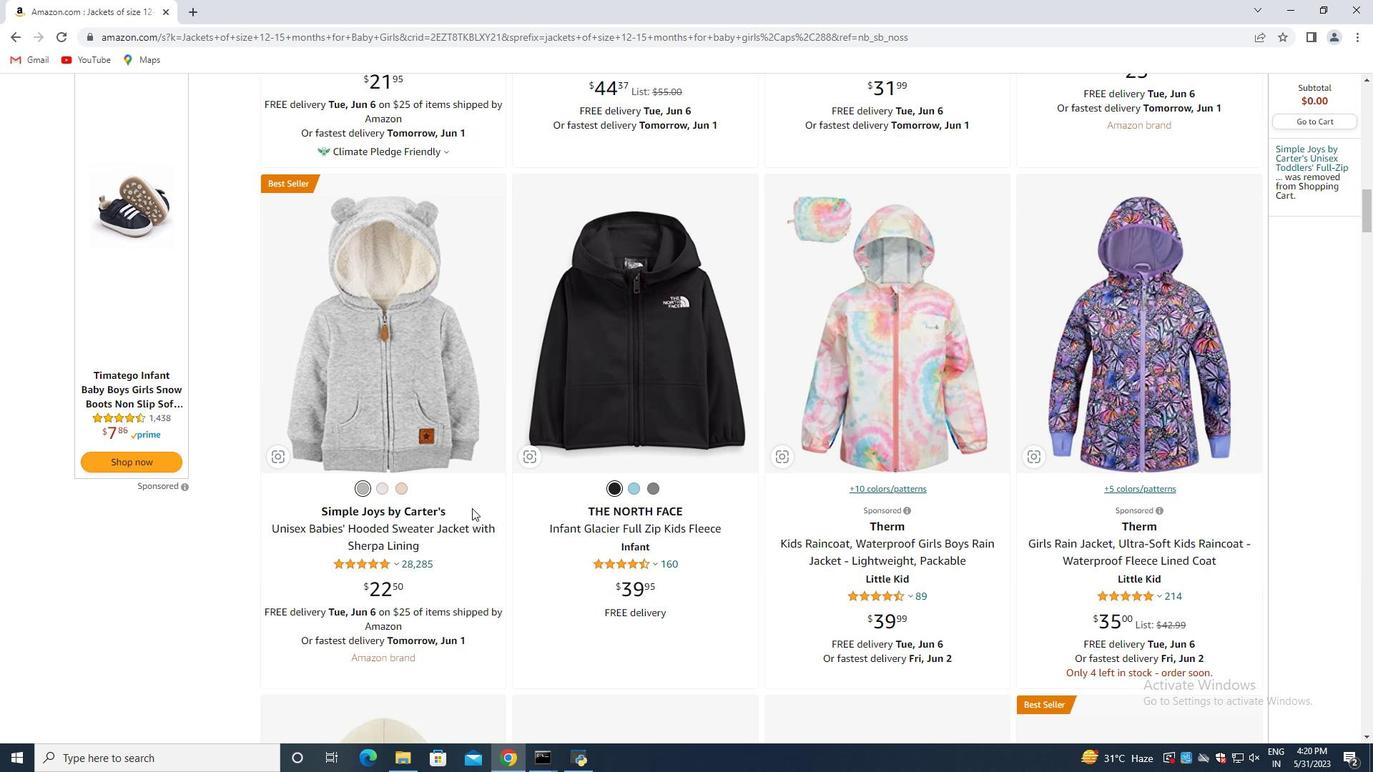 
Action: Mouse scrolled (472, 509) with delta (0, 0)
Screenshot: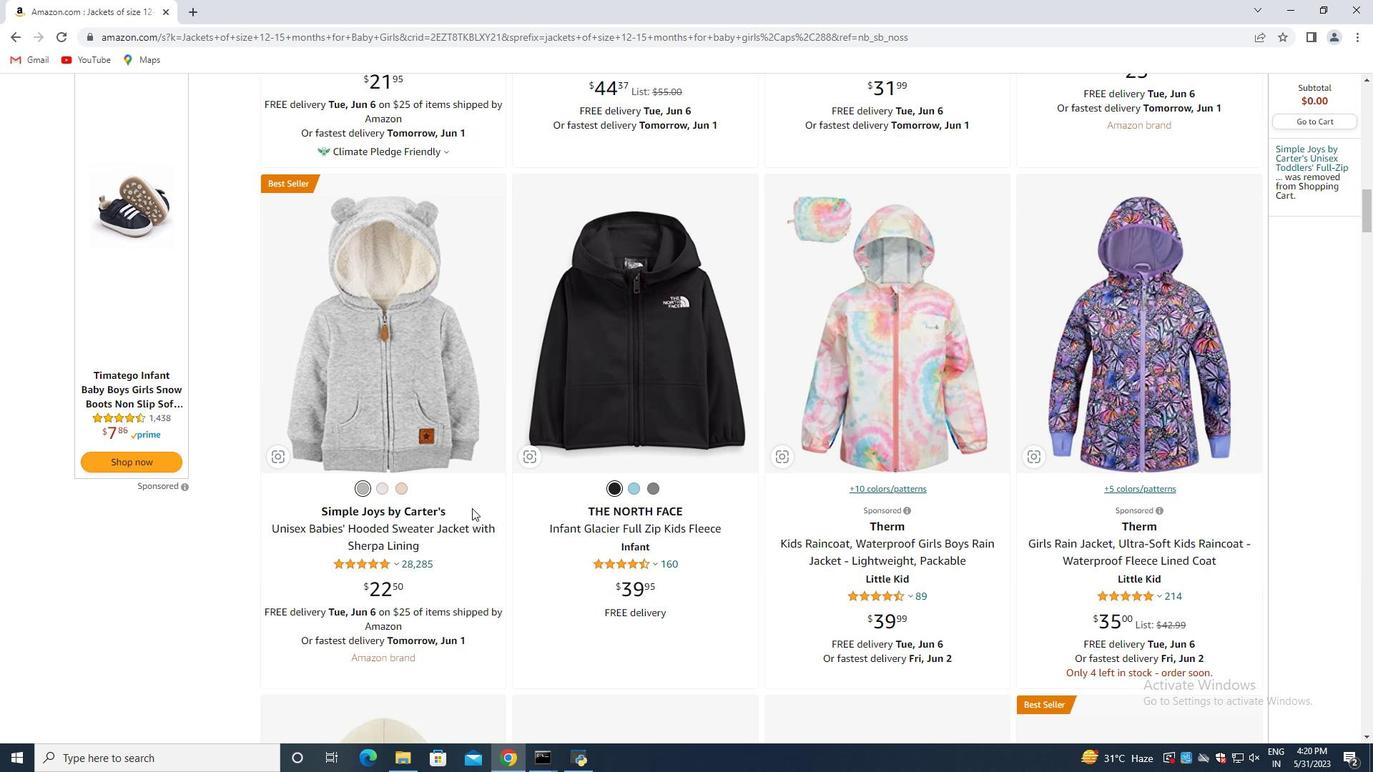 
Action: Mouse moved to (472, 508)
Screenshot: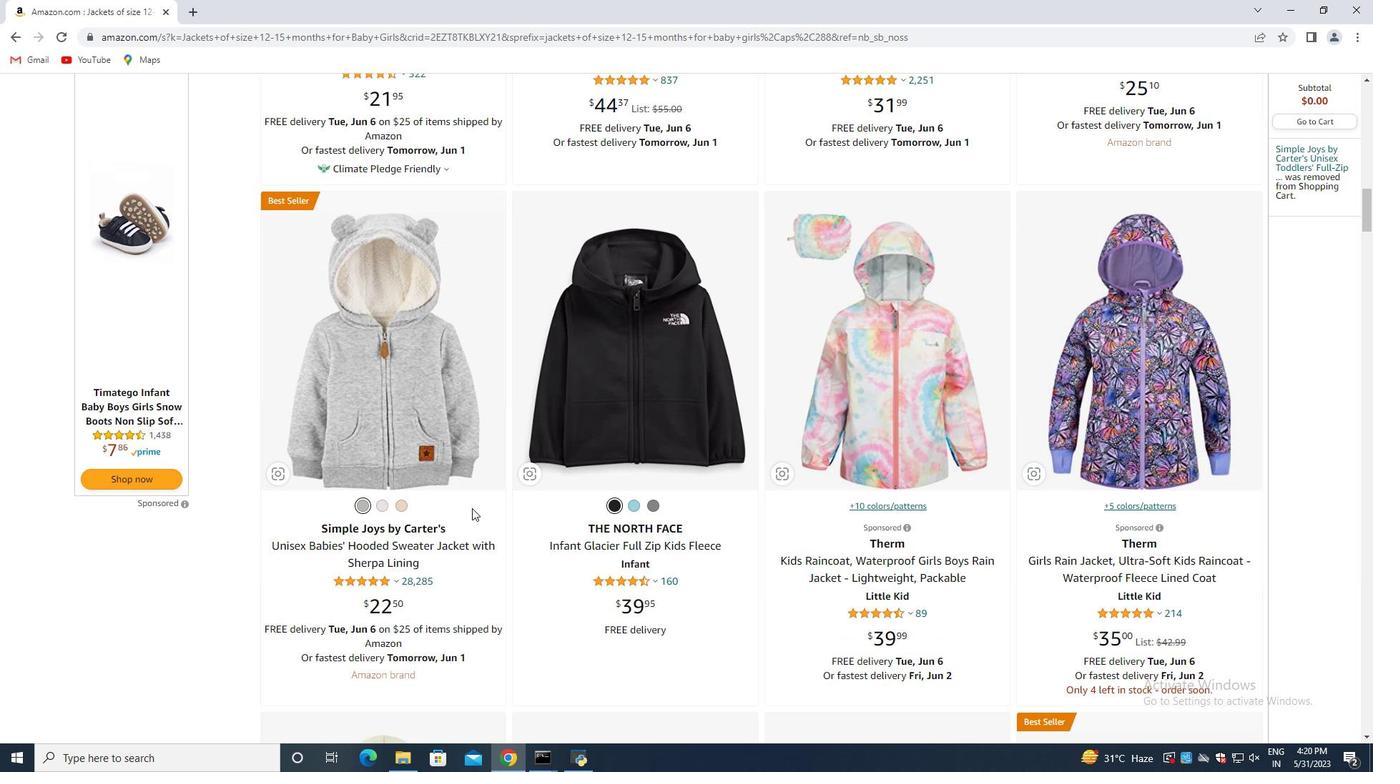 
Action: Mouse scrolled (472, 509) with delta (0, 0)
Screenshot: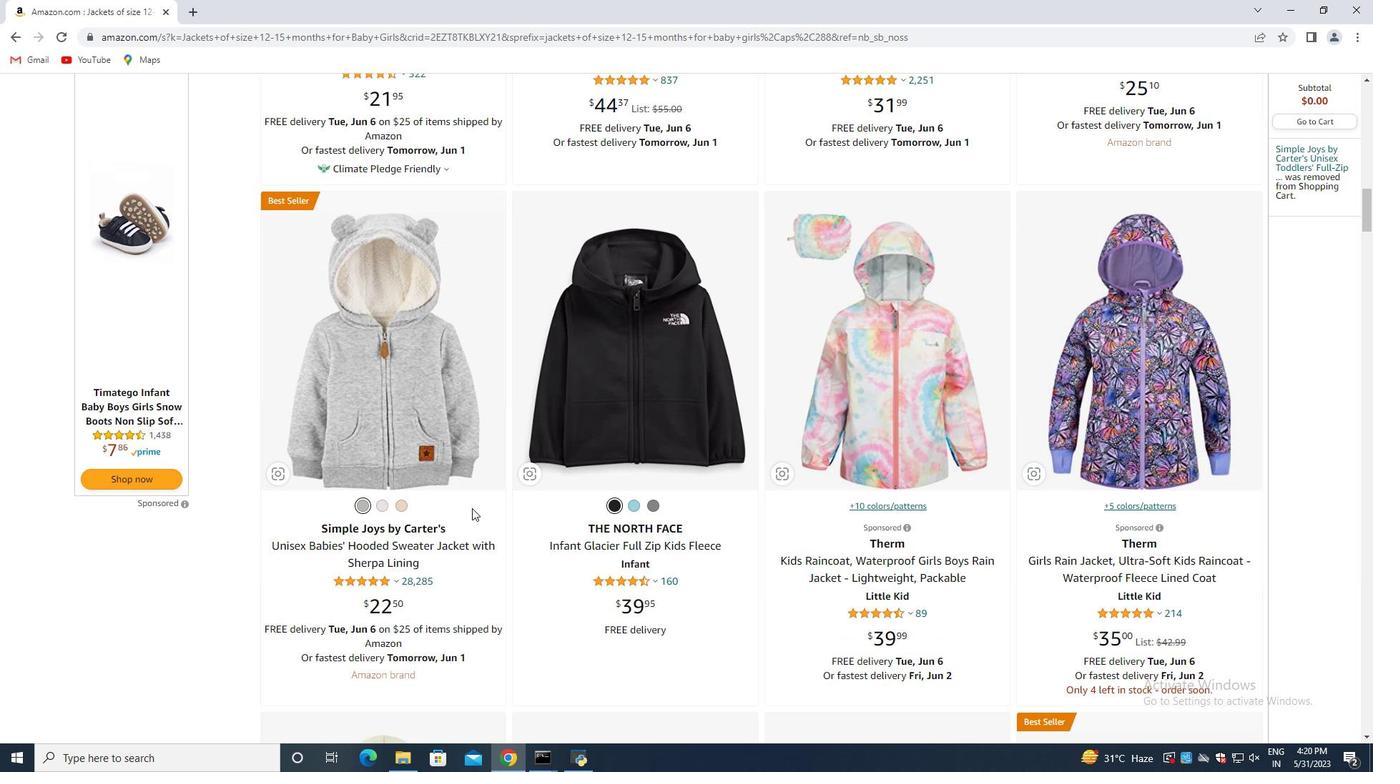 
Action: Mouse scrolled (472, 509) with delta (0, 0)
Screenshot: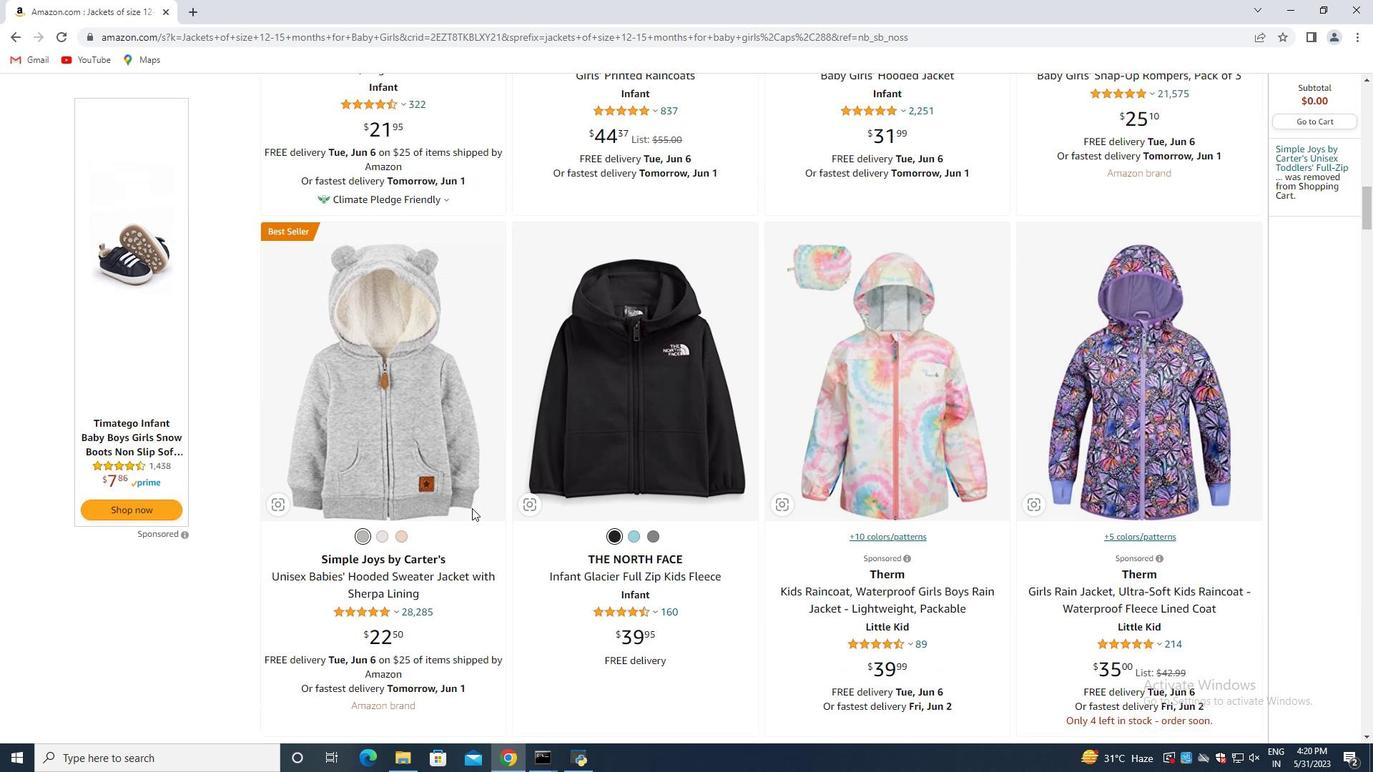 
Action: Mouse scrolled (472, 509) with delta (0, 0)
Screenshot: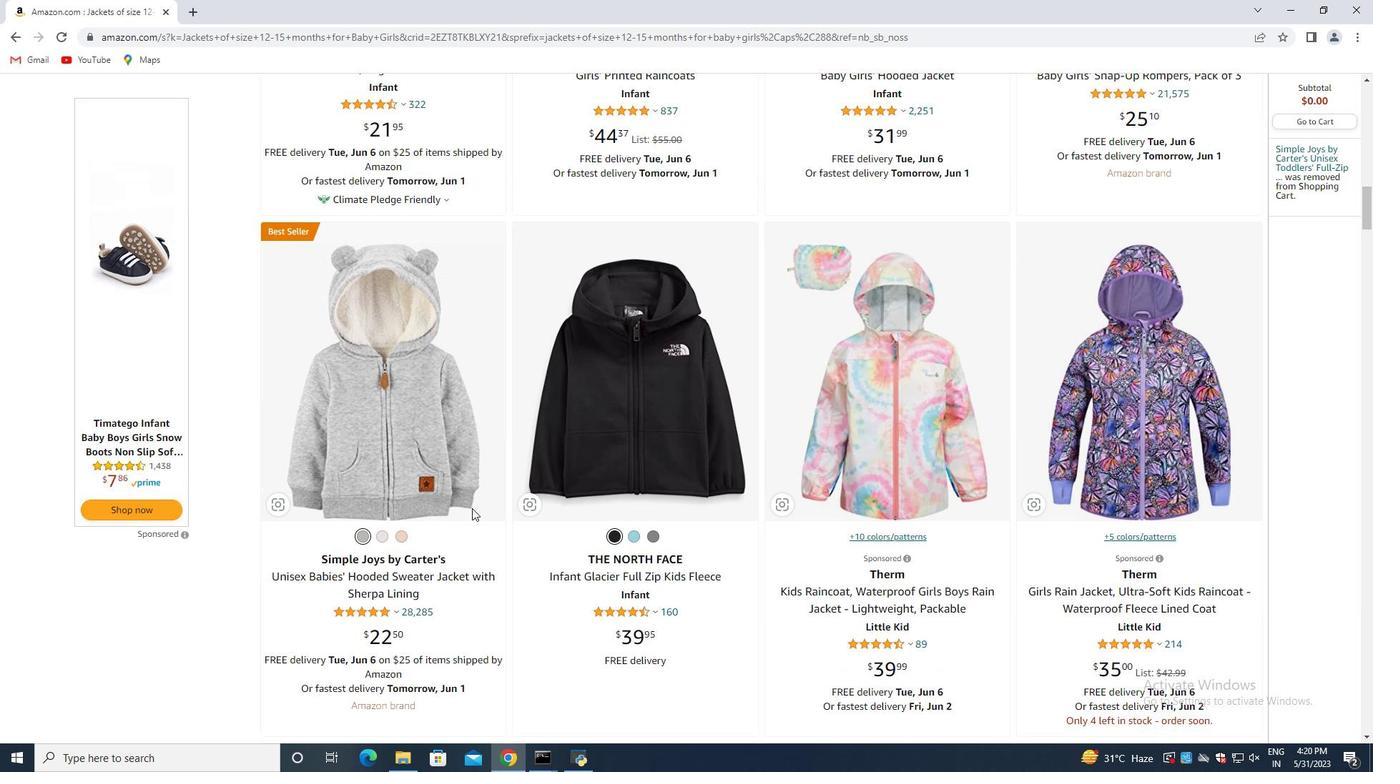 
Action: Mouse scrolled (472, 509) with delta (0, 0)
Screenshot: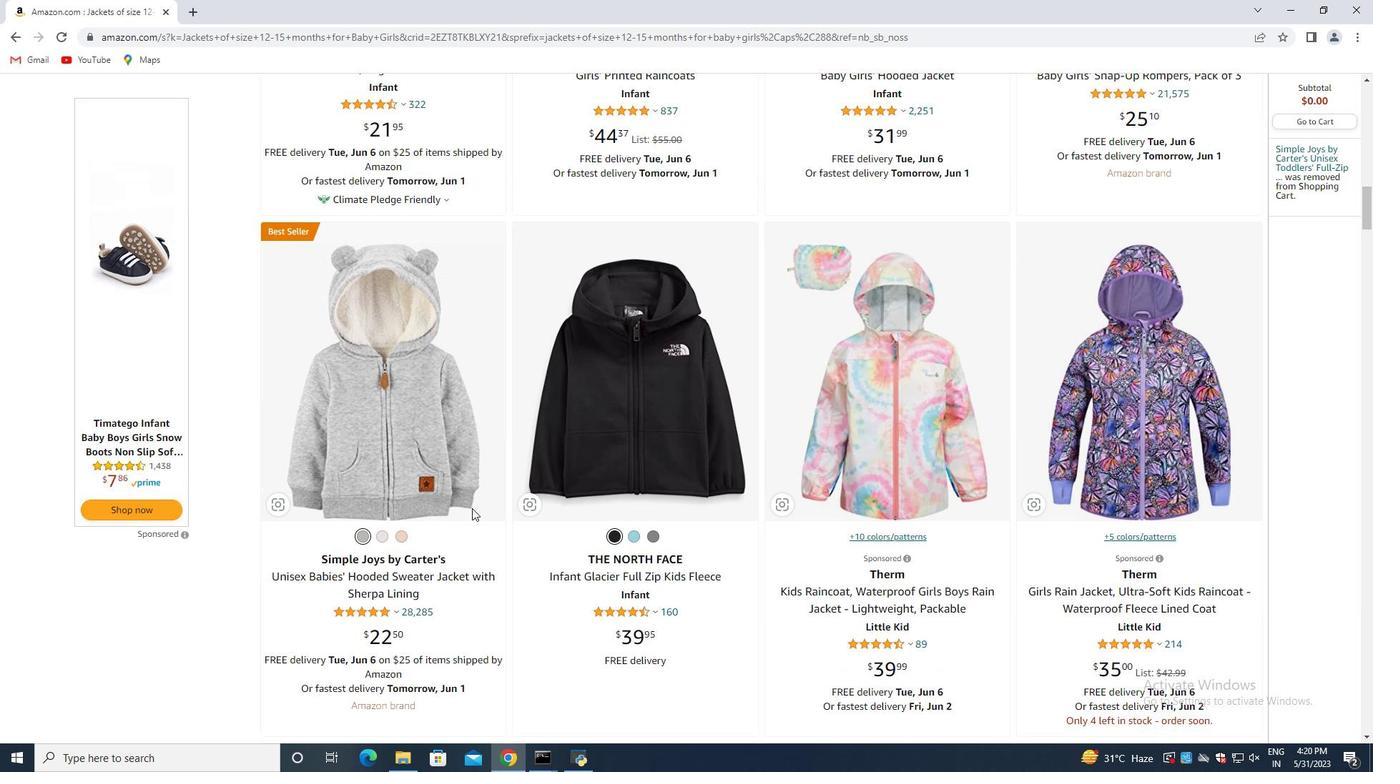 
Action: Mouse scrolled (472, 509) with delta (0, 0)
Screenshot: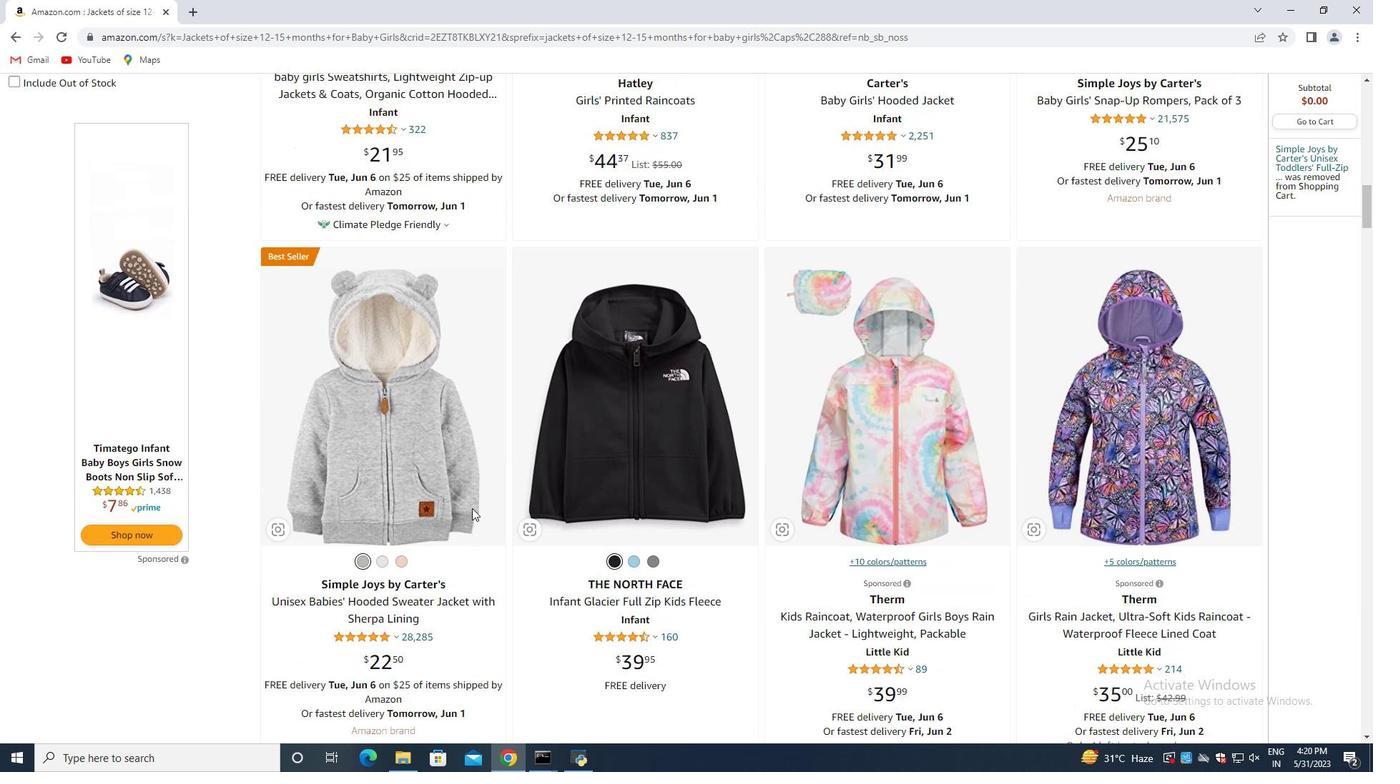 
Action: Mouse scrolled (472, 509) with delta (0, 0)
Screenshot: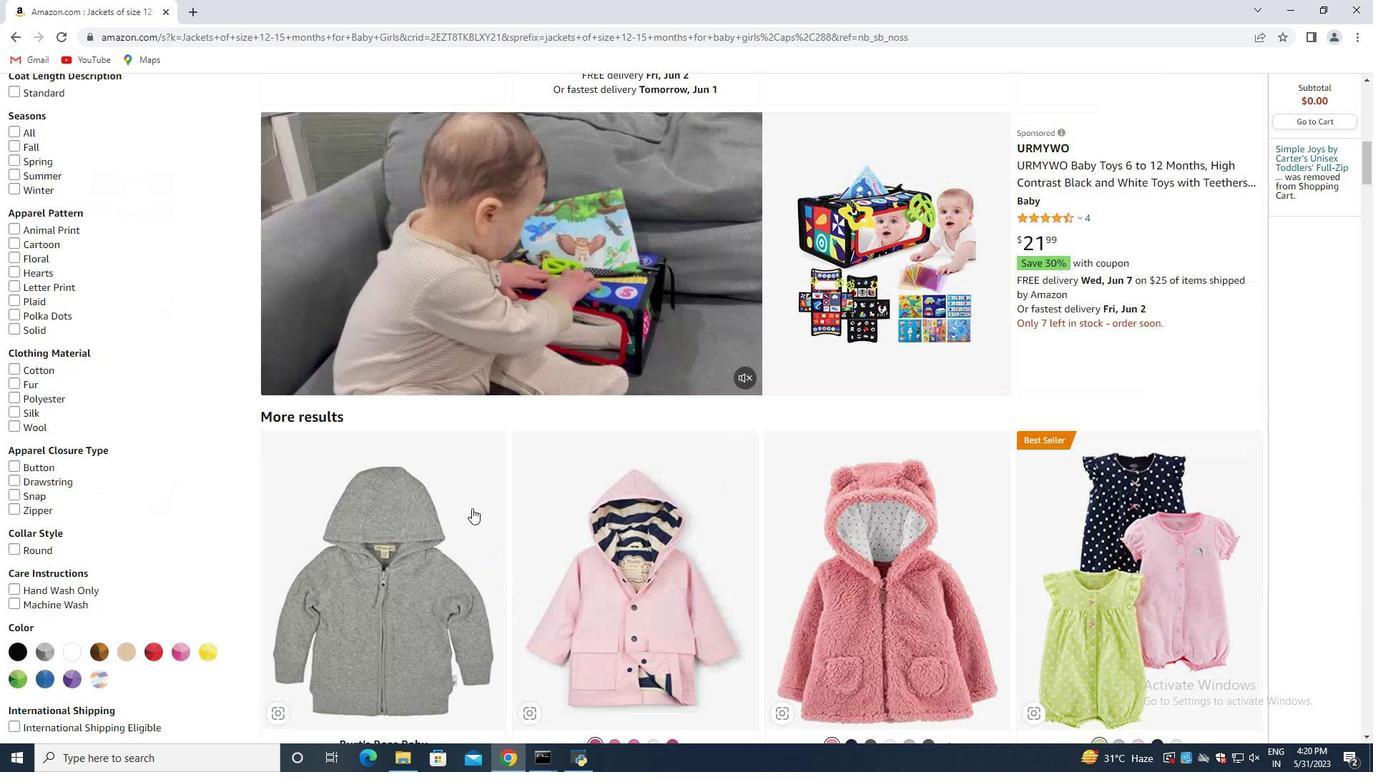 
Action: Mouse scrolled (472, 509) with delta (0, 0)
Screenshot: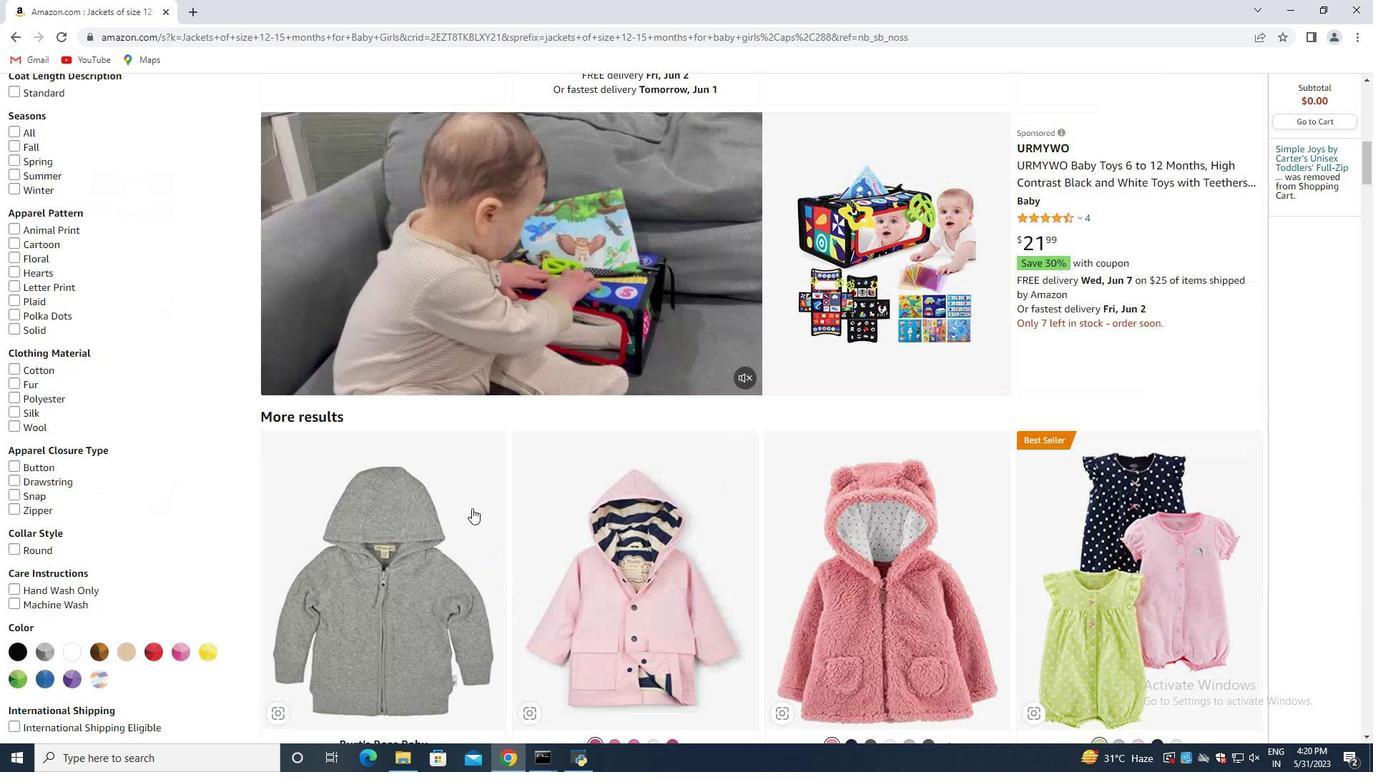 
Action: Mouse scrolled (472, 509) with delta (0, 0)
Screenshot: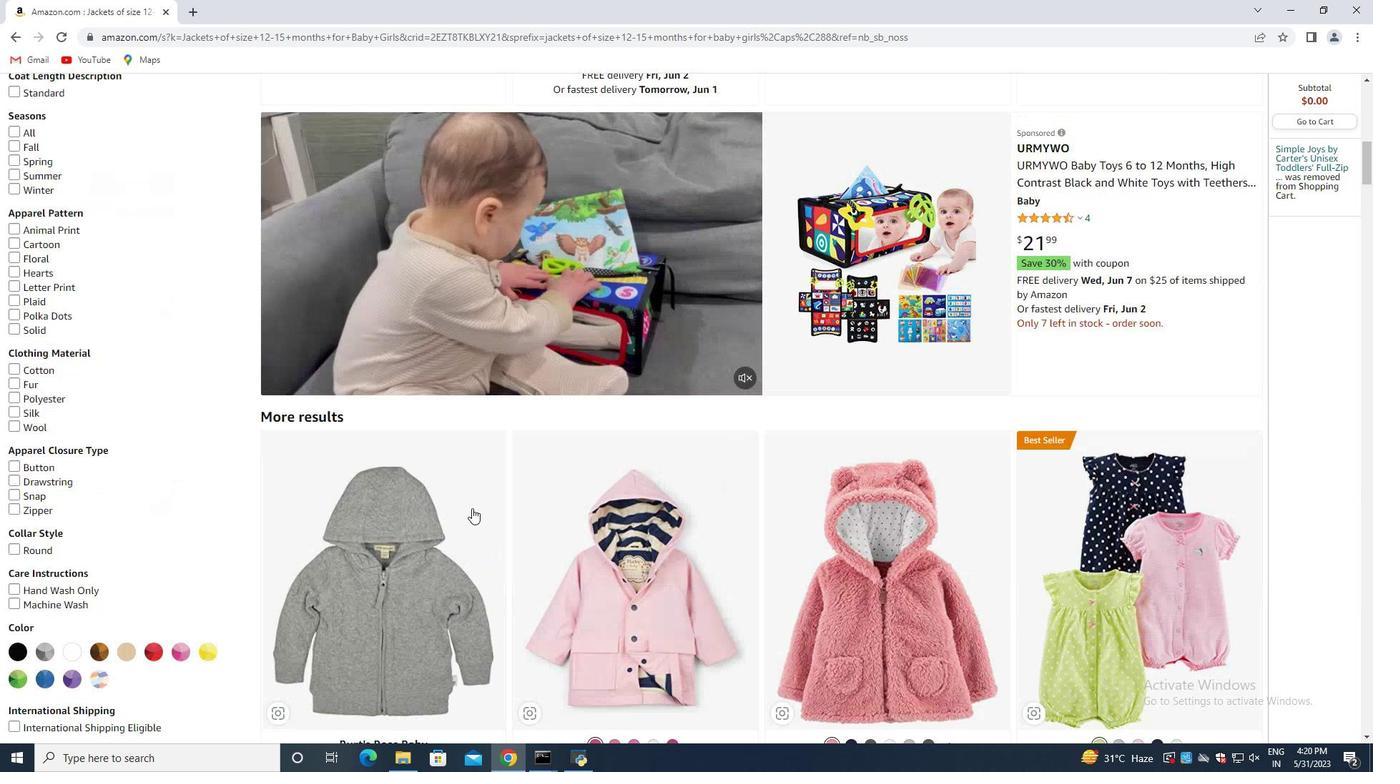 
Action: Mouse scrolled (472, 509) with delta (0, 0)
Screenshot: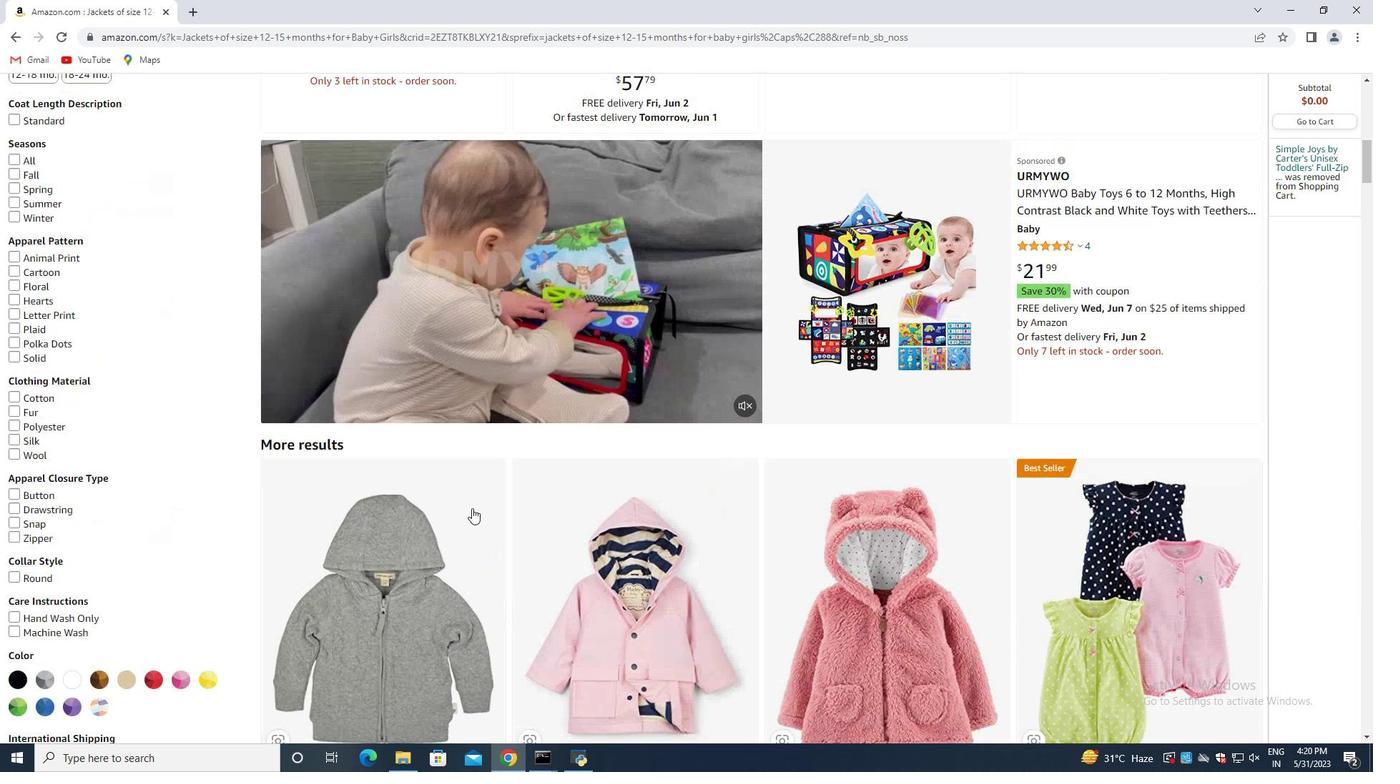 
Action: Mouse scrolled (472, 509) with delta (0, 0)
Screenshot: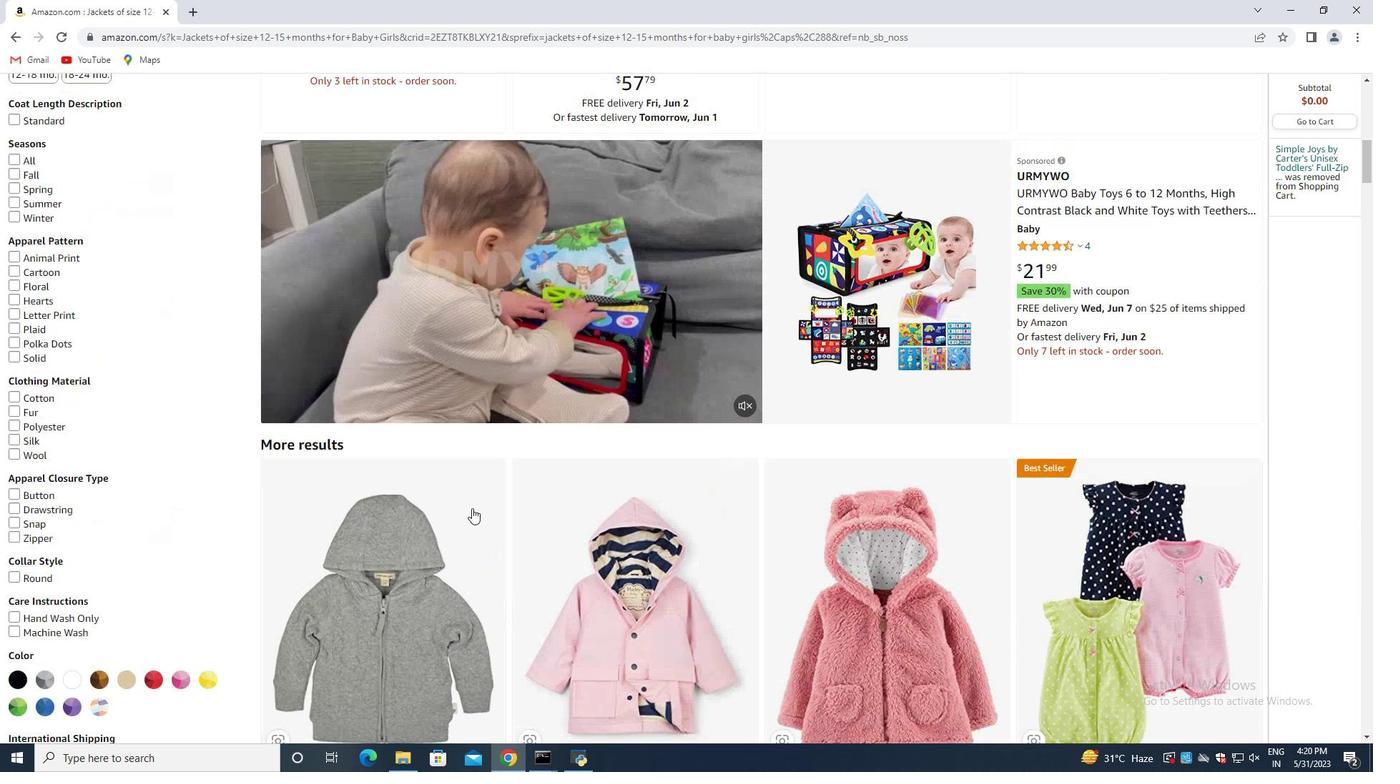 
Action: Mouse scrolled (472, 509) with delta (0, 0)
Screenshot: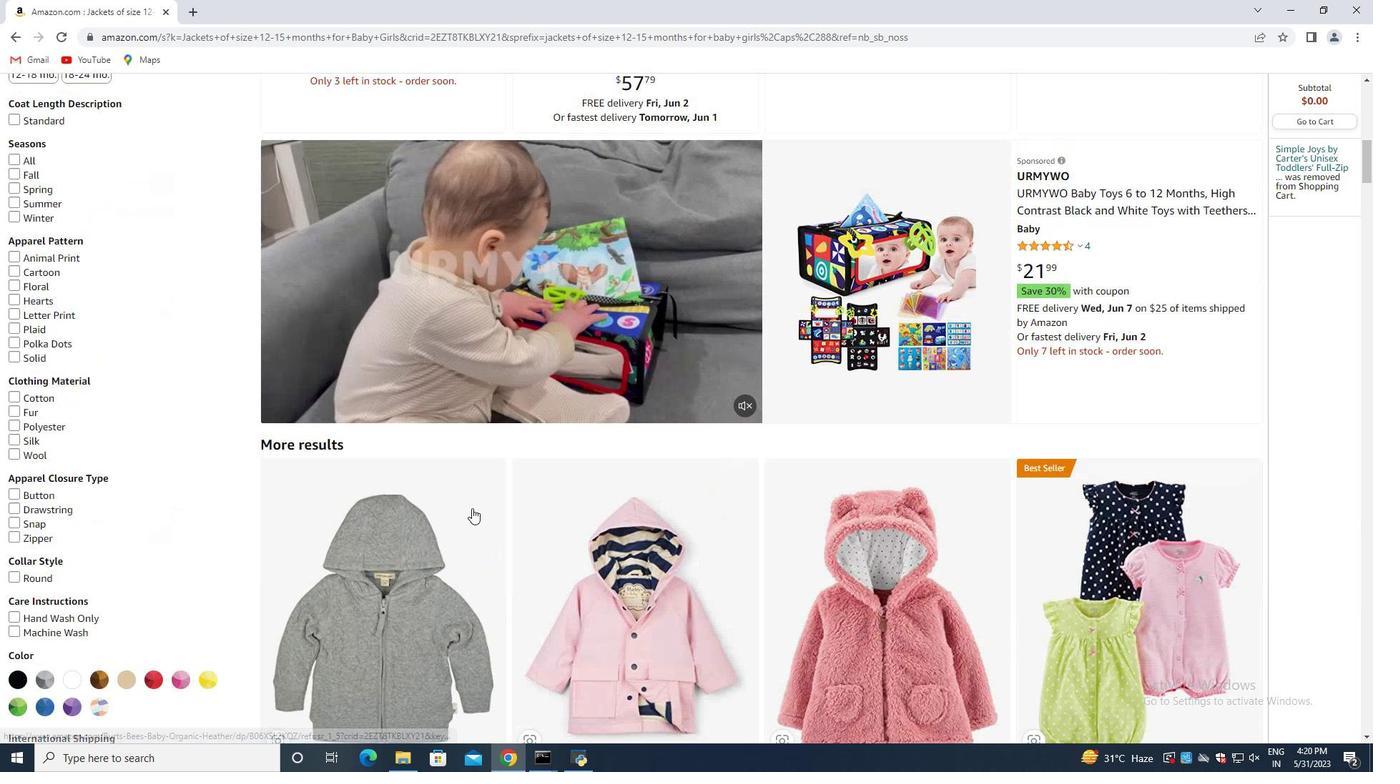 
Action: Mouse scrolled (472, 509) with delta (0, 0)
Screenshot: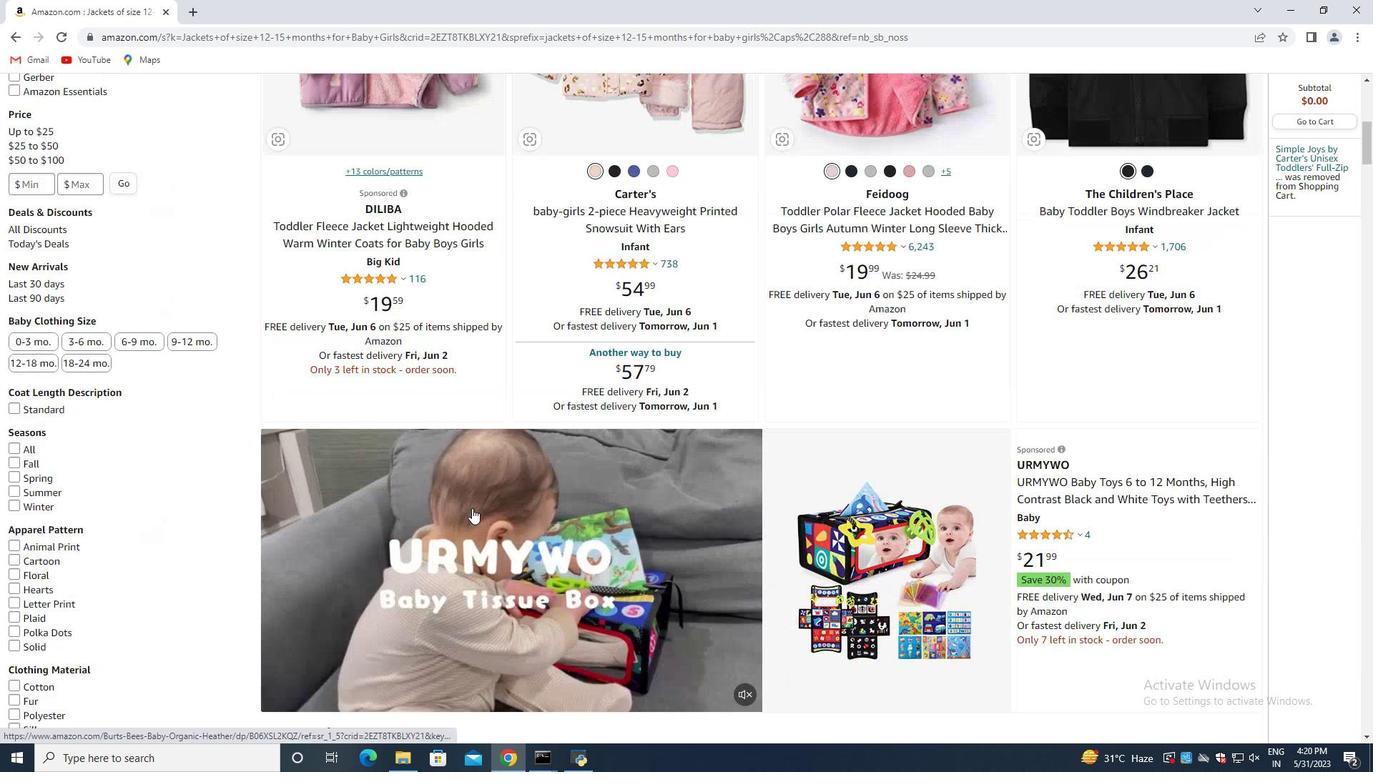 
Action: Mouse scrolled (472, 509) with delta (0, 0)
Screenshot: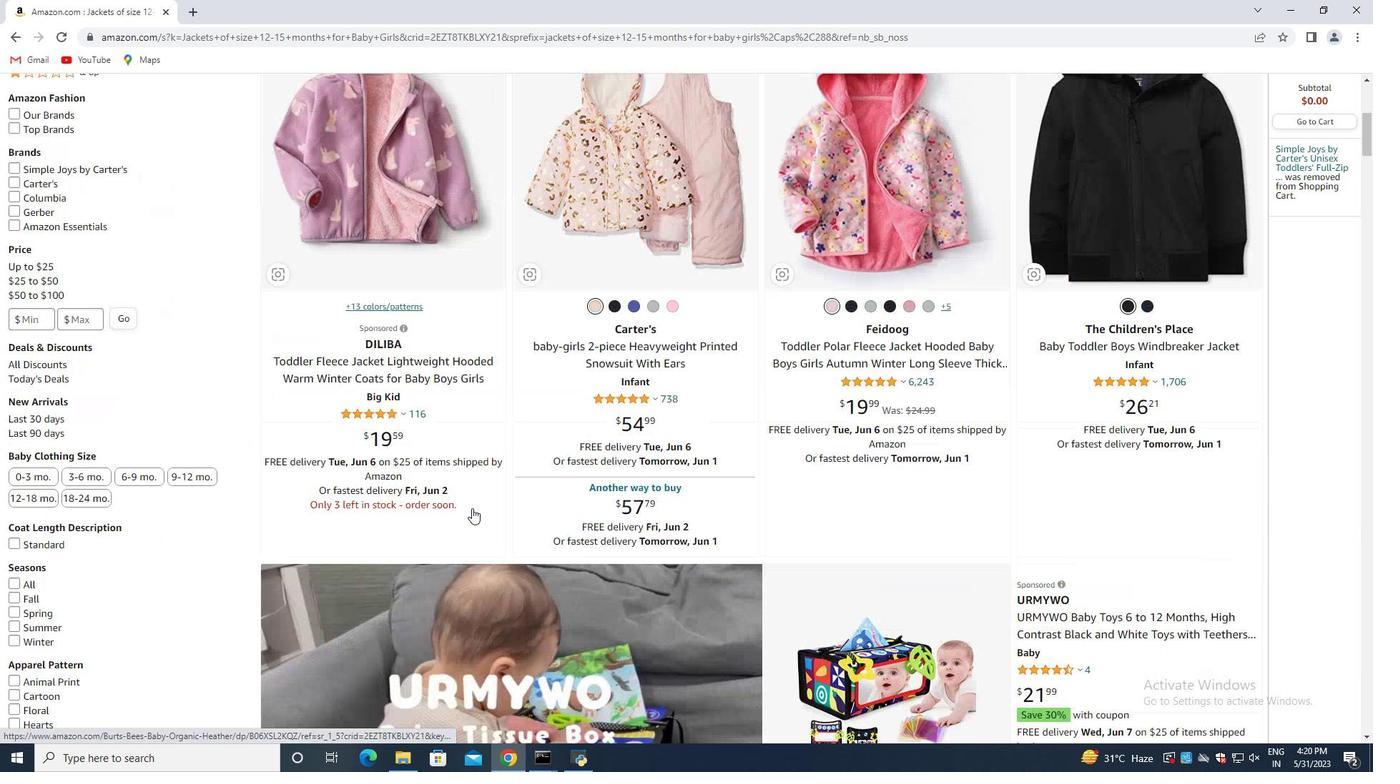 
Action: Mouse scrolled (472, 509) with delta (0, 0)
Screenshot: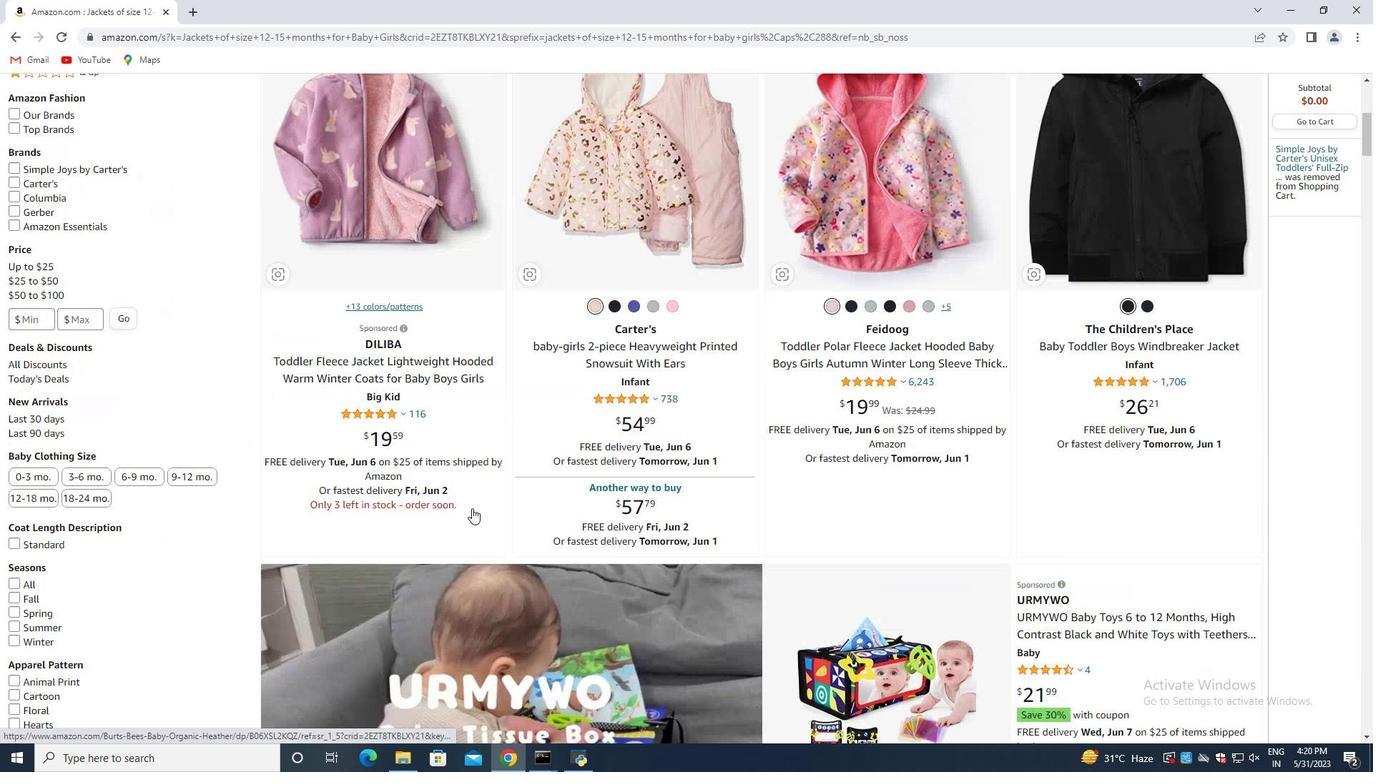 
Action: Mouse scrolled (472, 509) with delta (0, 0)
Screenshot: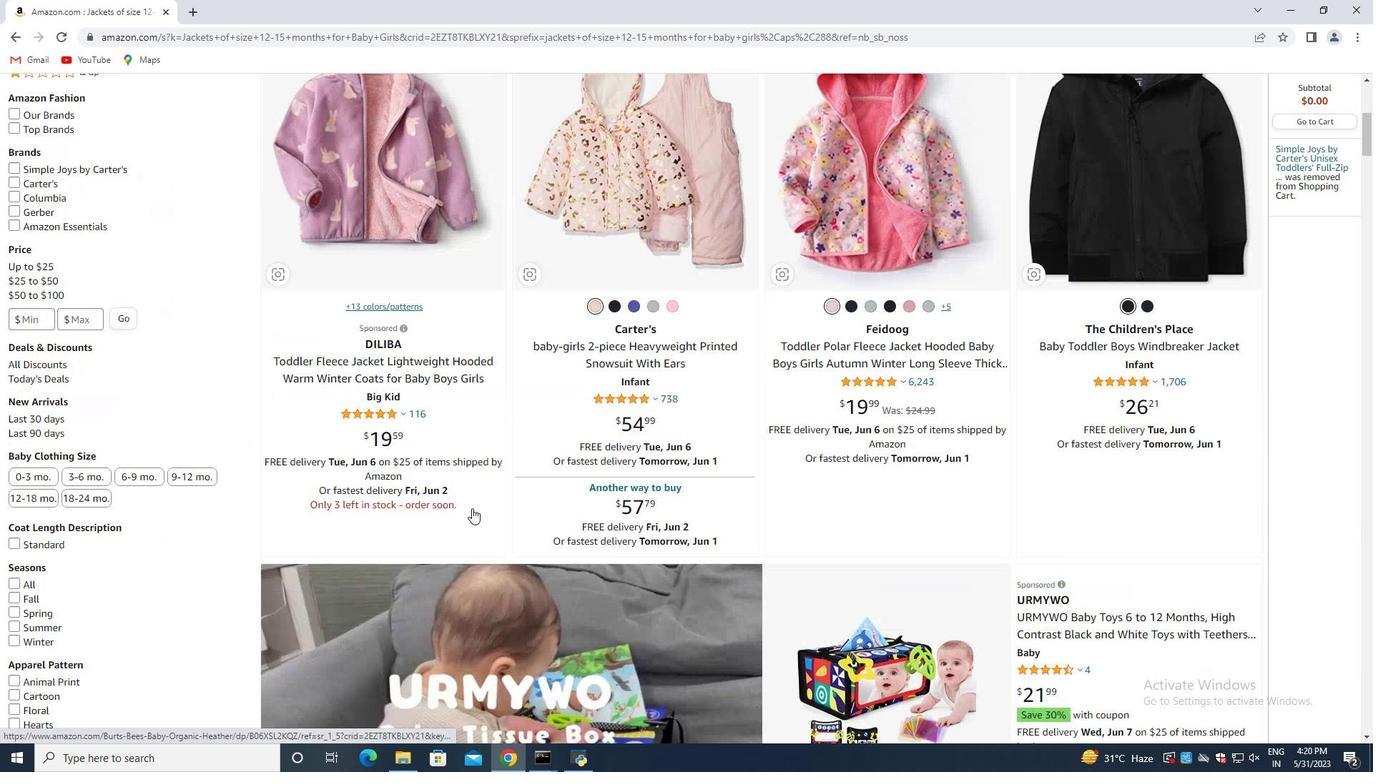 
Action: Mouse scrolled (472, 509) with delta (0, 0)
Screenshot: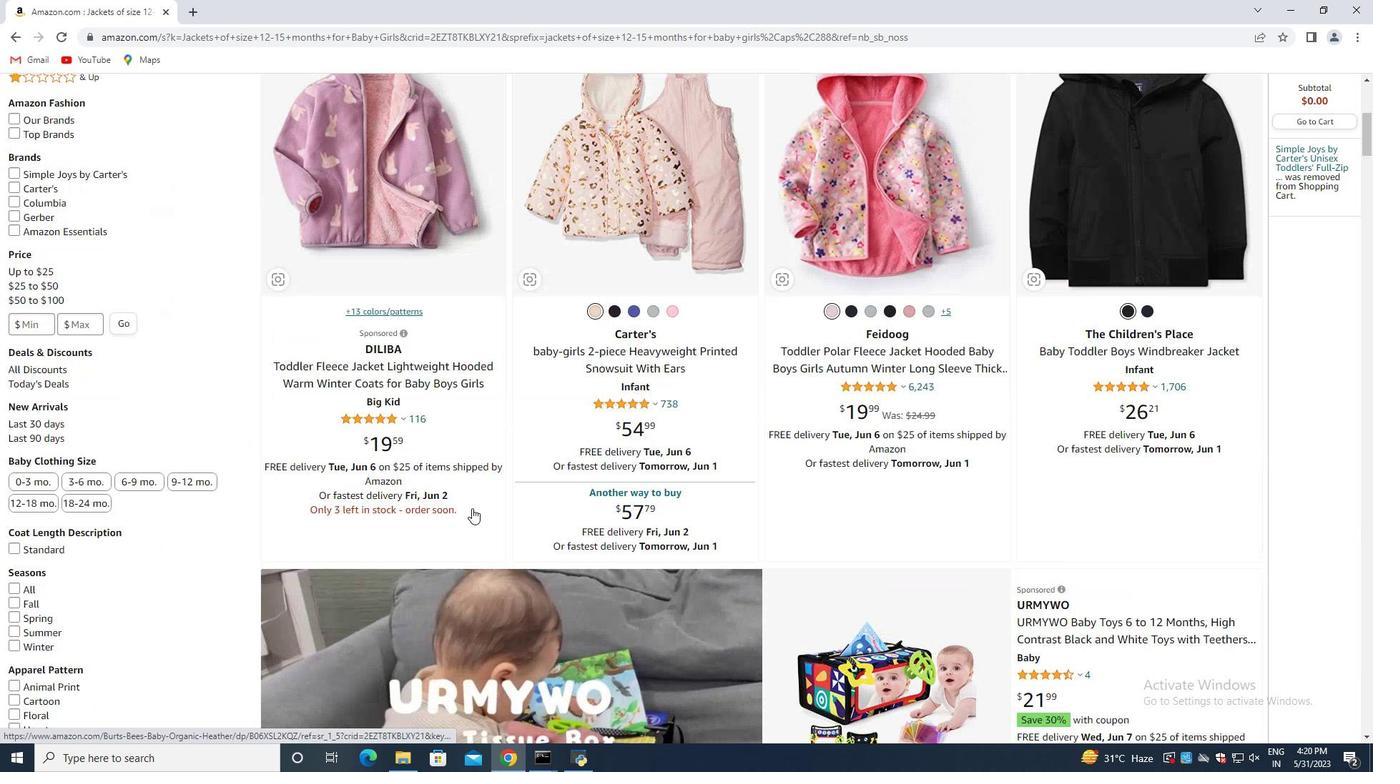 
Action: Mouse scrolled (472, 509) with delta (0, 0)
Screenshot: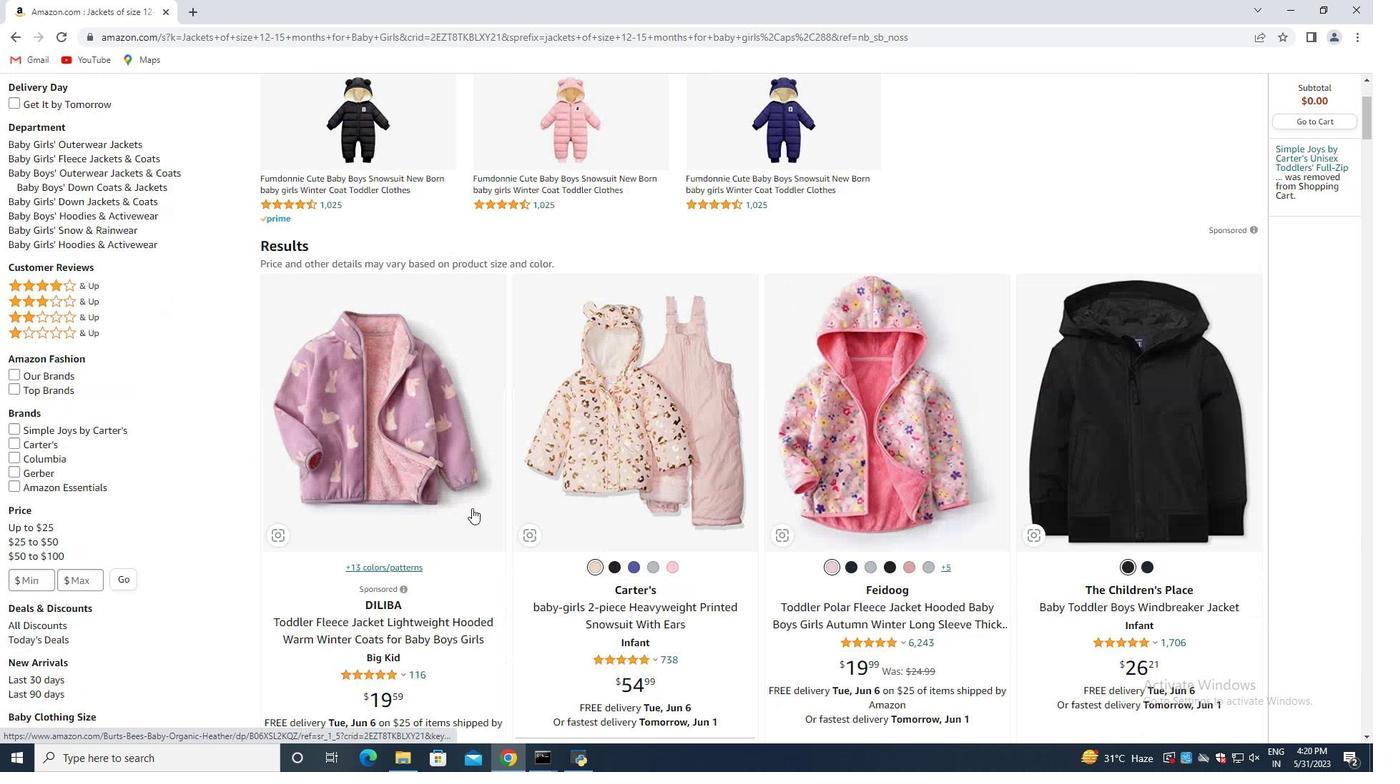 
Action: Mouse moved to (474, 507)
Screenshot: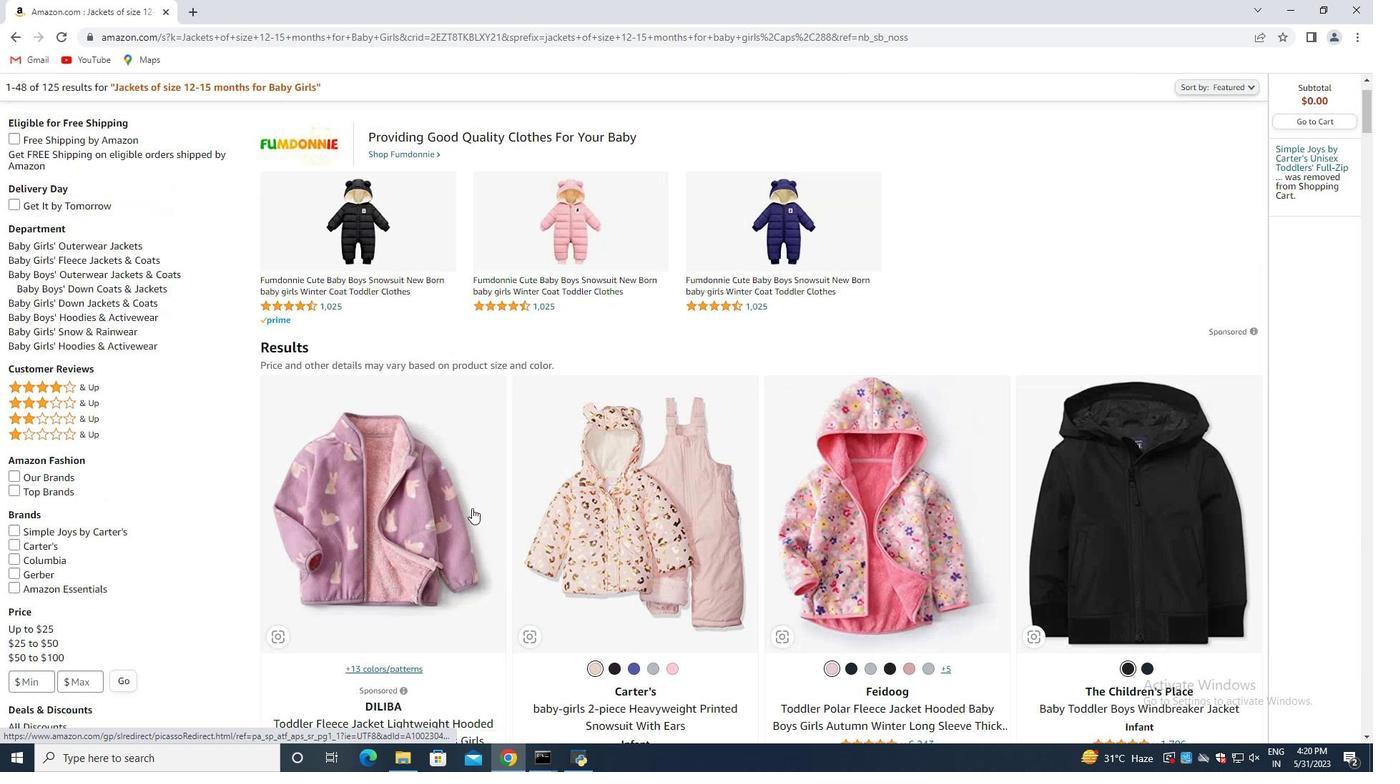 
Action: Mouse scrolled (473, 508) with delta (0, 0)
Screenshot: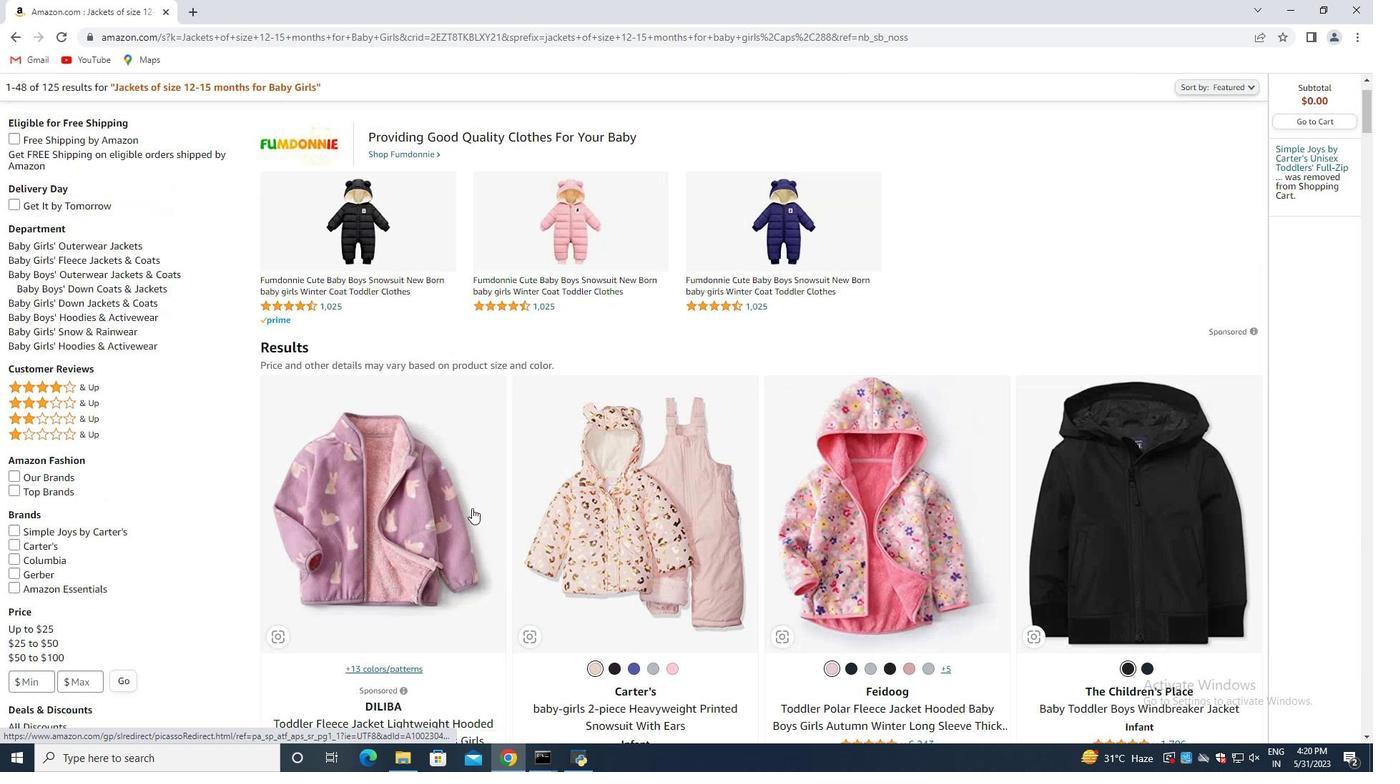 
Action: Mouse moved to (474, 507)
Screenshot: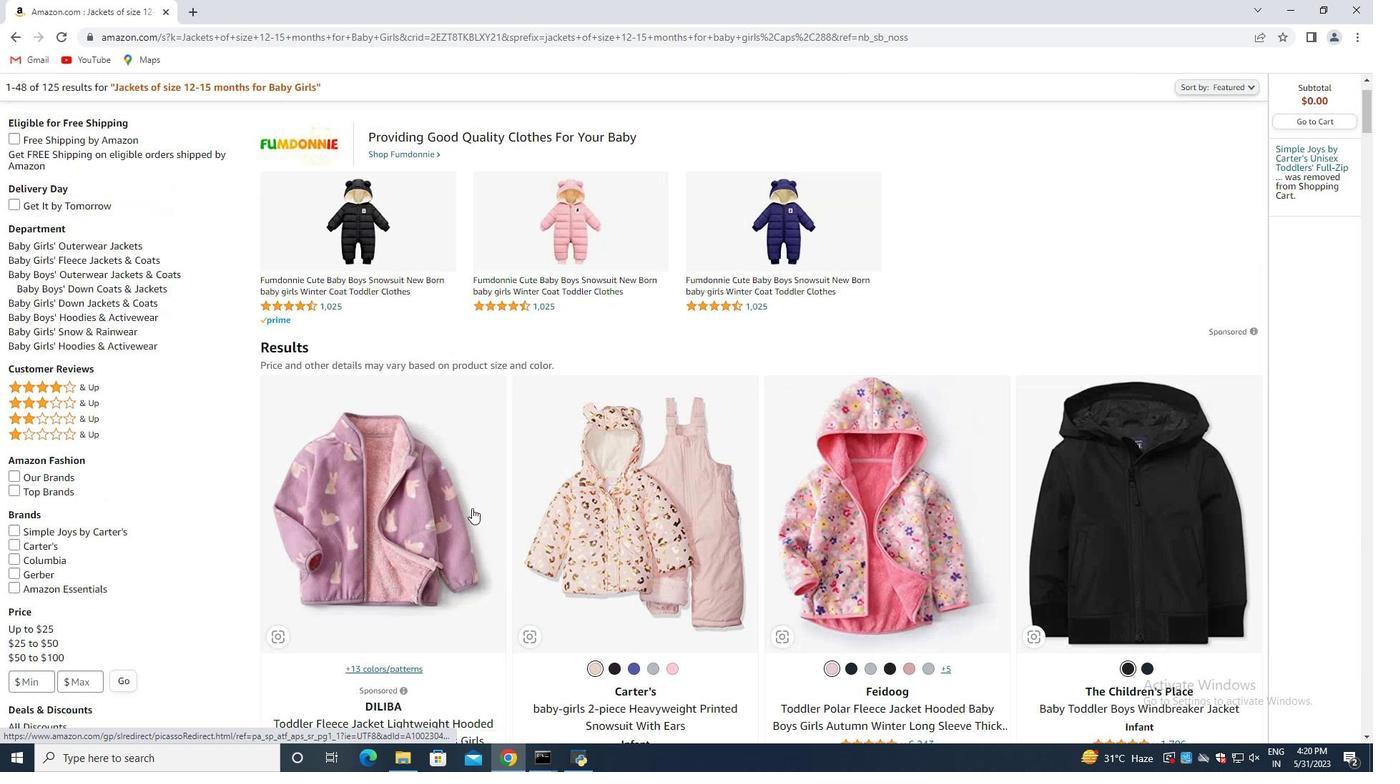 
Action: Mouse scrolled (474, 508) with delta (0, 0)
Screenshot: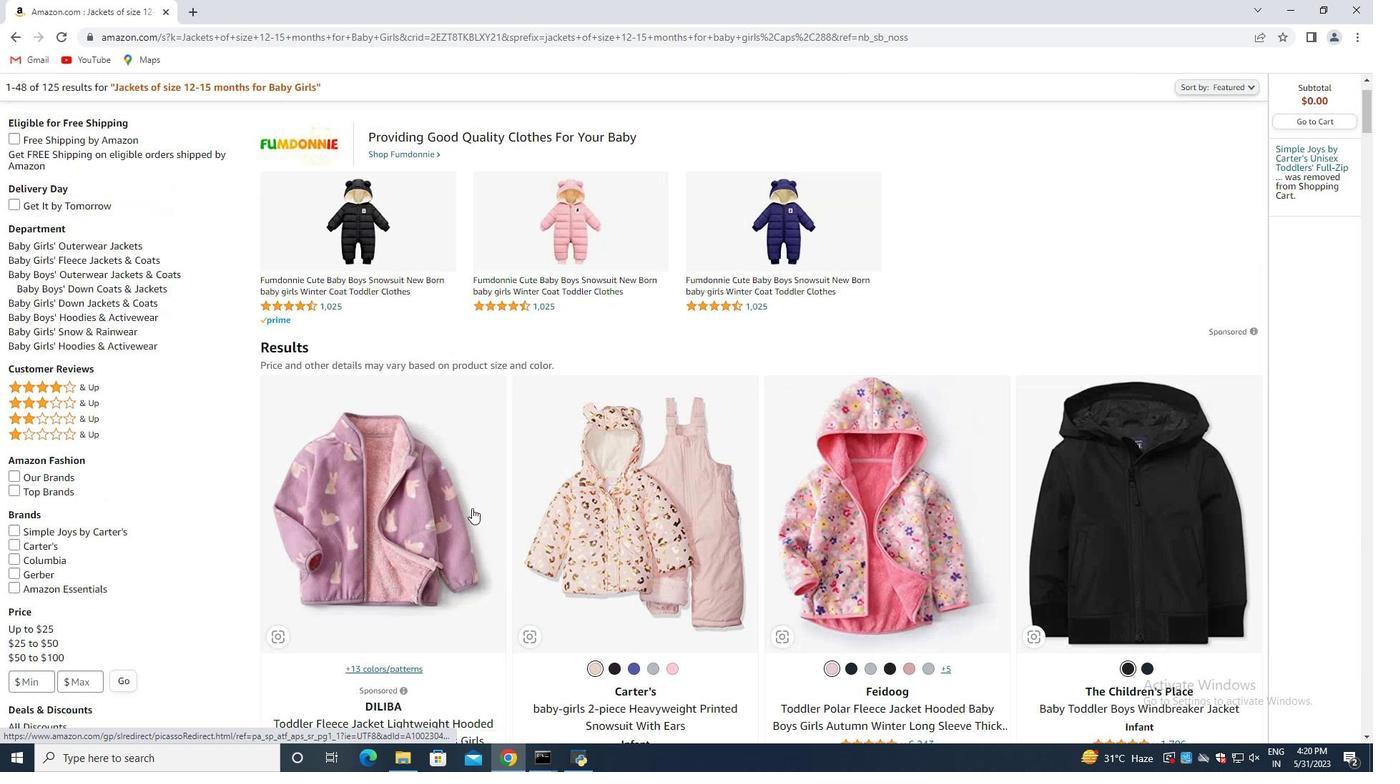 
Action: Mouse scrolled (474, 508) with delta (0, 0)
Screenshot: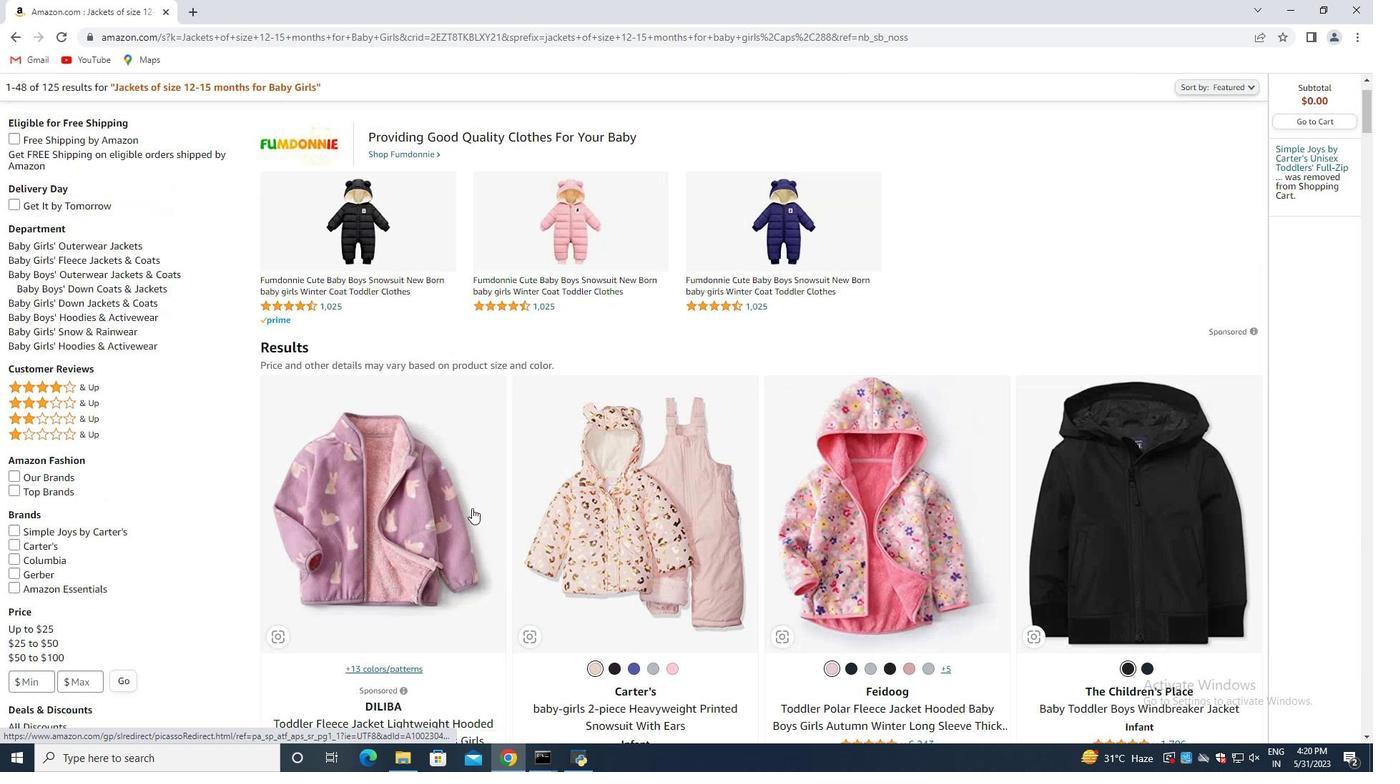 
Action: Mouse scrolled (474, 508) with delta (0, 0)
Screenshot: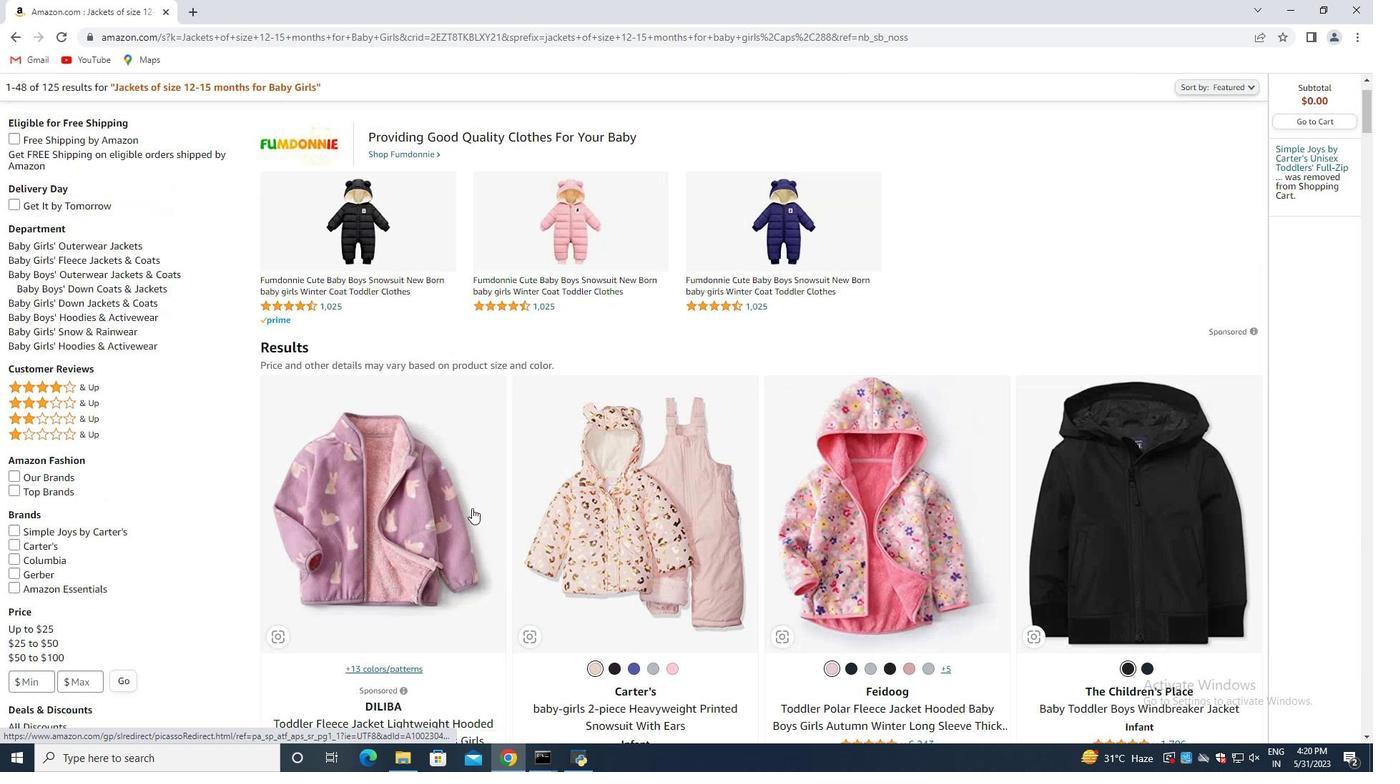 
Action: Mouse moved to (516, 506)
Screenshot: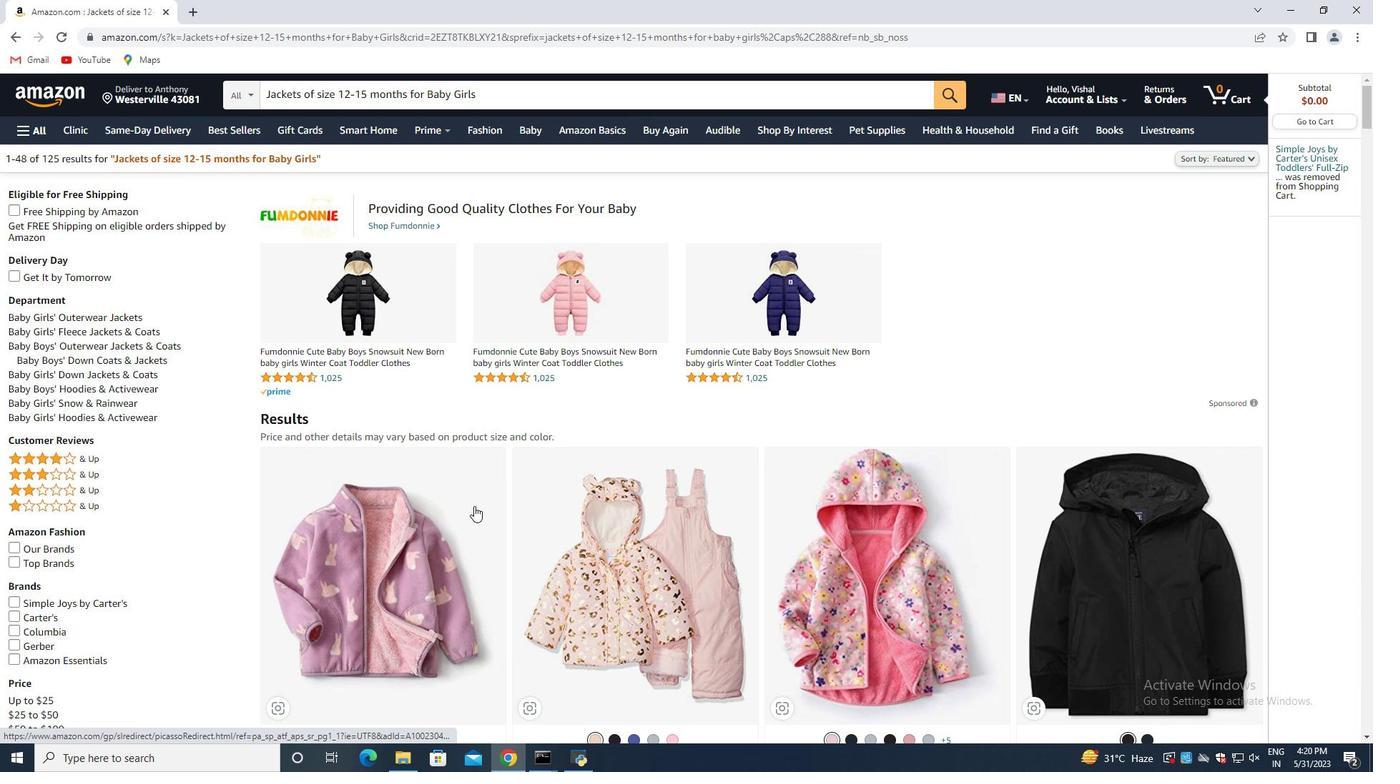 
Action: Mouse scrolled (516, 505) with delta (0, 0)
Screenshot: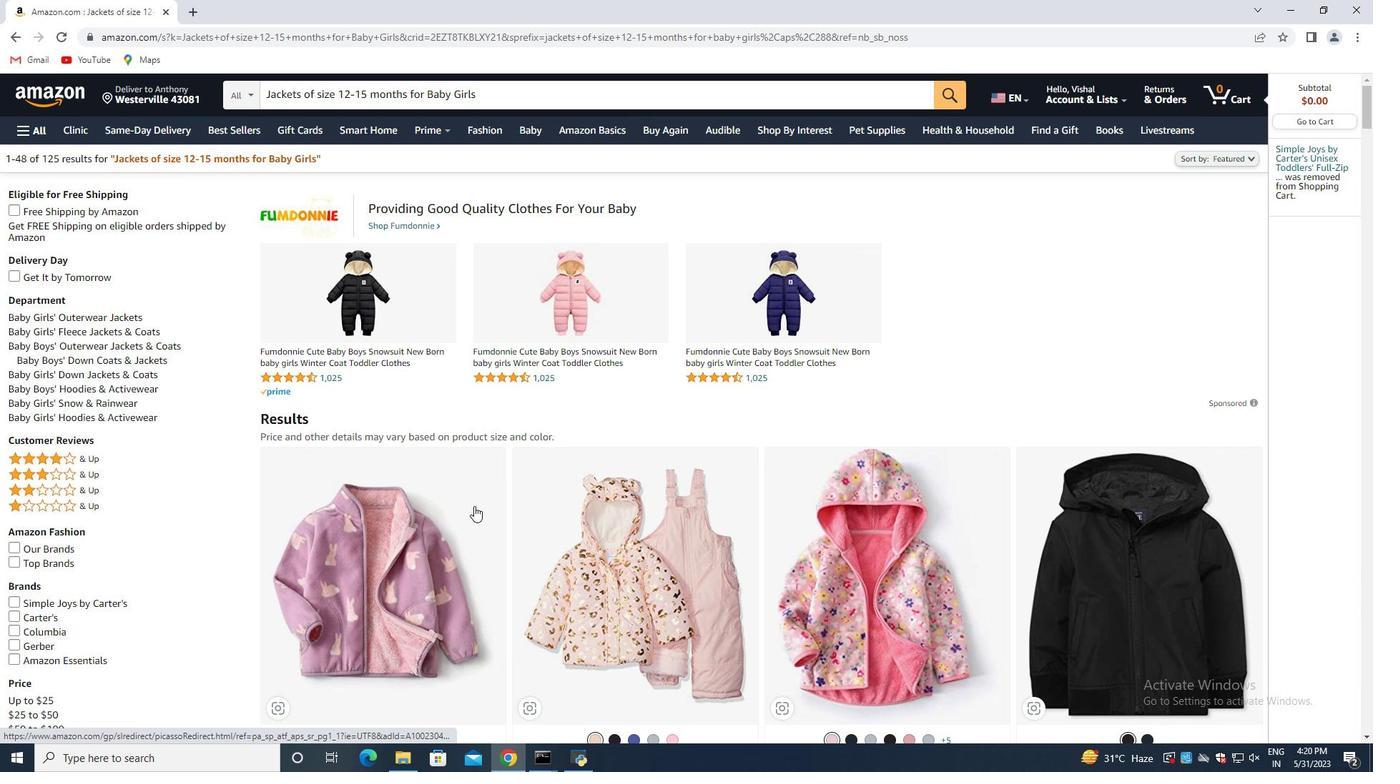 
Action: Mouse moved to (572, 499)
Screenshot: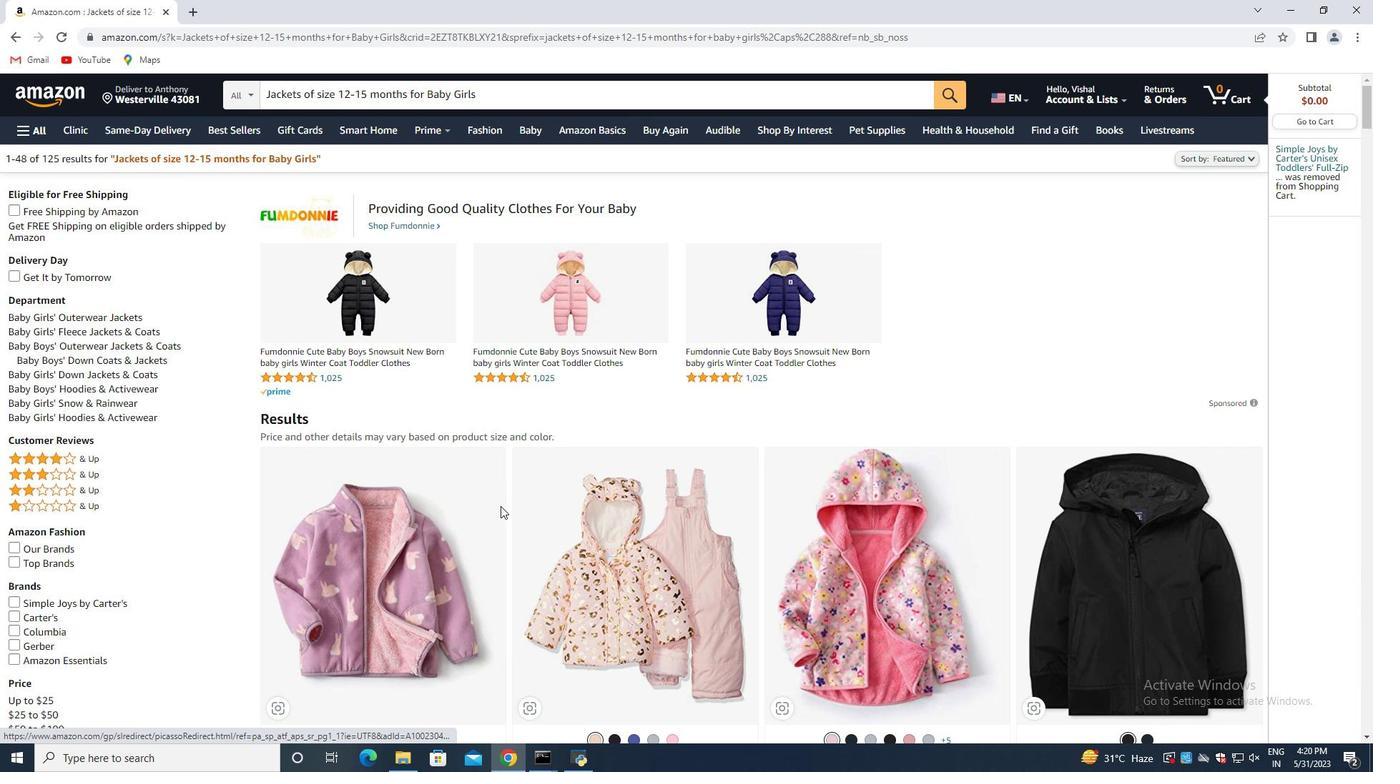 
Action: Mouse scrolled (572, 499) with delta (0, 0)
Screenshot: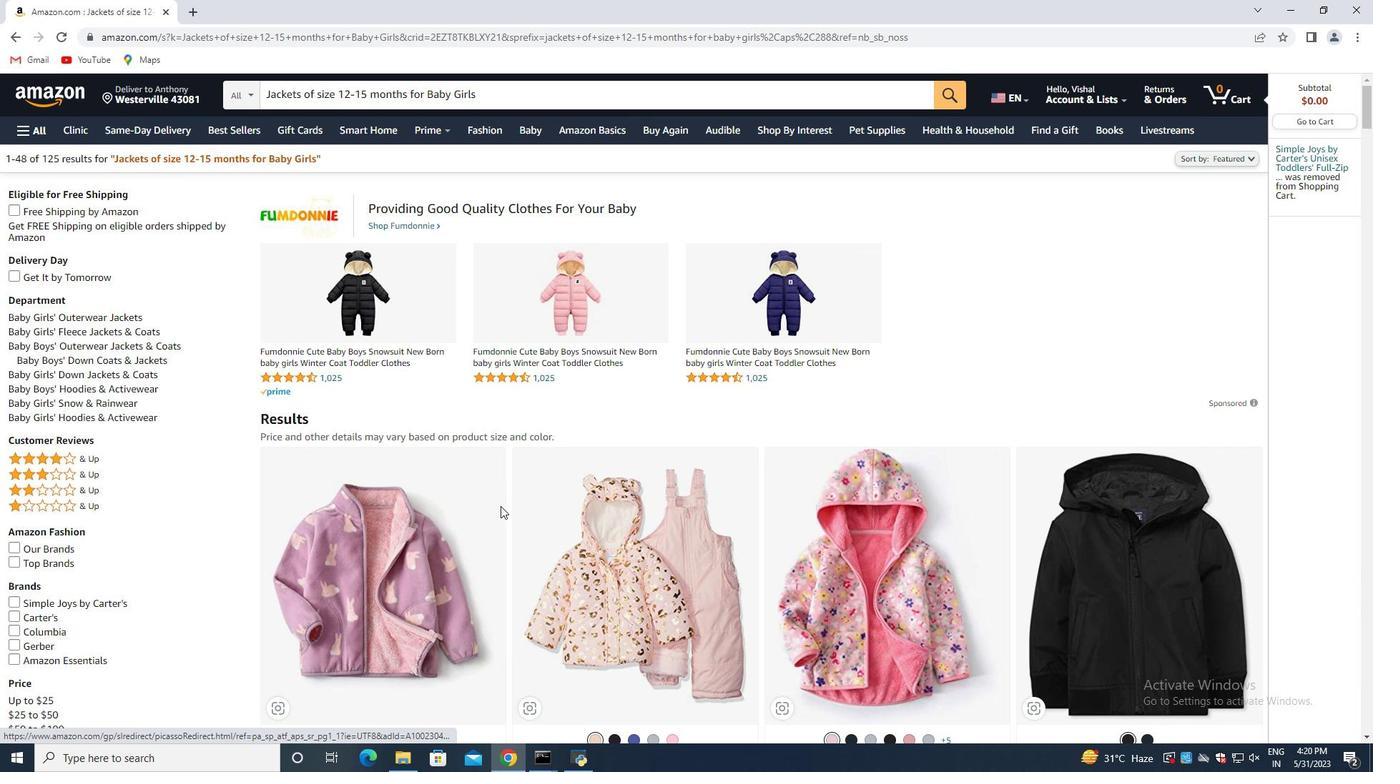 
Action: Mouse moved to (846, 482)
Screenshot: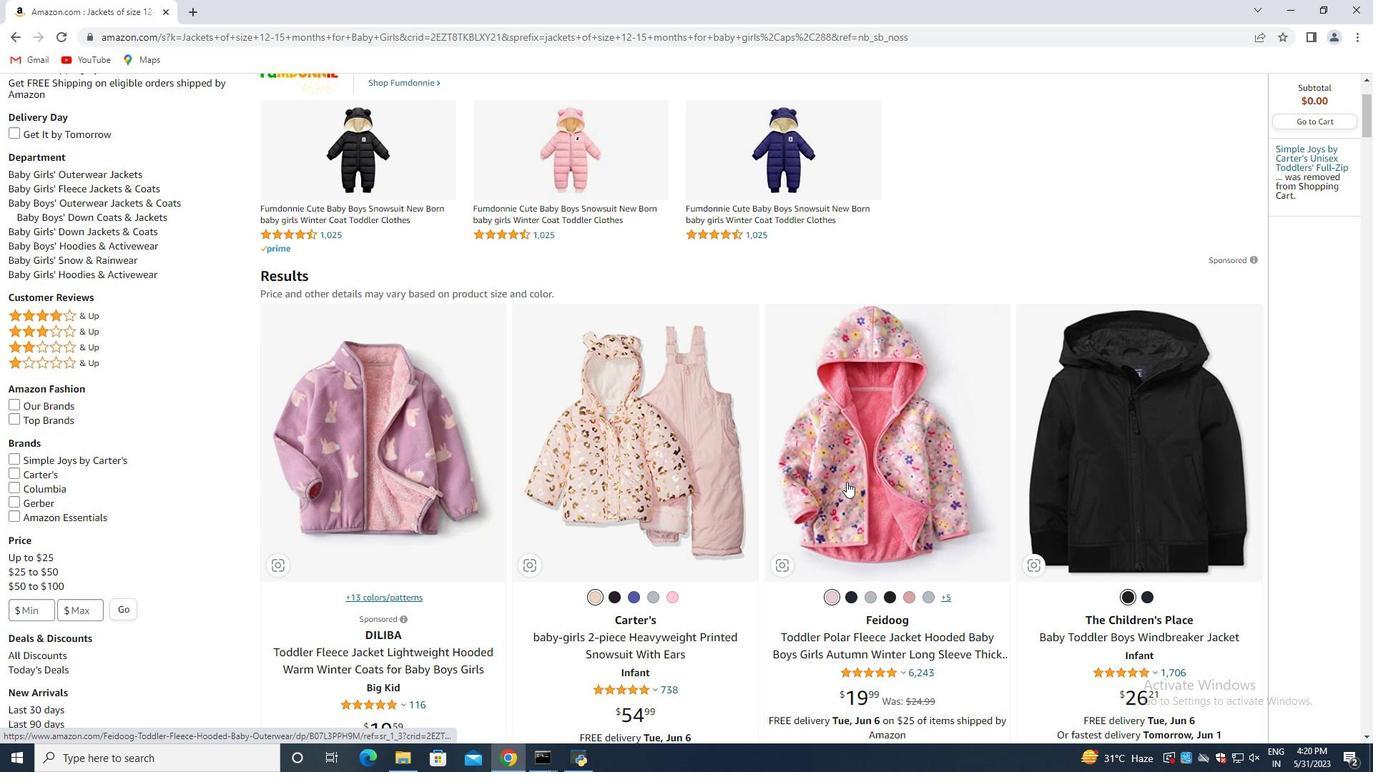 
Action: Mouse pressed left at (846, 482)
Screenshot: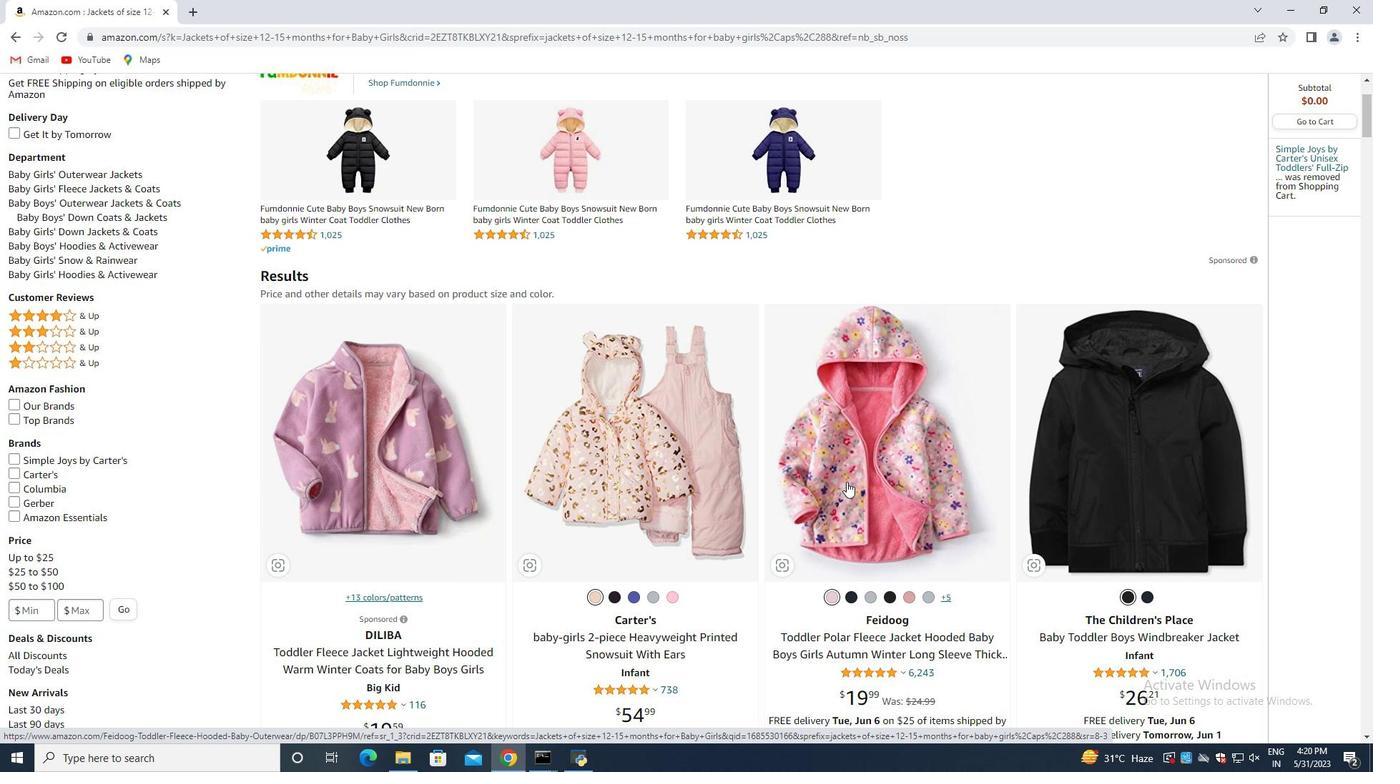 
Action: Mouse moved to (700, 410)
Screenshot: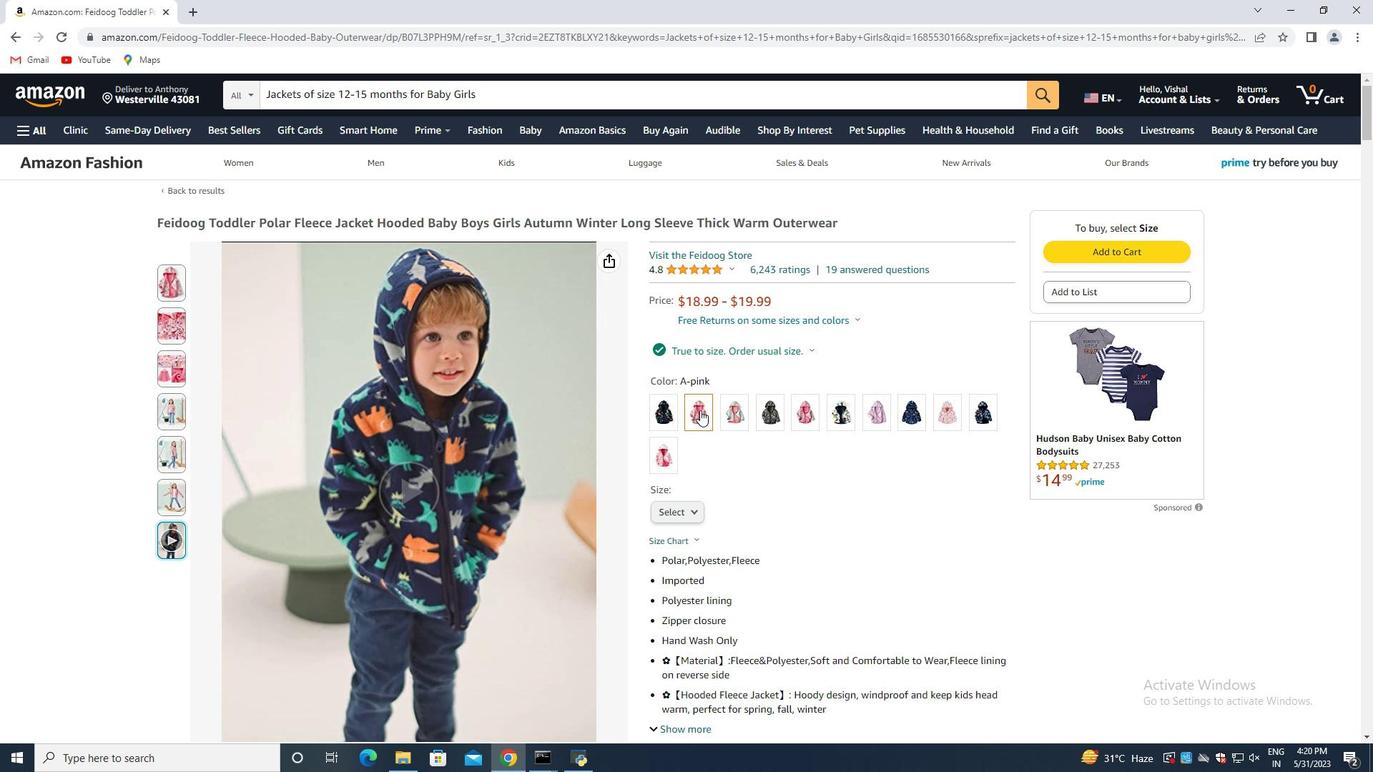 
Action: Mouse pressed left at (700, 410)
Screenshot: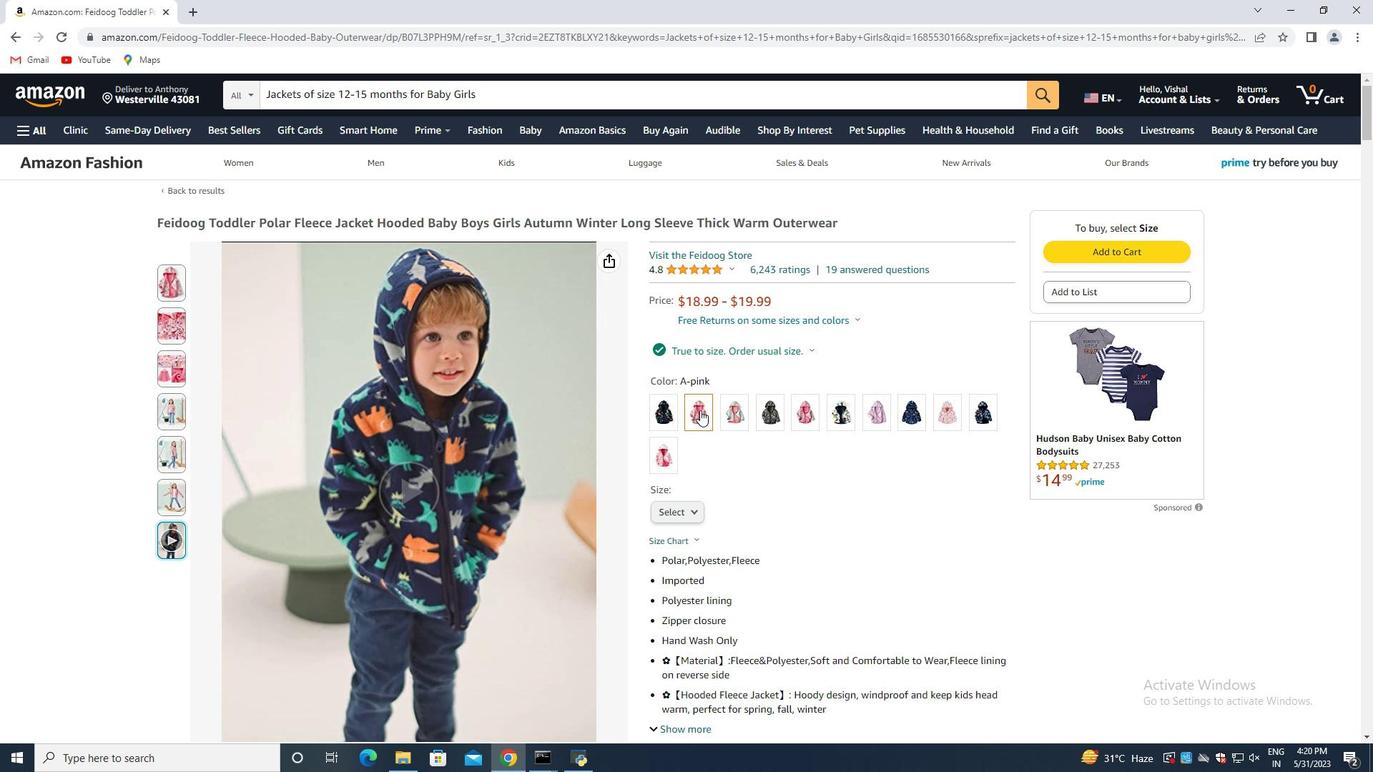 
Action: Mouse moved to (806, 410)
Screenshot: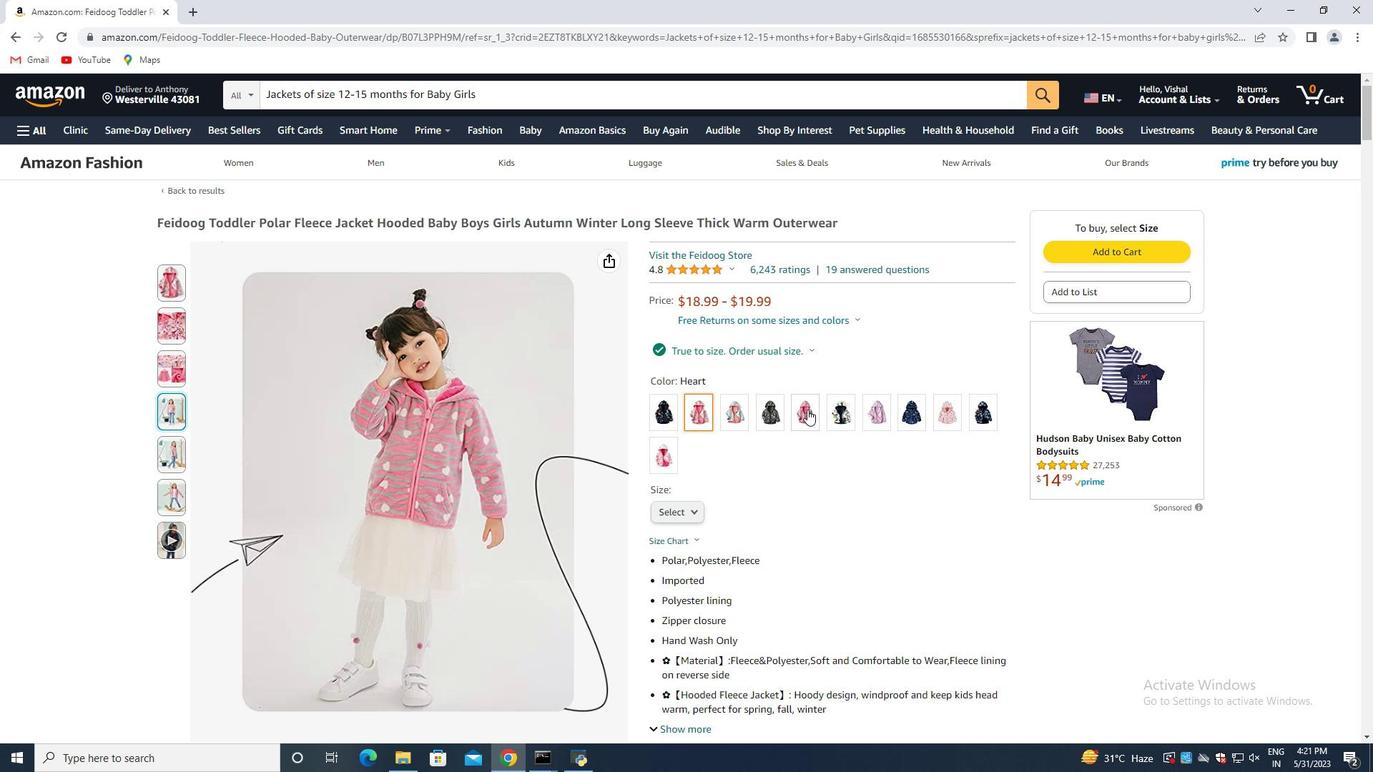 
Action: Mouse pressed left at (806, 410)
Screenshot: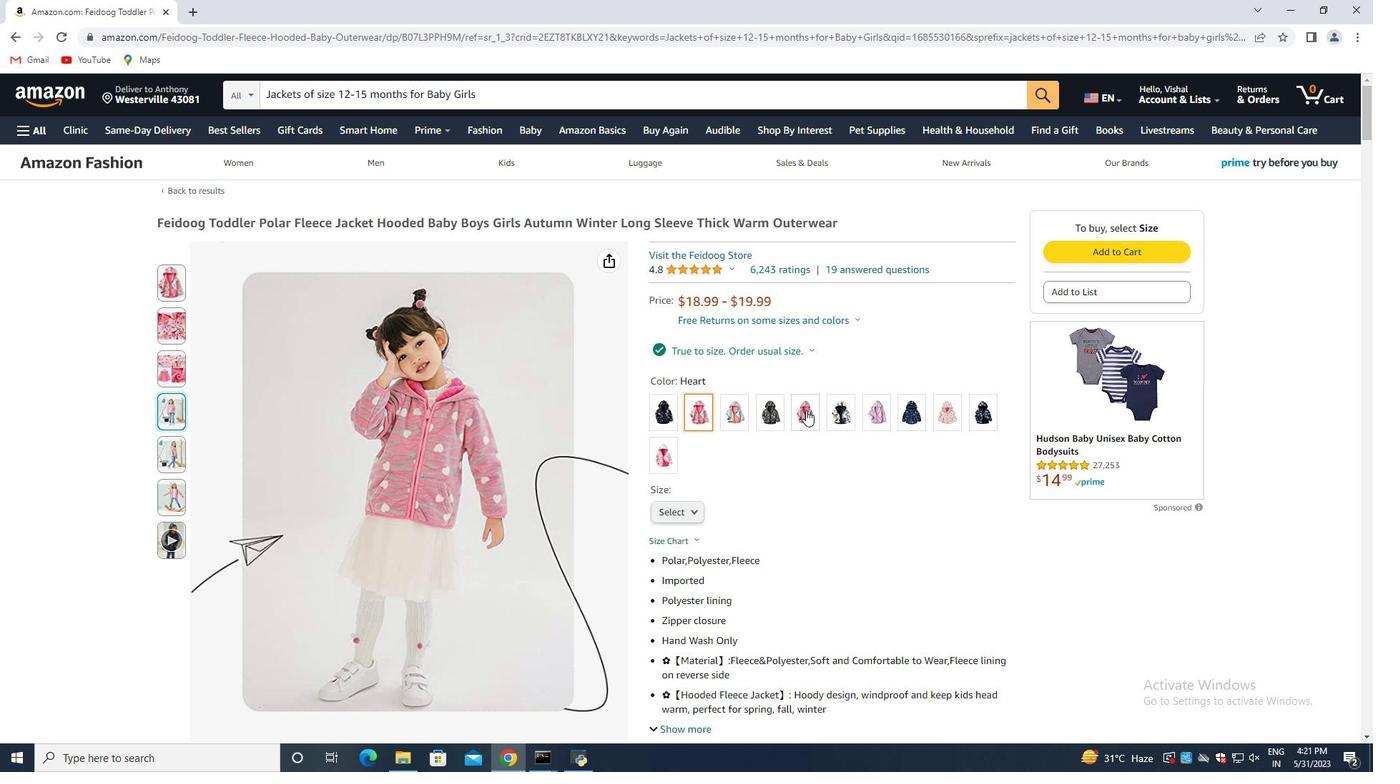 
Action: Mouse moved to (685, 508)
Screenshot: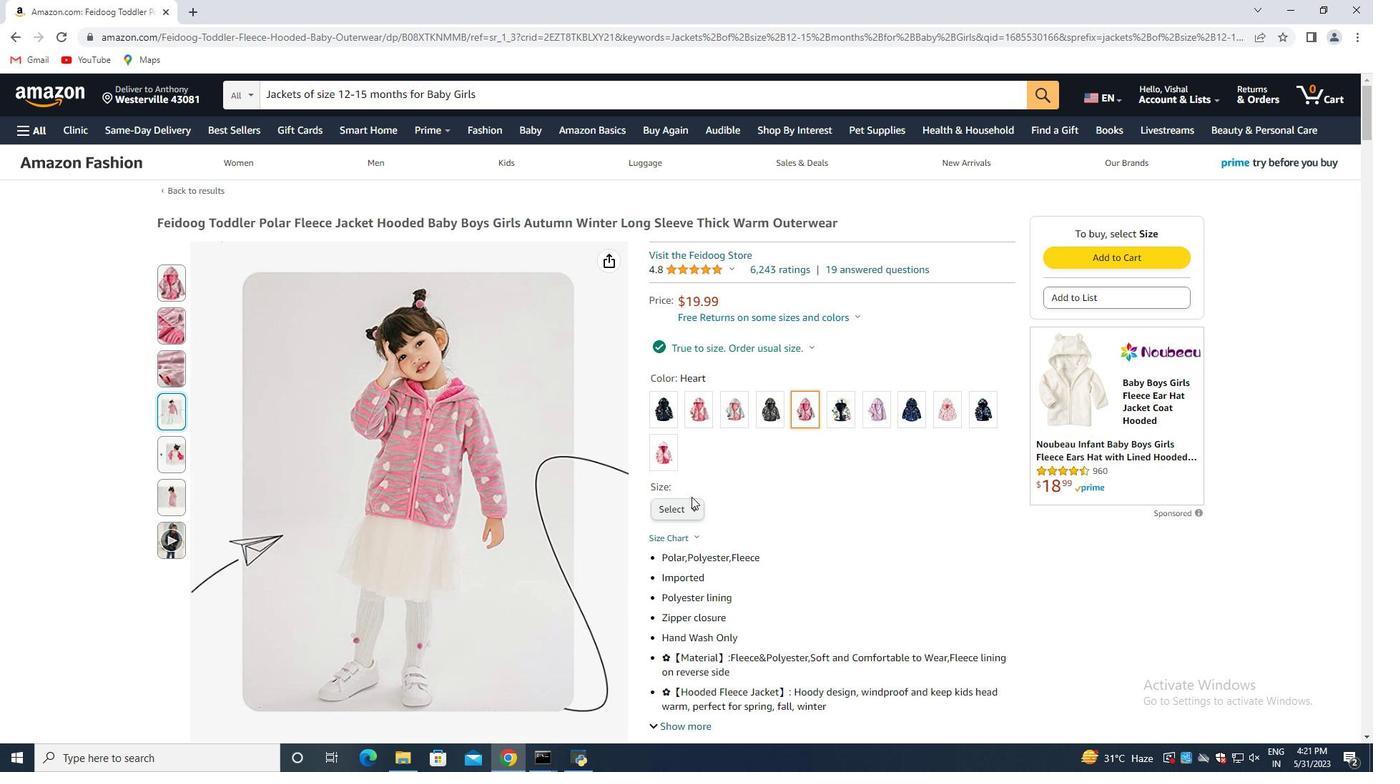 
Action: Mouse pressed left at (685, 508)
Screenshot: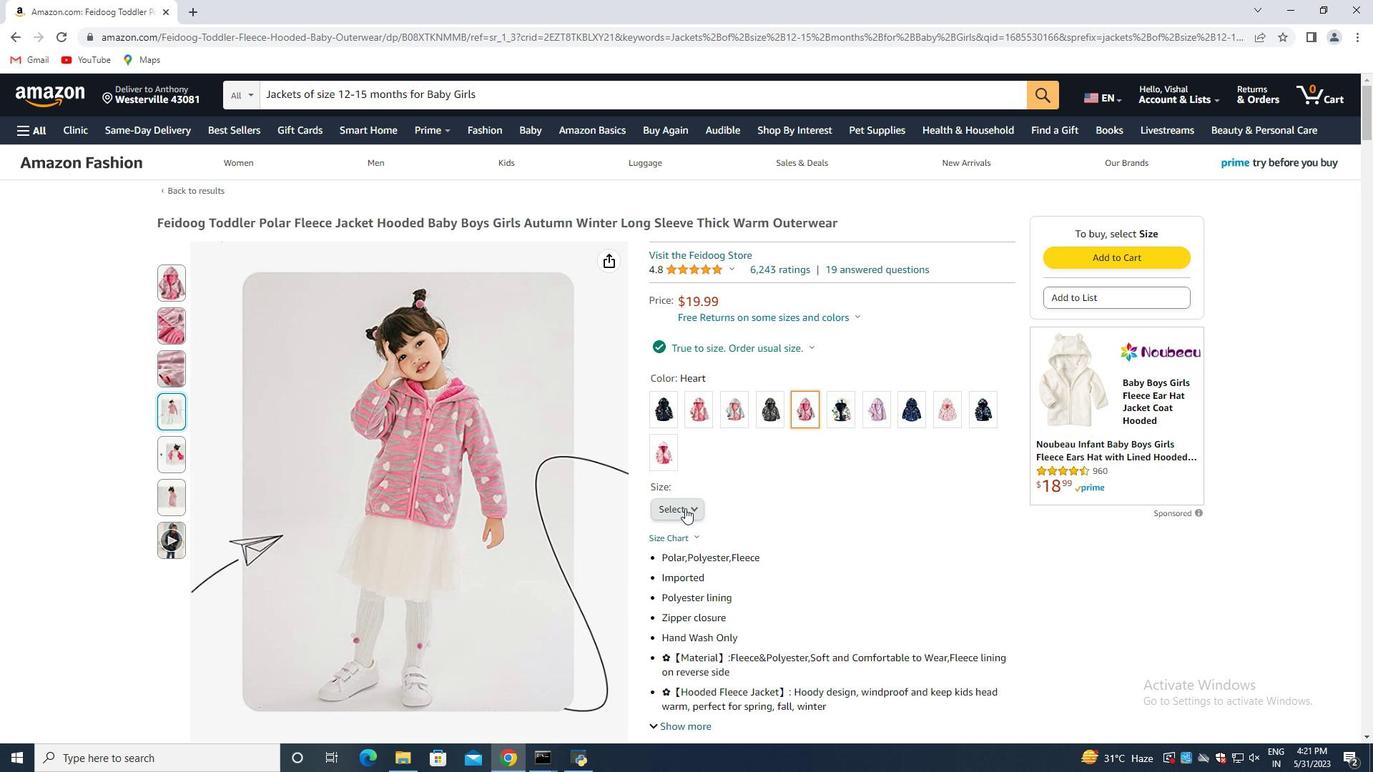 
Action: Mouse moved to (693, 585)
Screenshot: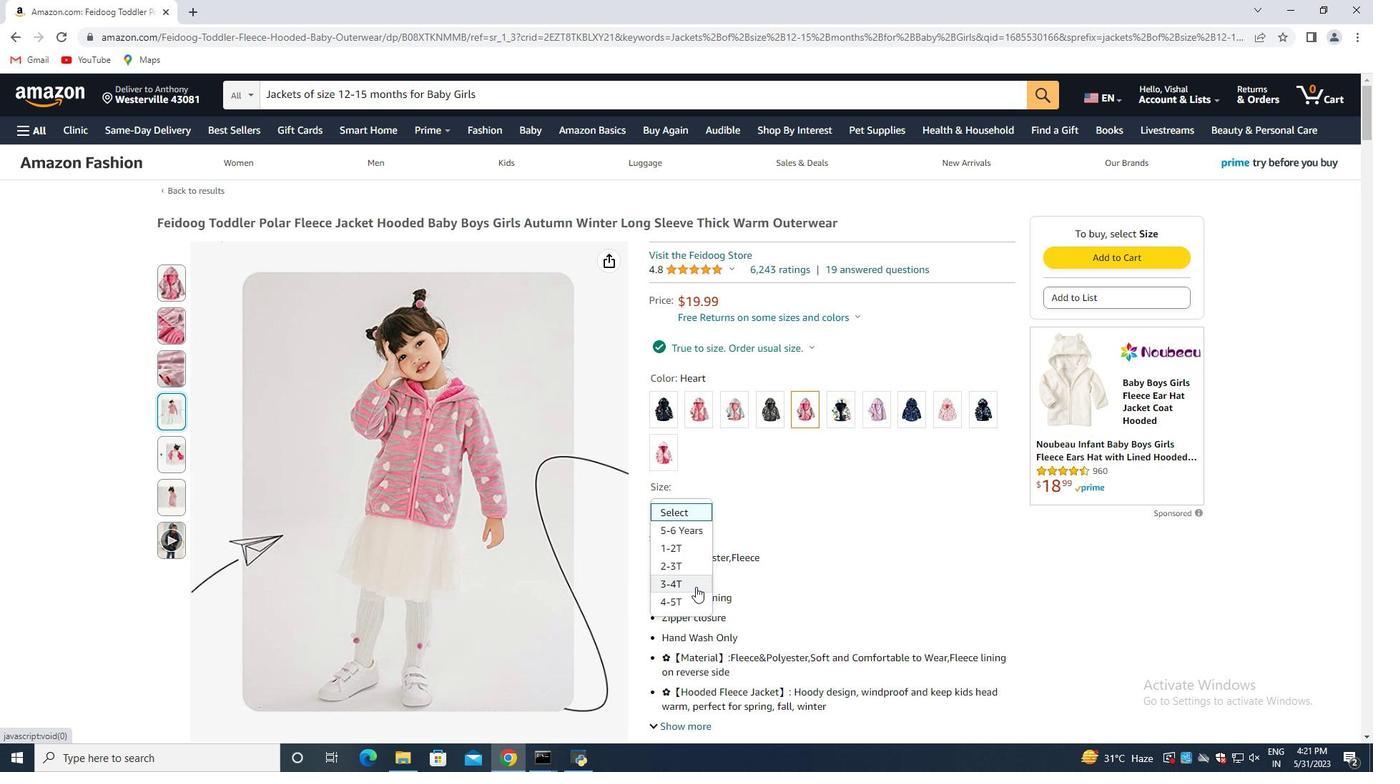 
Action: Mouse scrolled (693, 584) with delta (0, 0)
Screenshot: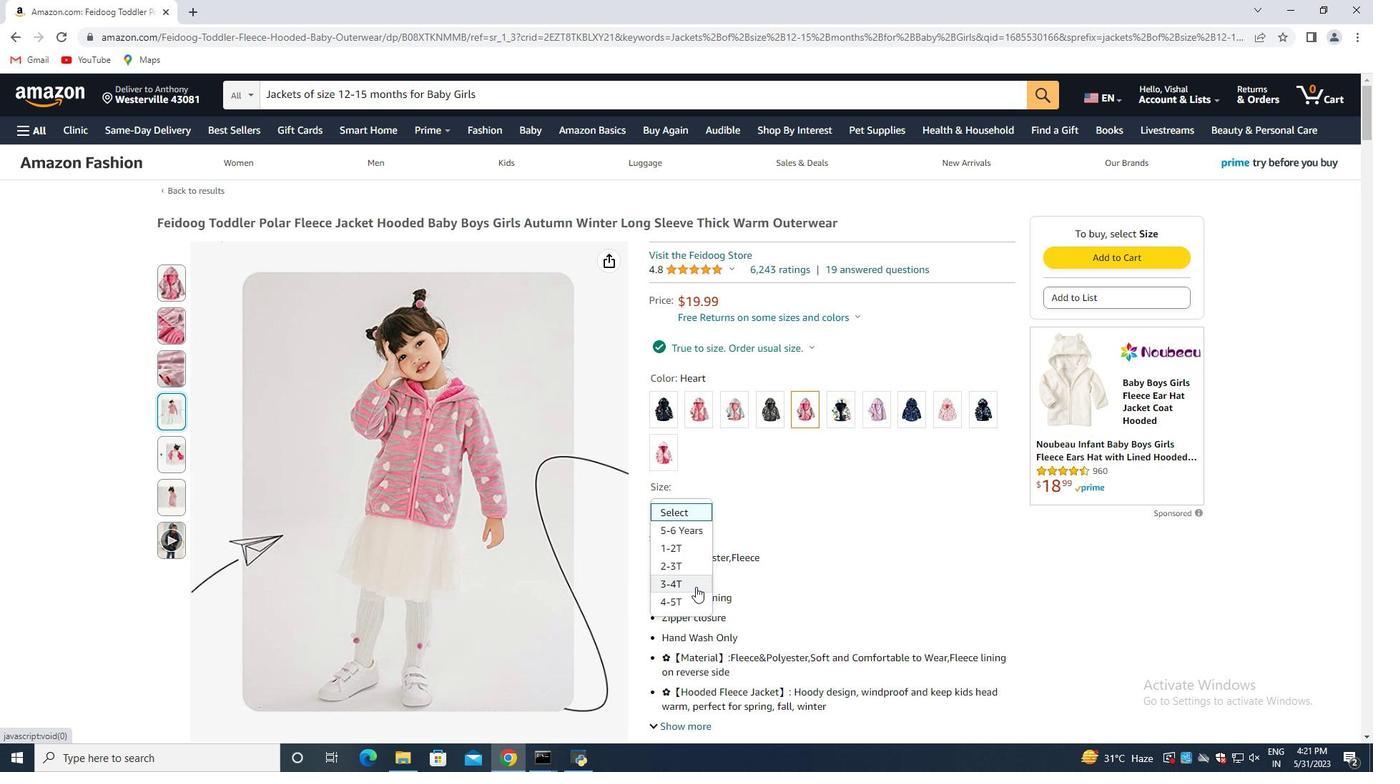 
Action: Mouse moved to (693, 584)
Screenshot: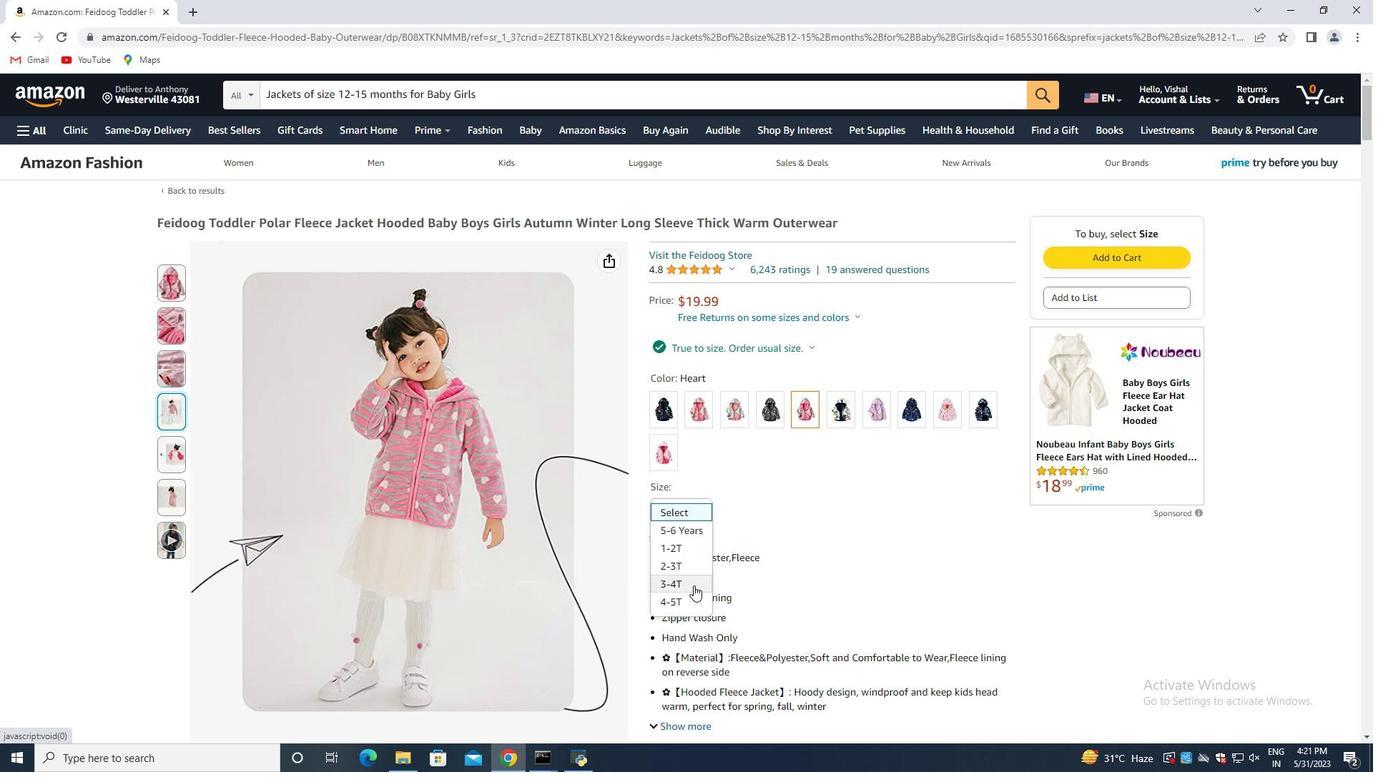 
Action: Mouse scrolled (693, 583) with delta (0, 0)
Screenshot: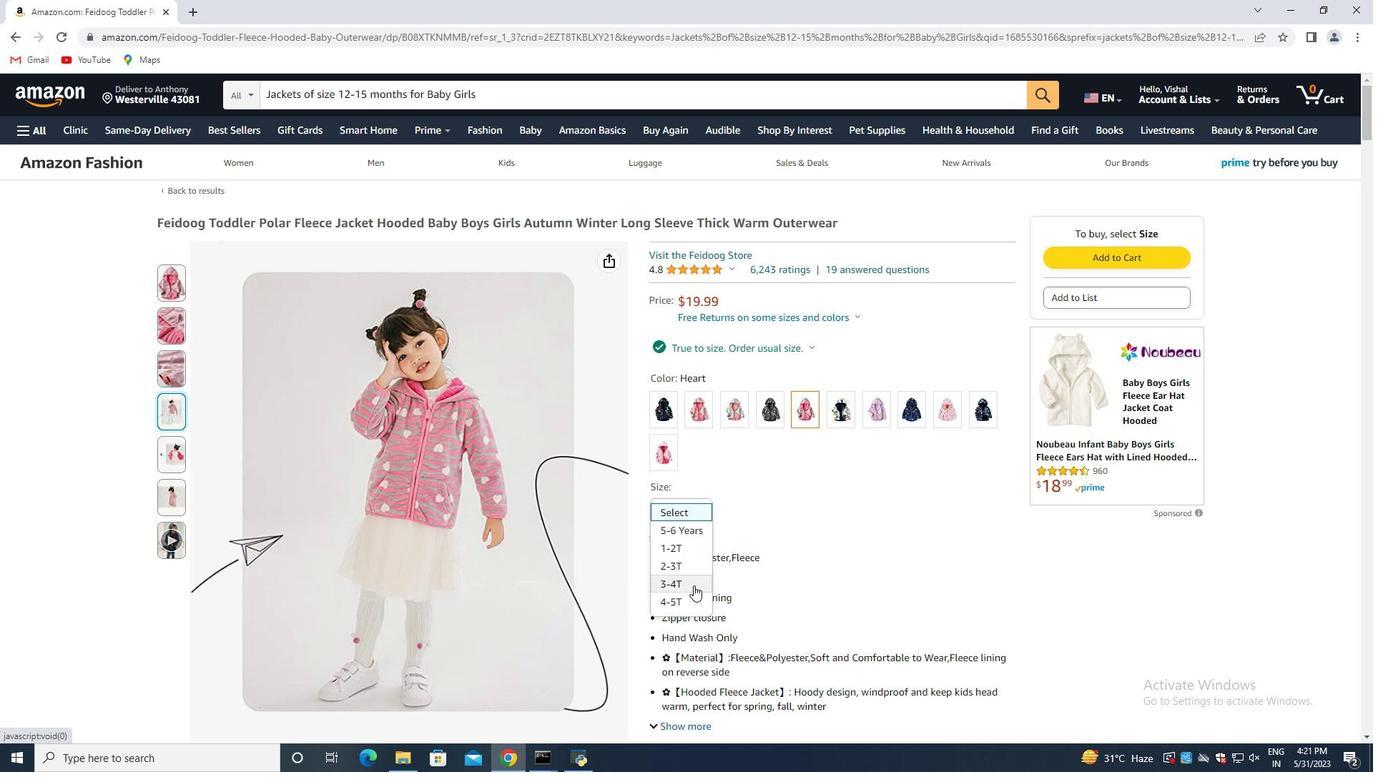 
Action: Mouse moved to (780, 389)
Screenshot: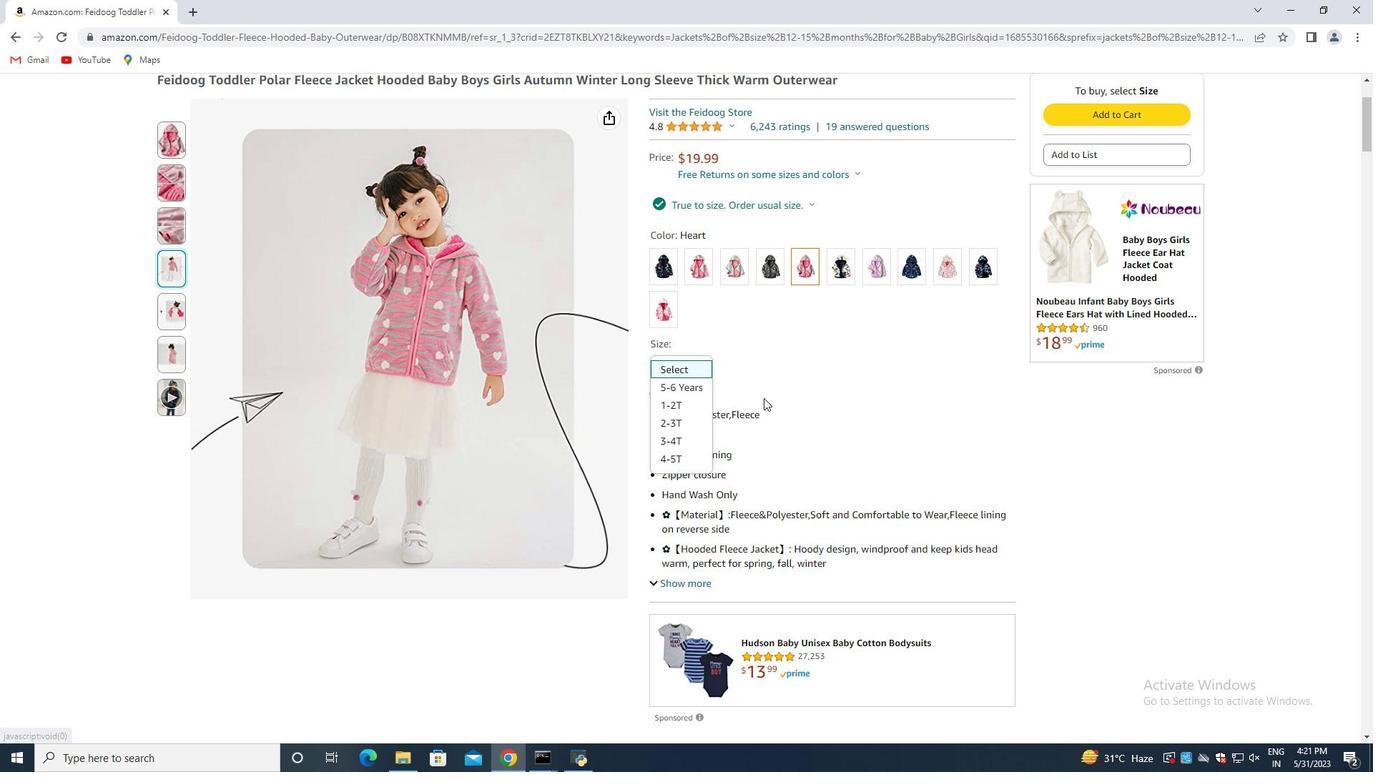 
Action: Mouse pressed left at (780, 389)
Screenshot: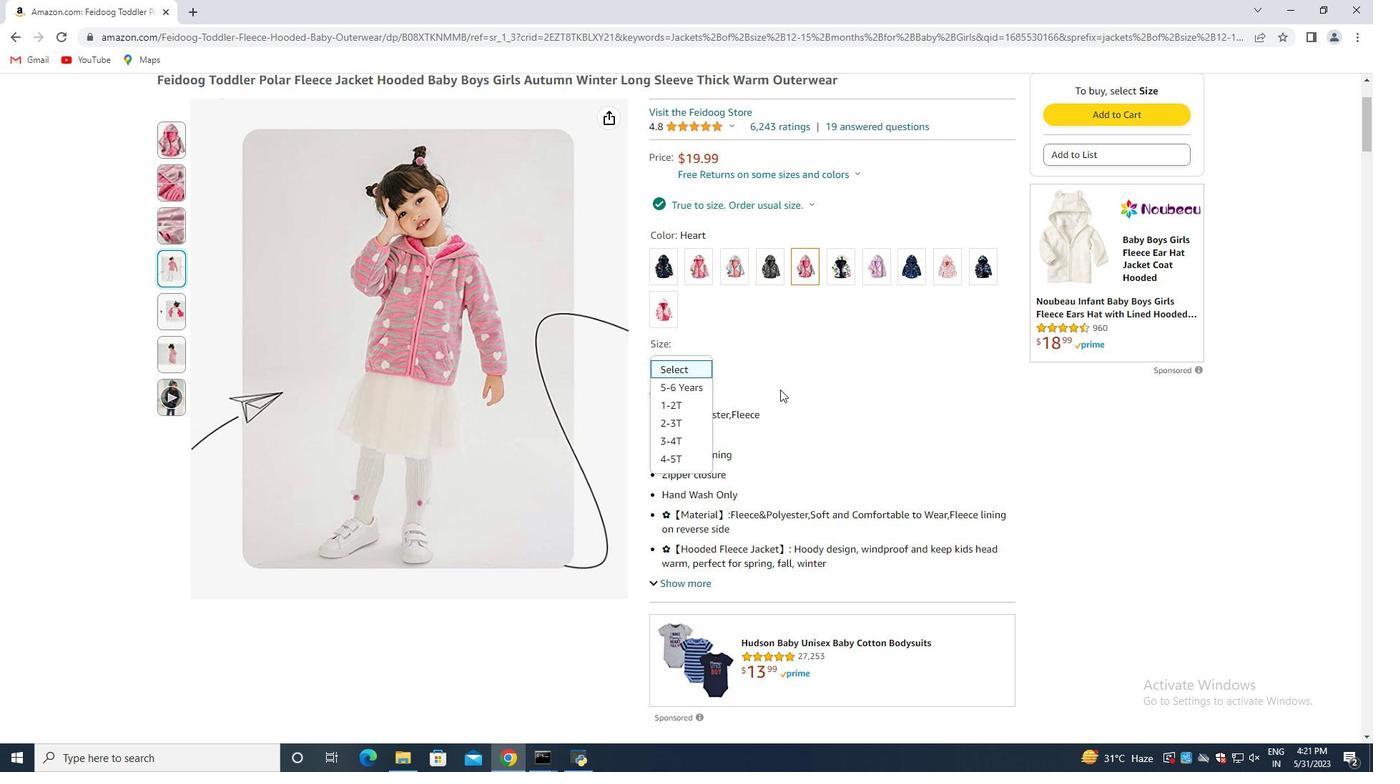
Action: Mouse moved to (13, 40)
Screenshot: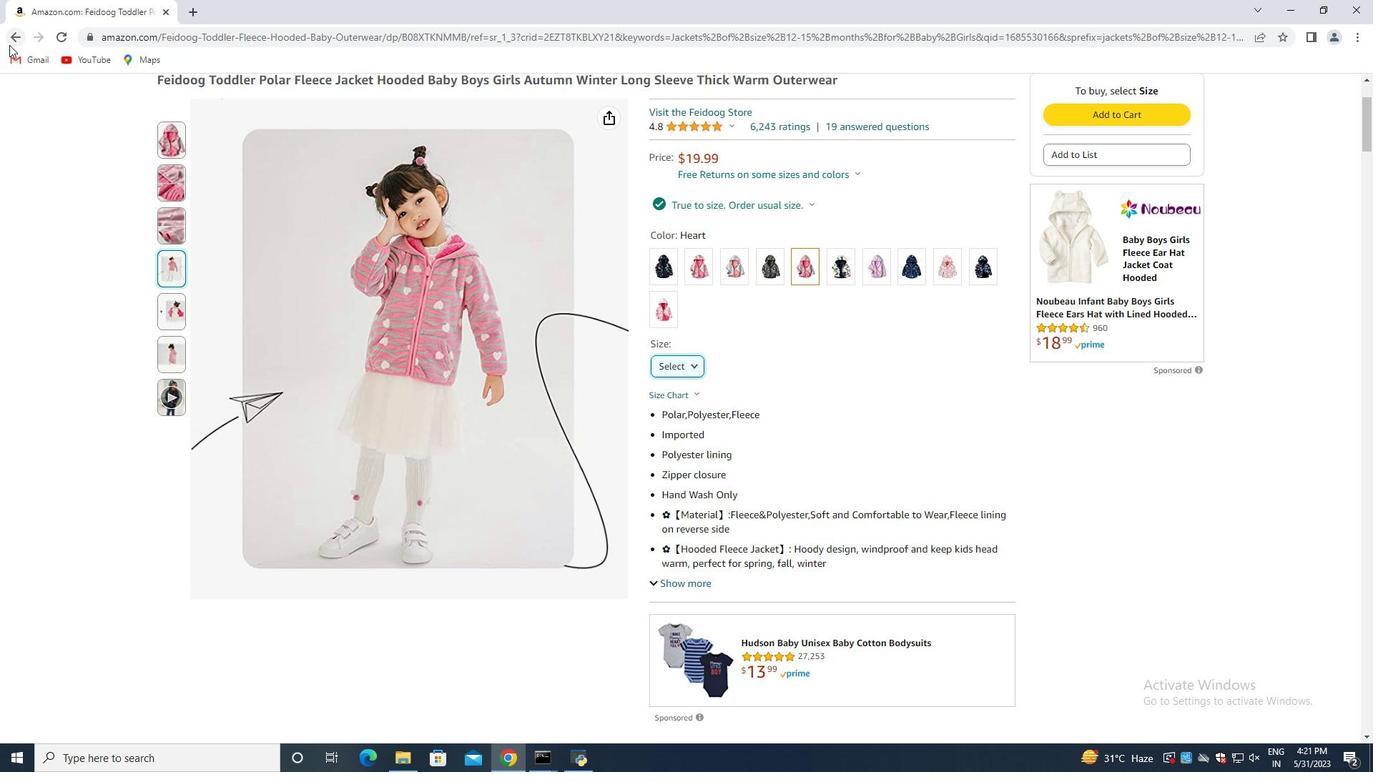 
Action: Mouse pressed left at (13, 40)
Screenshot: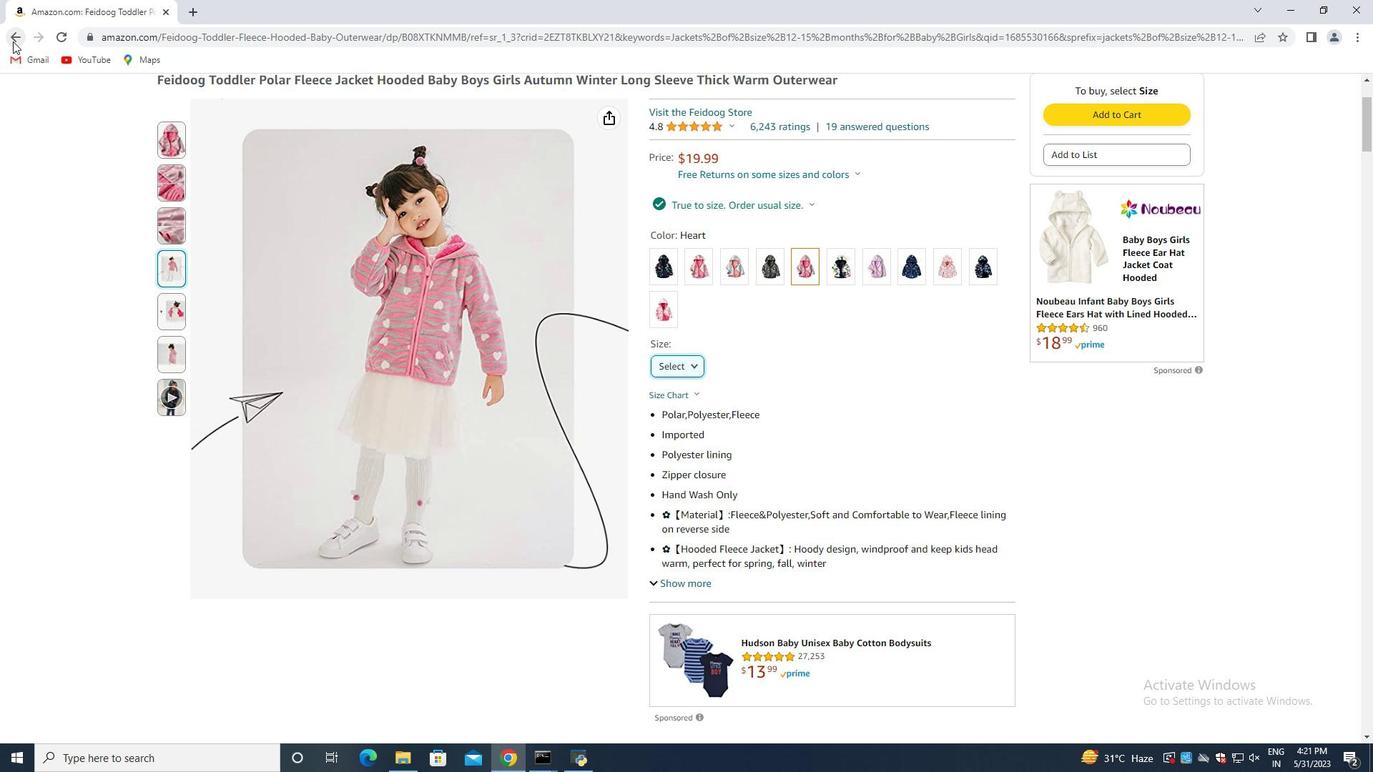 
Action: Mouse moved to (626, 445)
Screenshot: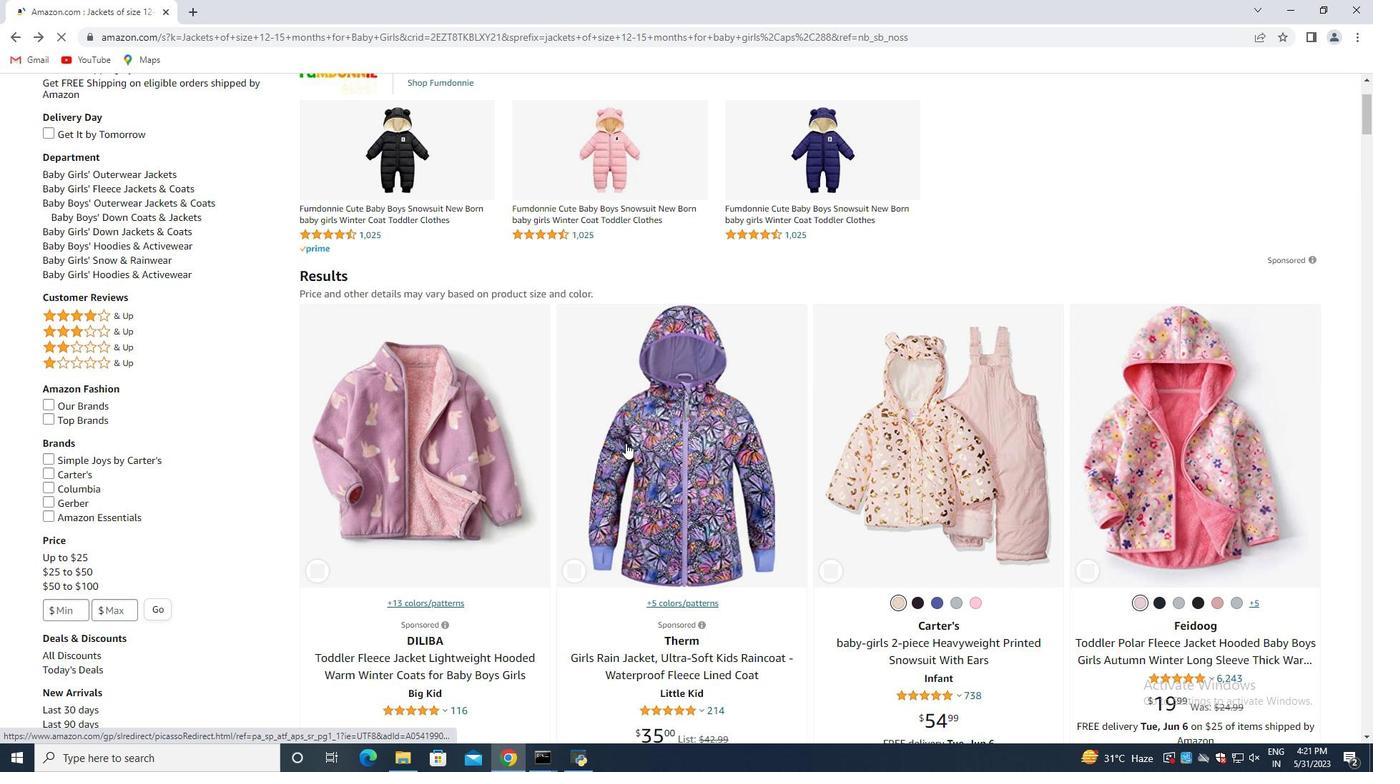 
Action: Mouse scrolled (626, 446) with delta (0, 0)
Screenshot: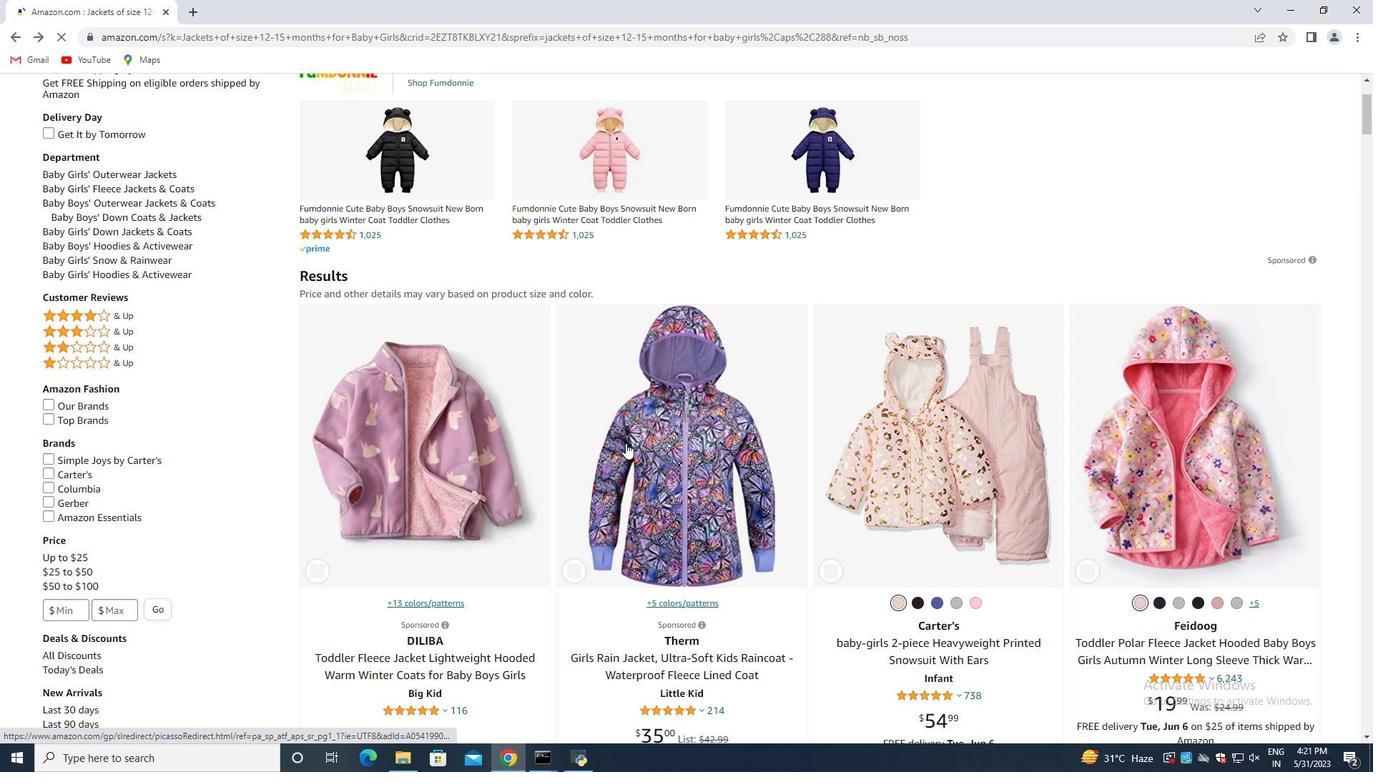 
Action: Mouse scrolled (626, 446) with delta (0, 0)
Screenshot: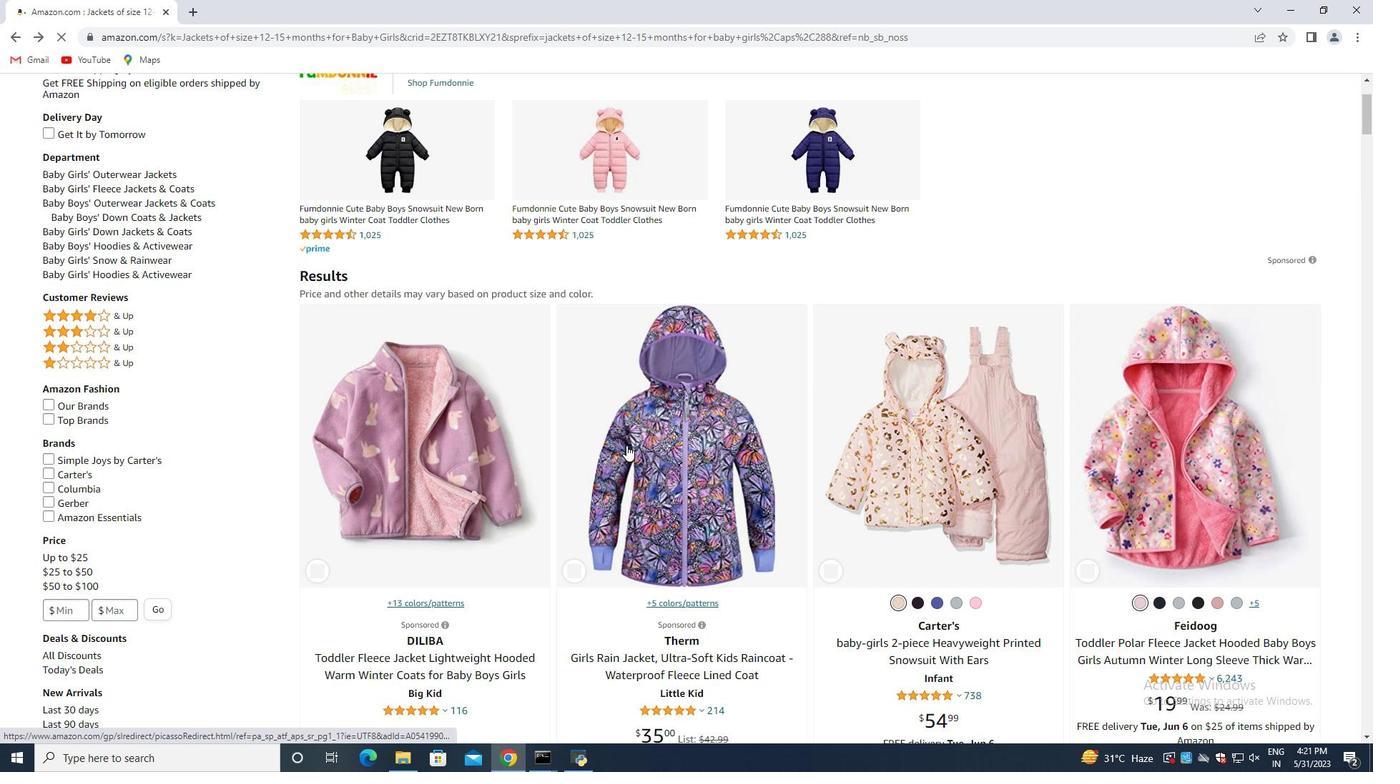 
Action: Mouse scrolled (626, 446) with delta (0, 0)
Screenshot: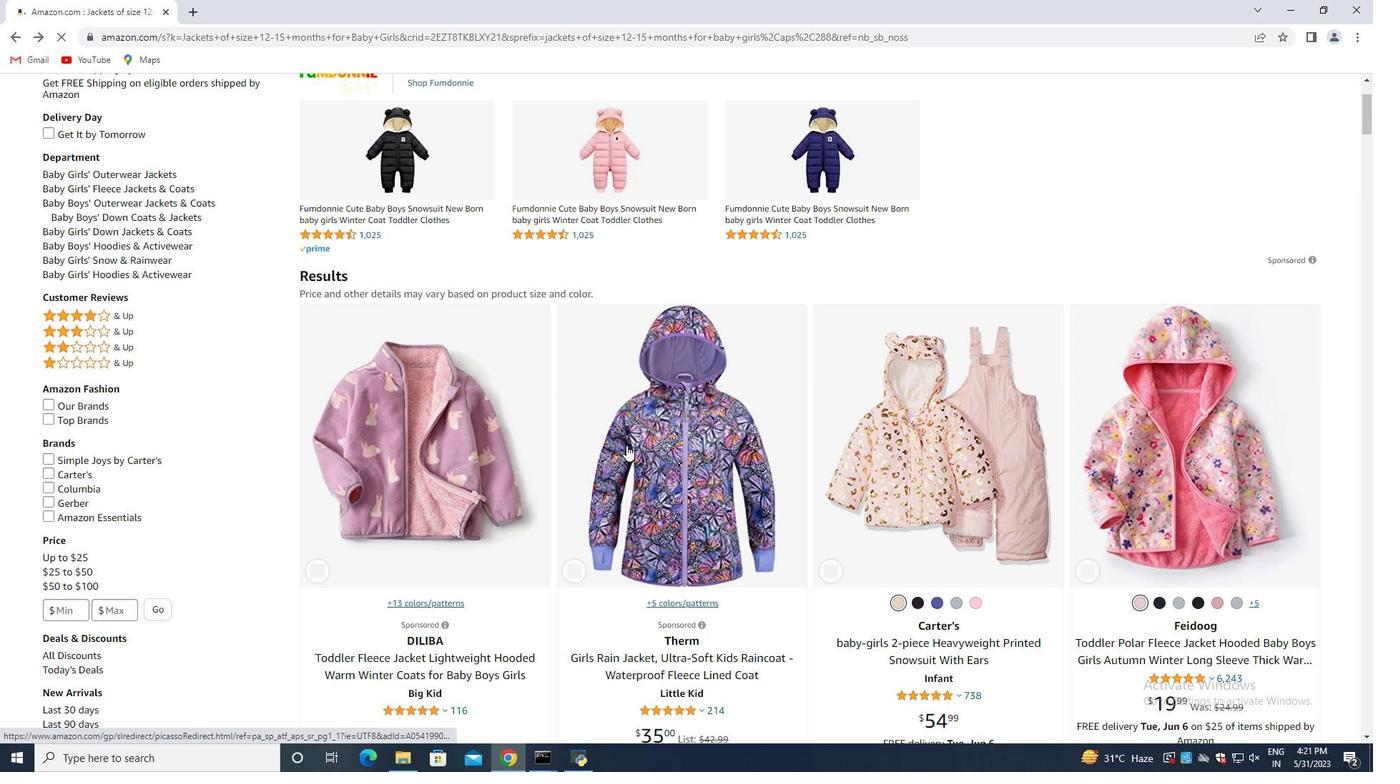 
Action: Mouse scrolled (626, 446) with delta (0, 0)
Screenshot: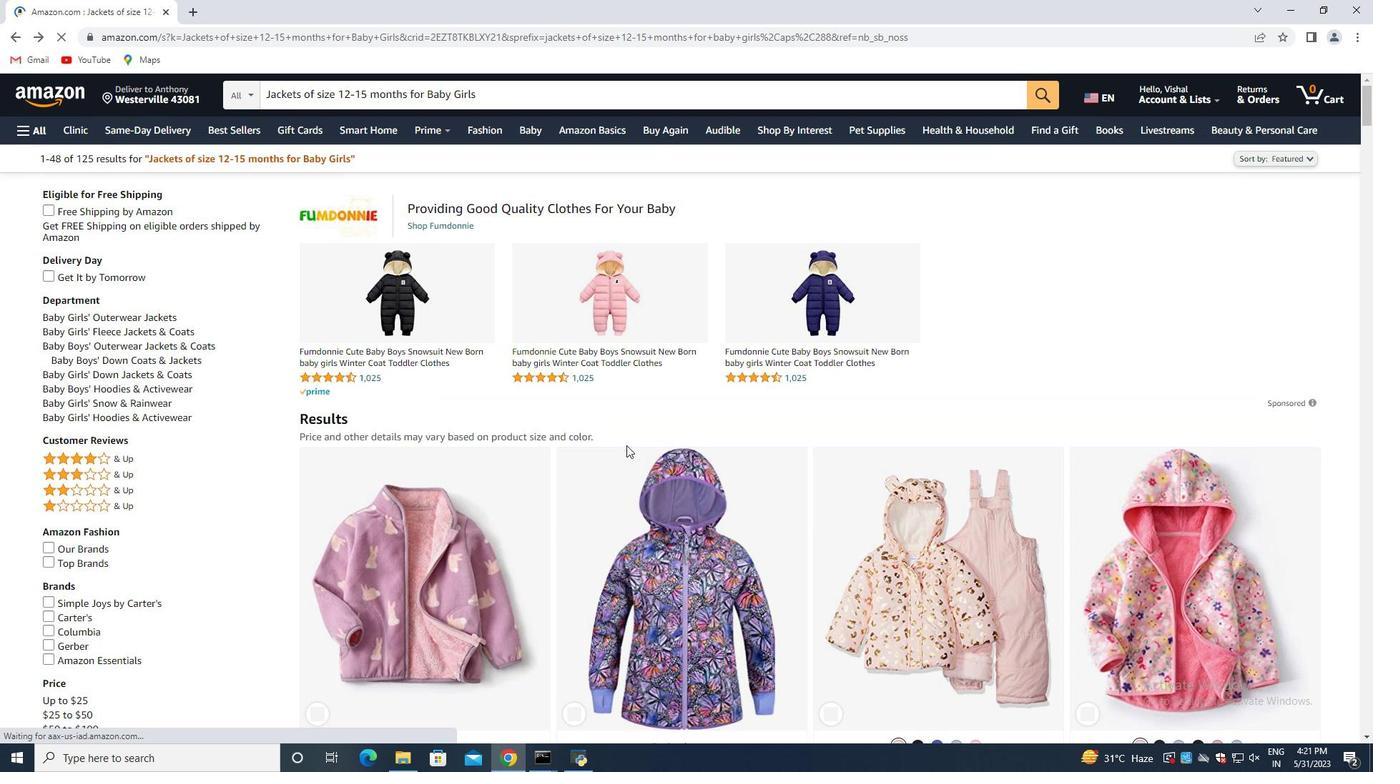 
Action: Mouse scrolled (626, 446) with delta (0, 0)
Screenshot: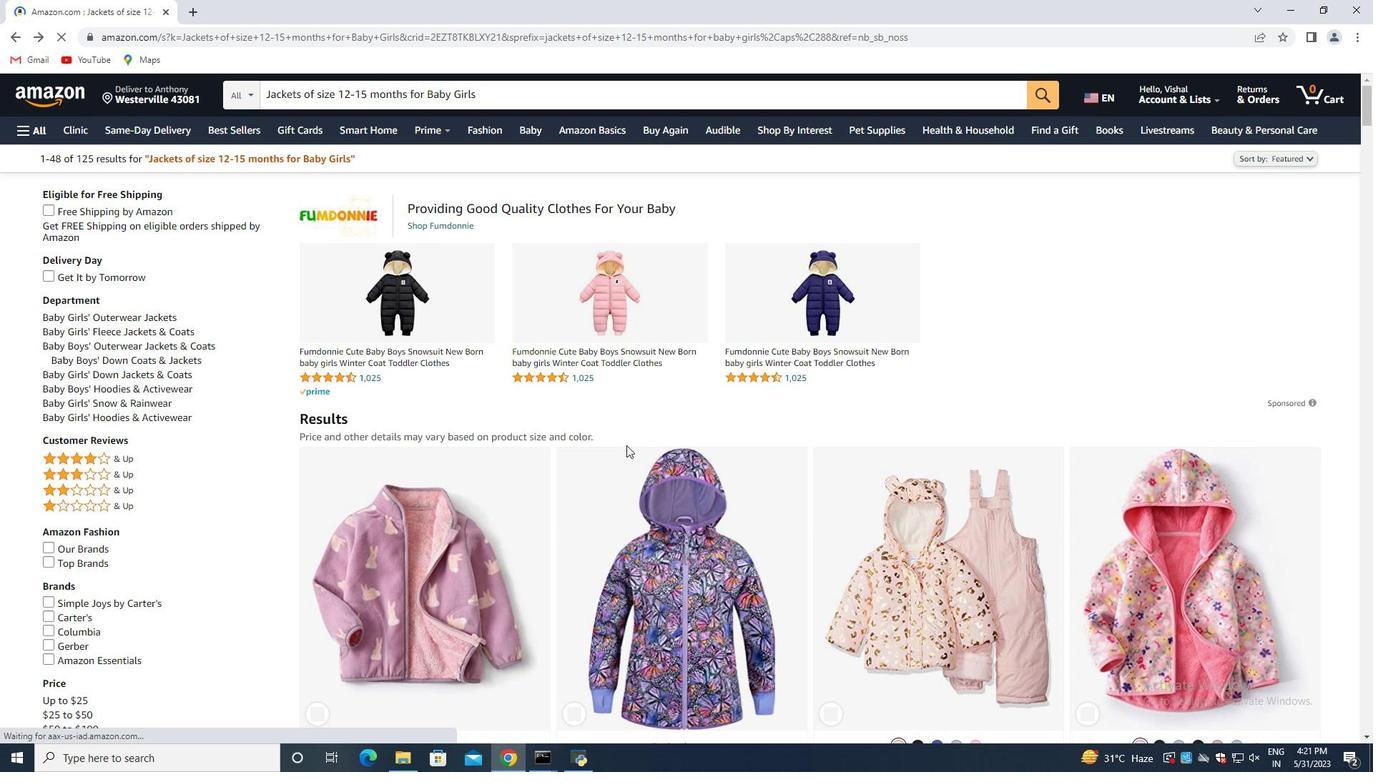 
Action: Mouse scrolled (626, 446) with delta (0, 0)
Screenshot: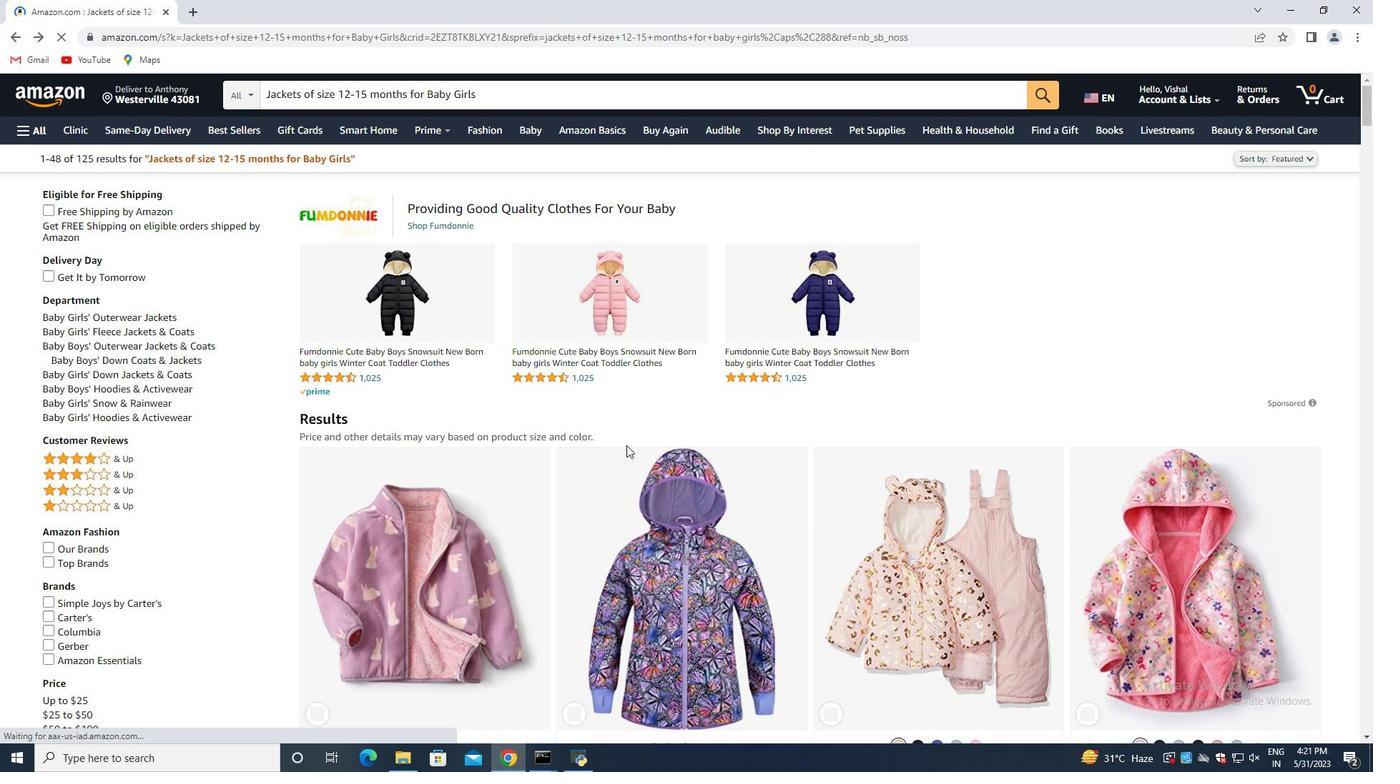 
Action: Mouse moved to (622, 446)
Screenshot: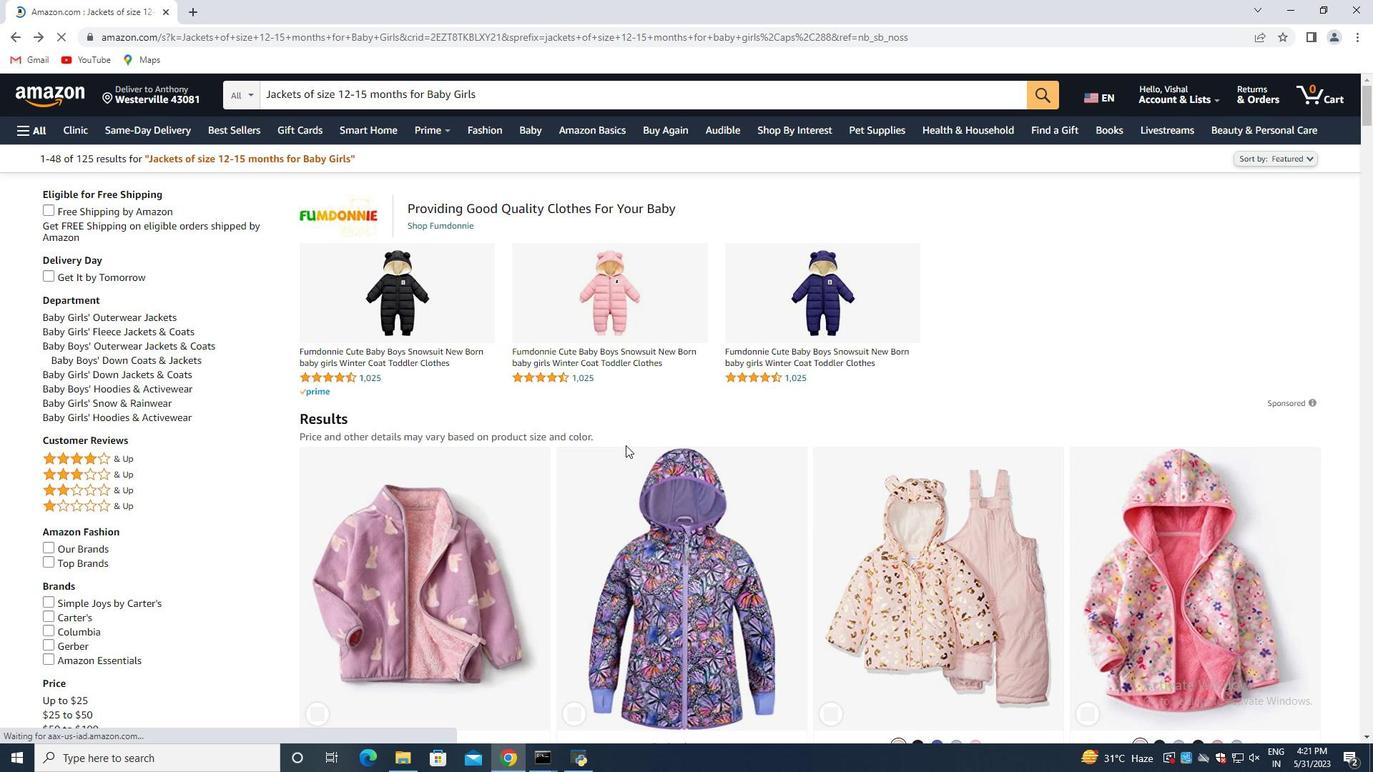 
Action: Mouse scrolled (622, 445) with delta (0, 0)
Screenshot: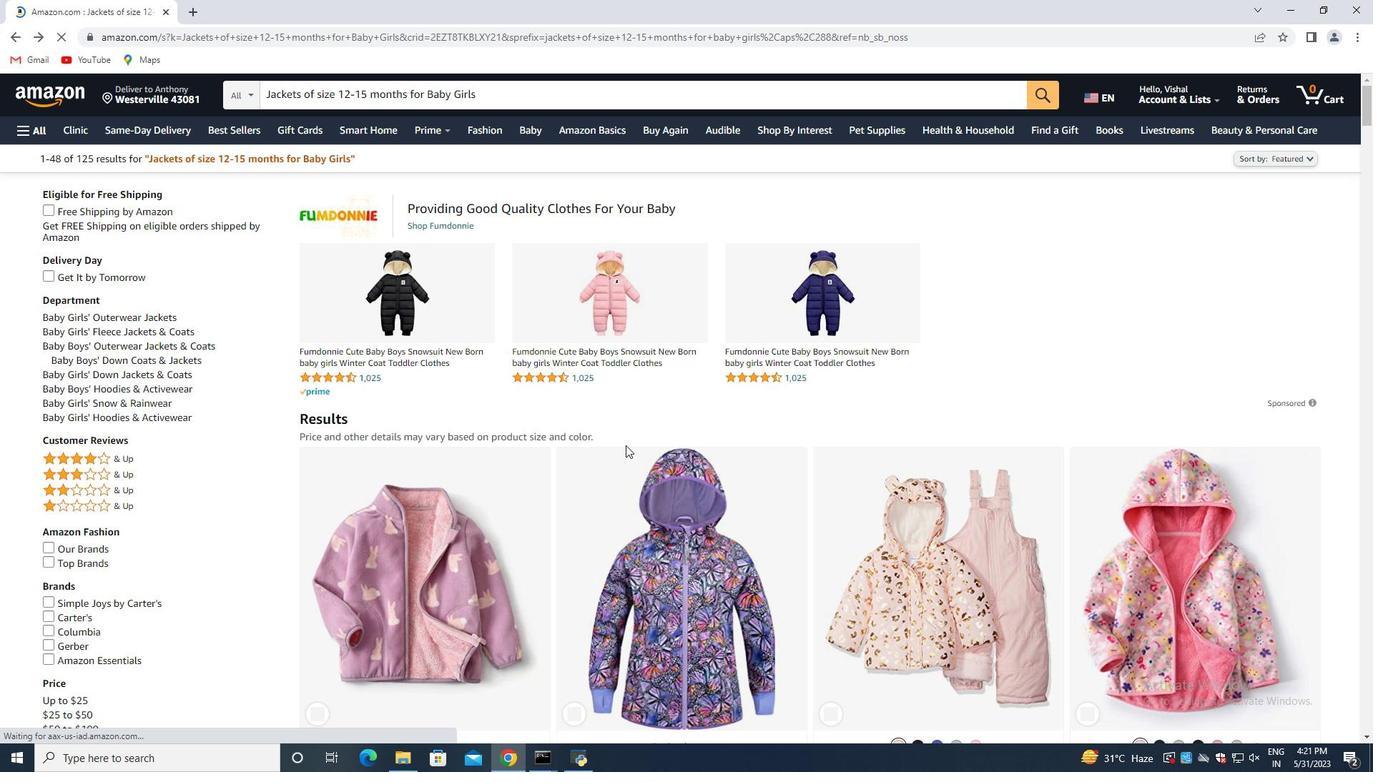 
Action: Mouse moved to (622, 447)
Screenshot: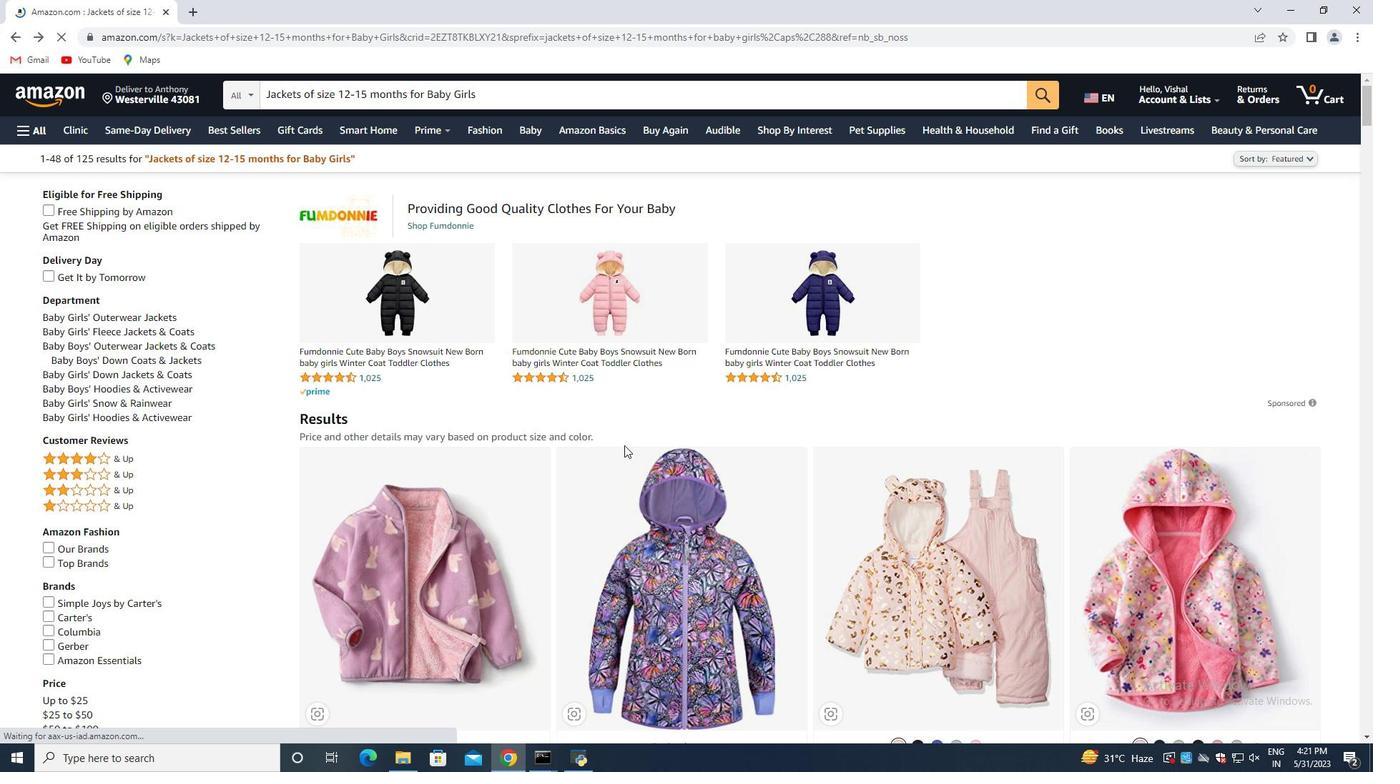 
Action: Mouse scrolled (622, 447) with delta (0, 0)
Screenshot: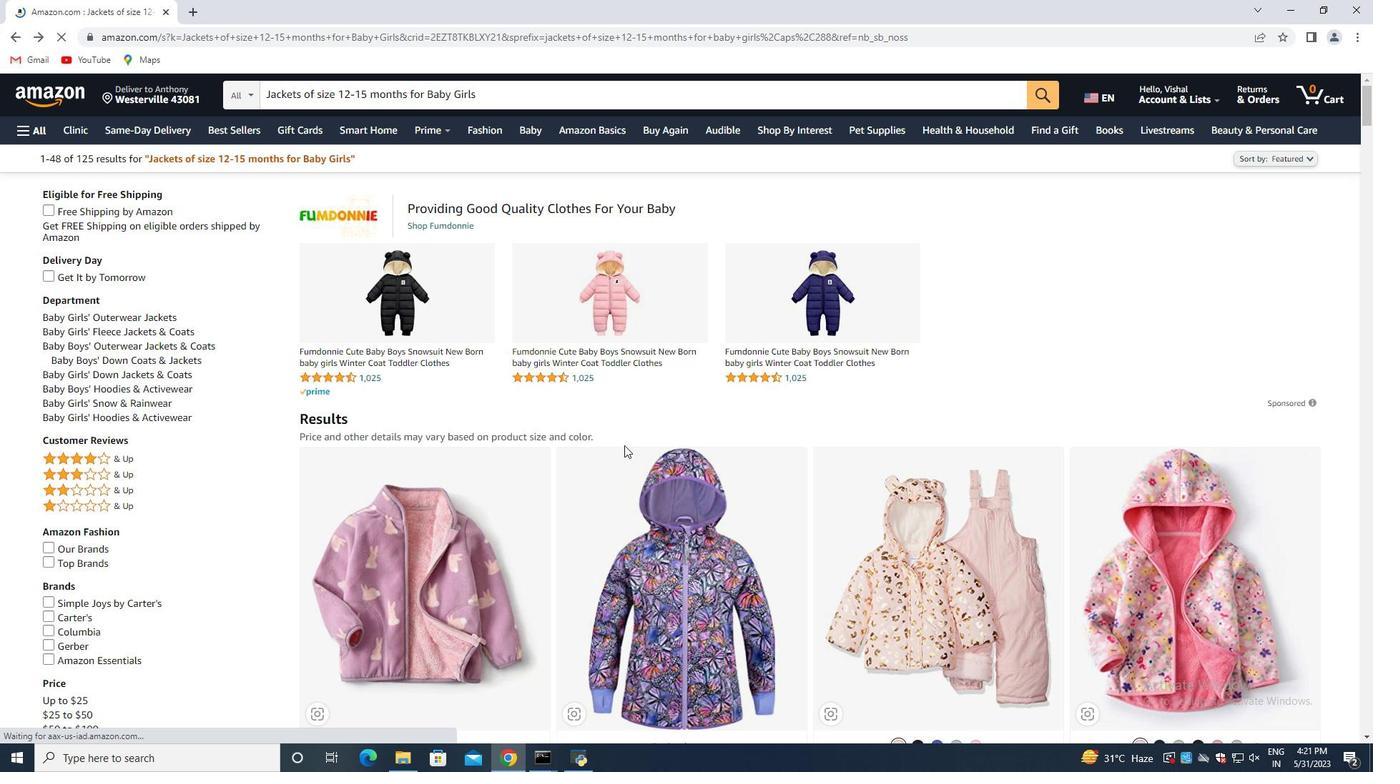 
Action: Mouse moved to (623, 449)
Screenshot: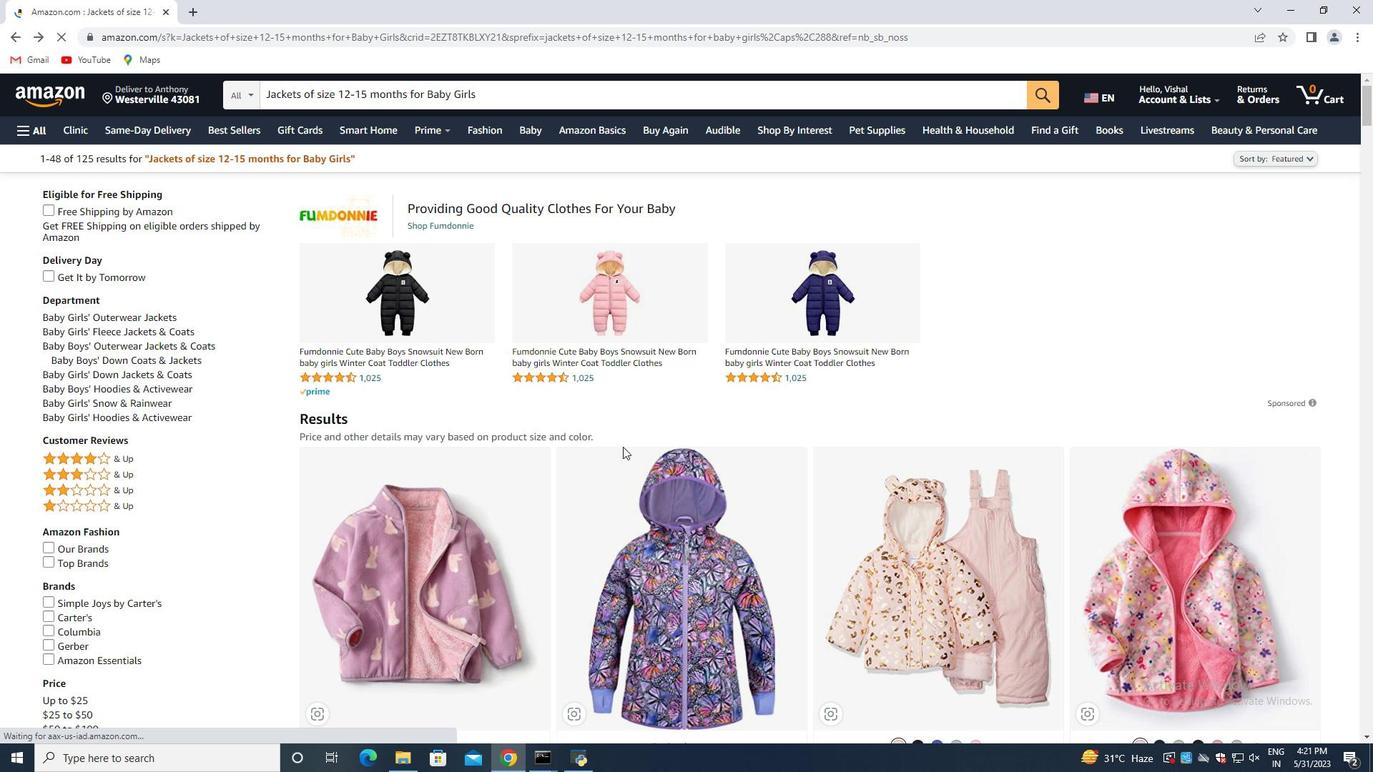 
Action: Mouse scrolled (622, 447) with delta (0, 0)
Screenshot: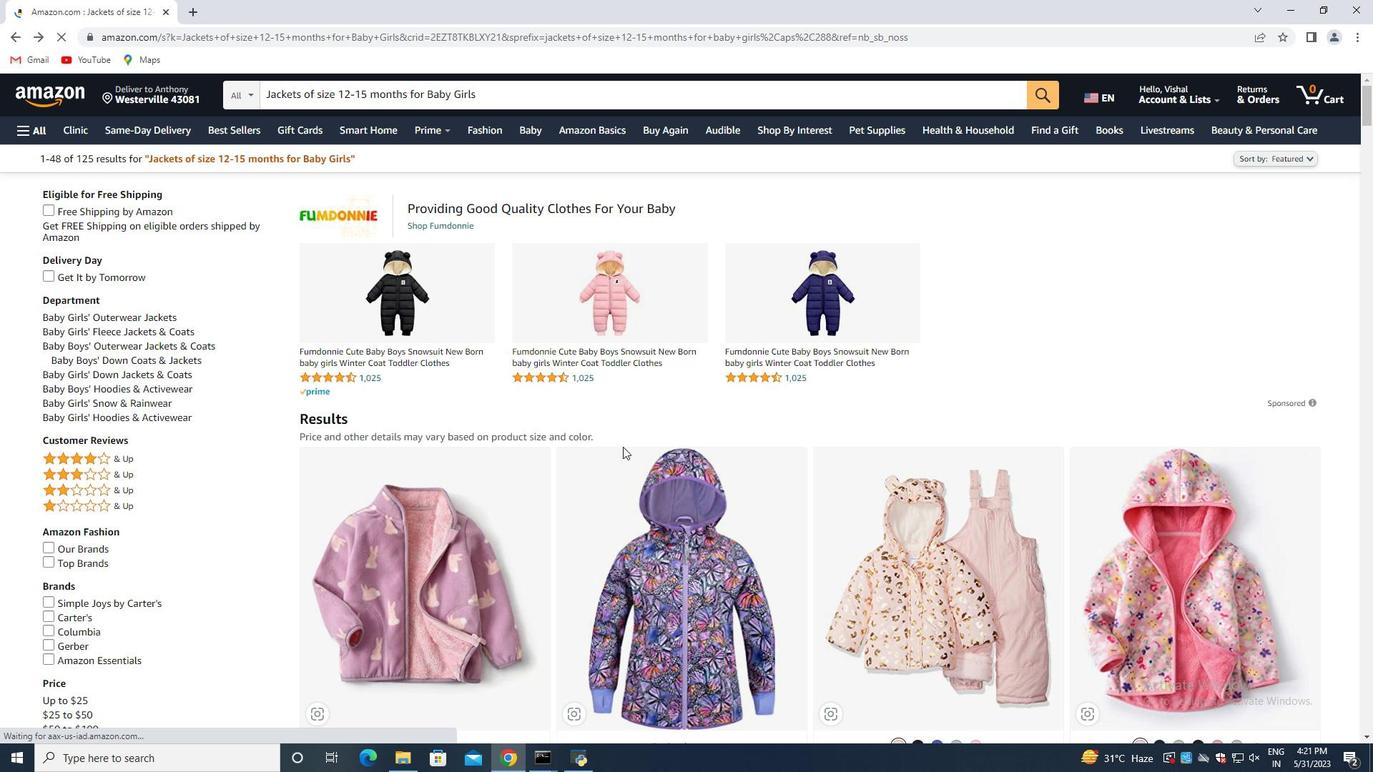 
Action: Mouse moved to (1117, 454)
Screenshot: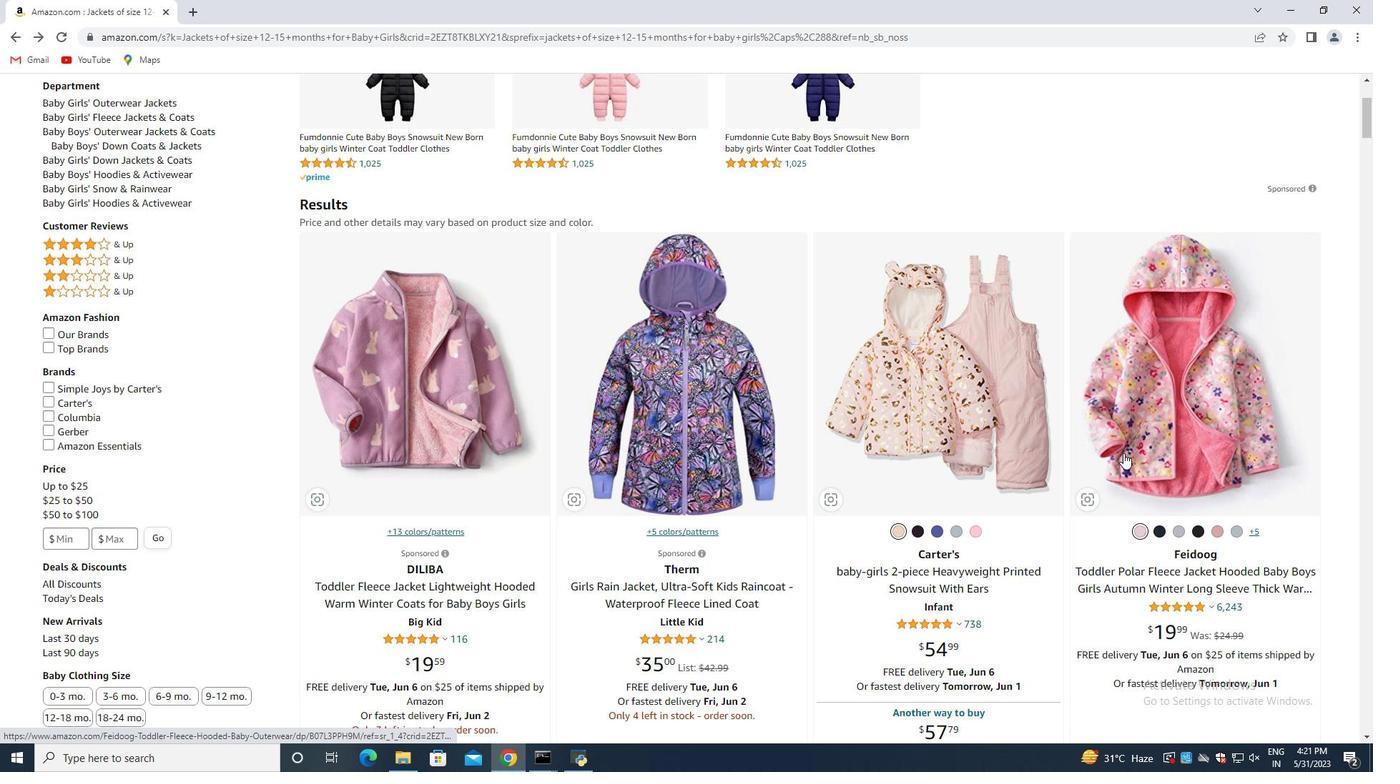 
Action: Mouse scrolled (1117, 453) with delta (0, 0)
Screenshot: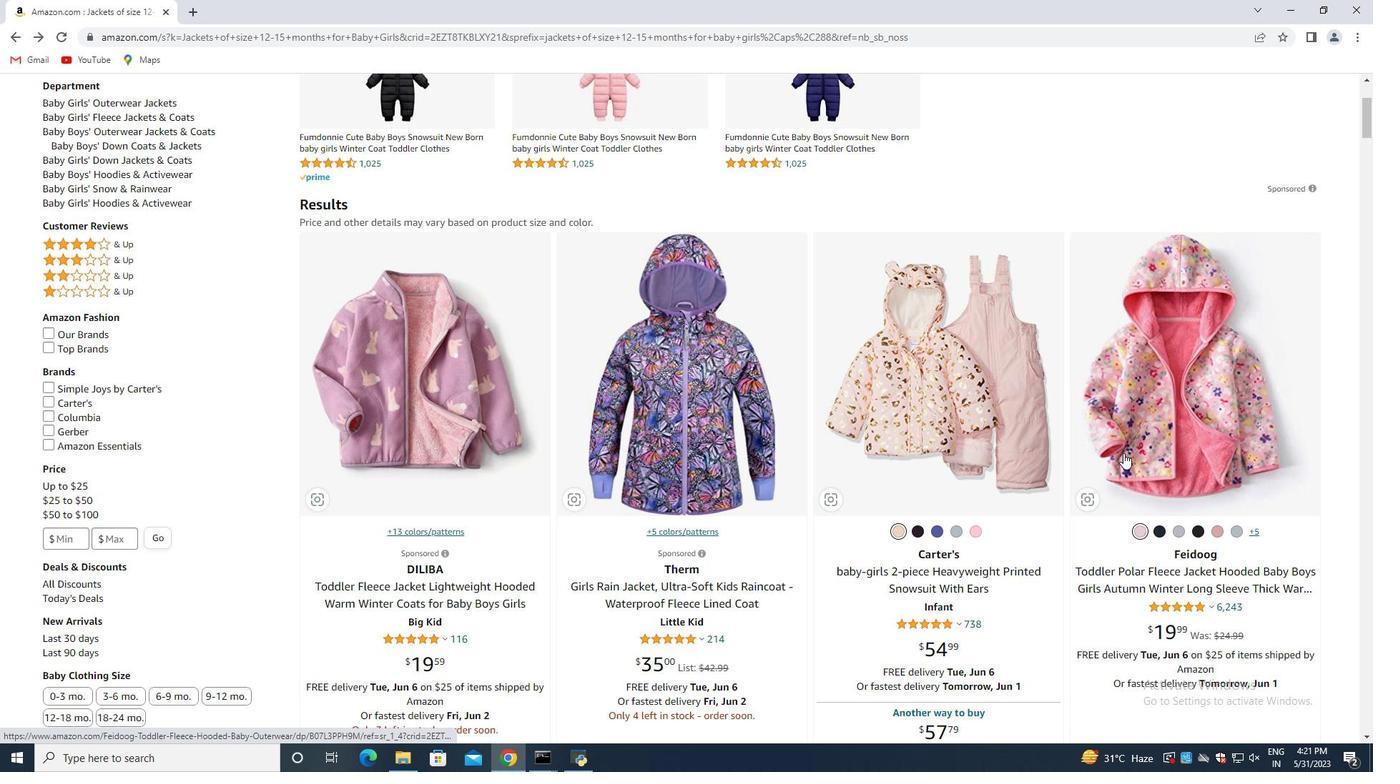 
Action: Mouse moved to (421, 331)
Screenshot: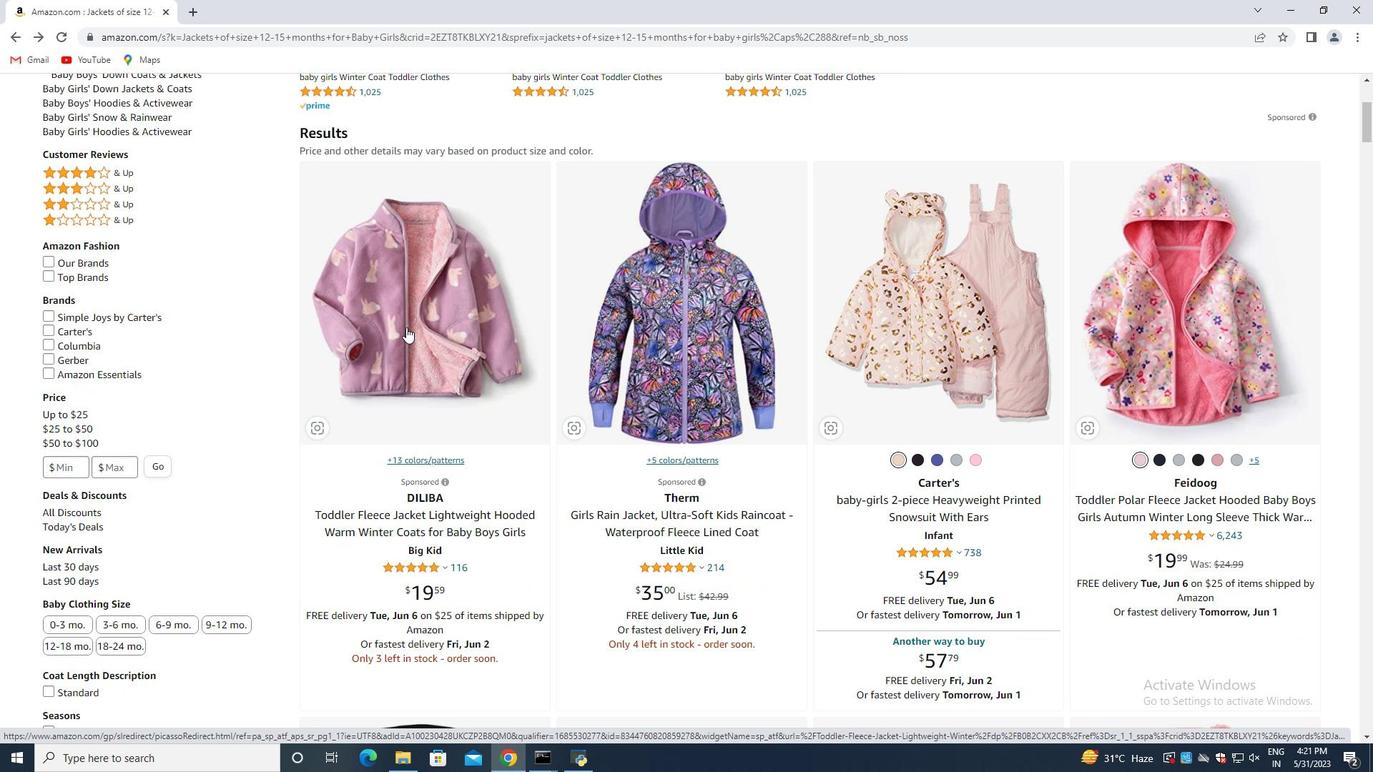 
Action: Mouse scrolled (421, 331) with delta (0, 0)
Screenshot: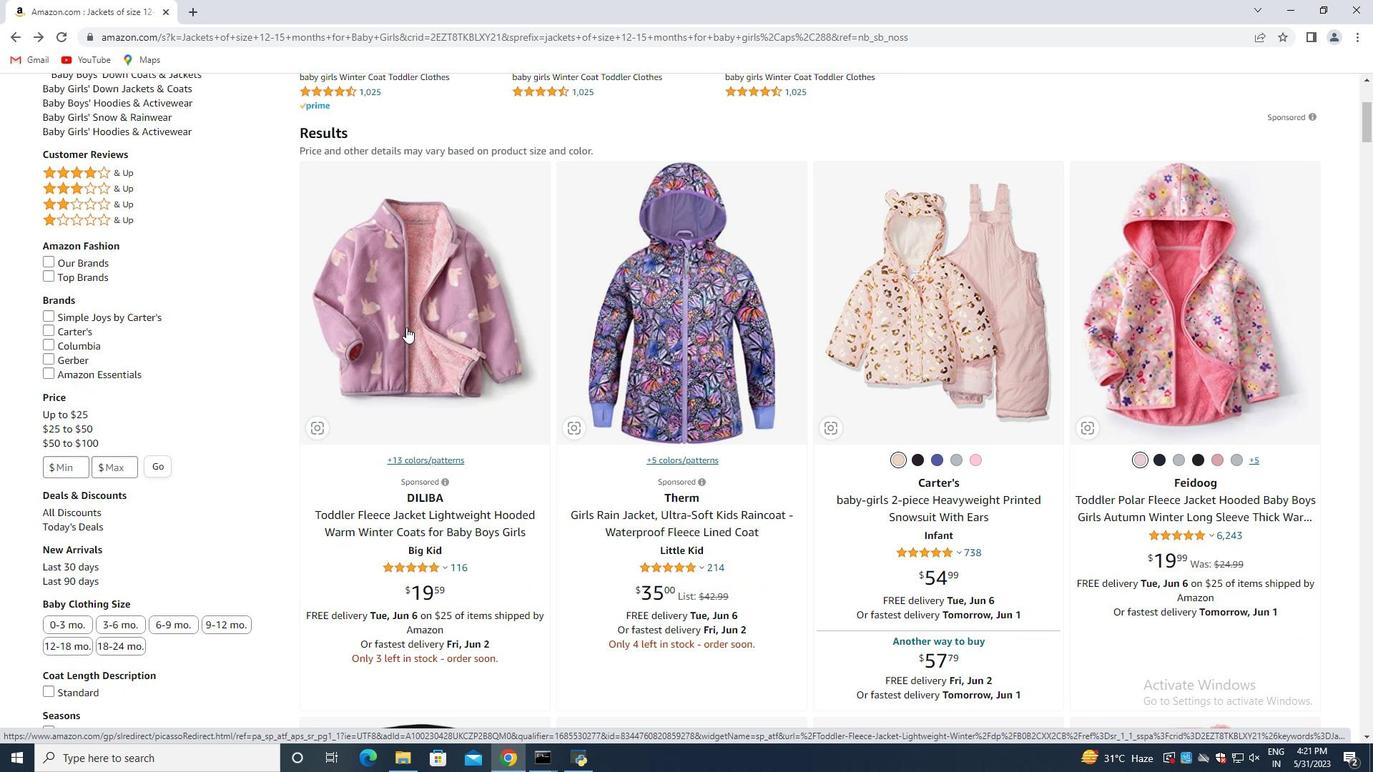 
Action: Mouse moved to (424, 334)
Screenshot: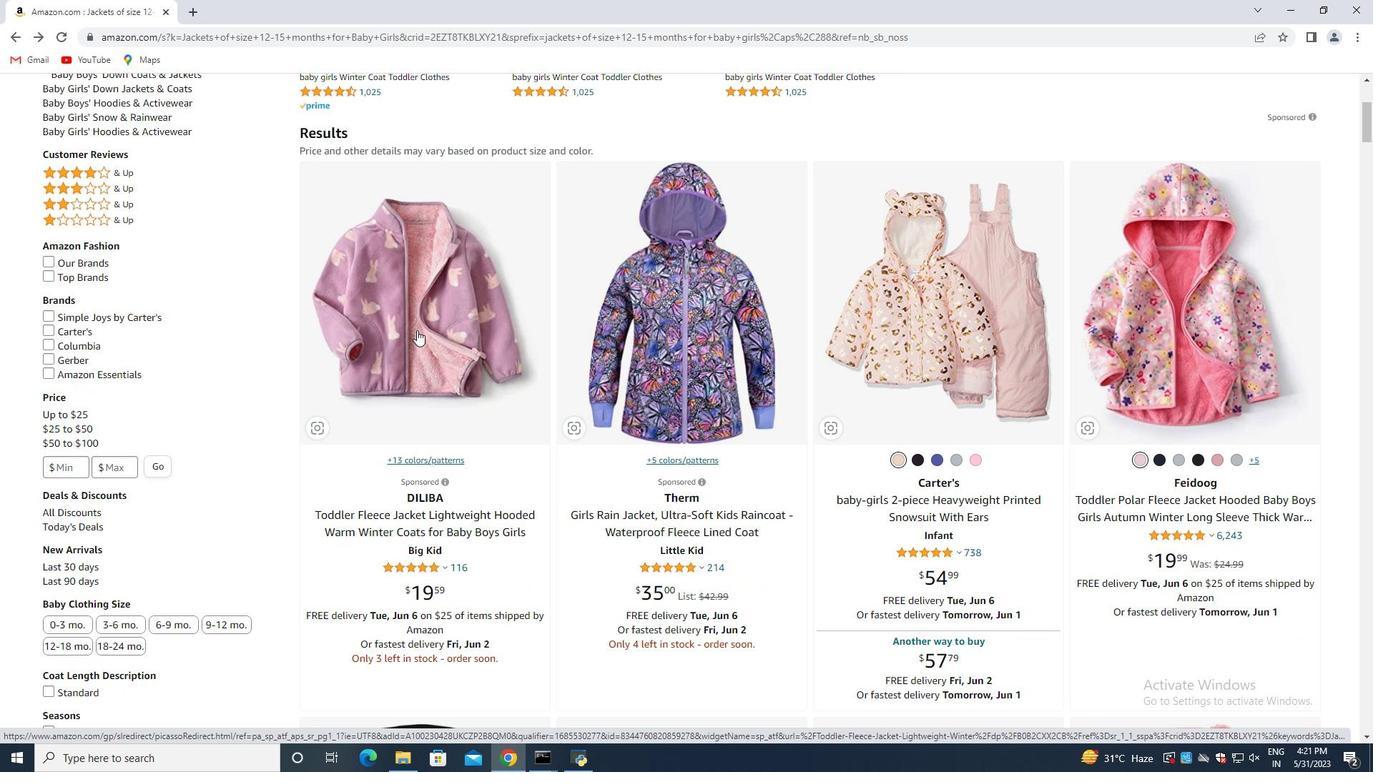 
Action: Mouse scrolled (424, 334) with delta (0, 0)
Screenshot: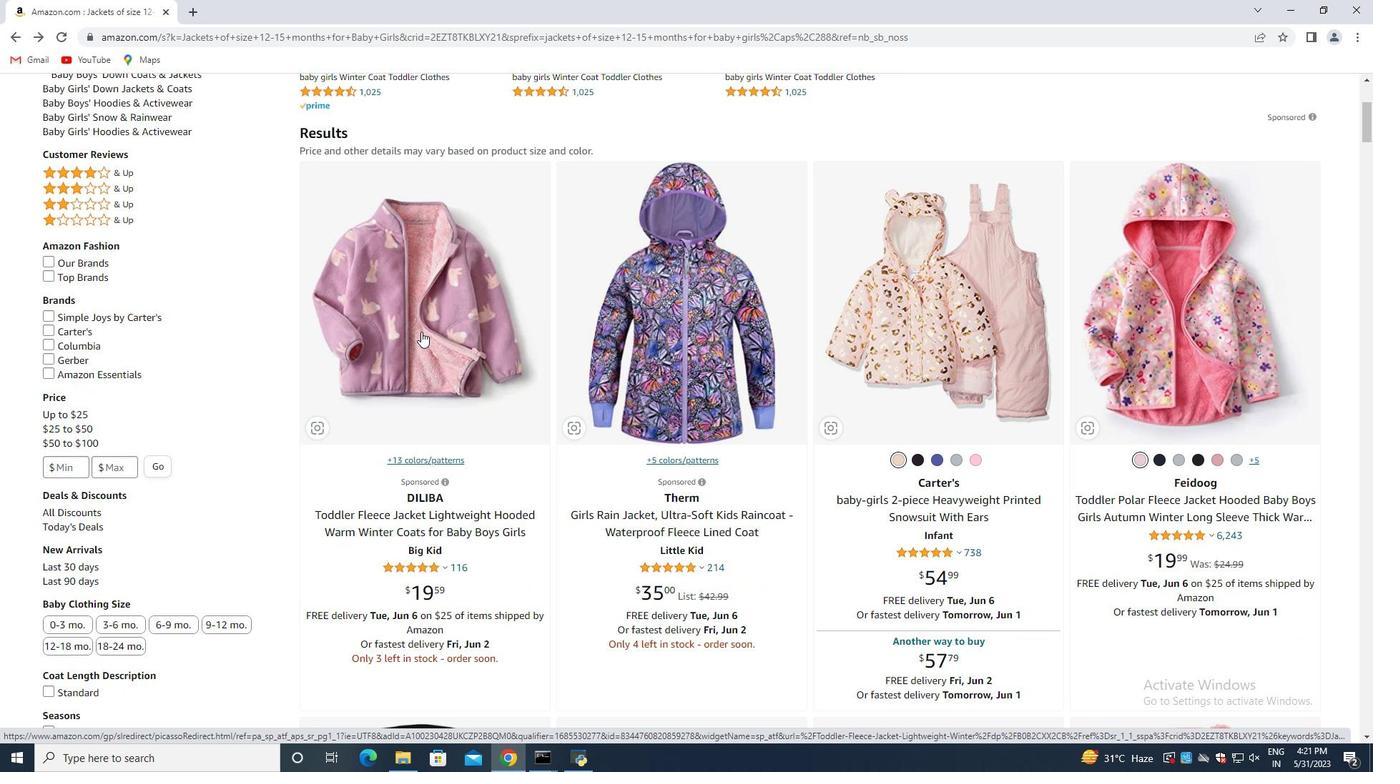 
Action: Mouse moved to (426, 336)
Screenshot: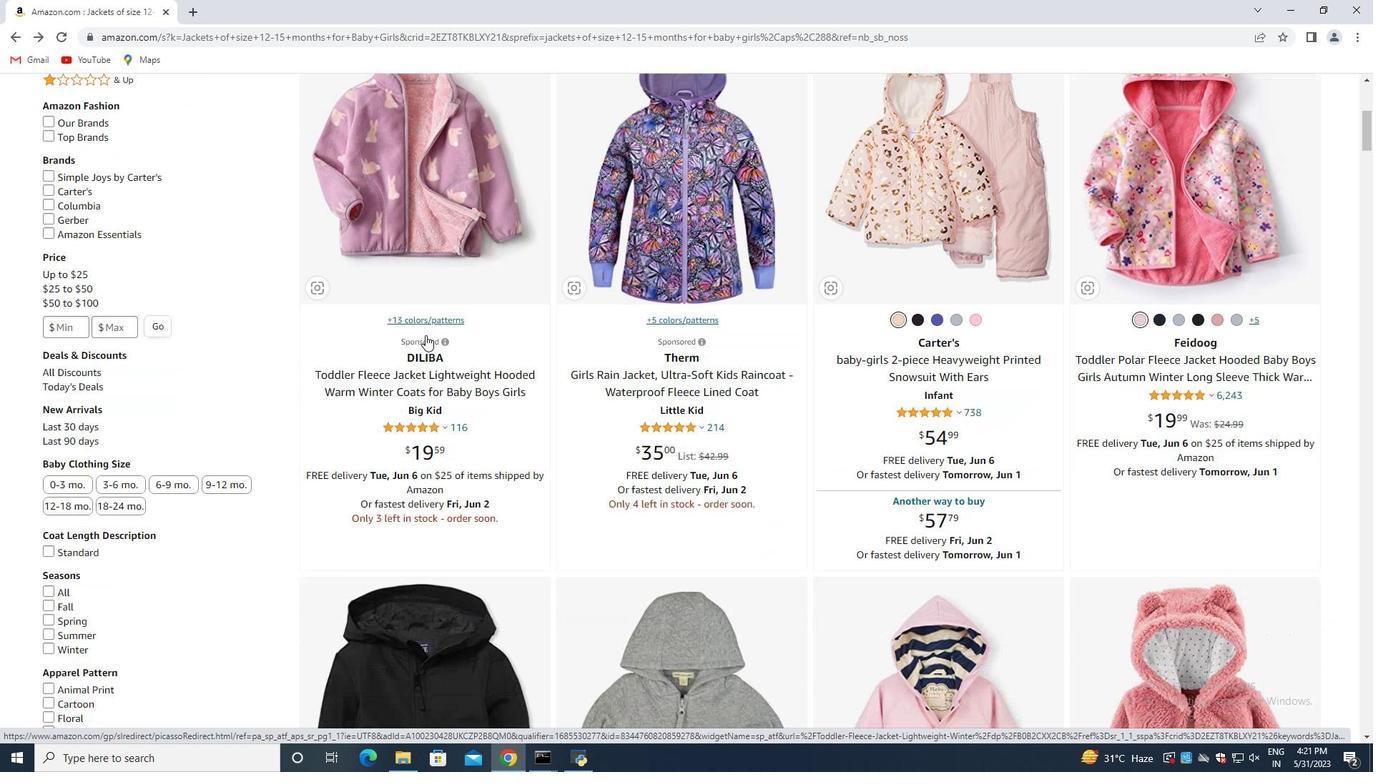 
Action: Mouse scrolled (426, 336) with delta (0, 0)
Screenshot: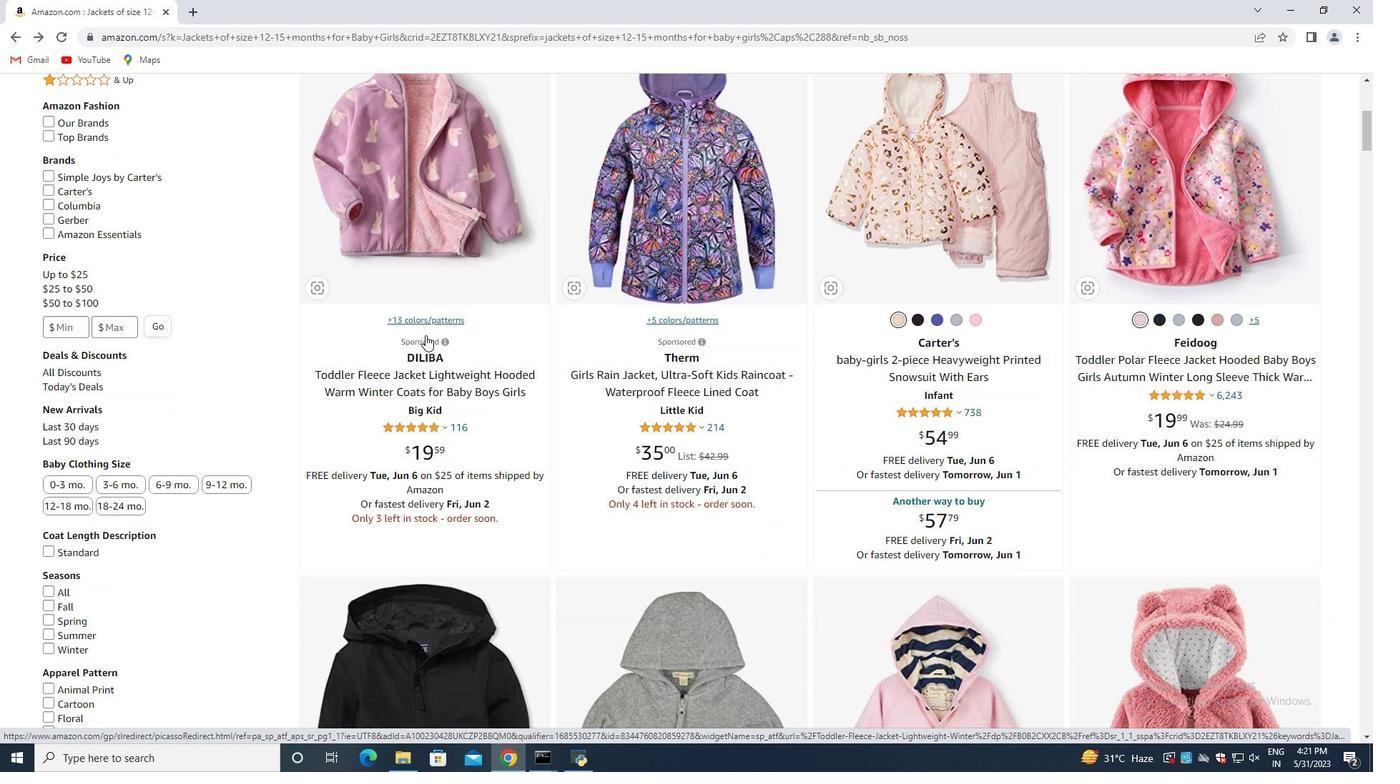 
Action: Mouse moved to (426, 341)
Screenshot: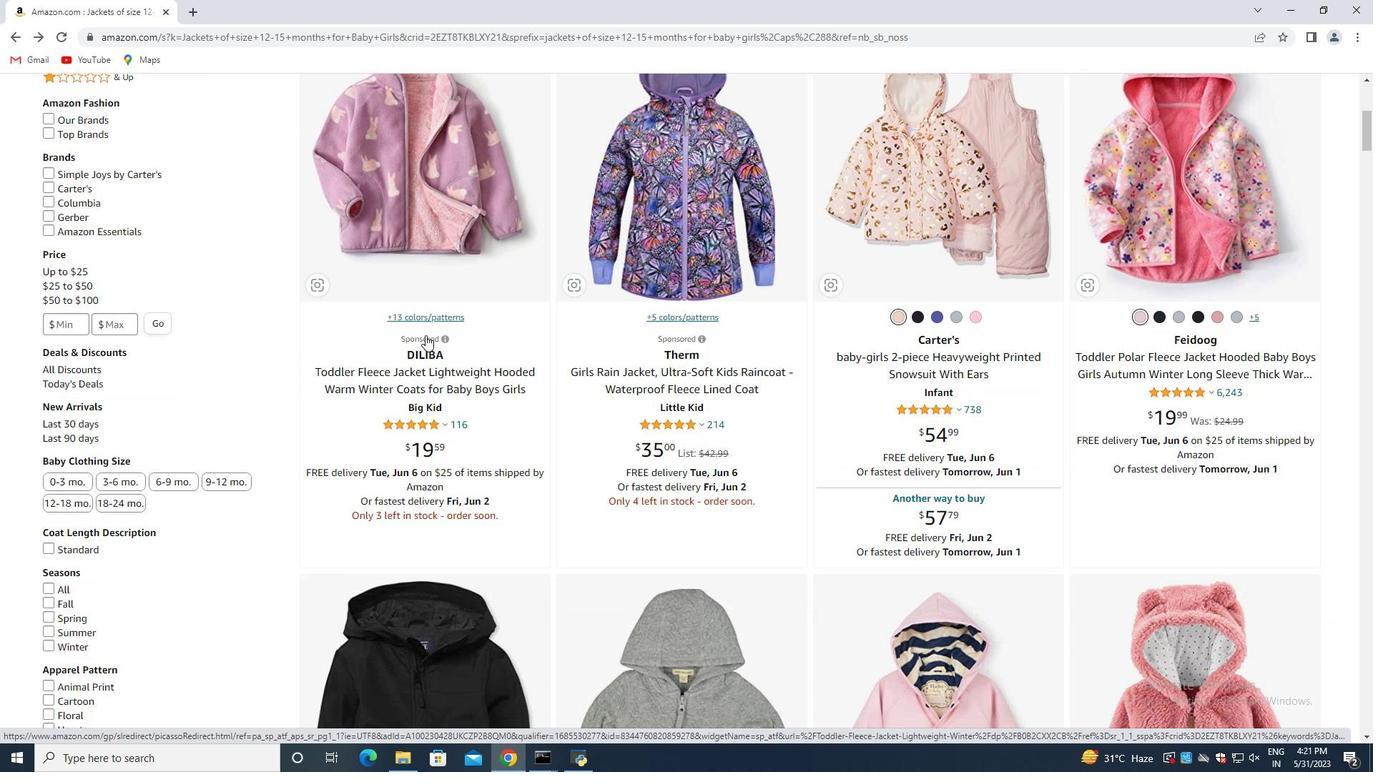 
Action: Mouse scrolled (426, 340) with delta (0, 0)
Screenshot: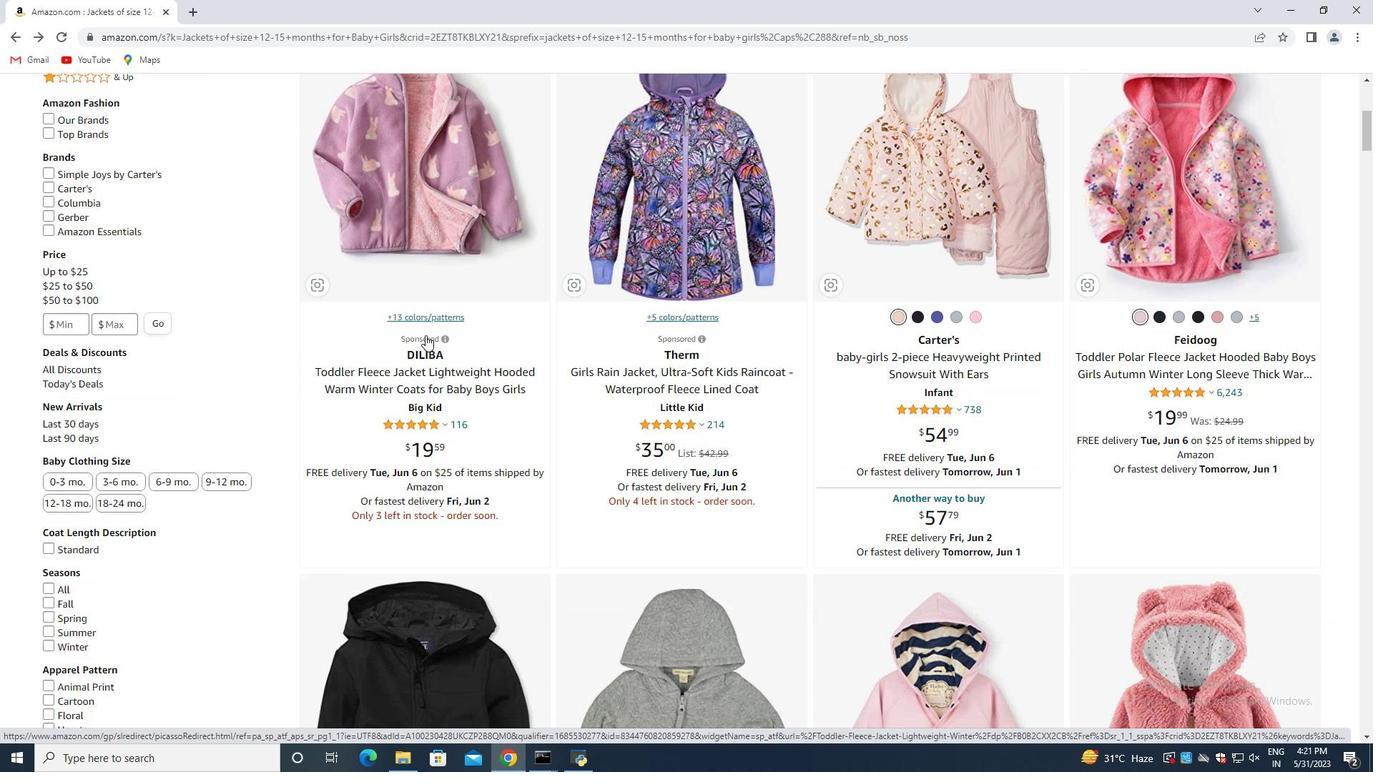 
Action: Mouse moved to (527, 379)
Screenshot: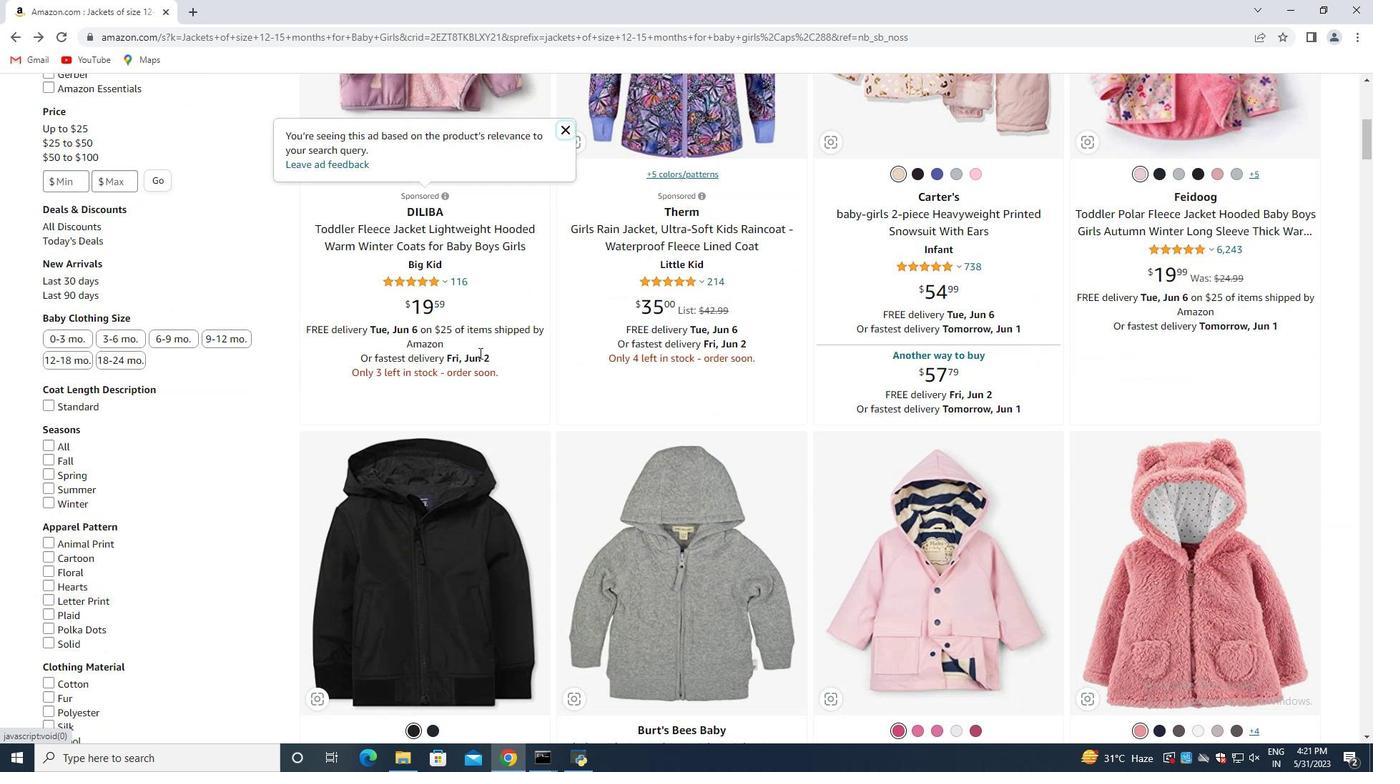 
Action: Mouse scrolled (509, 371) with delta (0, 0)
Screenshot: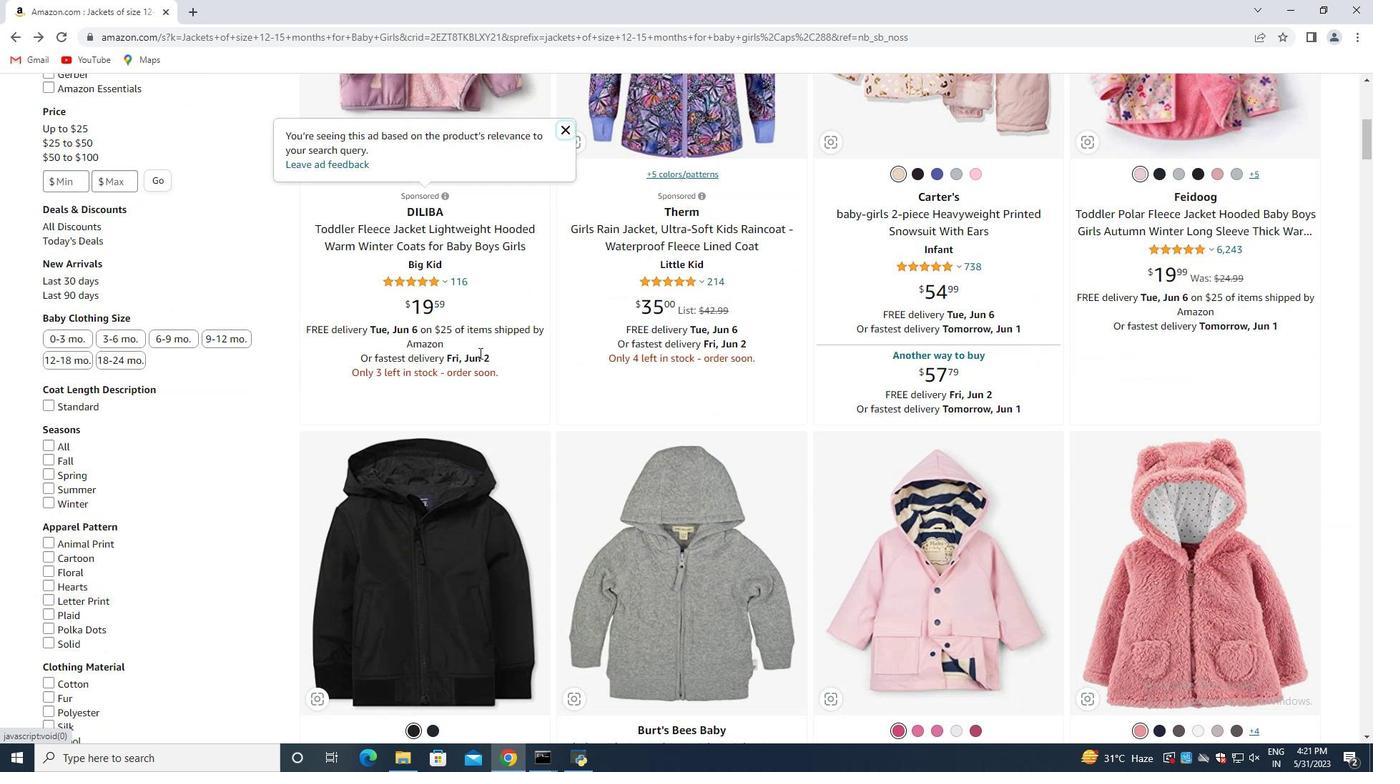 
Action: Mouse moved to (535, 380)
Screenshot: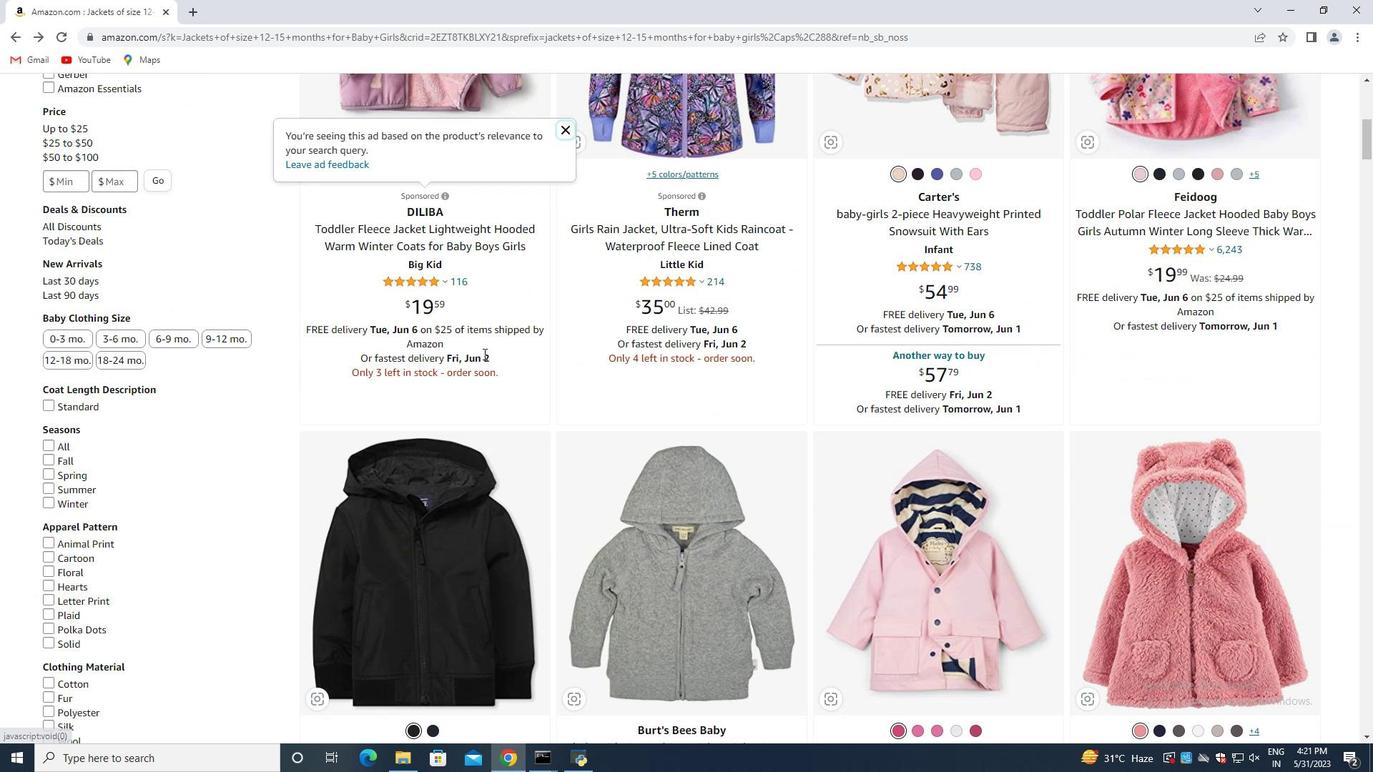
Action: Mouse scrolled (530, 379) with delta (0, 0)
Screenshot: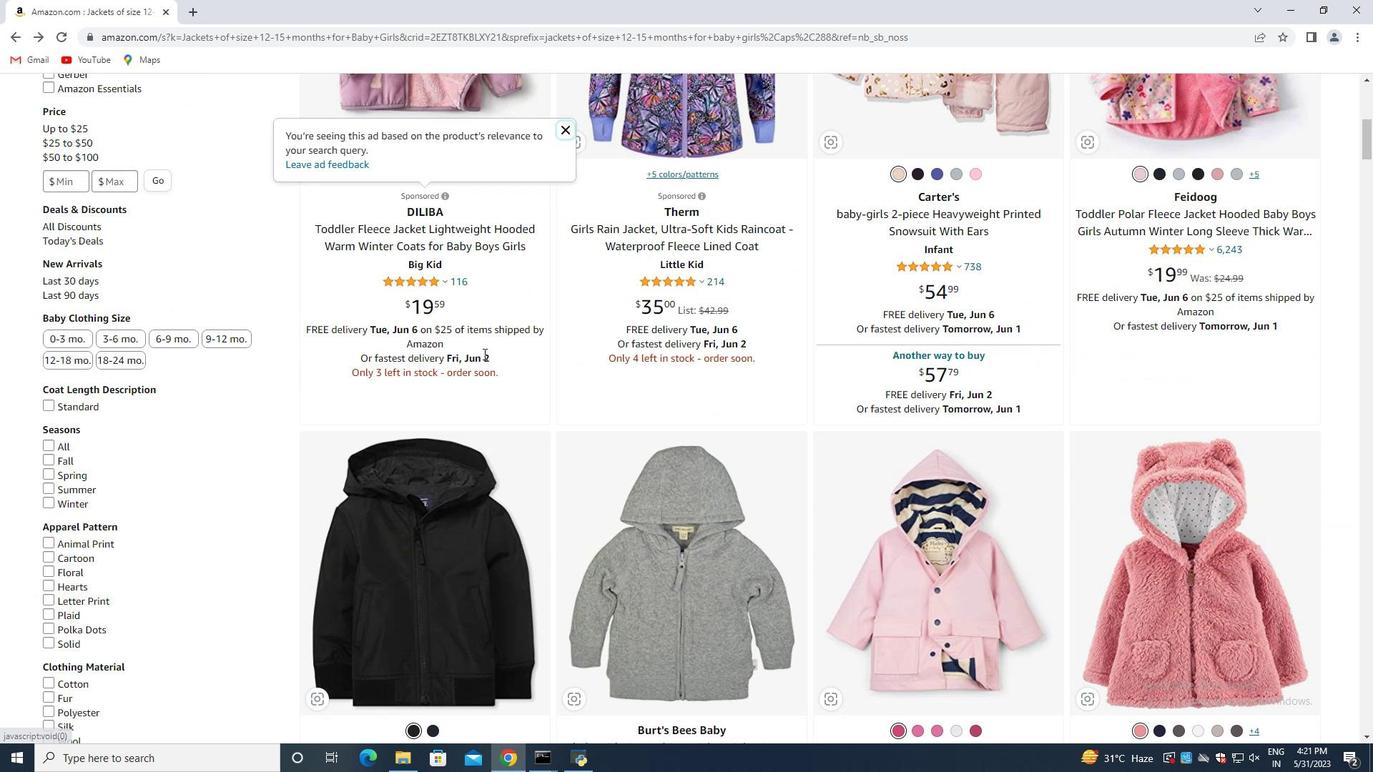 
Action: Mouse moved to (622, 396)
Screenshot: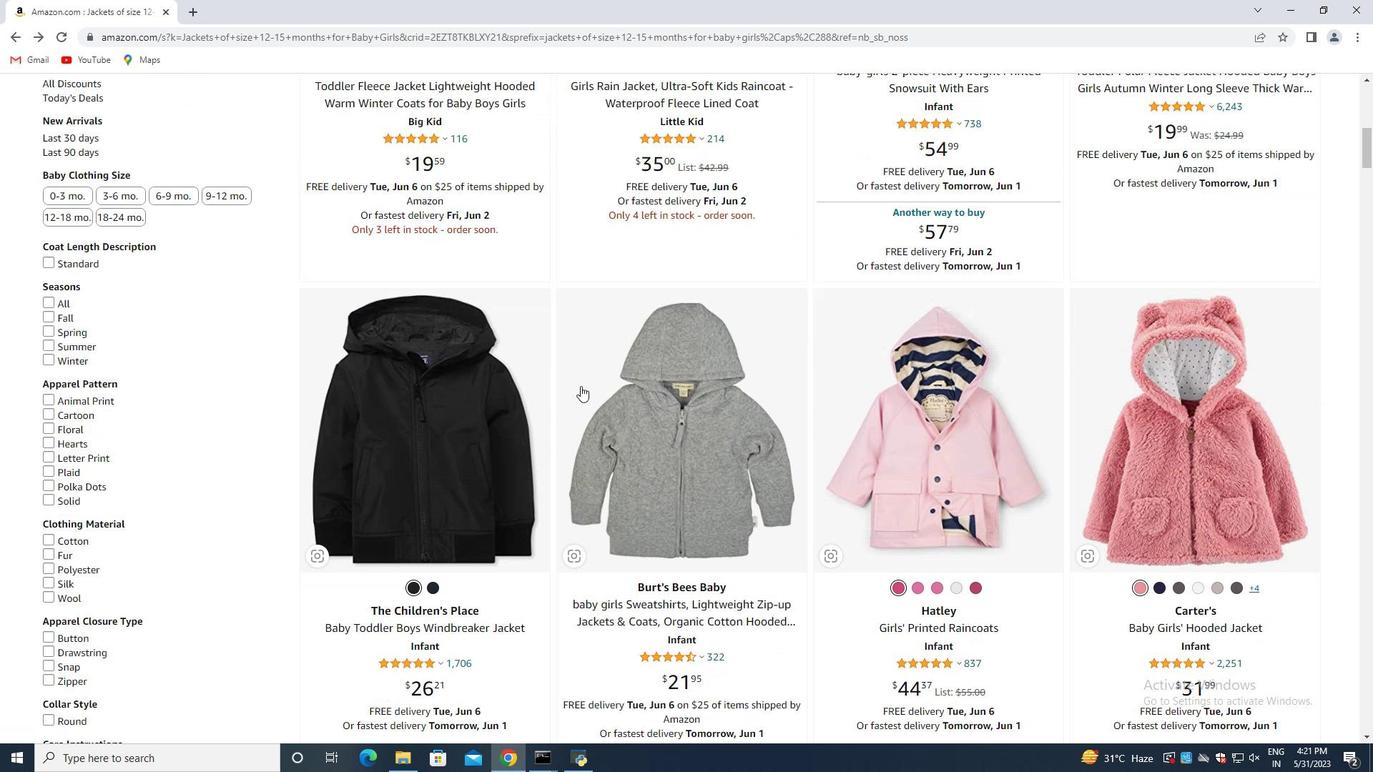 
Action: Mouse scrolled (622, 395) with delta (0, 0)
Screenshot: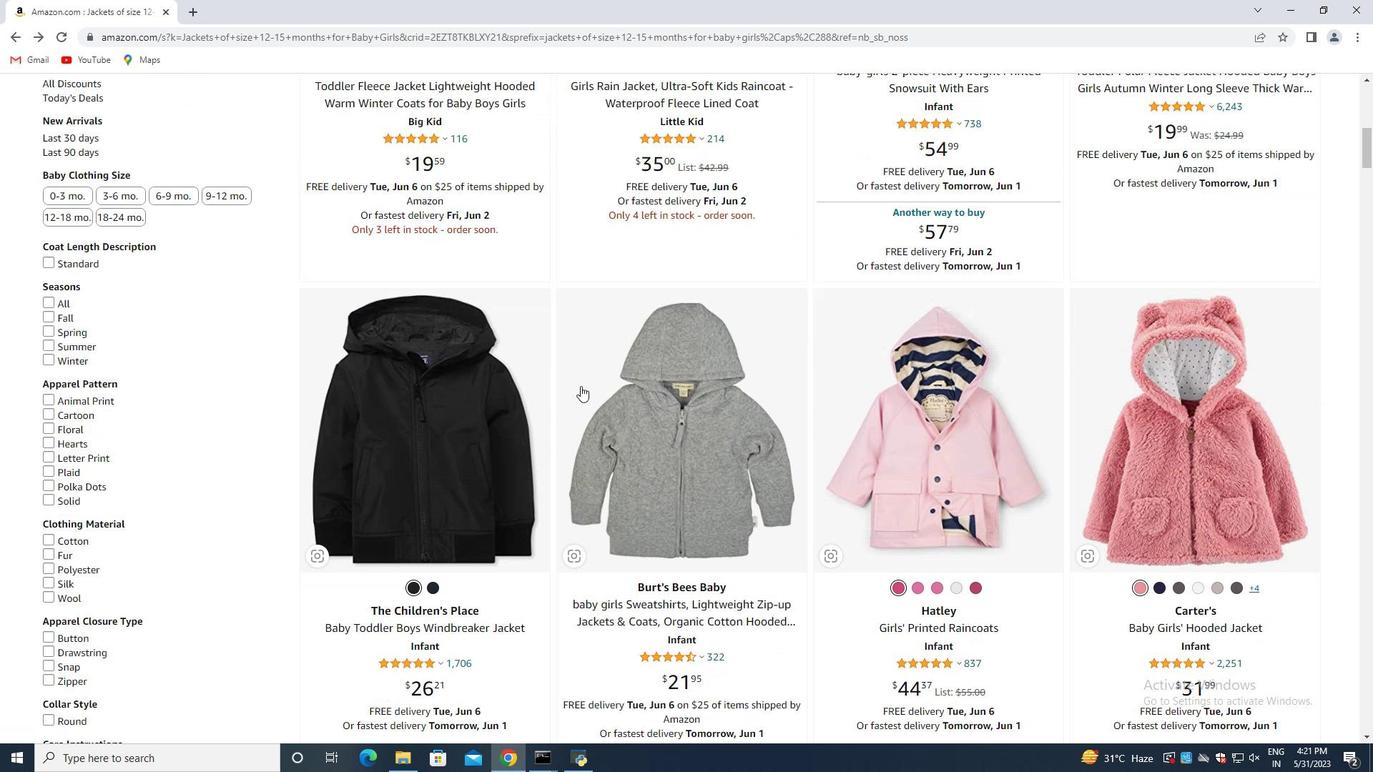 
Action: Mouse moved to (650, 404)
Screenshot: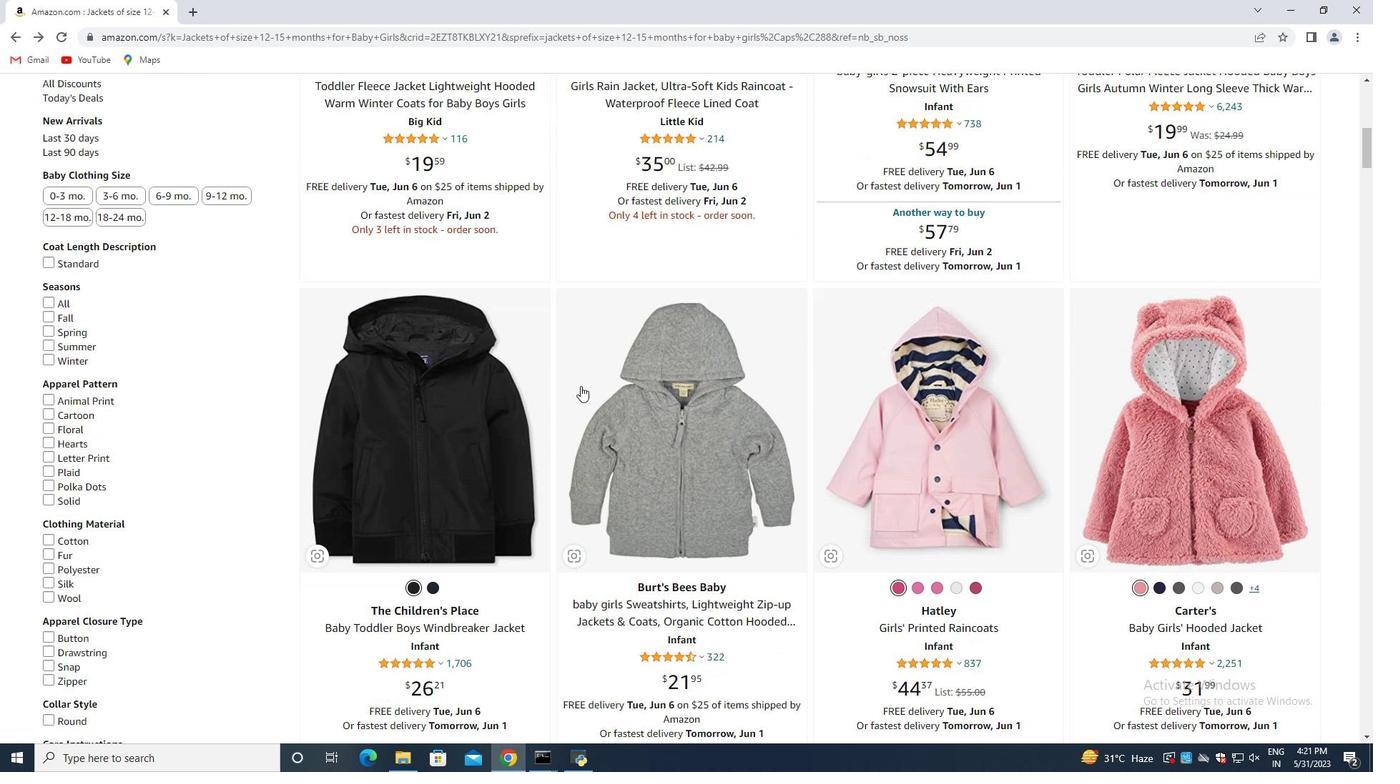 
Action: Mouse scrolled (650, 403) with delta (0, 0)
Screenshot: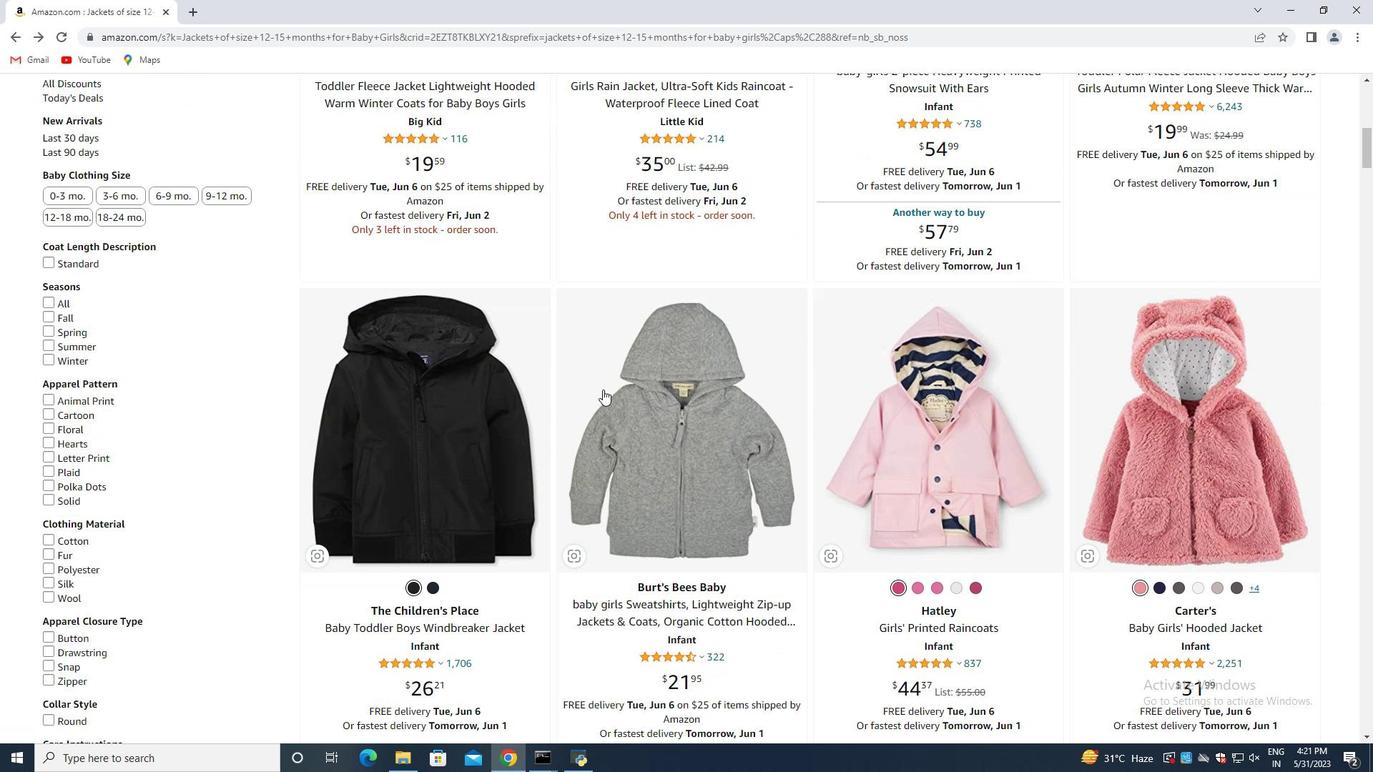 
Action: Mouse moved to (1154, 372)
Screenshot: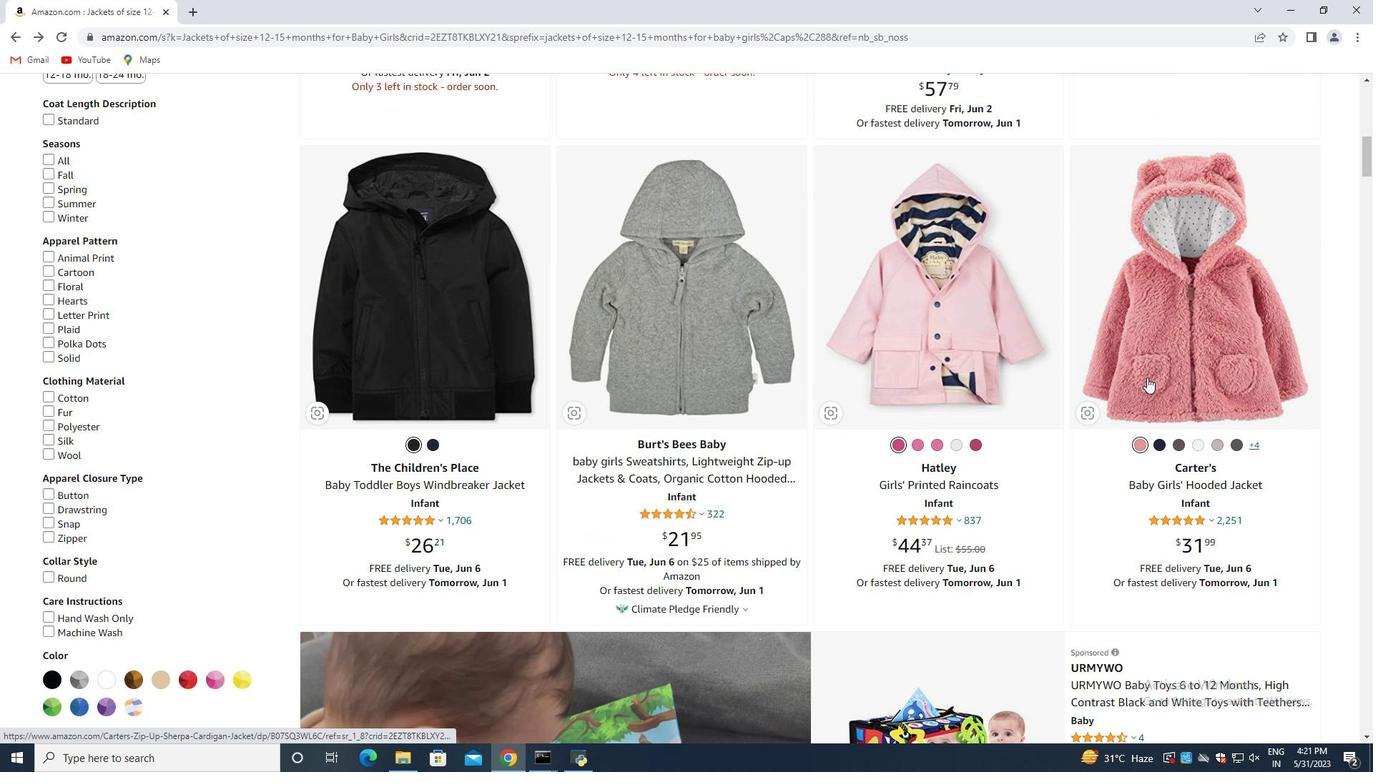 
Action: Mouse pressed left at (1154, 372)
Screenshot: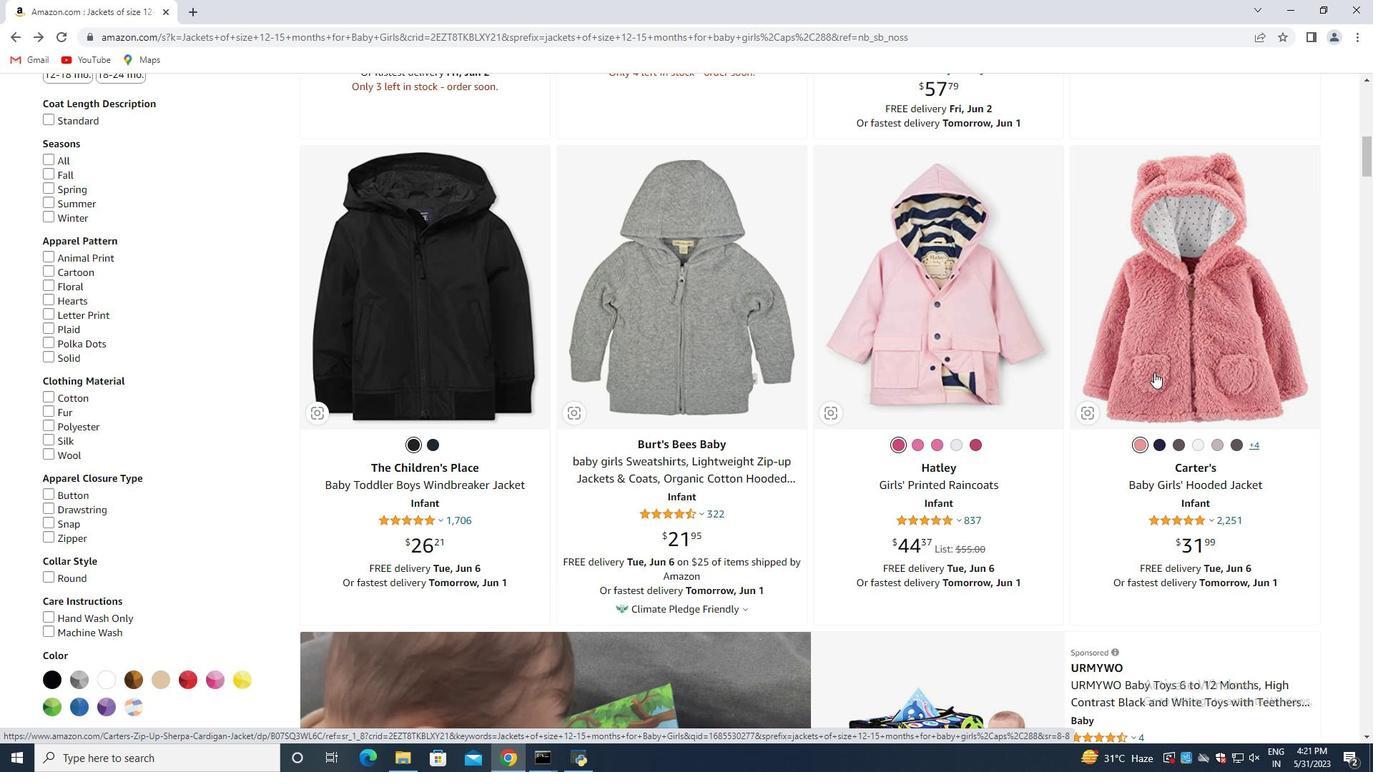 
Action: Mouse moved to (694, 399)
Screenshot: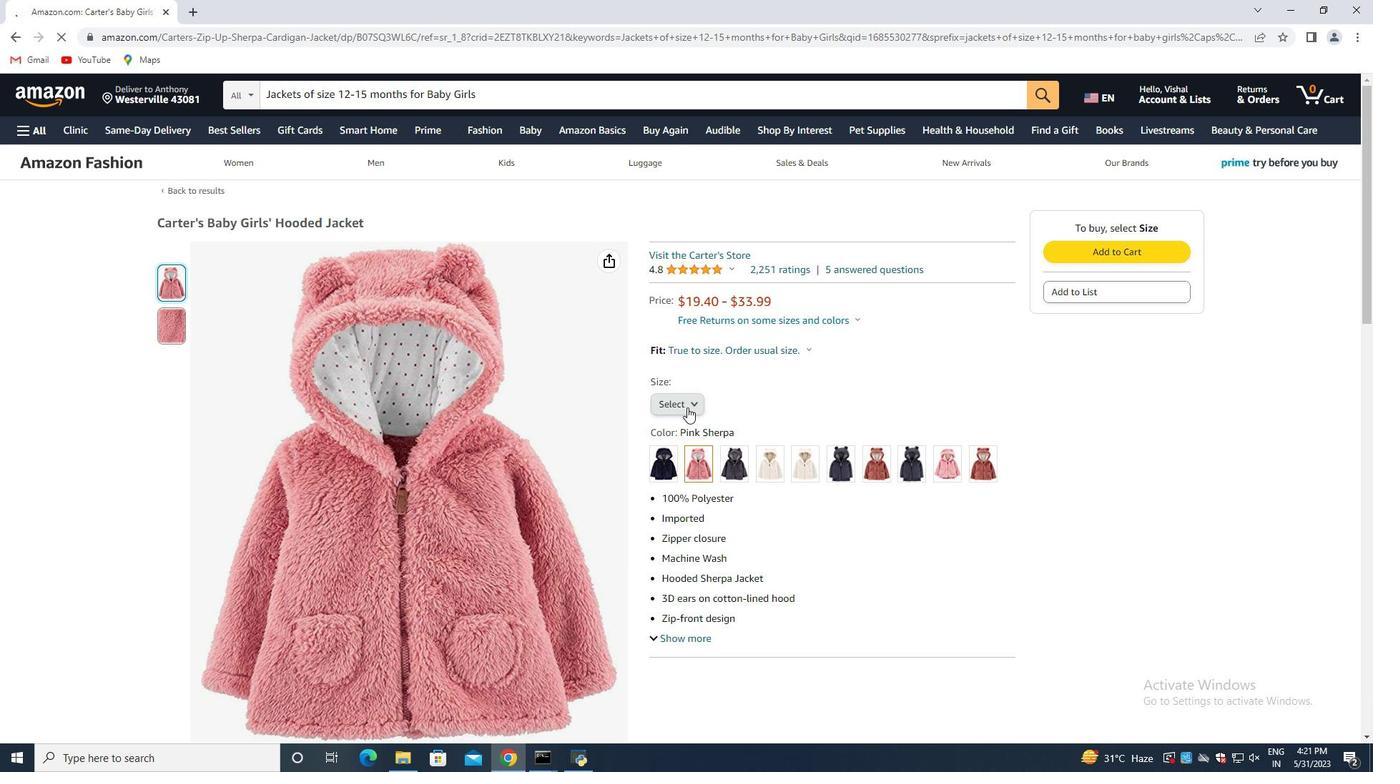 
Action: Mouse pressed left at (694, 399)
Screenshot: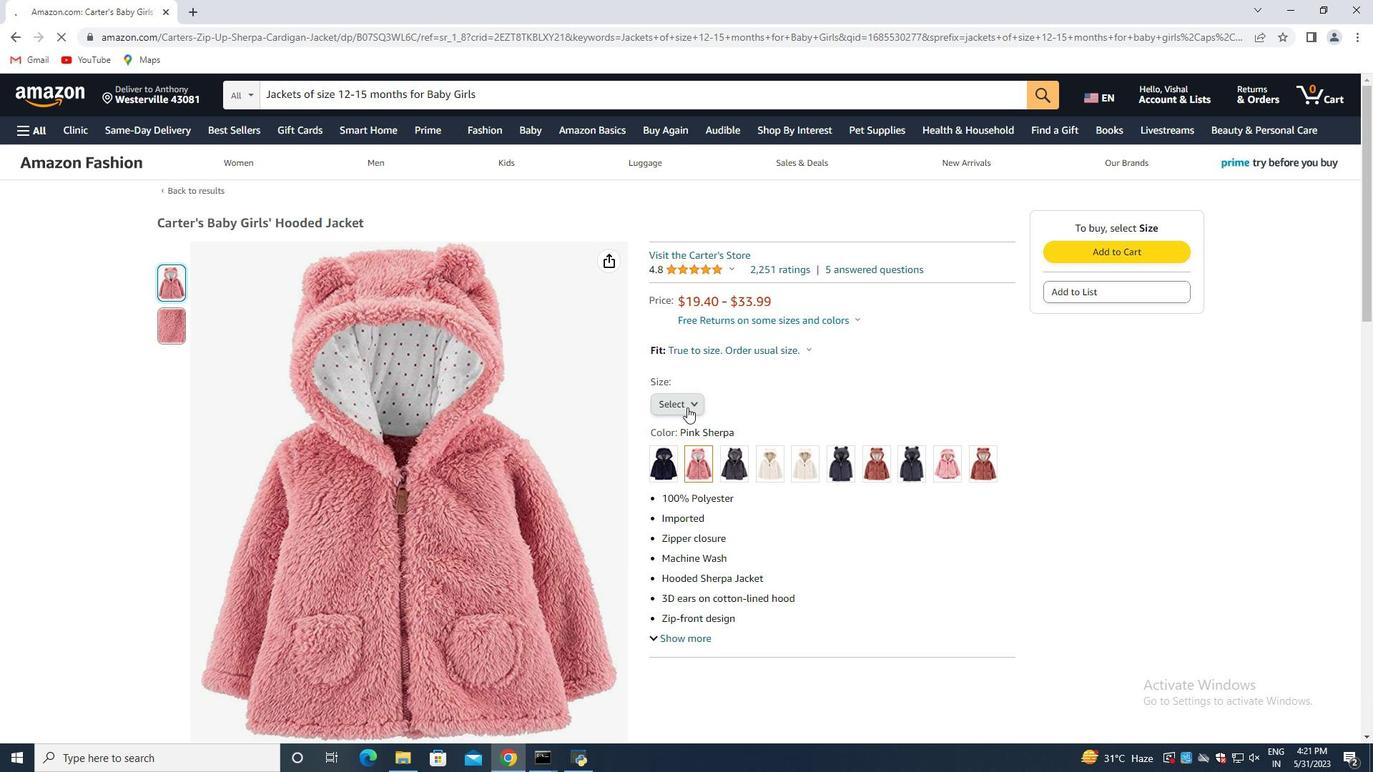 
Action: Mouse moved to (789, 394)
Screenshot: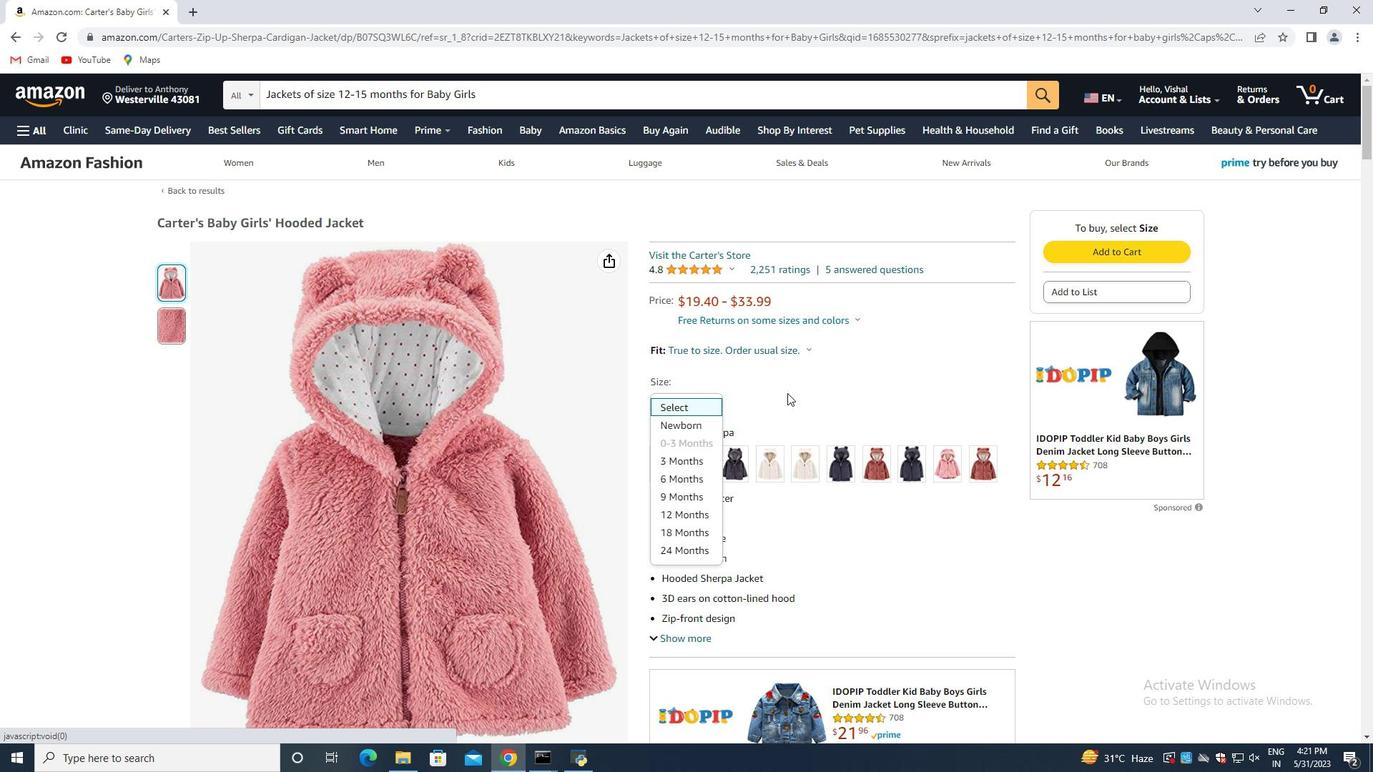 
Action: Mouse pressed left at (789, 394)
Screenshot: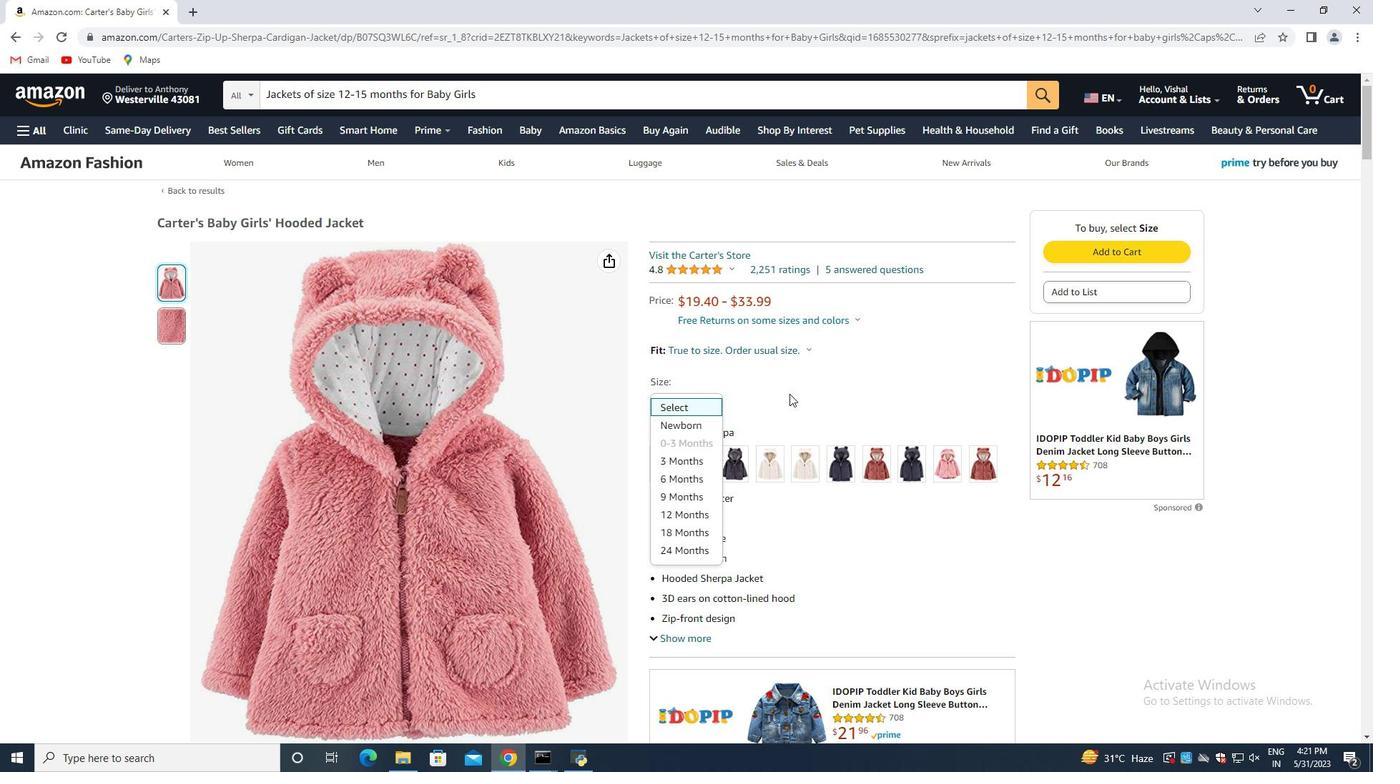 
Action: Mouse moved to (971, 123)
Screenshot: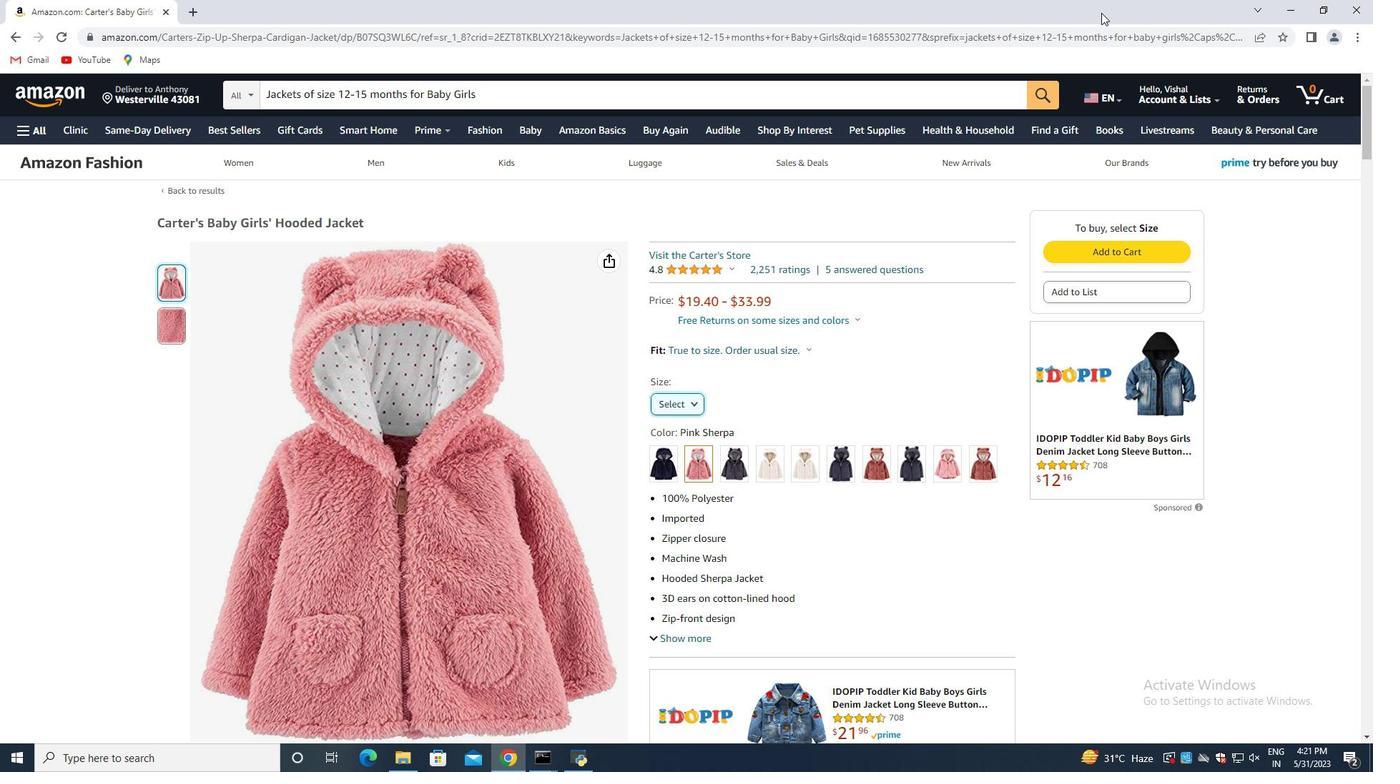 
Action: Mouse scrolled (971, 123) with delta (0, 0)
Screenshot: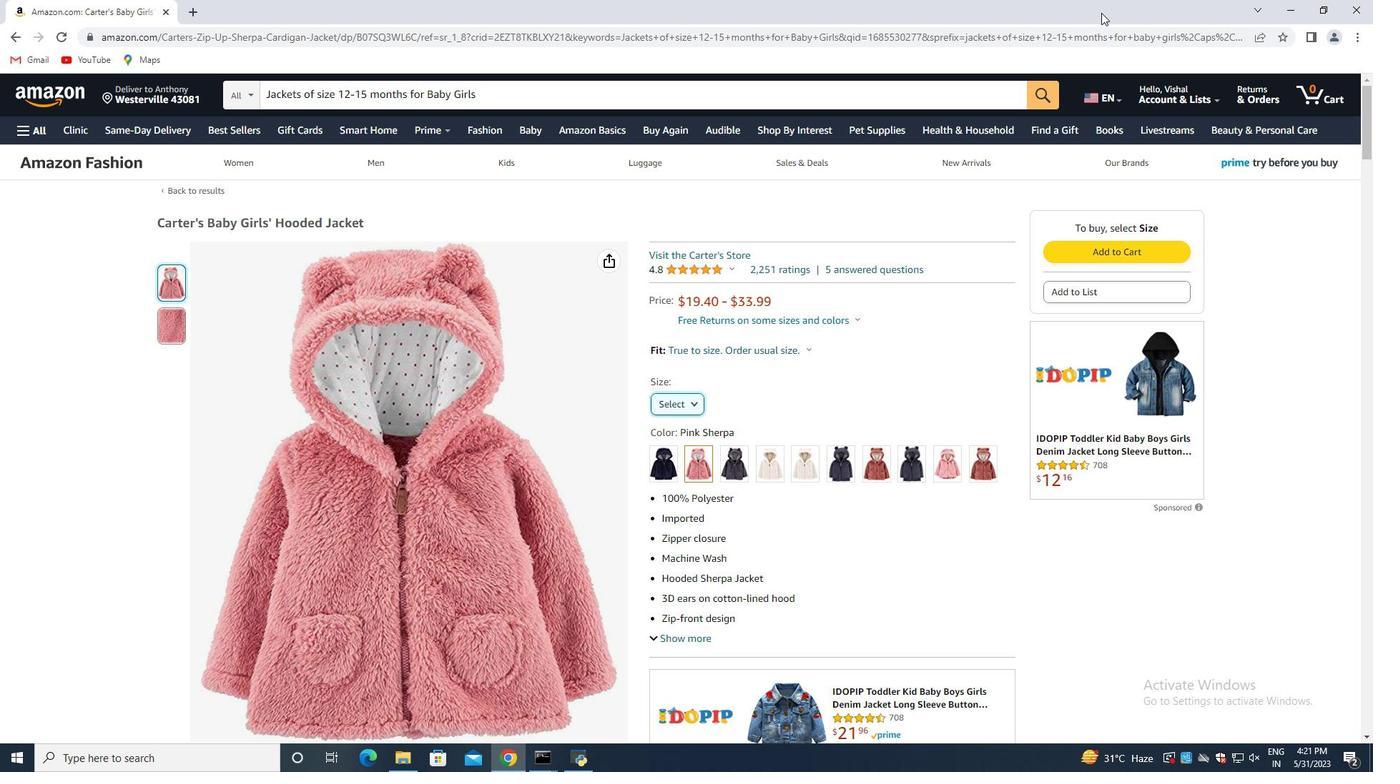 
Action: Mouse moved to (961, 136)
Screenshot: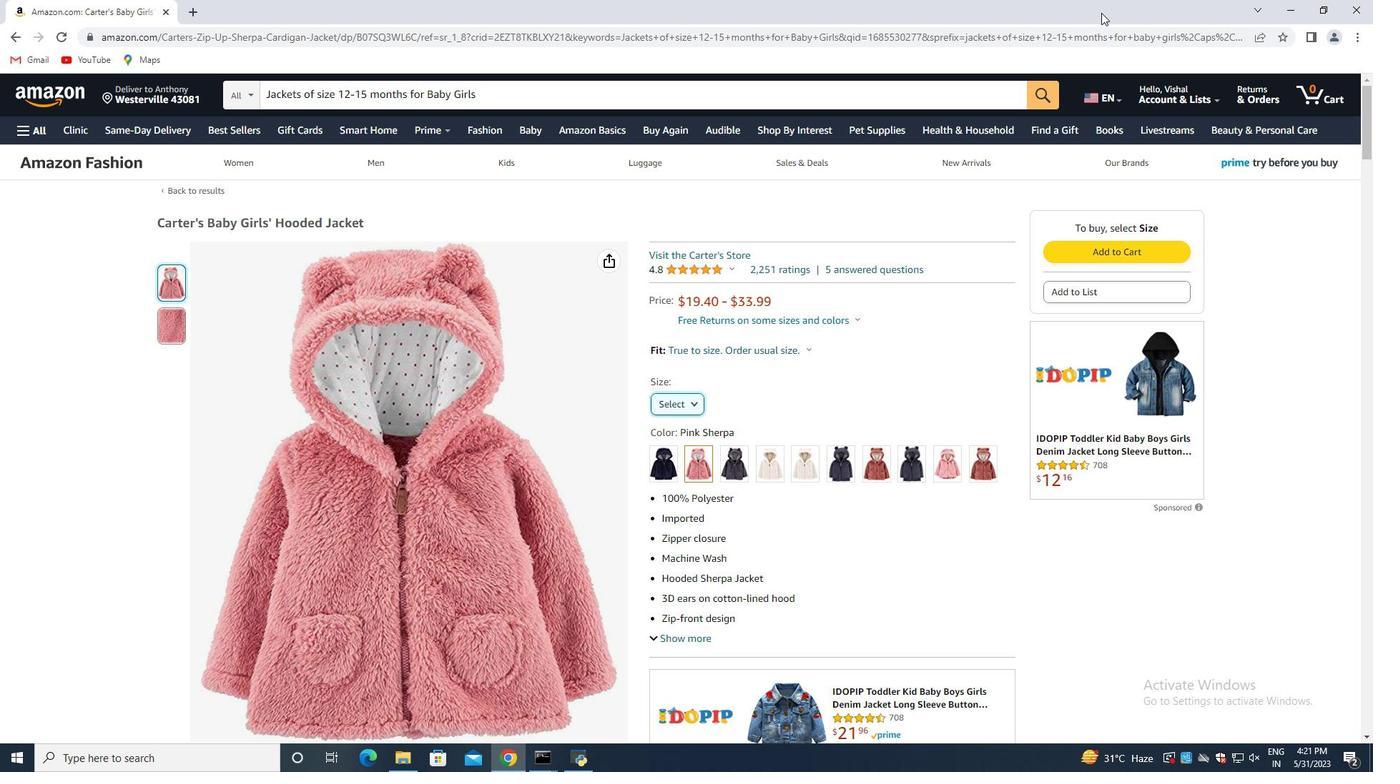
Action: Mouse scrolled (961, 135) with delta (0, 0)
Screenshot: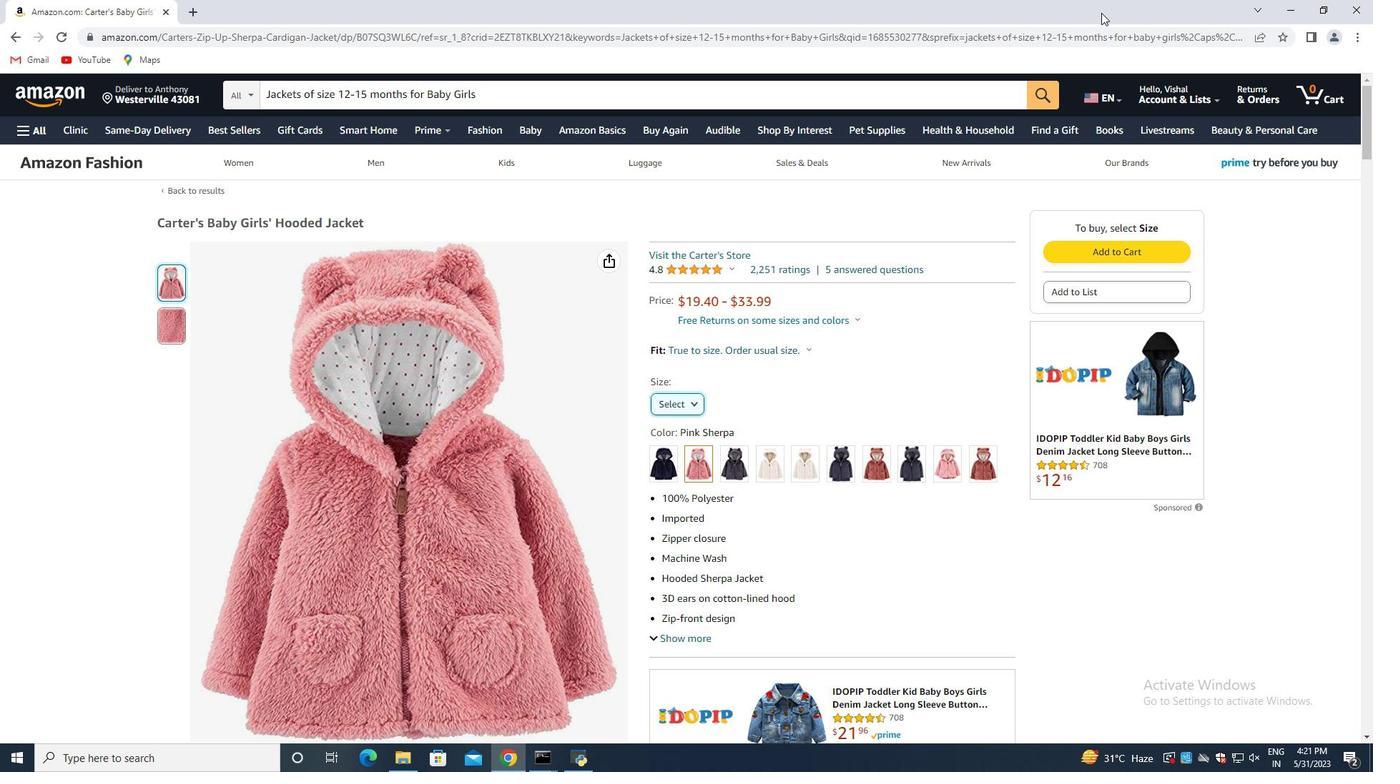 
Action: Mouse moved to (952, 143)
Screenshot: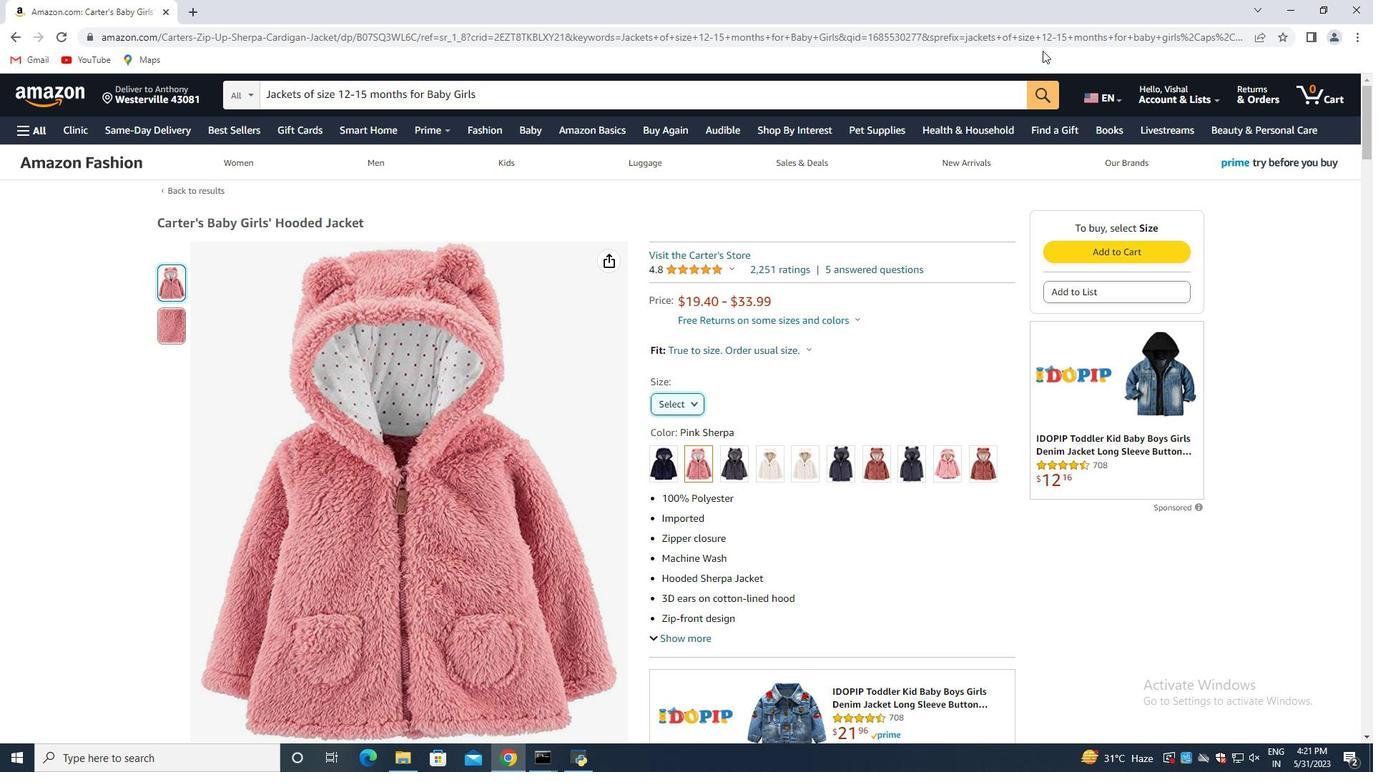 
Action: Mouse scrolled (952, 142) with delta (0, 0)
Screenshot: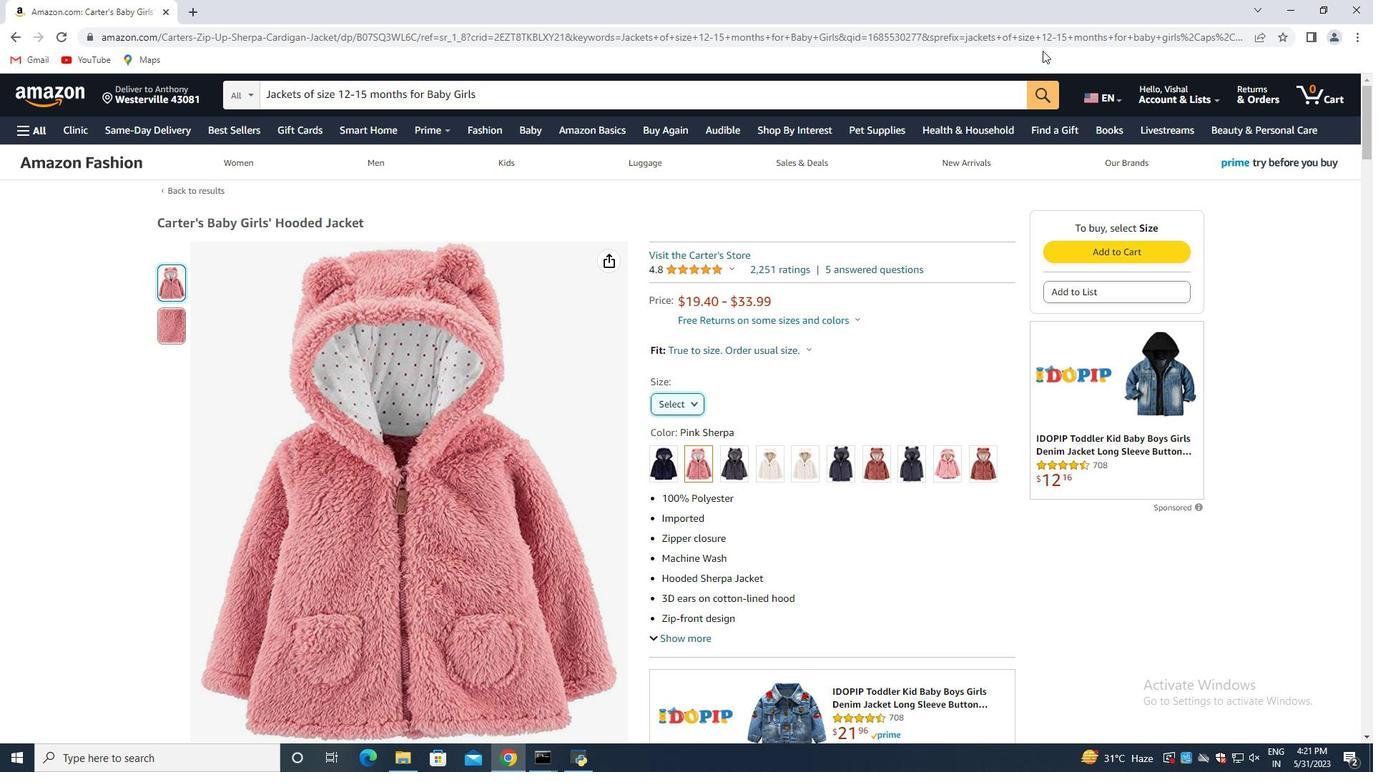 
Action: Mouse moved to (951, 143)
Screenshot: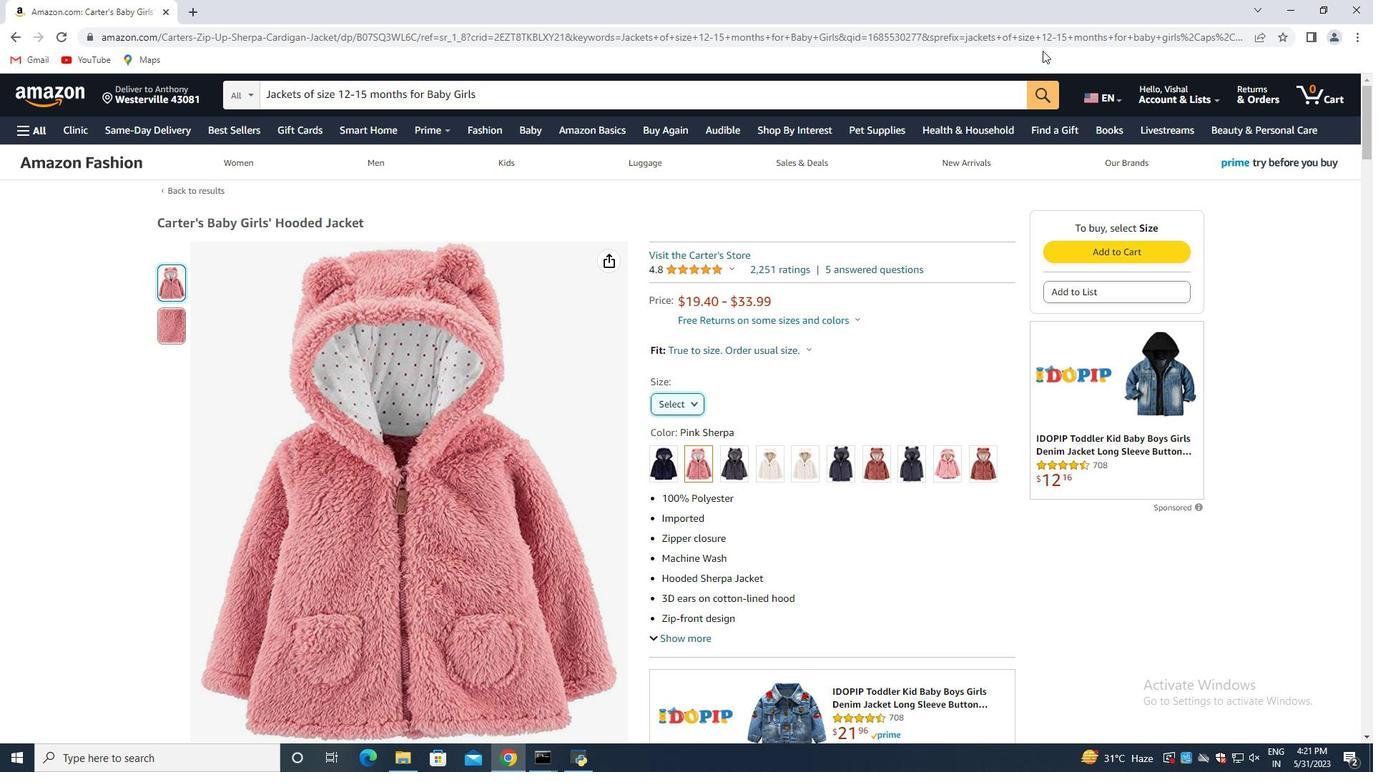 
Action: Mouse scrolled (951, 142) with delta (0, 0)
Screenshot: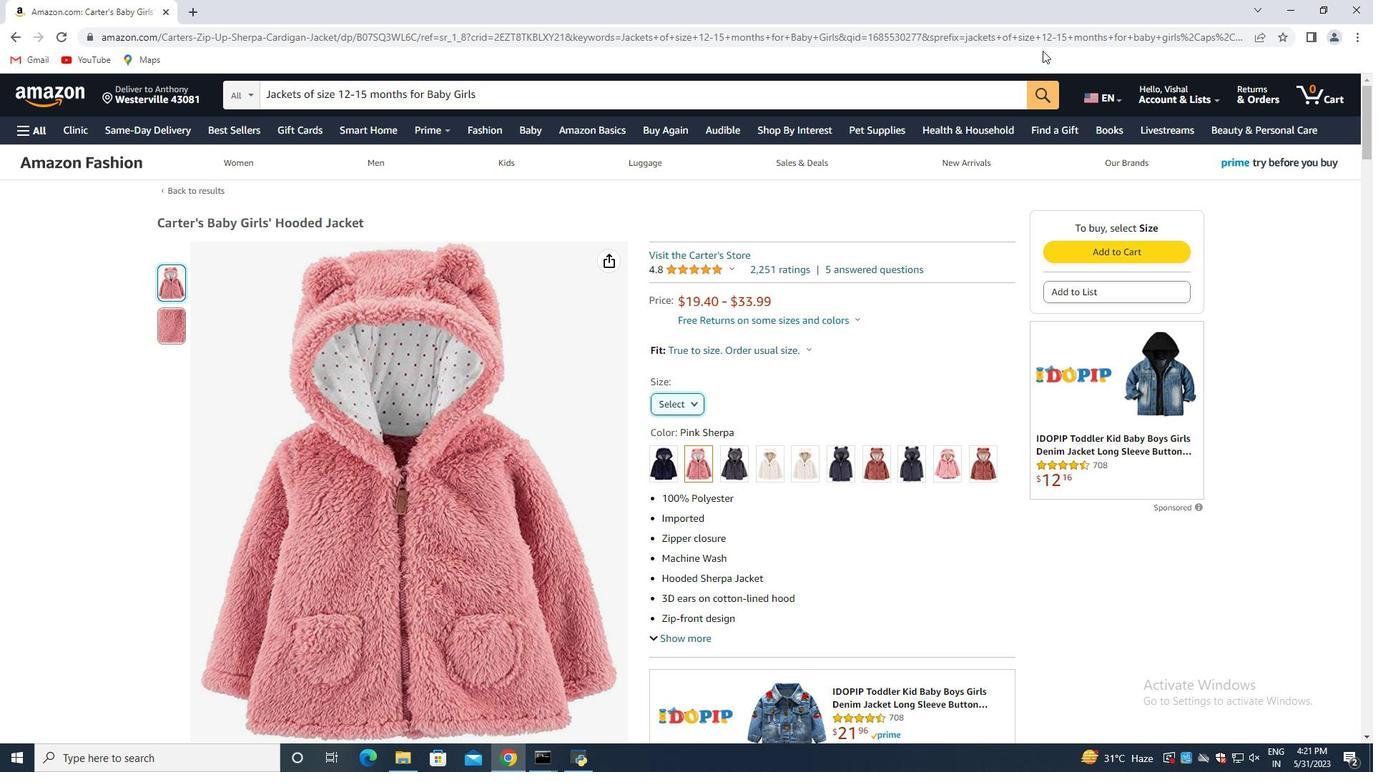 
Action: Mouse moved to (951, 143)
Screenshot: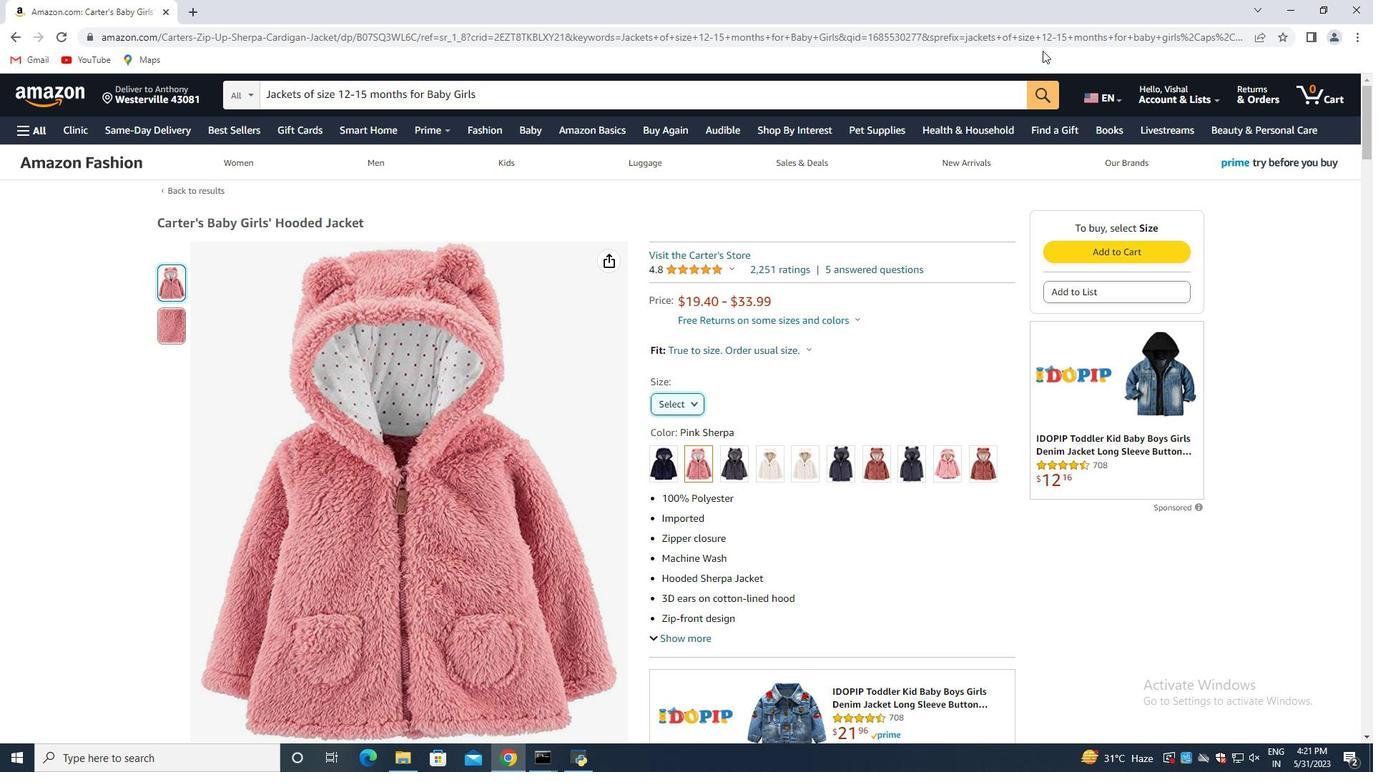 
Action: Mouse scrolled (951, 142) with delta (0, 0)
Screenshot: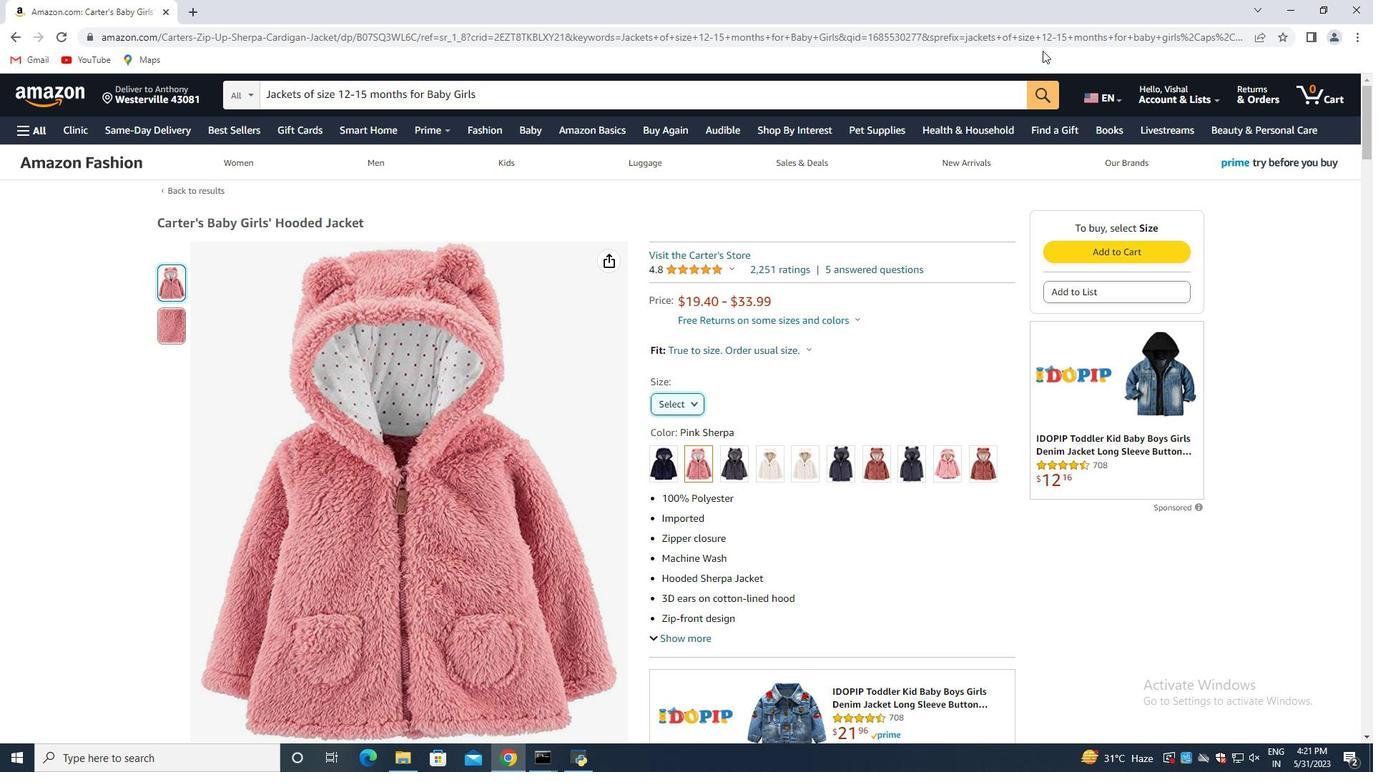 
Action: Mouse moved to (906, 105)
Screenshot: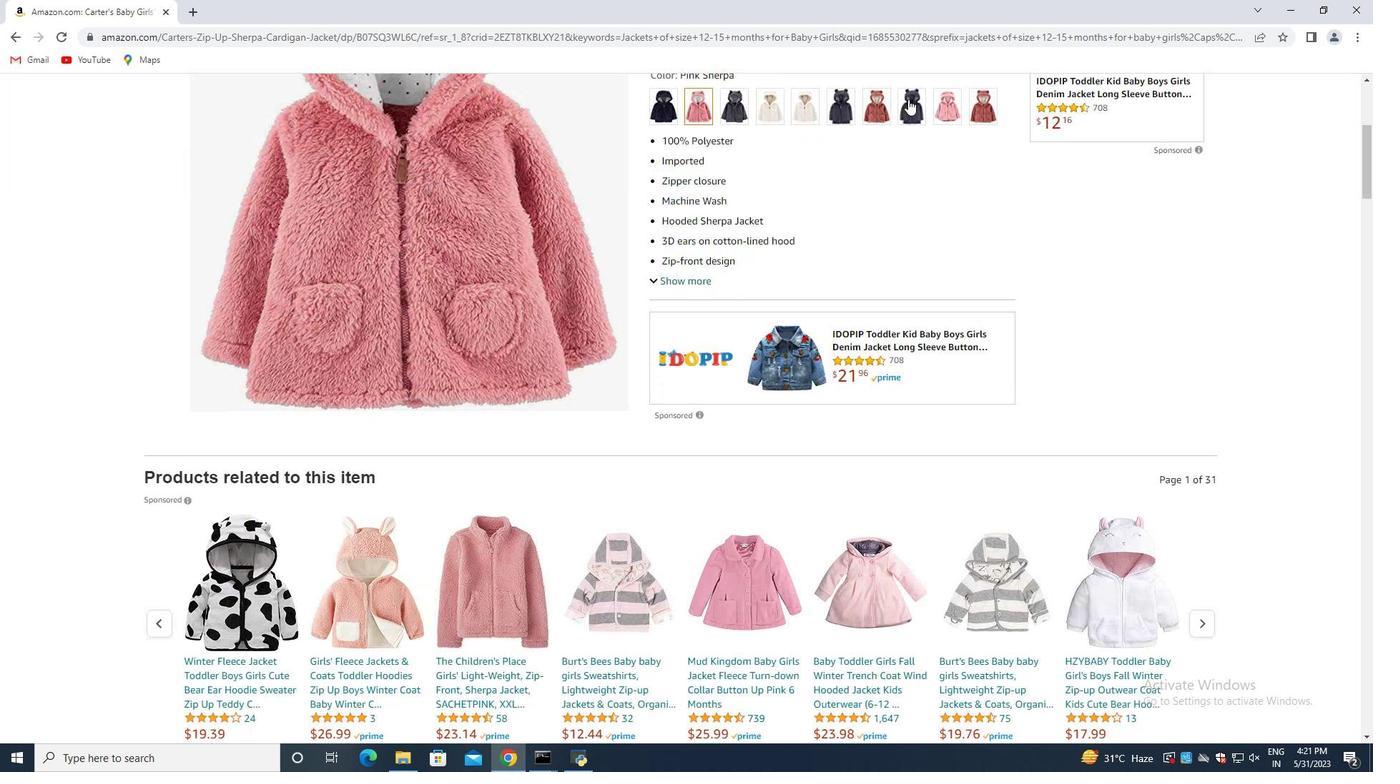 
Action: Mouse scrolled (906, 105) with delta (0, 0)
Screenshot: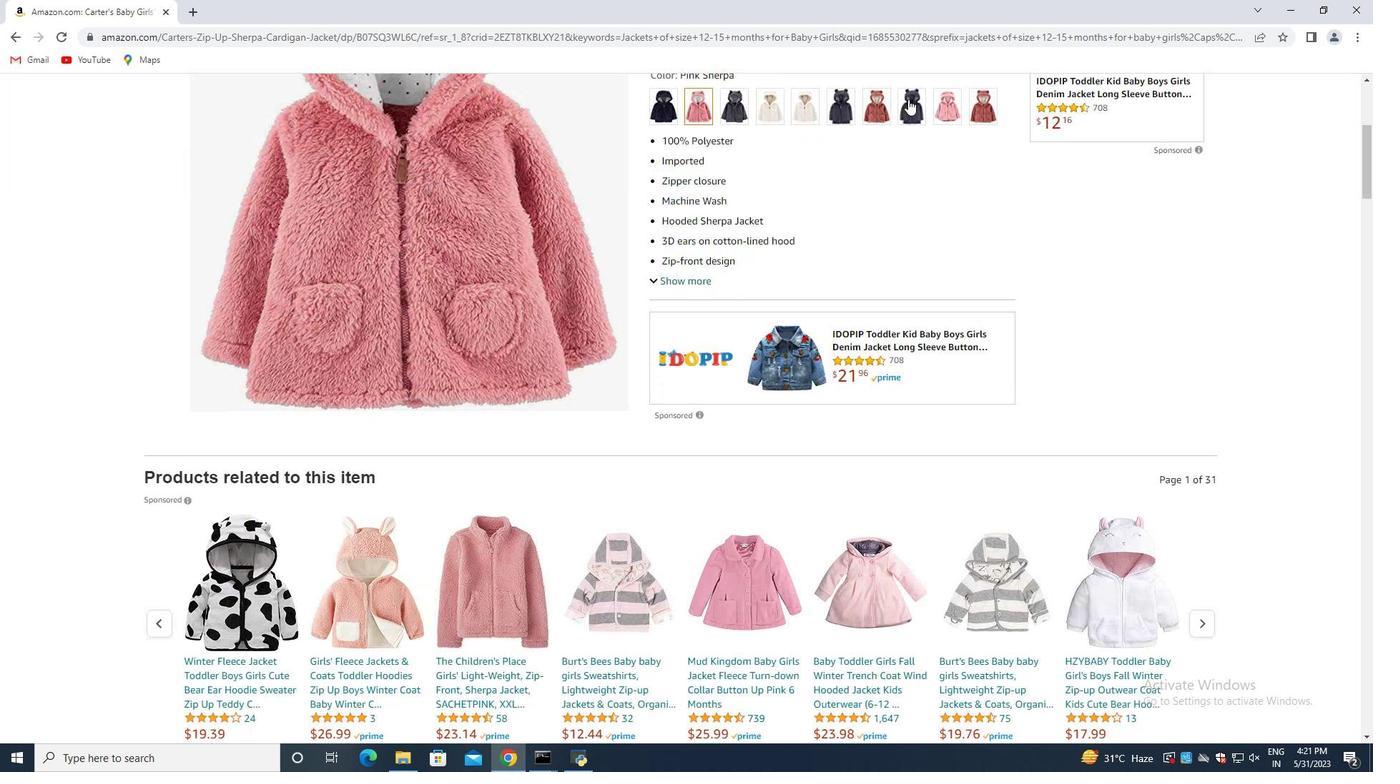 
Action: Mouse moved to (907, 113)
Screenshot: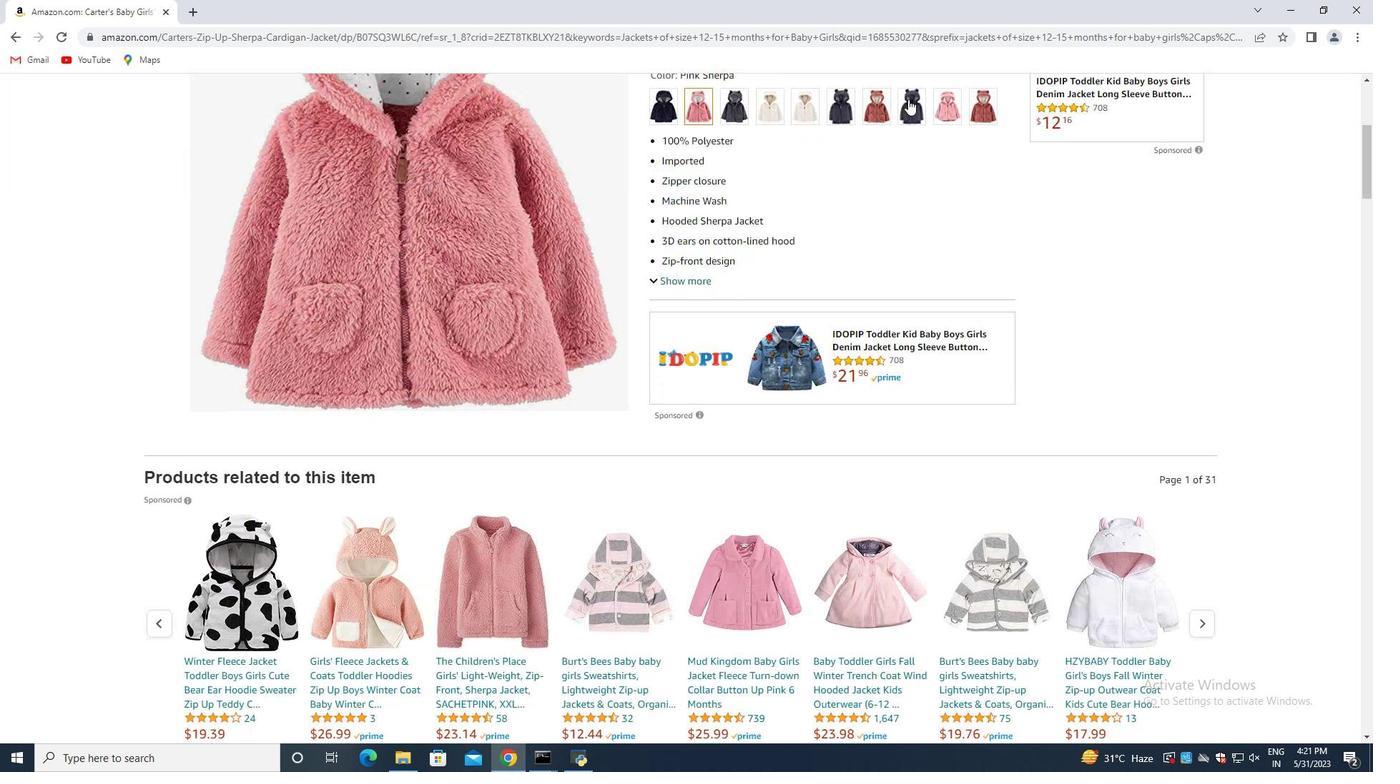 
Action: Mouse scrolled (907, 112) with delta (0, 0)
Screenshot: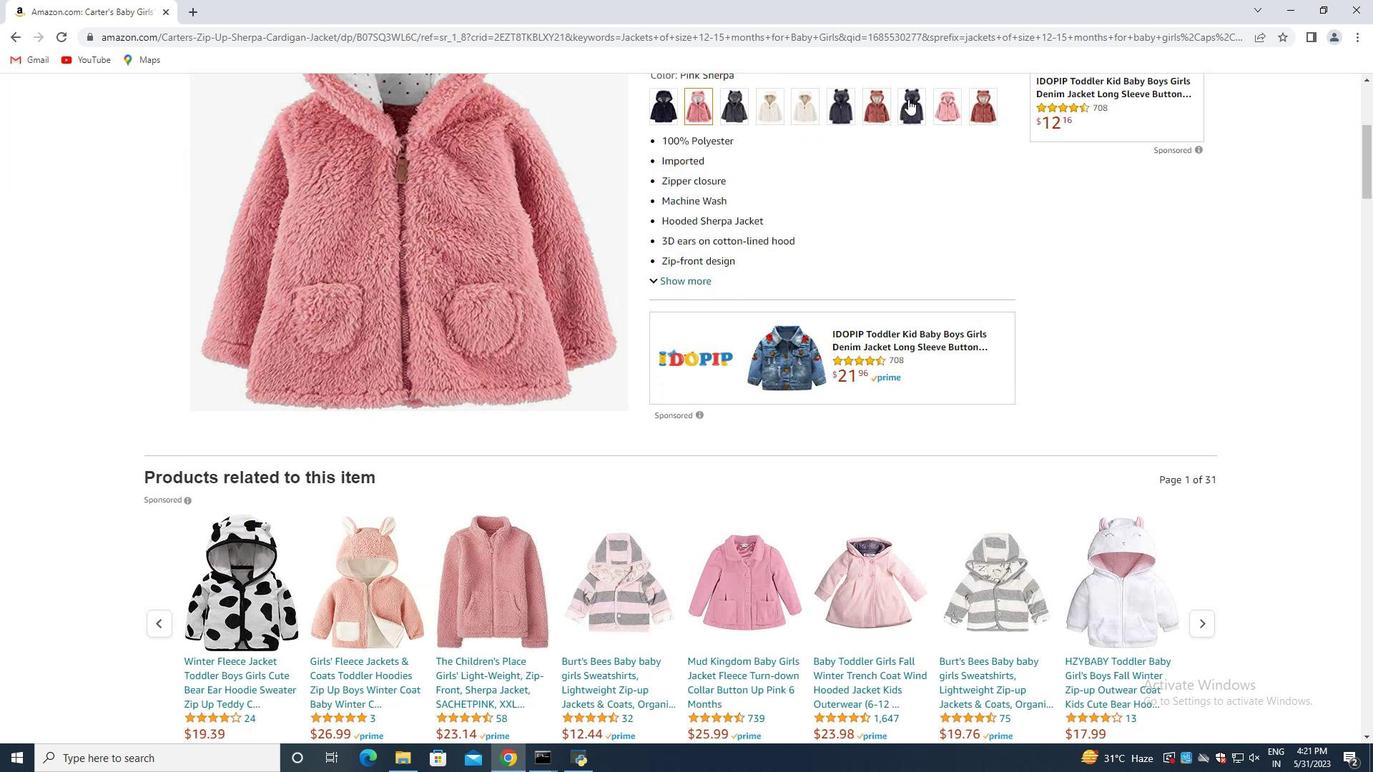 
Action: Mouse moved to (908, 114)
Screenshot: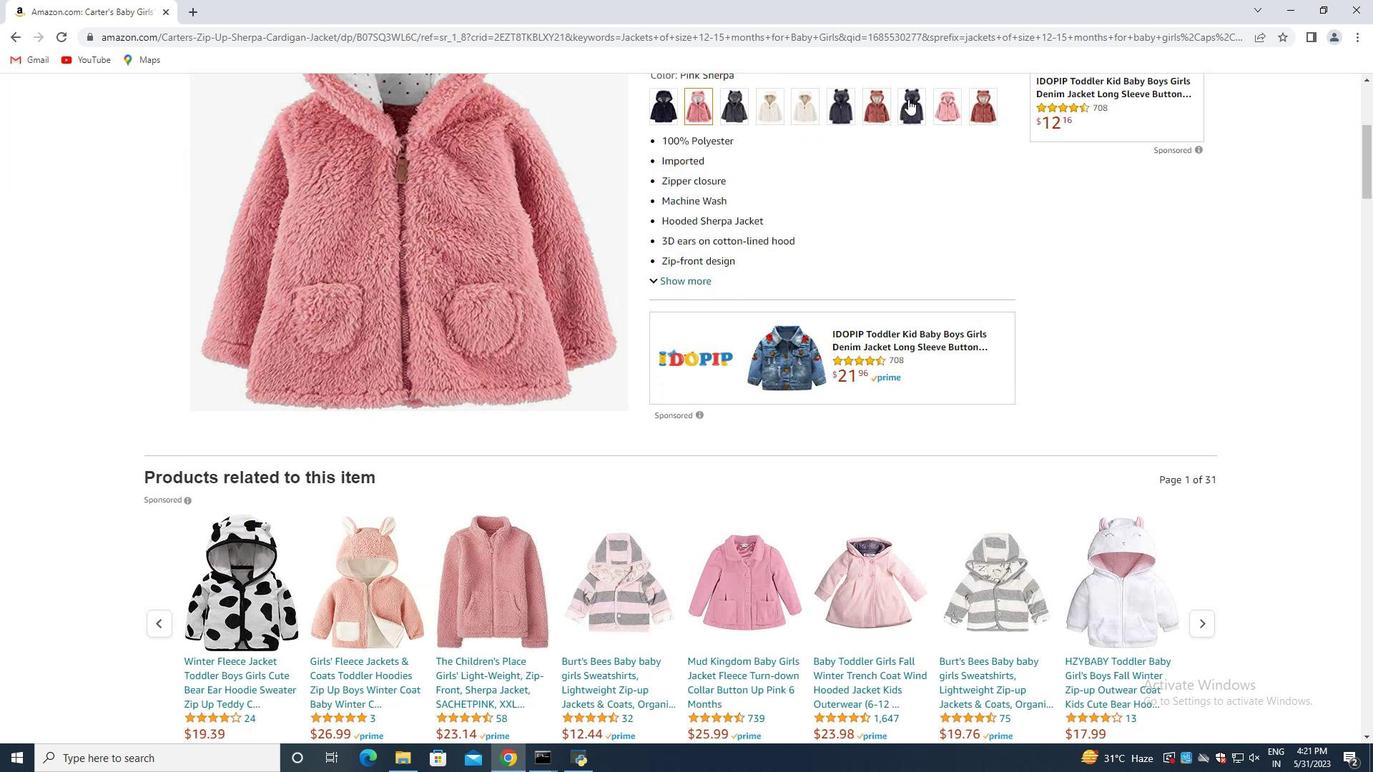 
Action: Mouse scrolled (908, 113) with delta (0, 0)
Screenshot: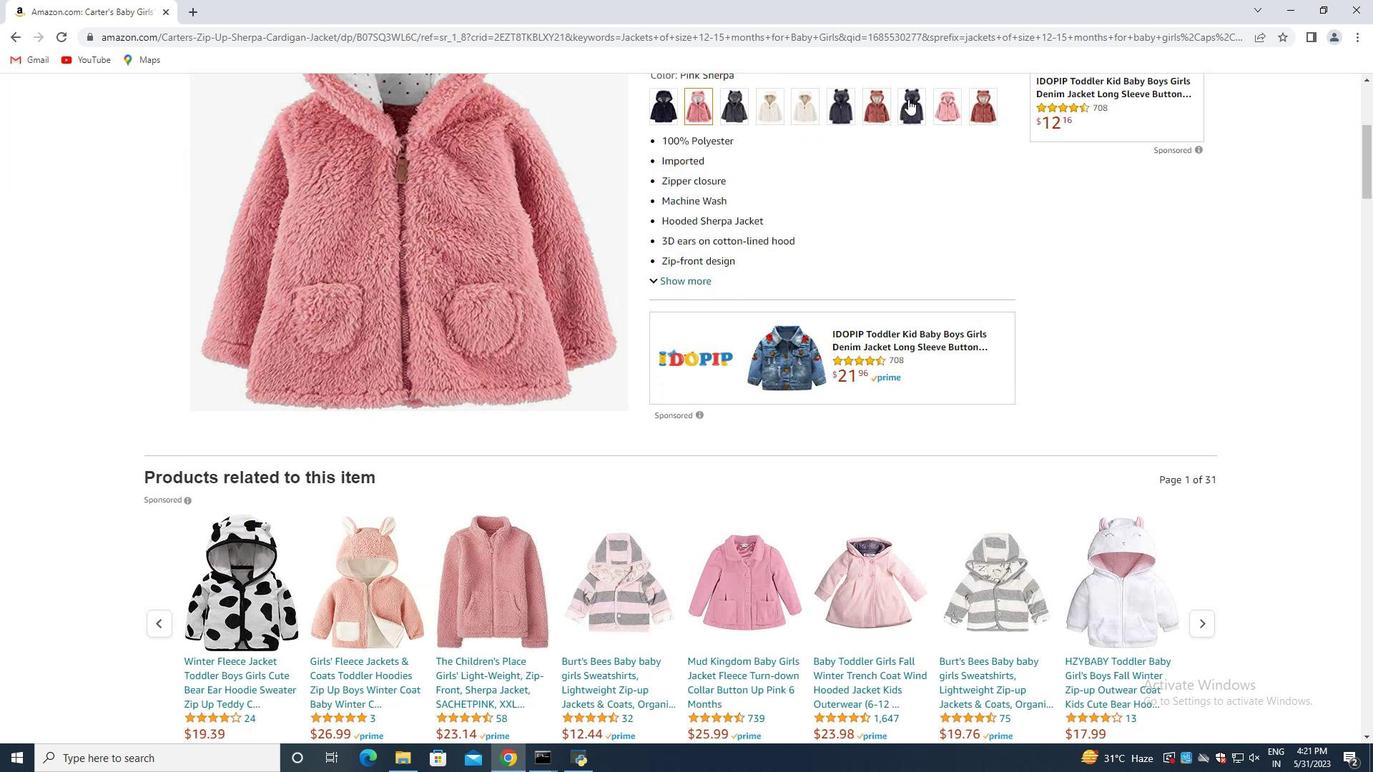
Action: Mouse moved to (909, 115)
Screenshot: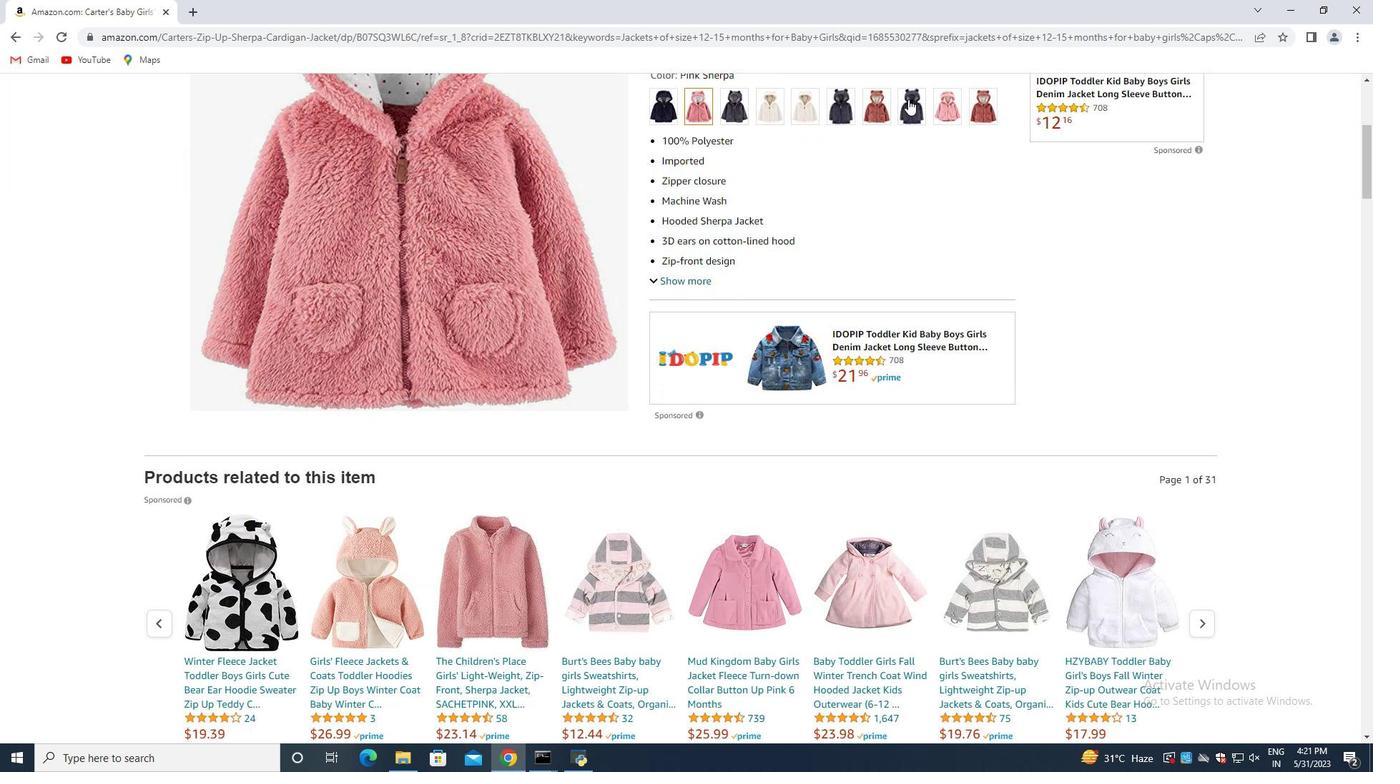 
Action: Mouse scrolled (909, 114) with delta (0, 0)
Screenshot: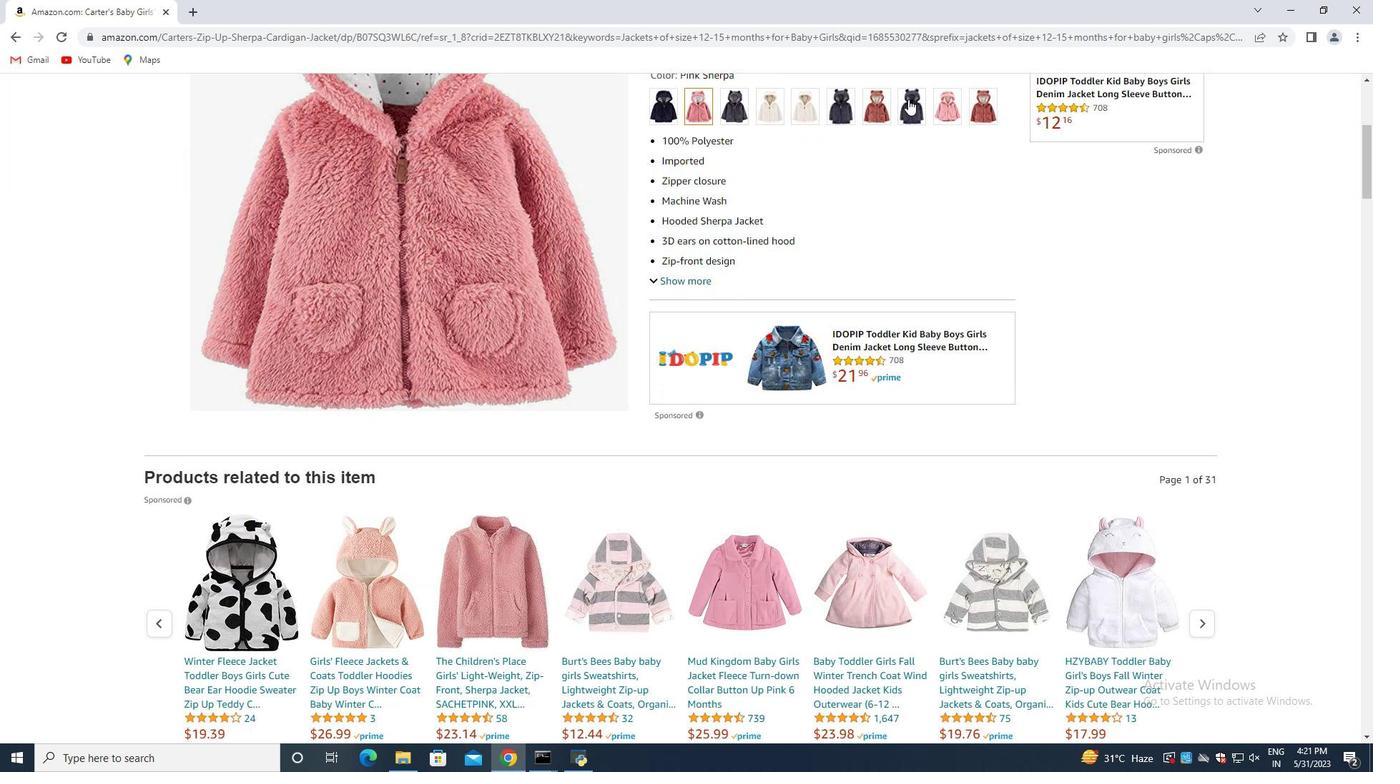 
Action: Mouse scrolled (909, 114) with delta (0, 0)
Screenshot: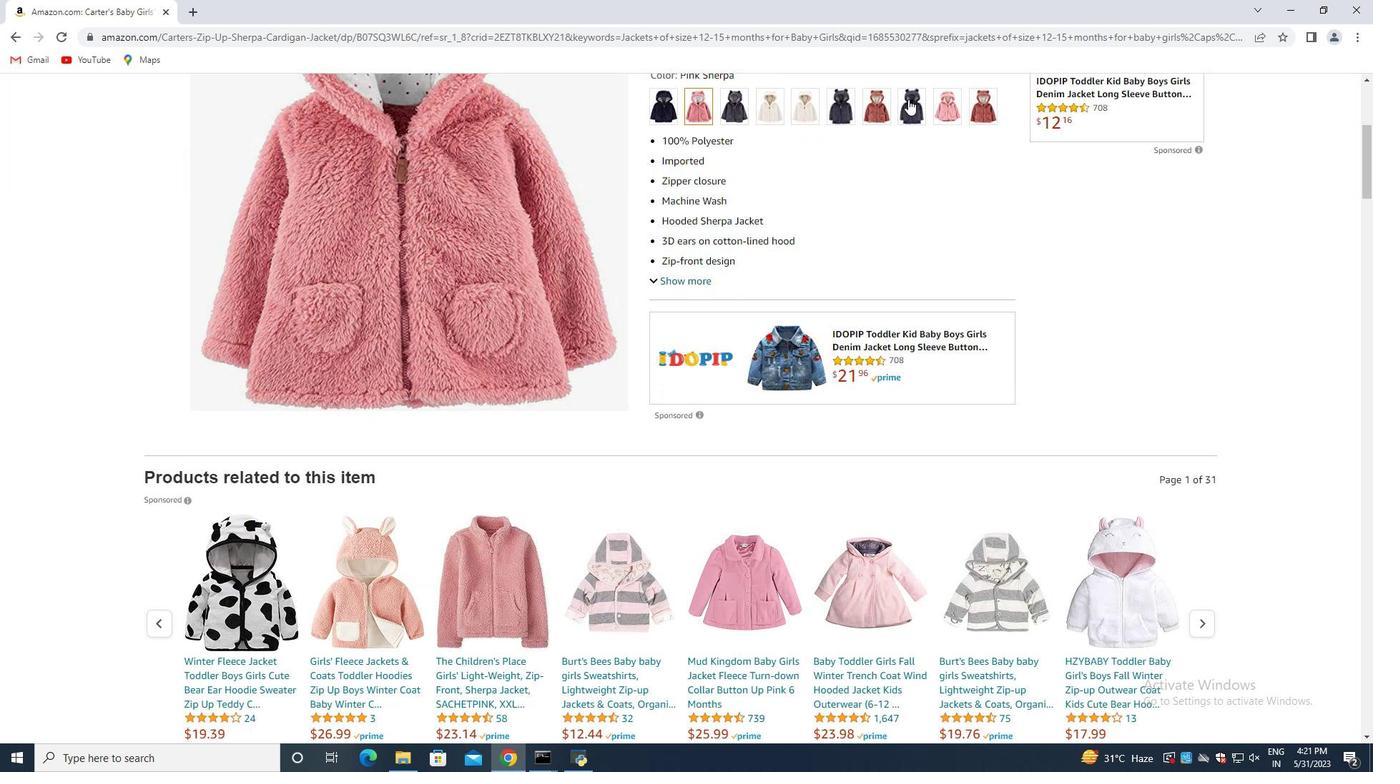
Action: Mouse moved to (908, 116)
Screenshot: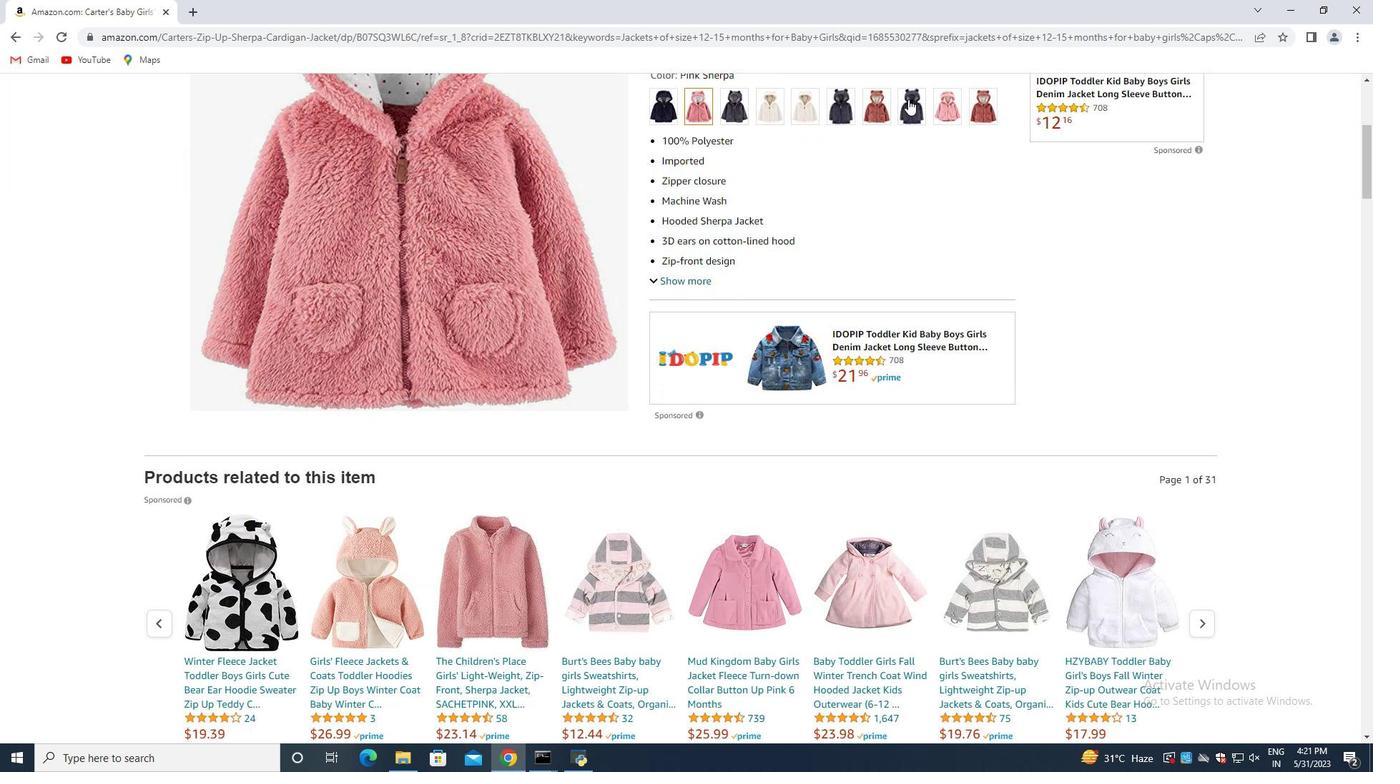 
Action: Mouse scrolled (909, 114) with delta (0, 0)
Screenshot: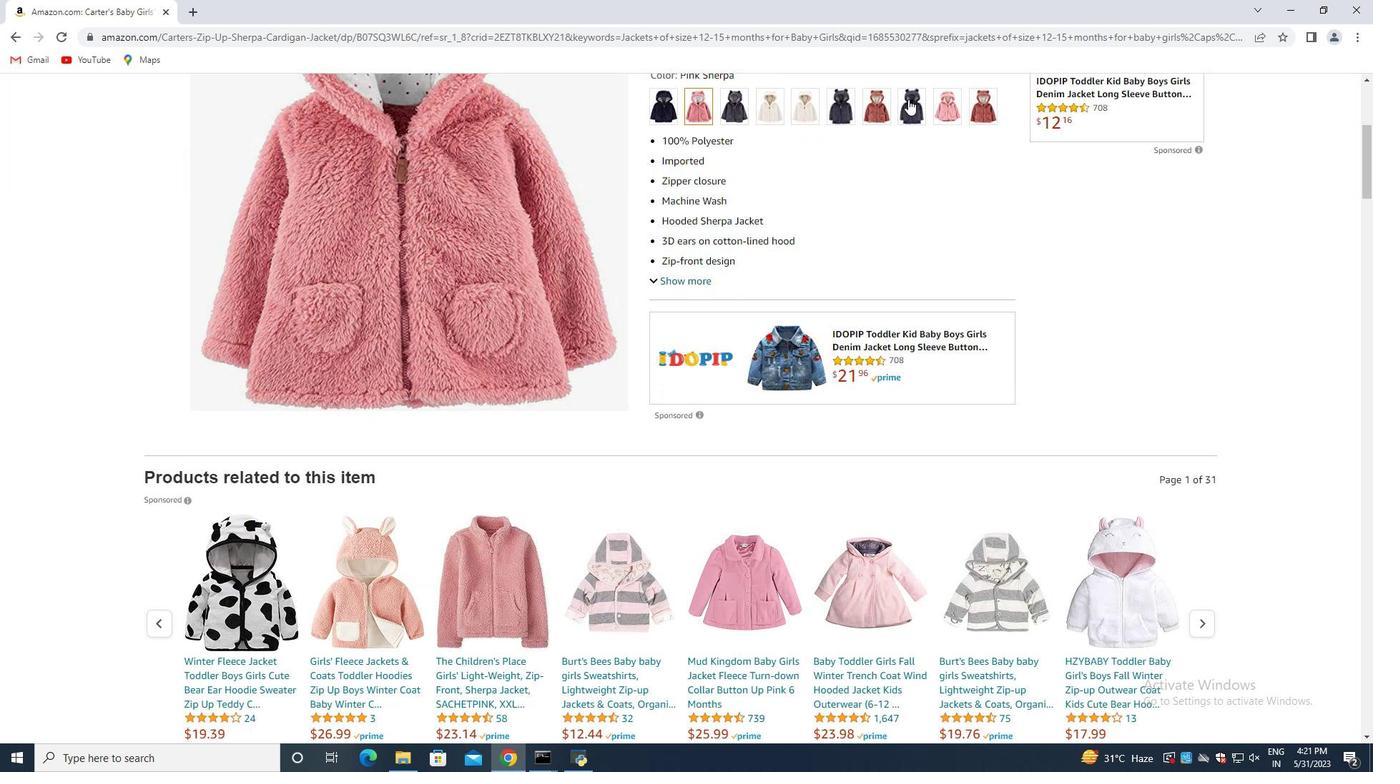 
Action: Mouse moved to (20, 38)
Screenshot: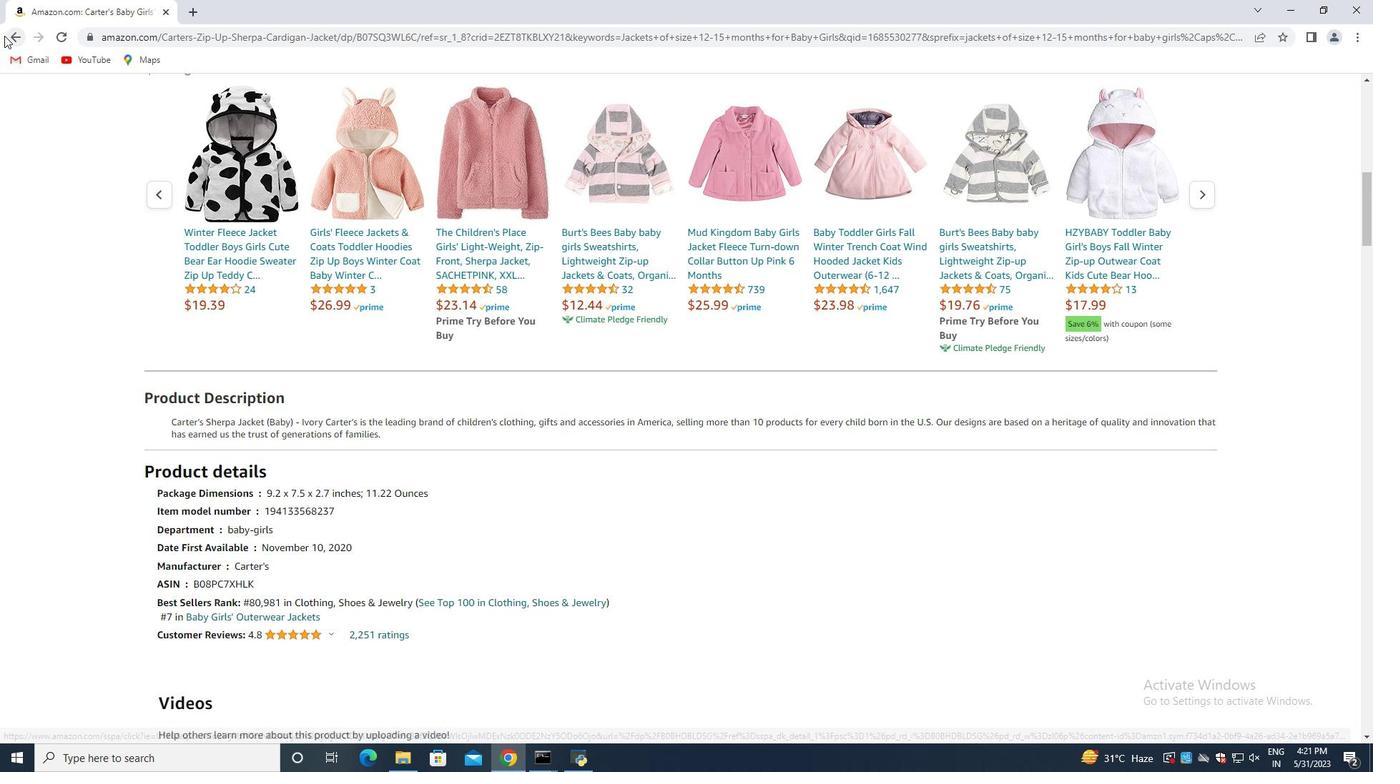 
Action: Mouse pressed left at (20, 38)
Screenshot: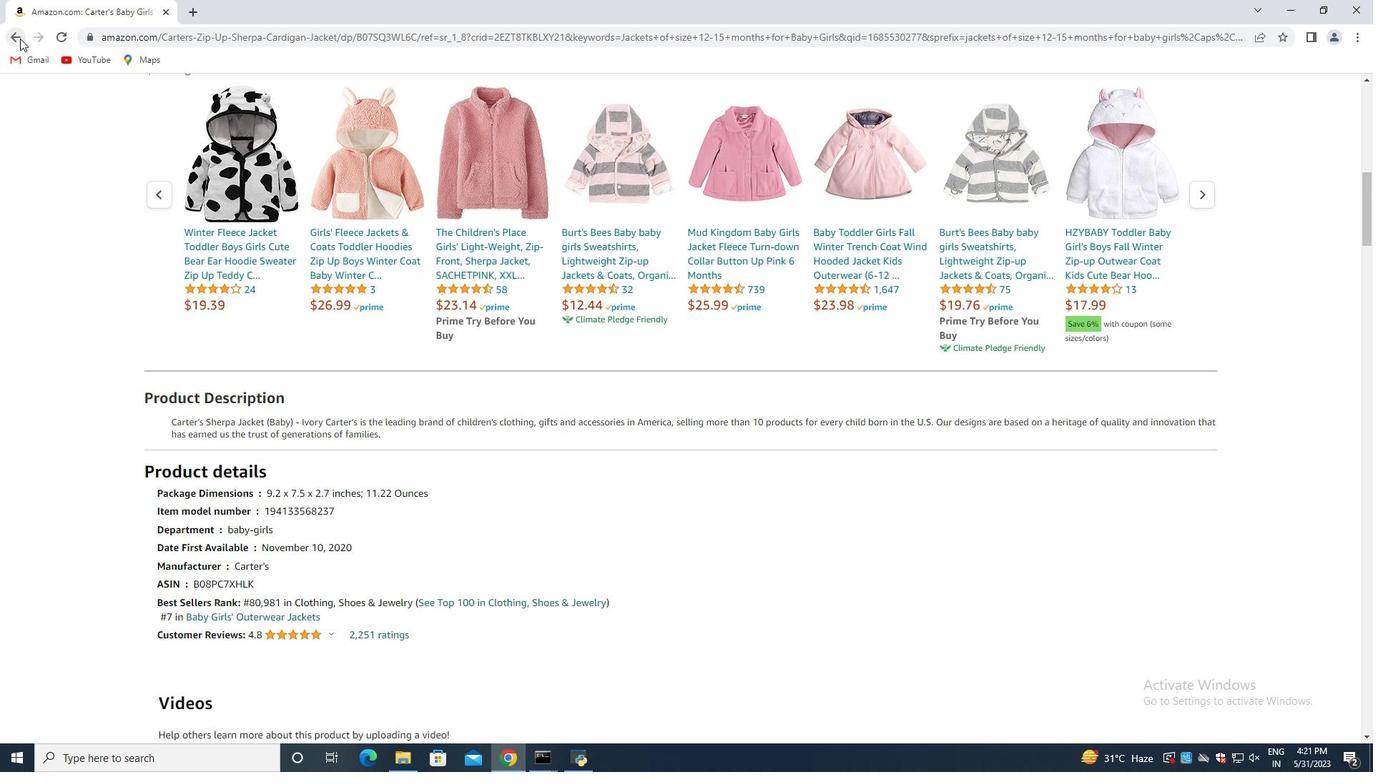 
Action: Mouse moved to (342, 286)
Screenshot: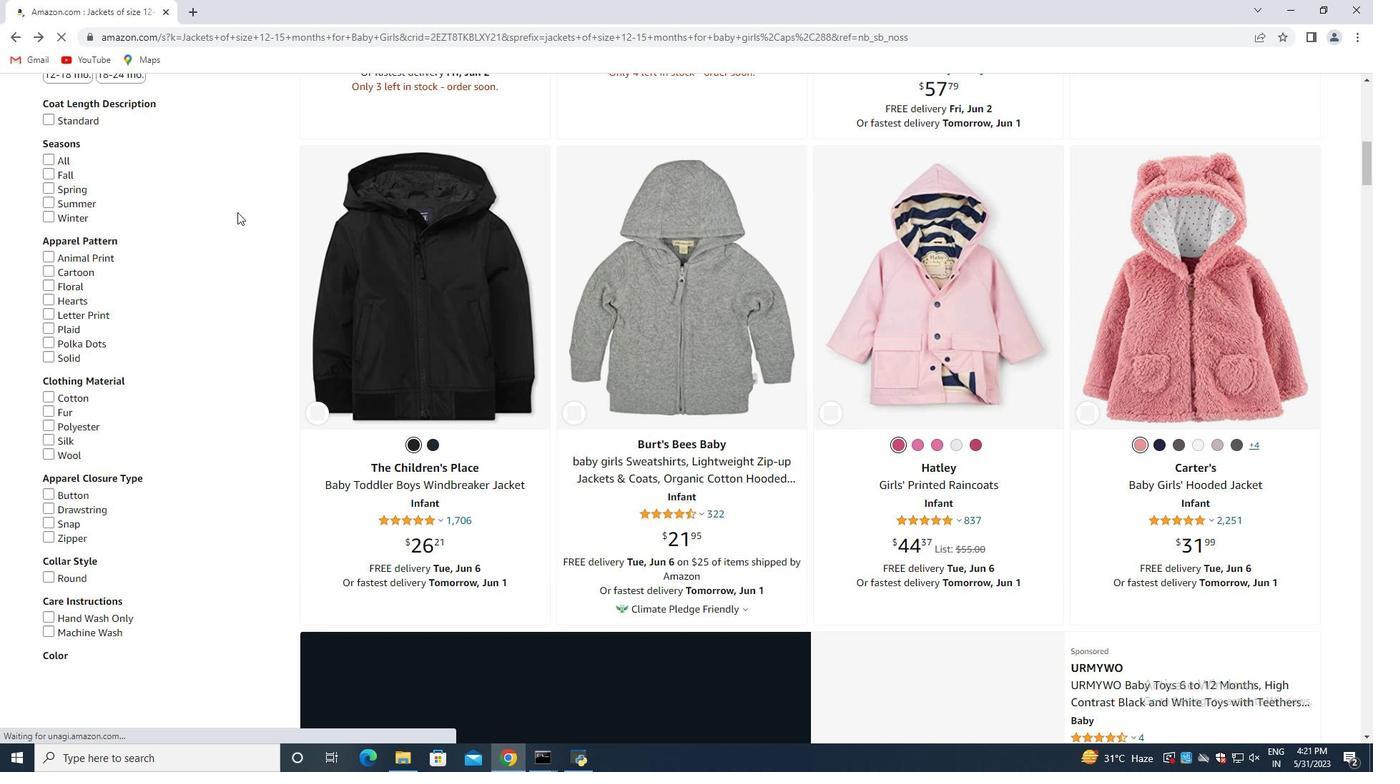
Action: Mouse scrolled (342, 285) with delta (0, 0)
Screenshot: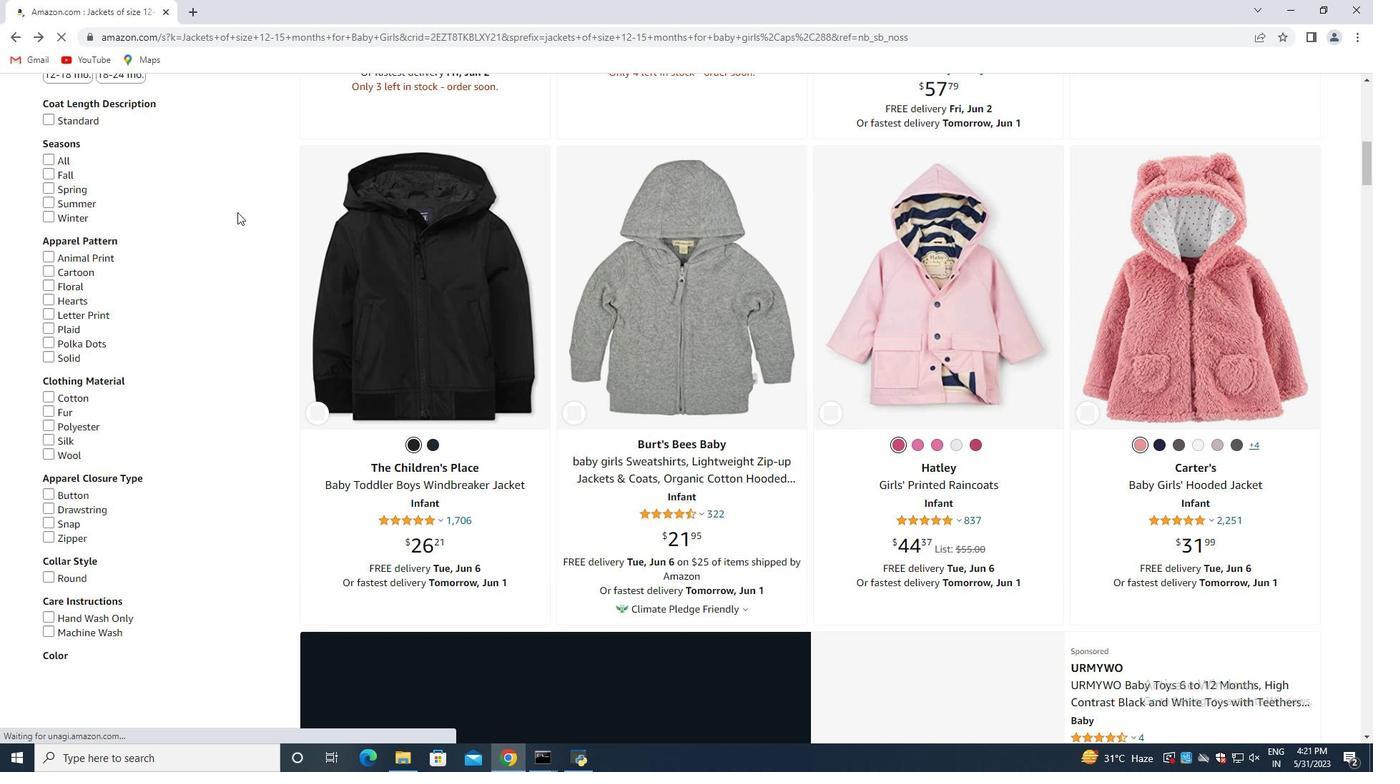 
Action: Mouse moved to (351, 296)
Screenshot: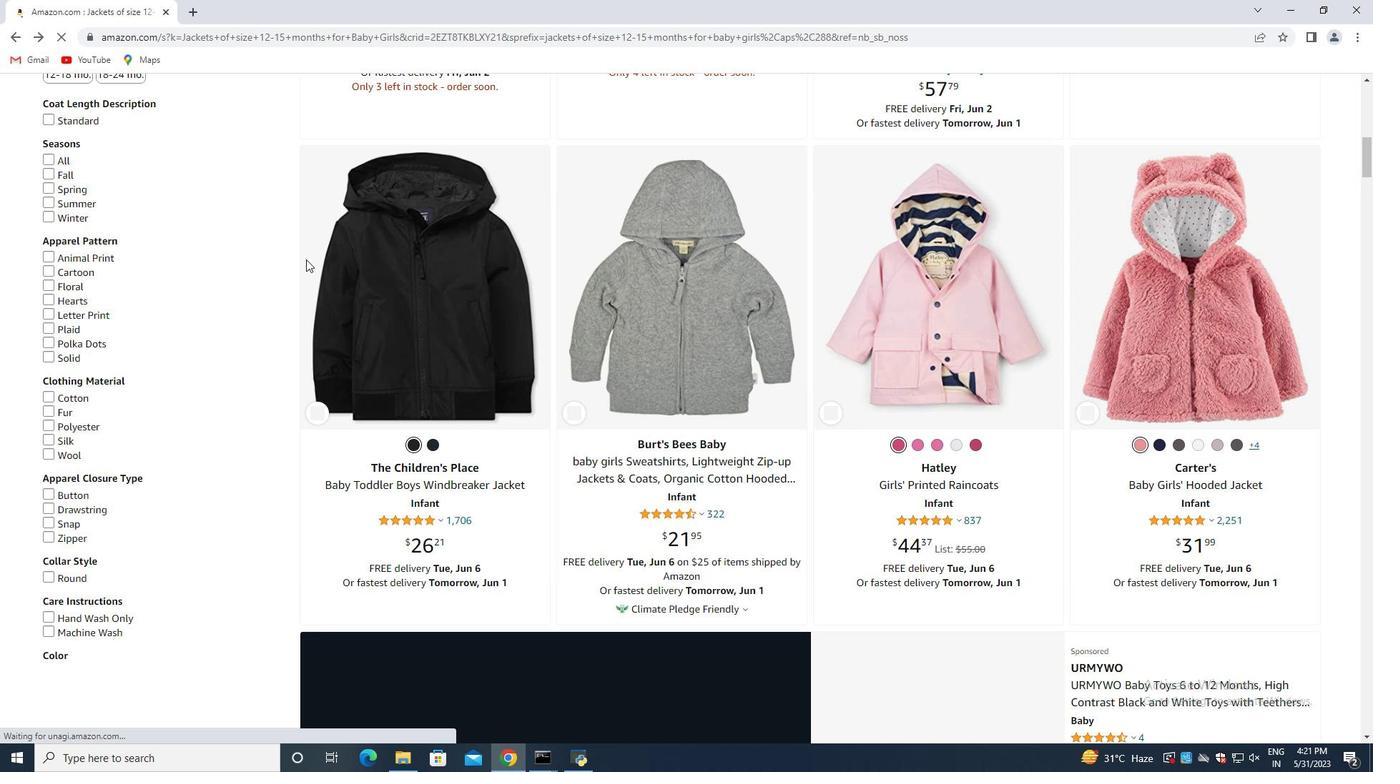 
Action: Mouse scrolled (351, 295) with delta (0, 0)
Screenshot: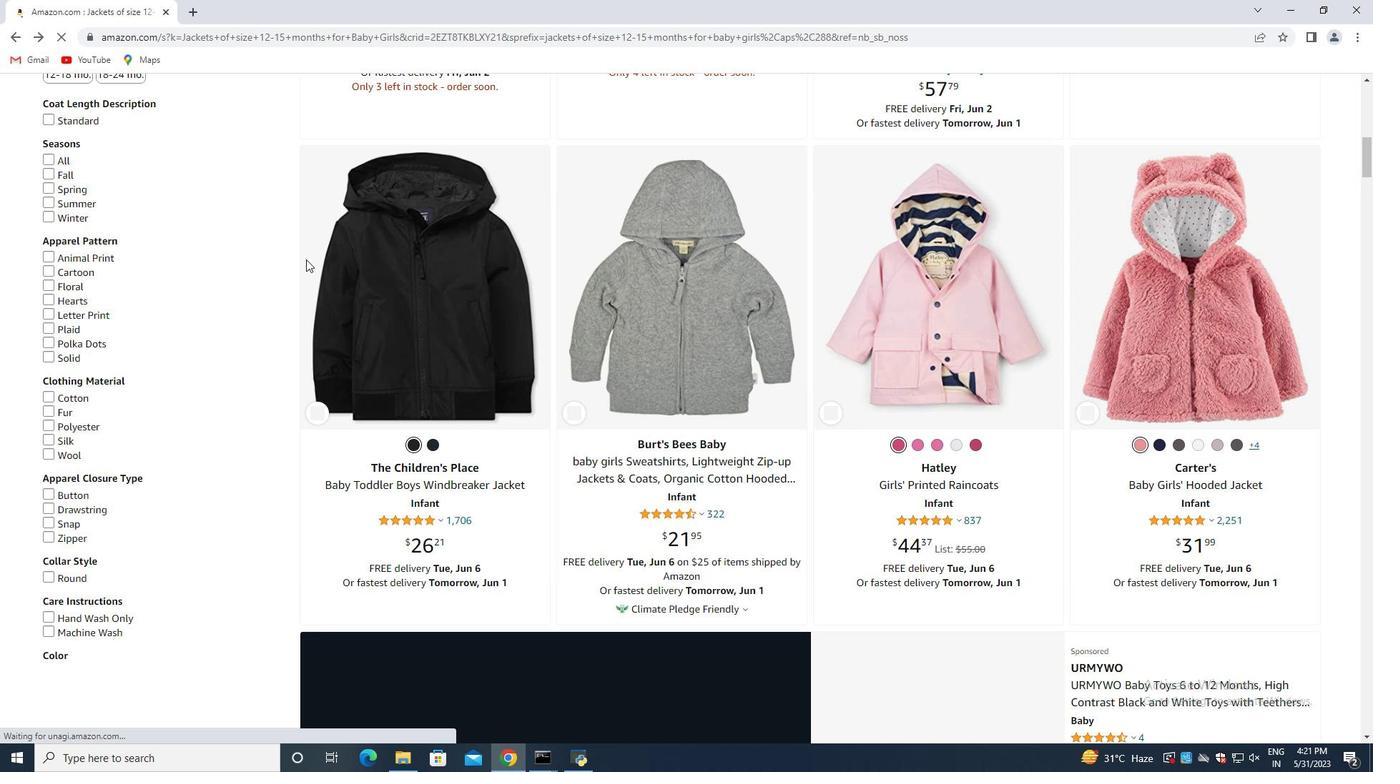 
Action: Mouse moved to (437, 306)
Screenshot: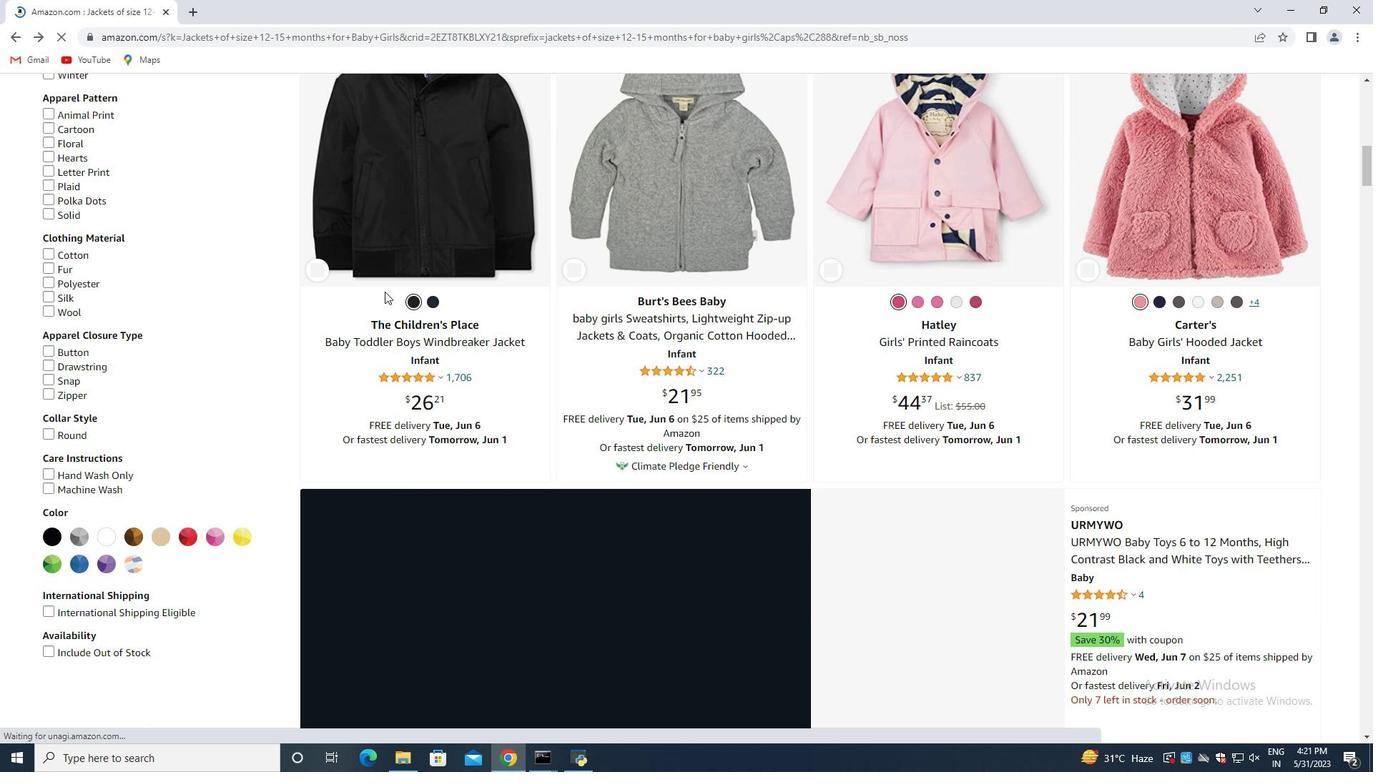 
Action: Mouse scrolled (437, 306) with delta (0, 0)
Screenshot: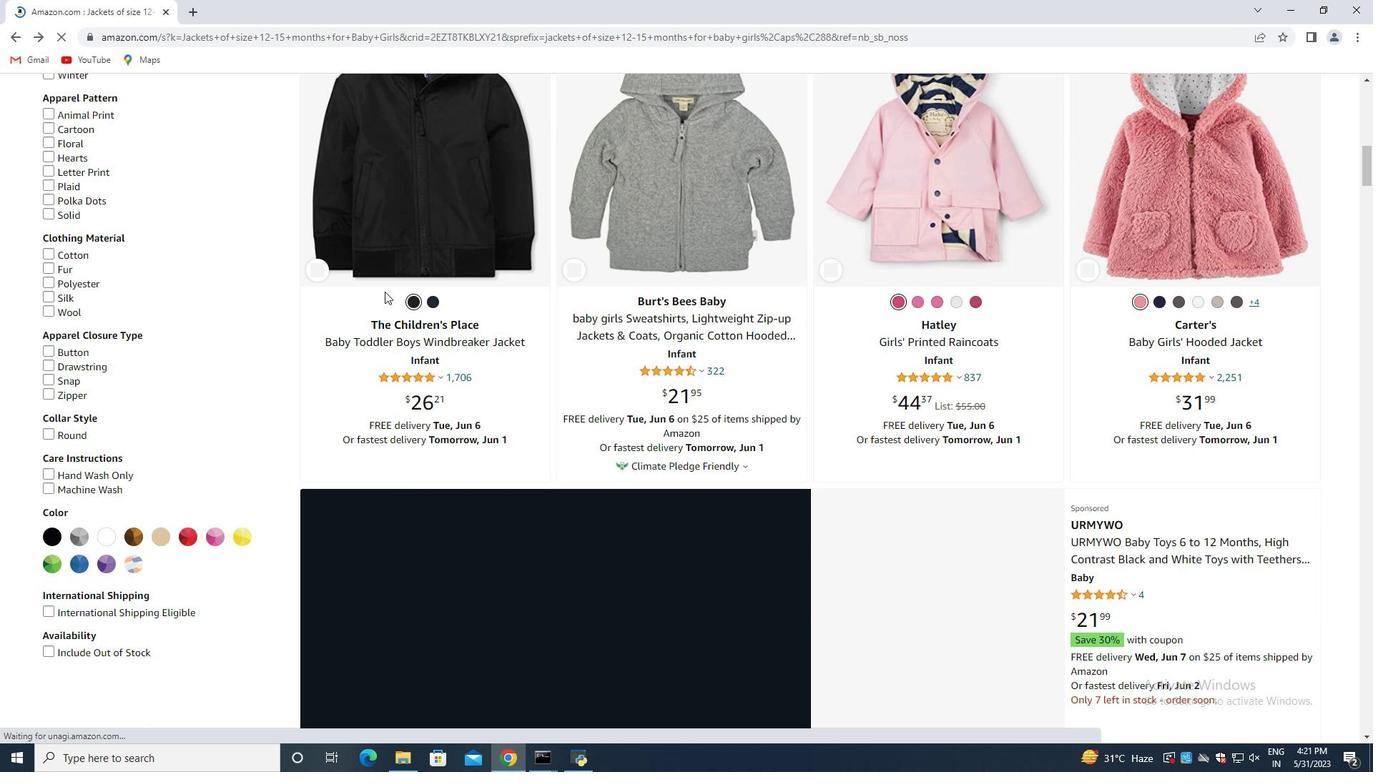 
Action: Mouse moved to (479, 339)
Screenshot: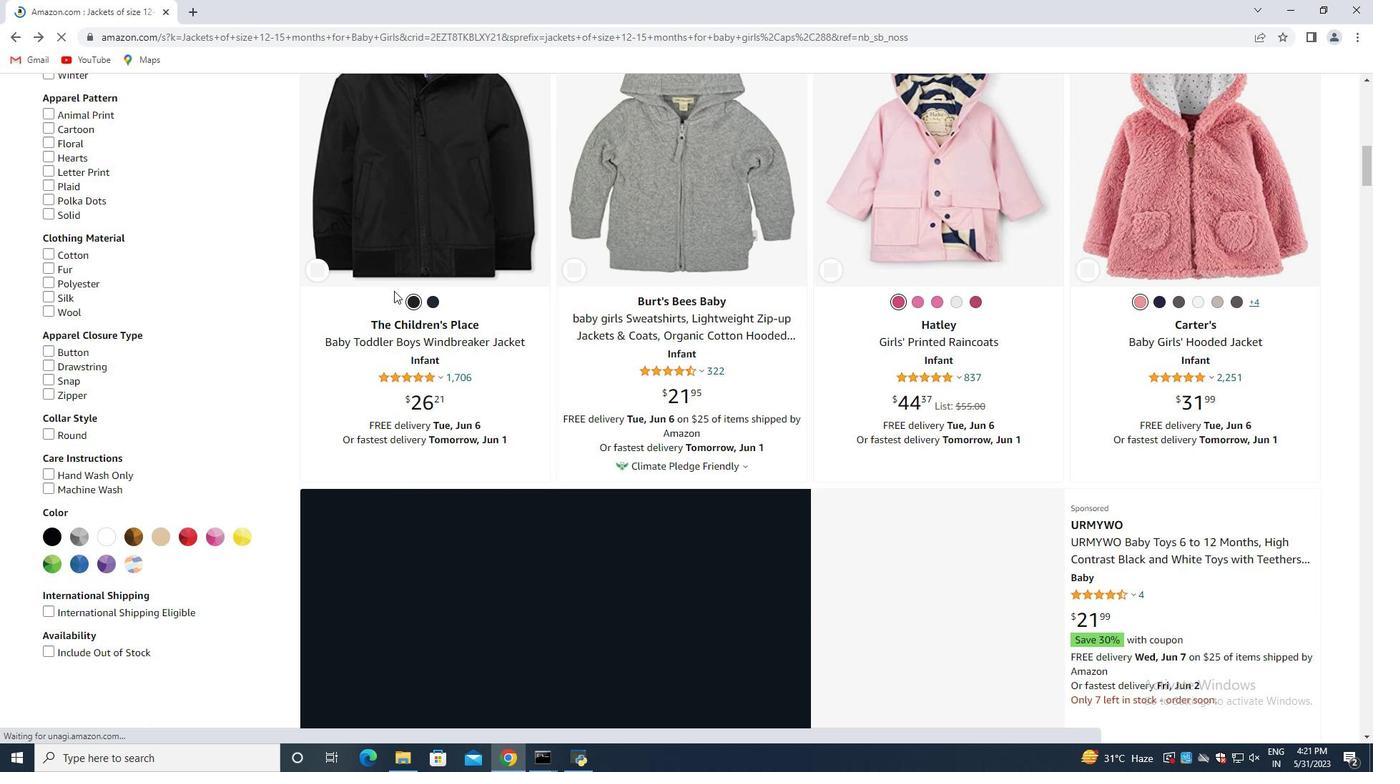 
Action: Mouse scrolled (479, 338) with delta (0, 0)
Screenshot: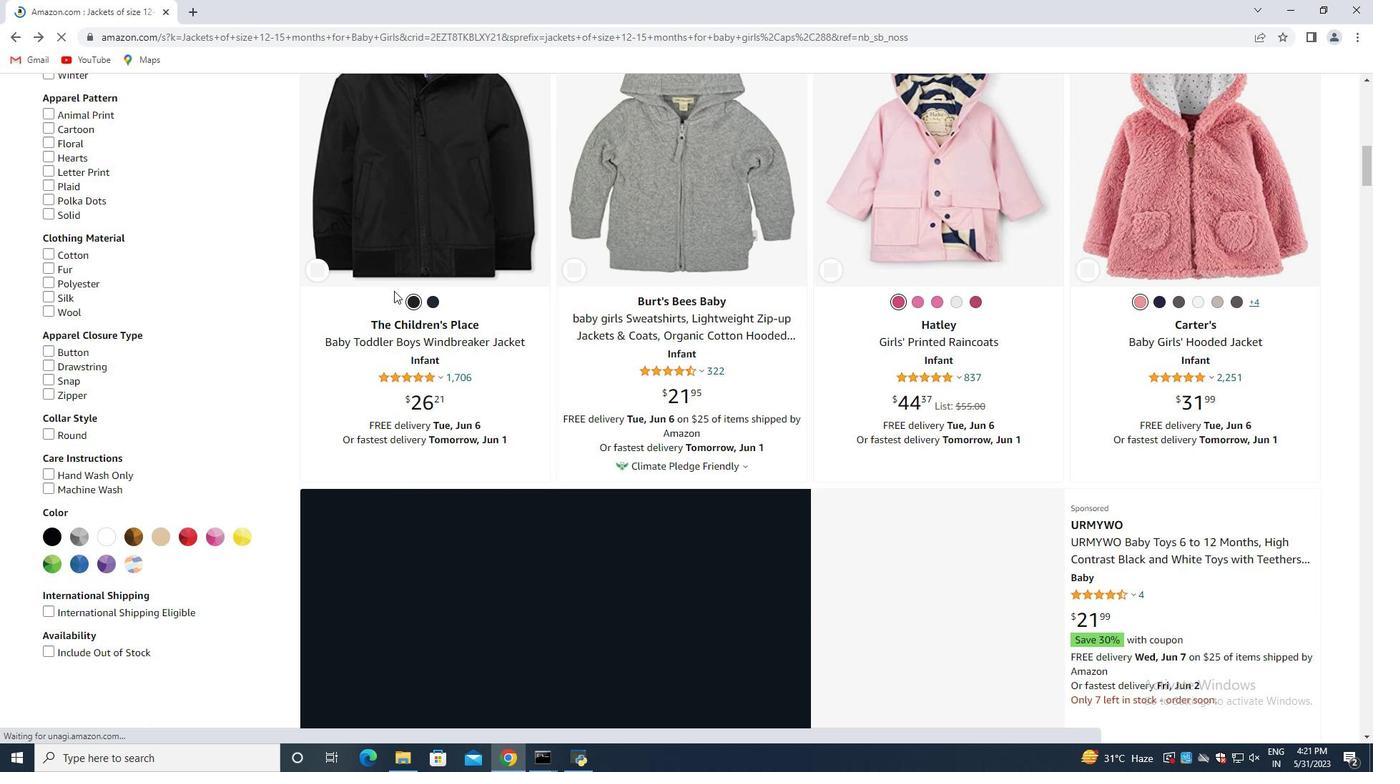 
Action: Mouse moved to (490, 343)
Screenshot: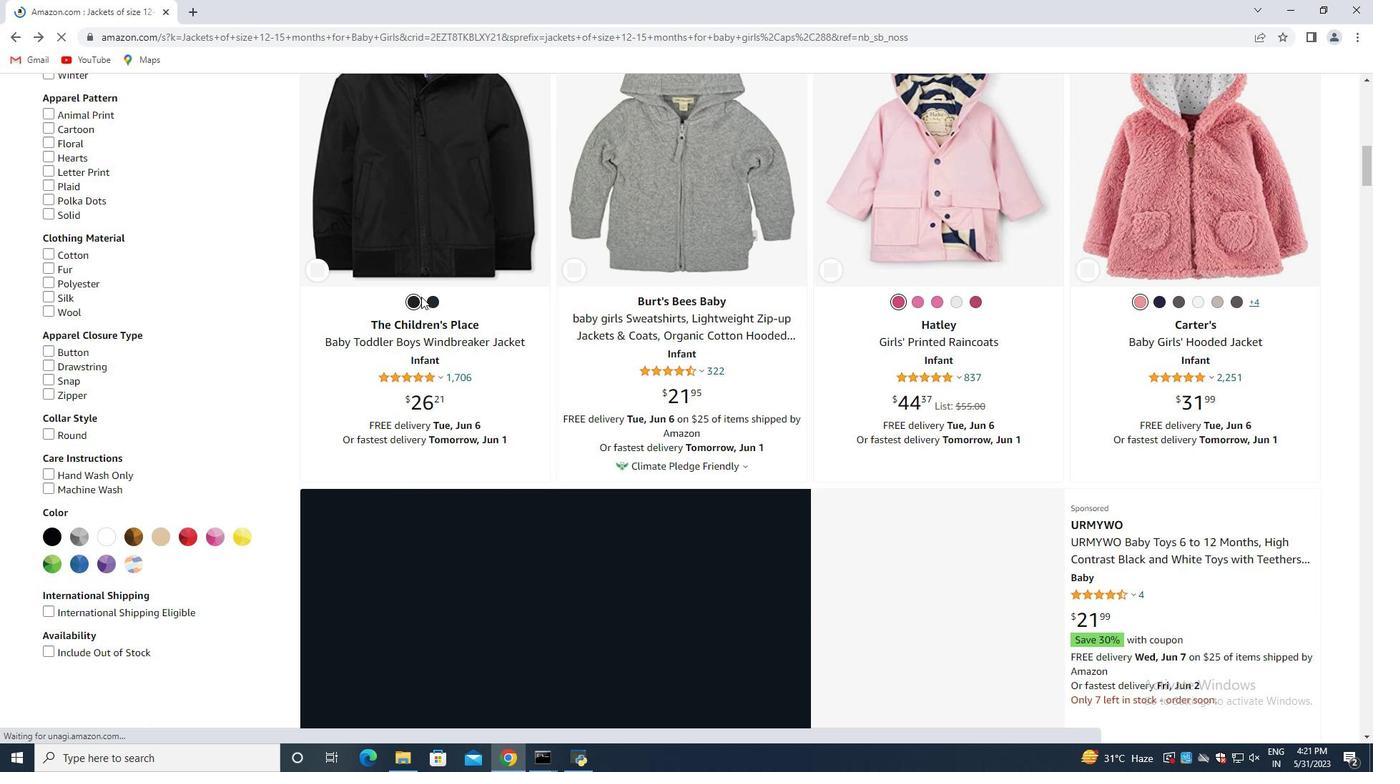 
Action: Mouse scrolled (490, 342) with delta (0, 0)
Screenshot: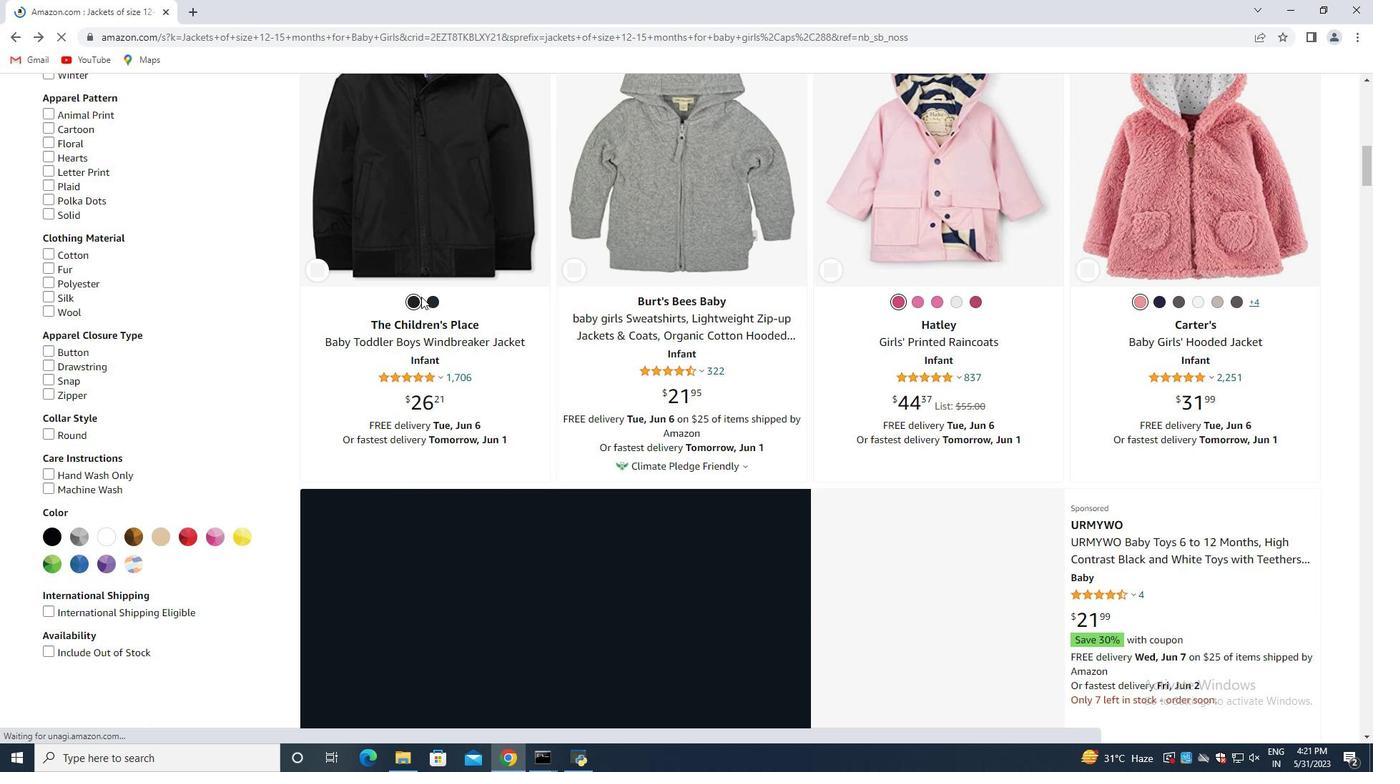
Action: Mouse moved to (538, 341)
Screenshot: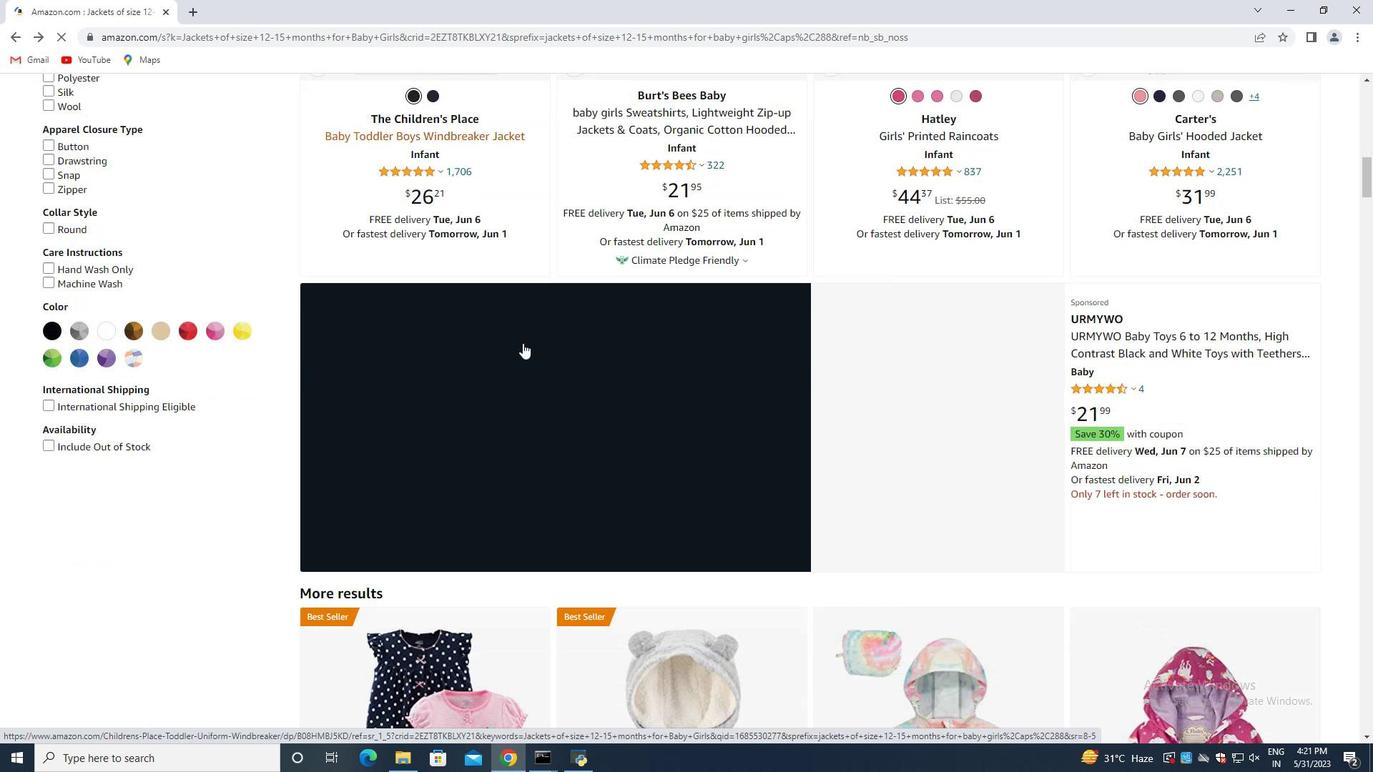 
Action: Mouse scrolled (538, 341) with delta (0, 0)
